 Task: Explore Airbnb accommodation in Brasov, Romania from 6th December, 2023 to 10th December, 2023 for 1 adult. Place can be private room with 1  bedroom having 1 bed and 1 bathroom. Property type can be hotel.
Action: Mouse moved to (477, 92)
Screenshot: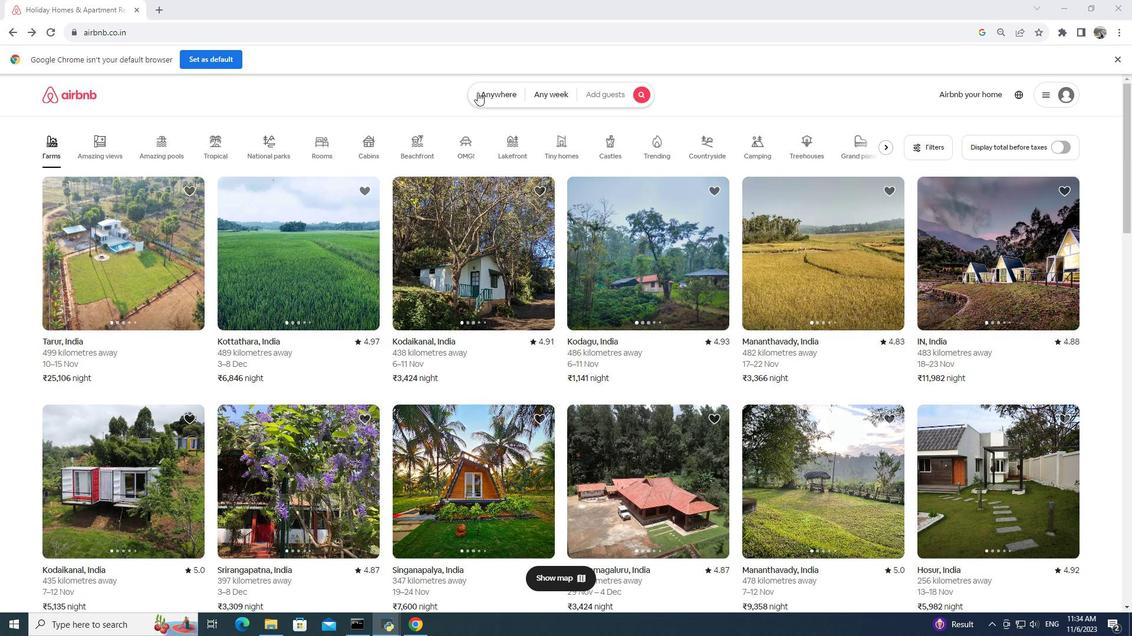 
Action: Mouse pressed left at (477, 92)
Screenshot: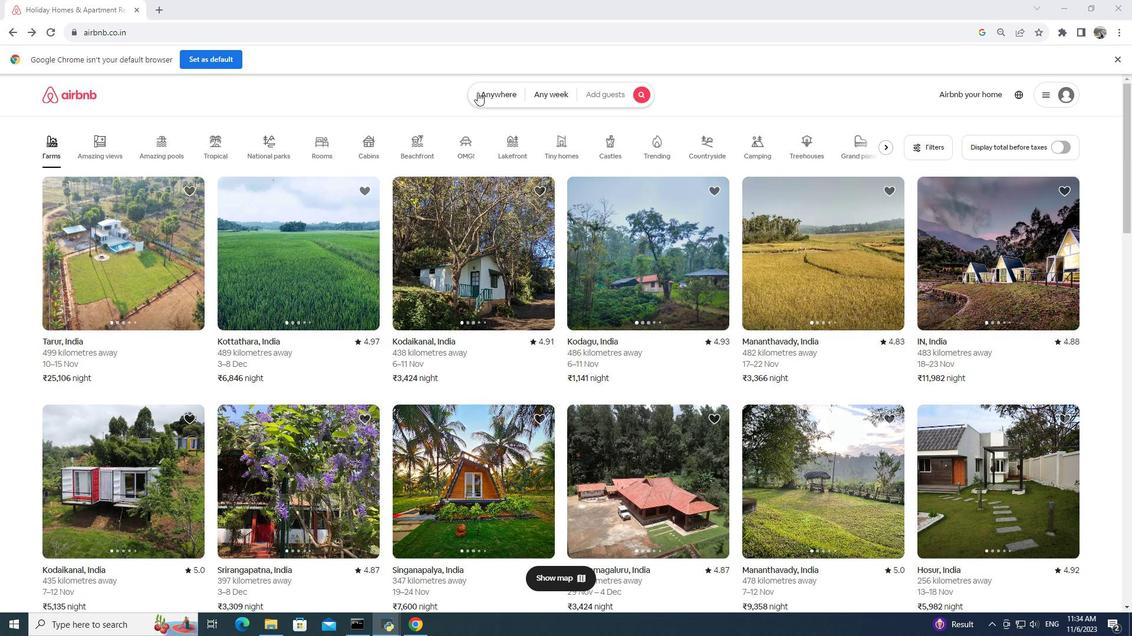 
Action: Mouse moved to (429, 141)
Screenshot: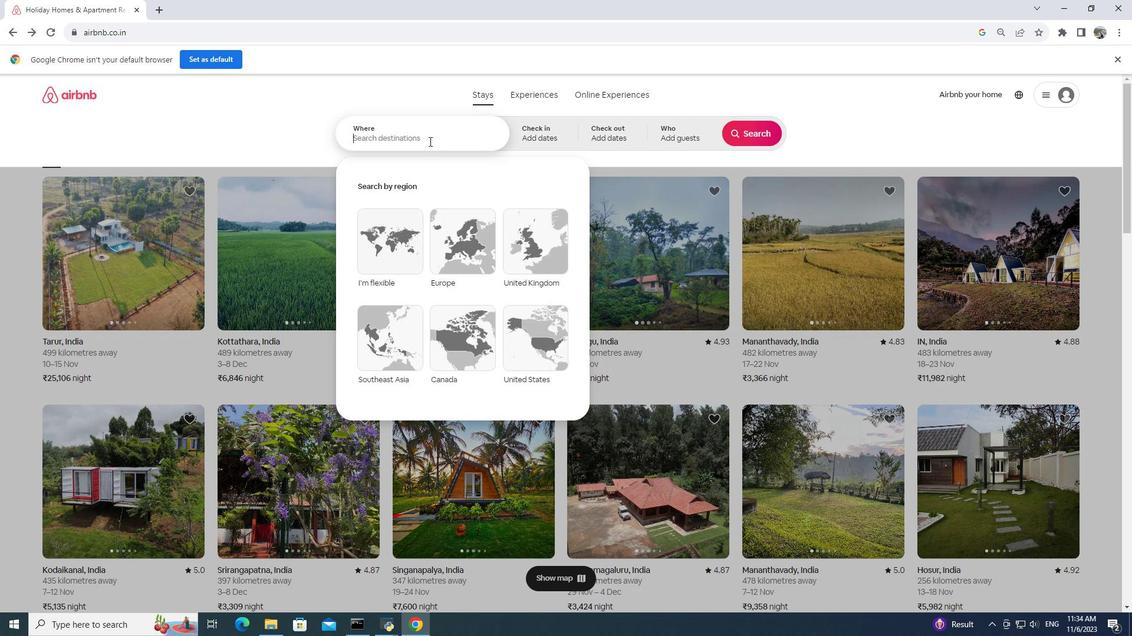 
Action: Mouse pressed left at (429, 141)
Screenshot: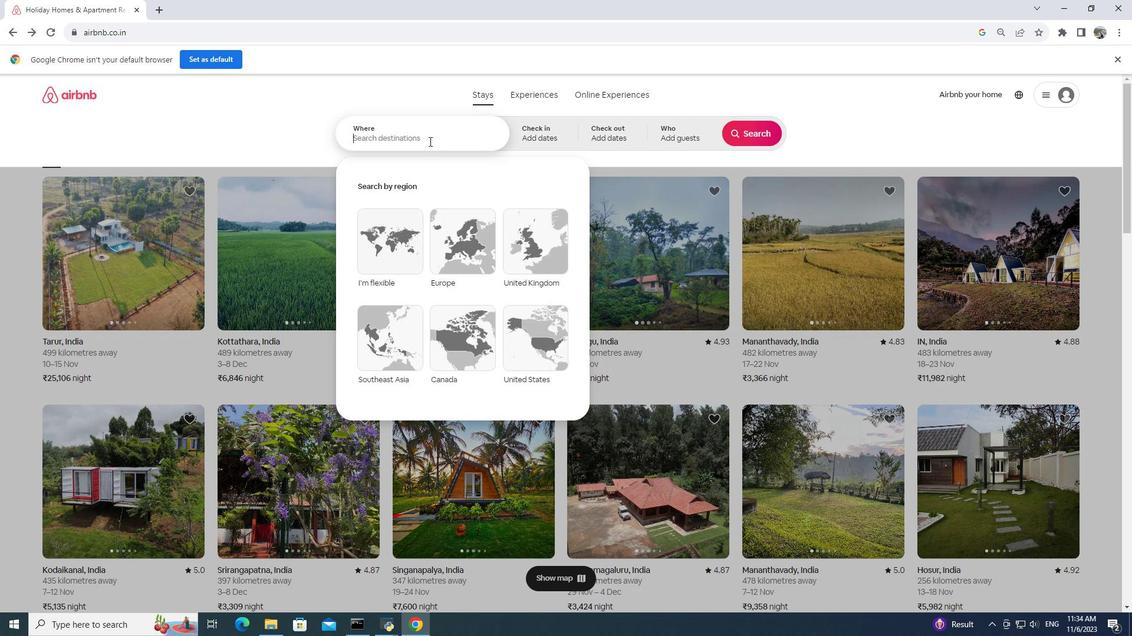 
Action: Mouse moved to (432, 140)
Screenshot: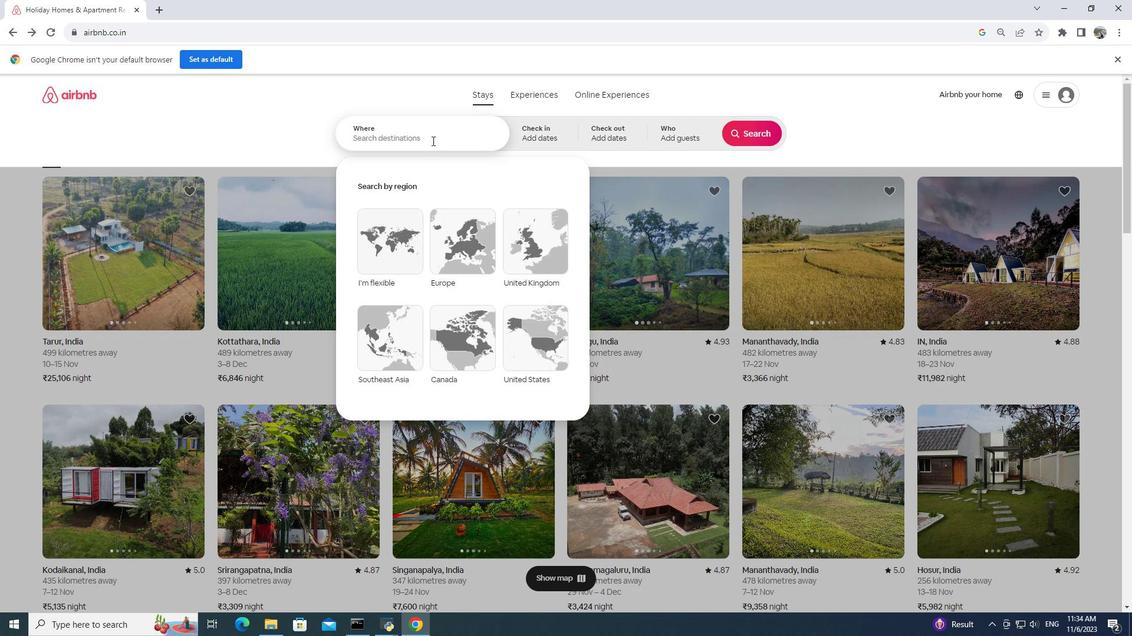 
Action: Key pressed br
Screenshot: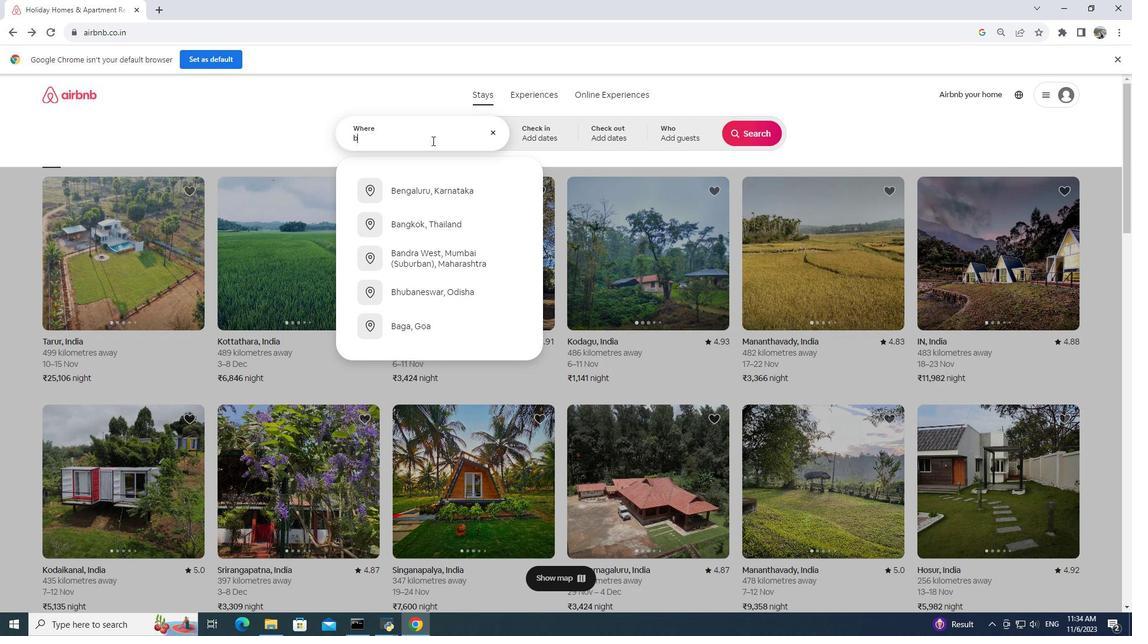 
Action: Mouse moved to (434, 140)
Screenshot: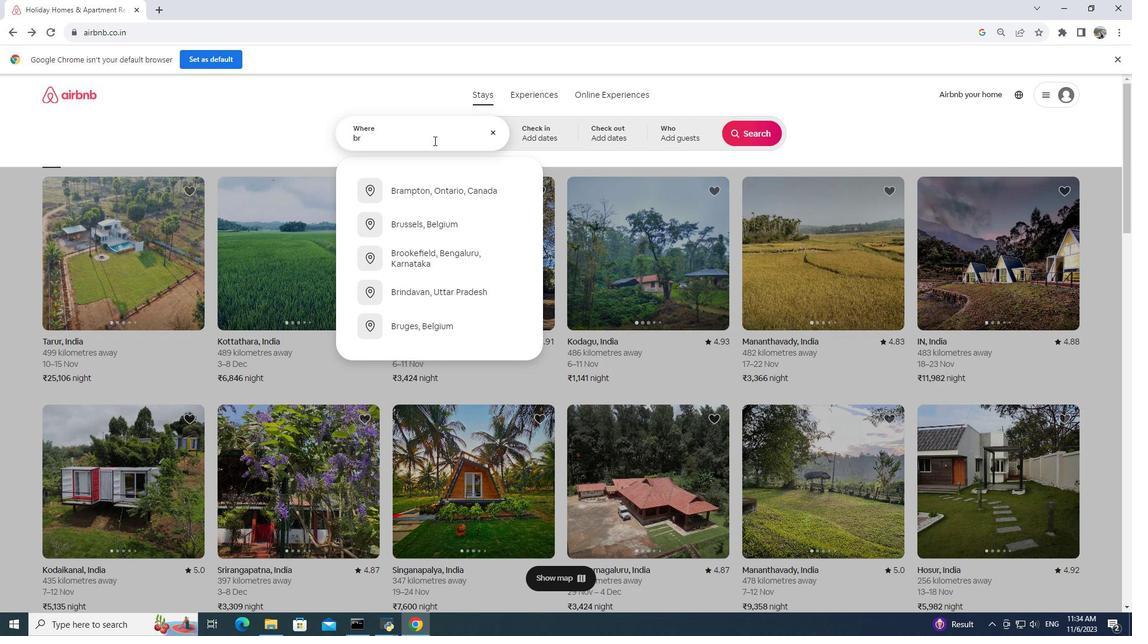 
Action: Key pressed asov,<Key.space>romania
Screenshot: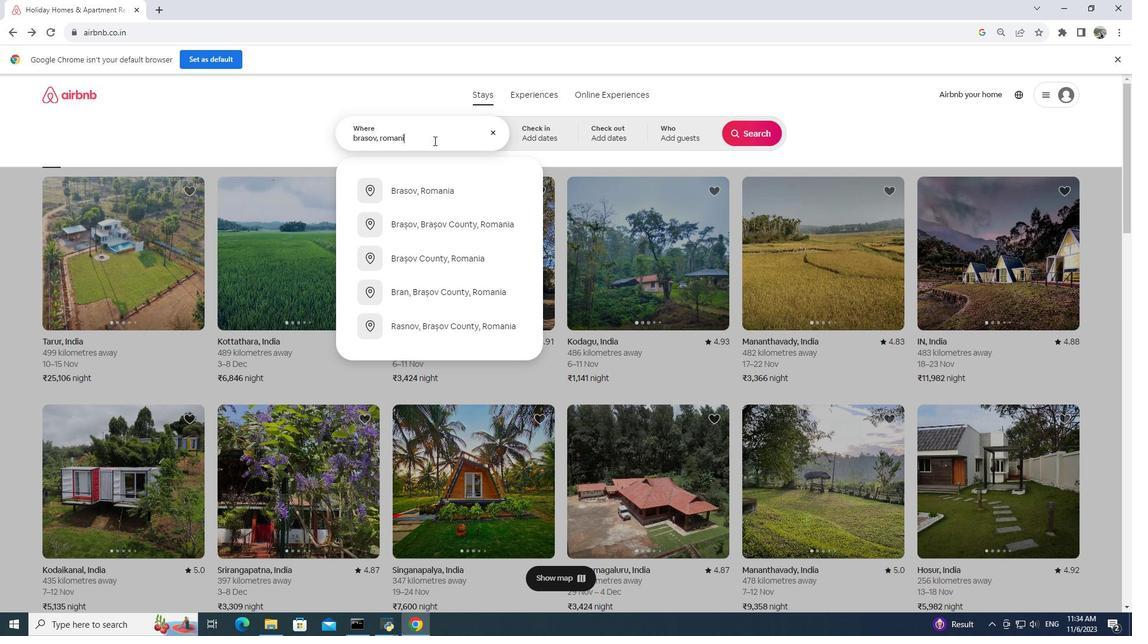 
Action: Mouse moved to (476, 189)
Screenshot: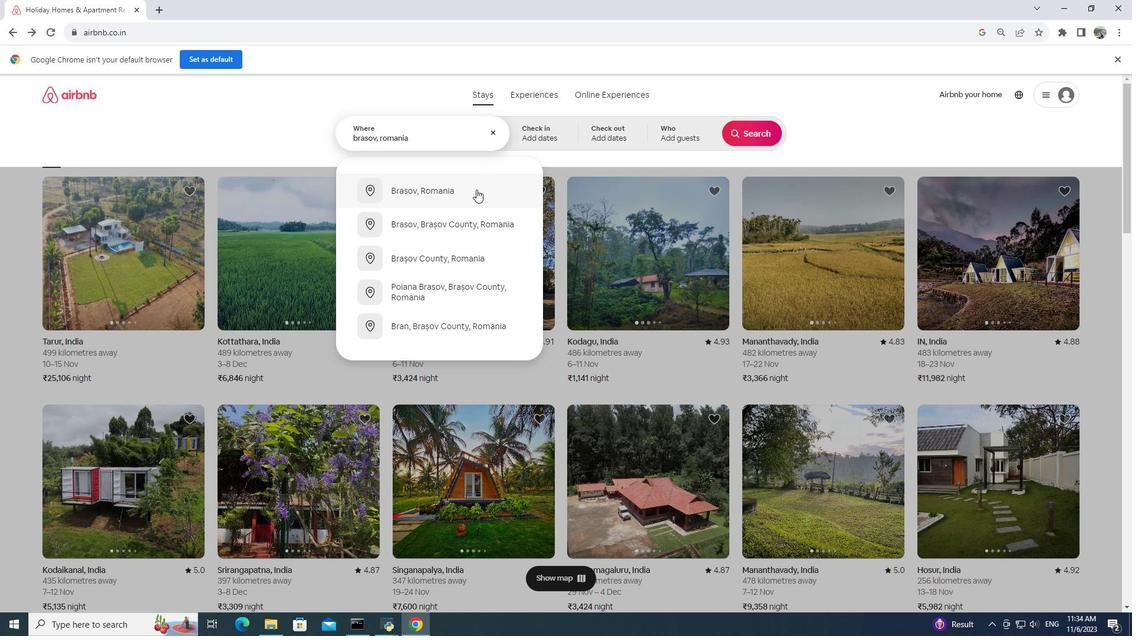 
Action: Mouse pressed left at (476, 189)
Screenshot: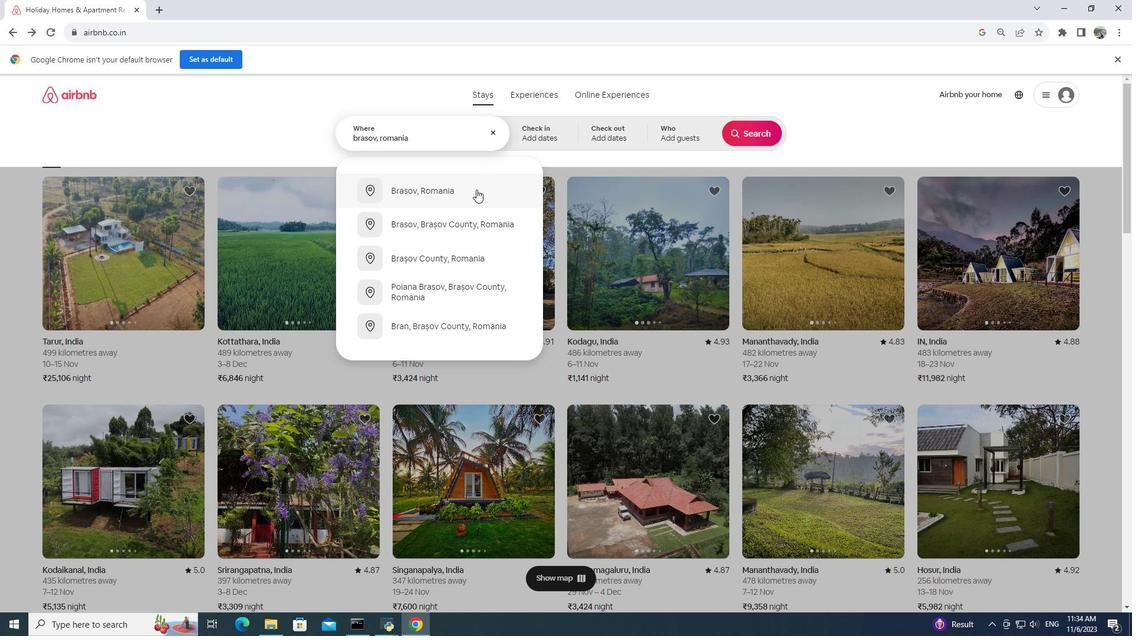 
Action: Mouse moved to (549, 141)
Screenshot: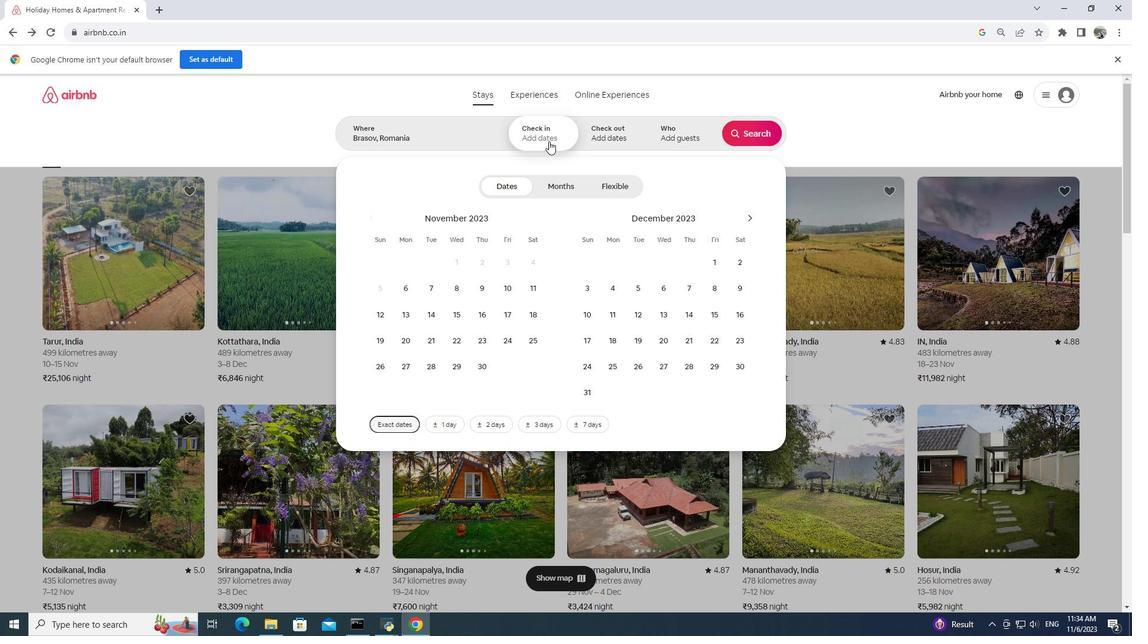 
Action: Mouse pressed left at (549, 141)
Screenshot: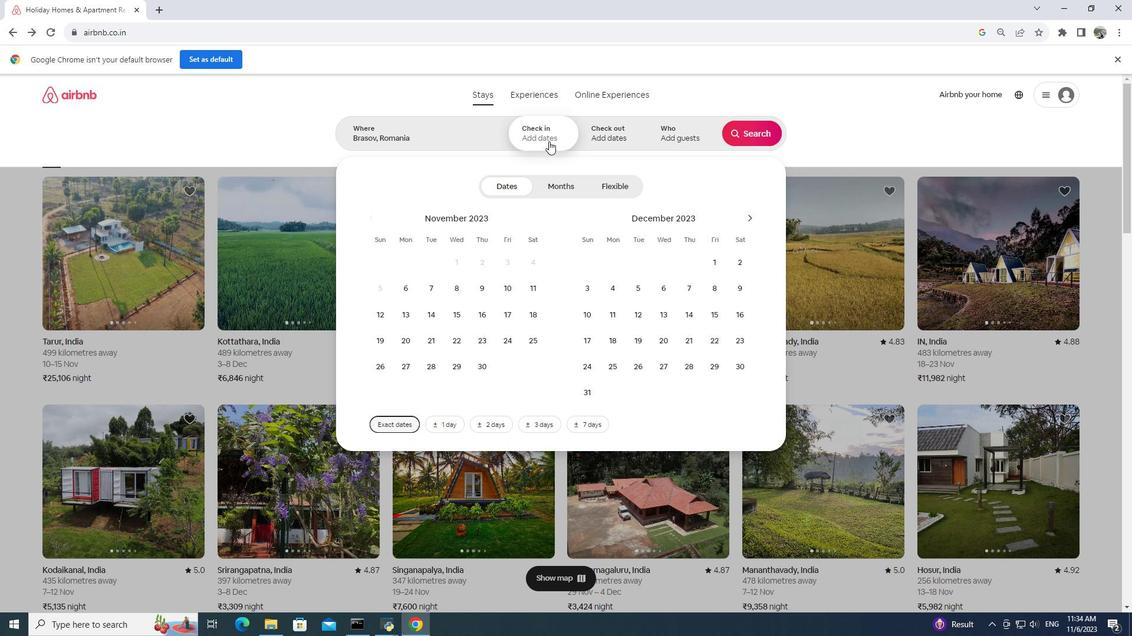 
Action: Mouse moved to (658, 290)
Screenshot: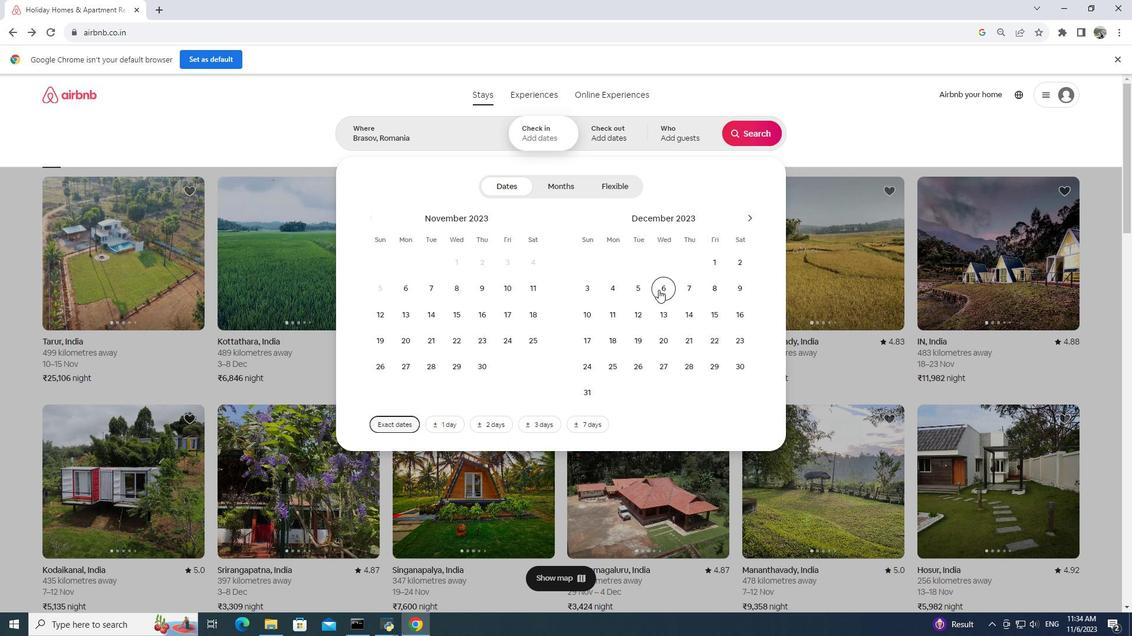 
Action: Mouse pressed left at (658, 290)
Screenshot: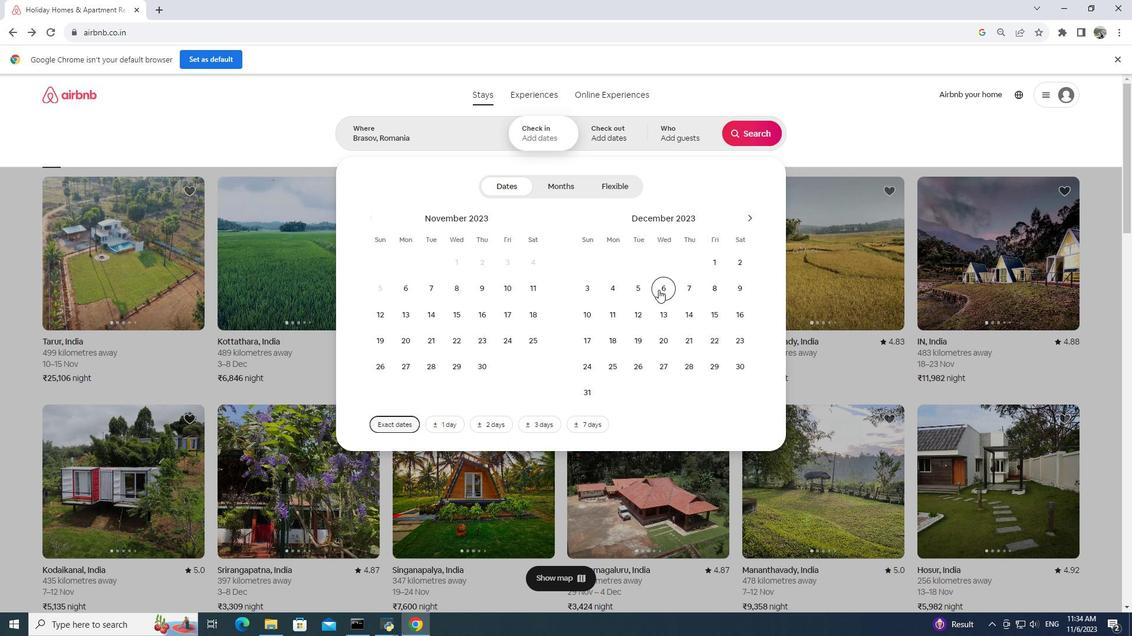 
Action: Mouse moved to (592, 316)
Screenshot: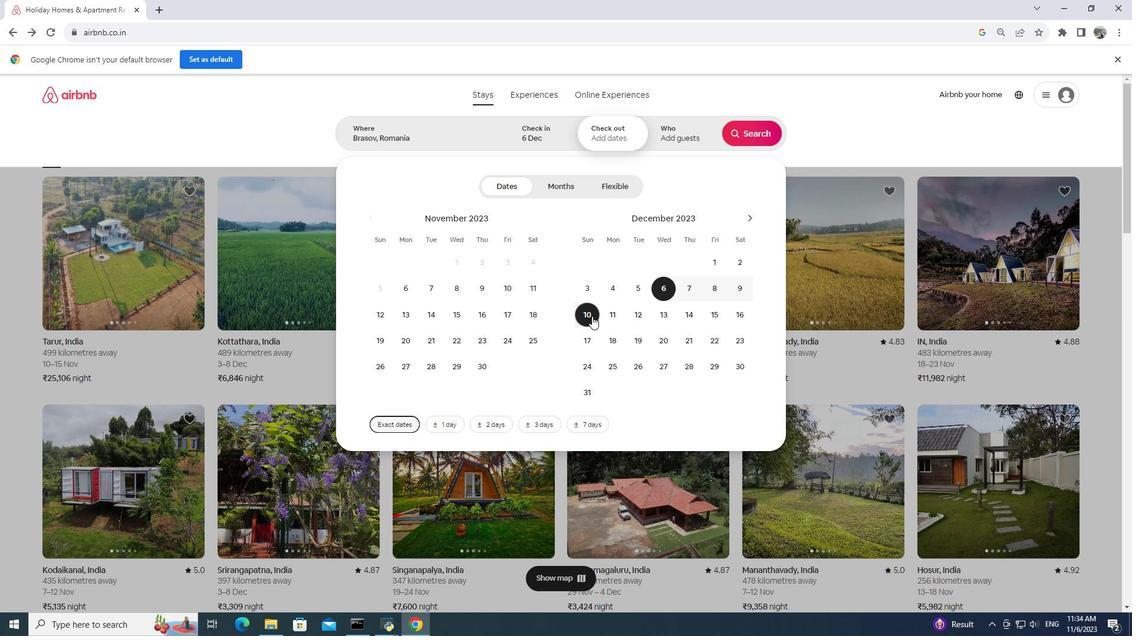 
Action: Mouse pressed left at (592, 316)
Screenshot: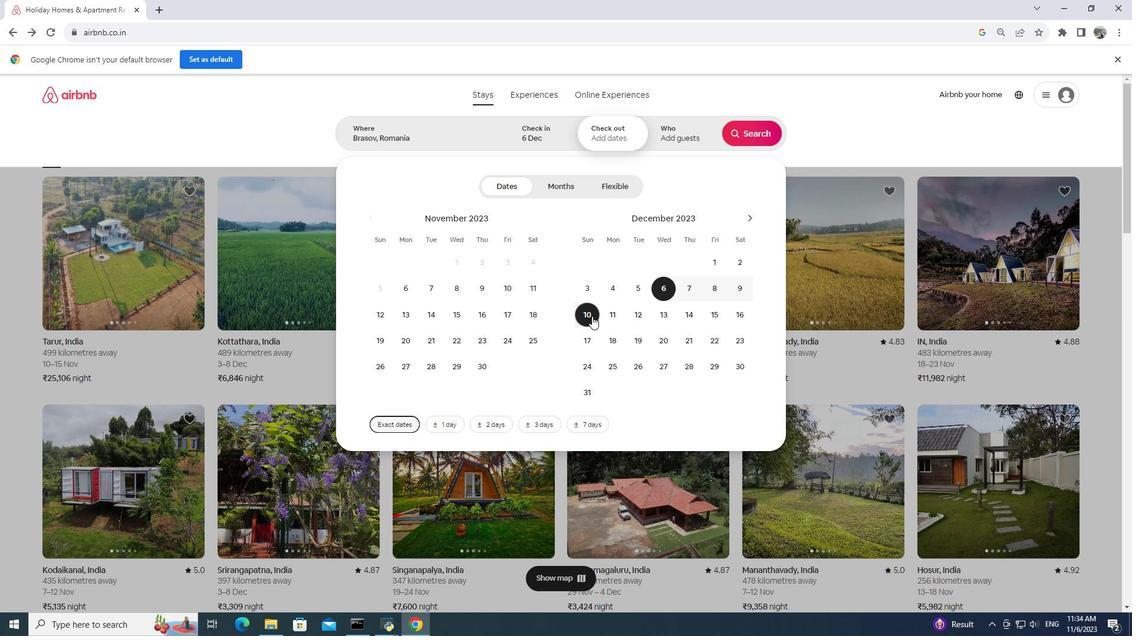 
Action: Mouse moved to (691, 128)
Screenshot: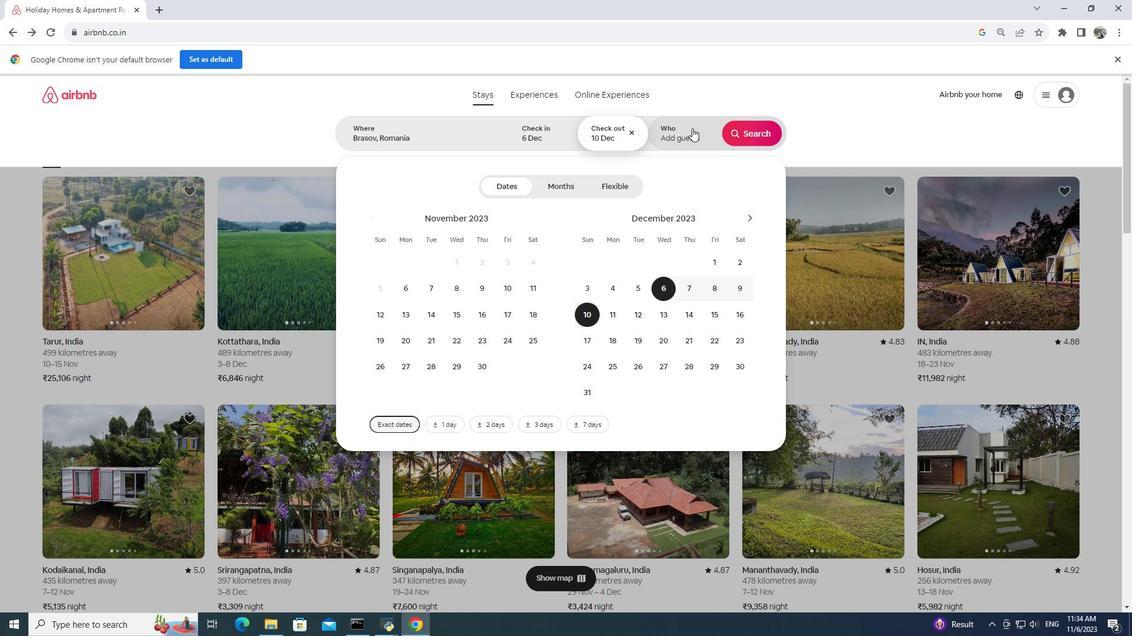 
Action: Mouse pressed left at (691, 128)
Screenshot: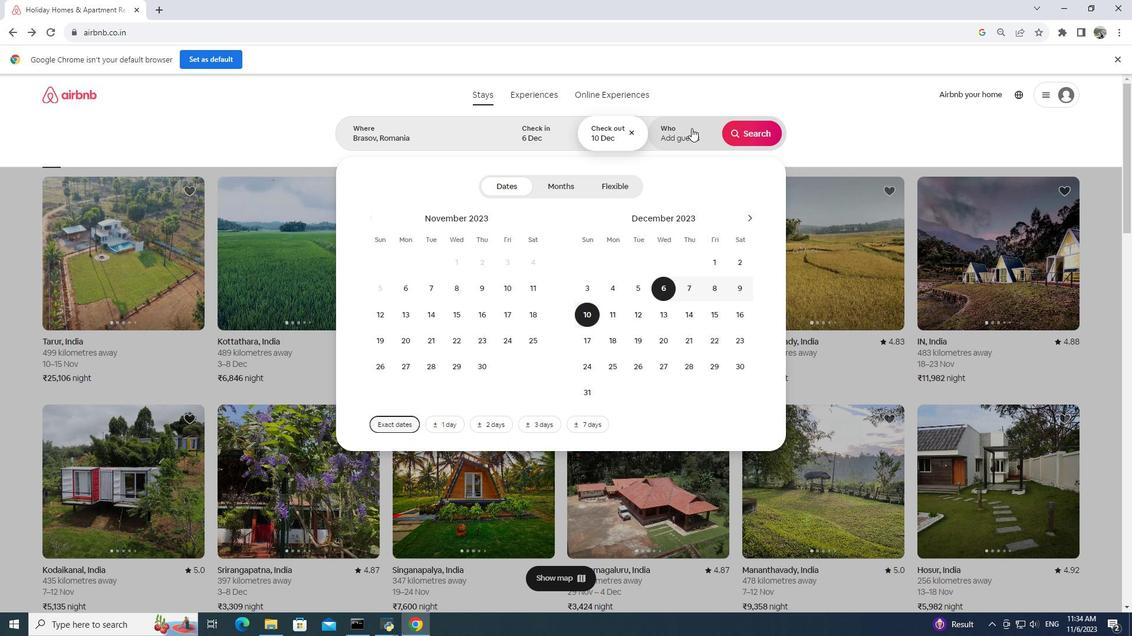 
Action: Mouse moved to (654, 175)
Screenshot: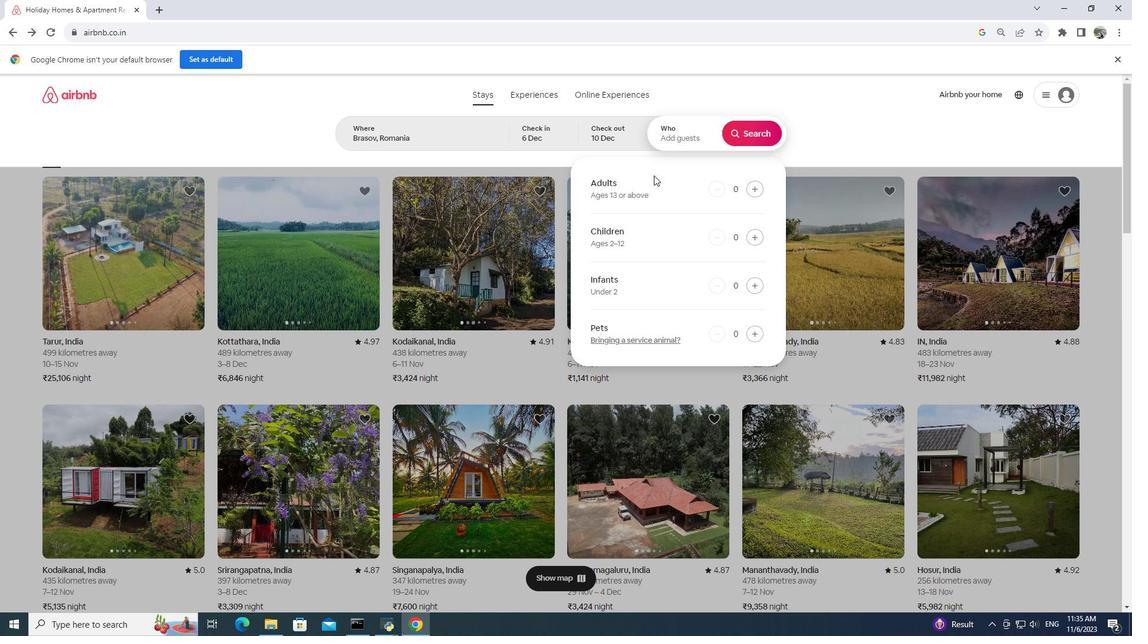 
Action: Mouse scrolled (654, 175) with delta (0, 0)
Screenshot: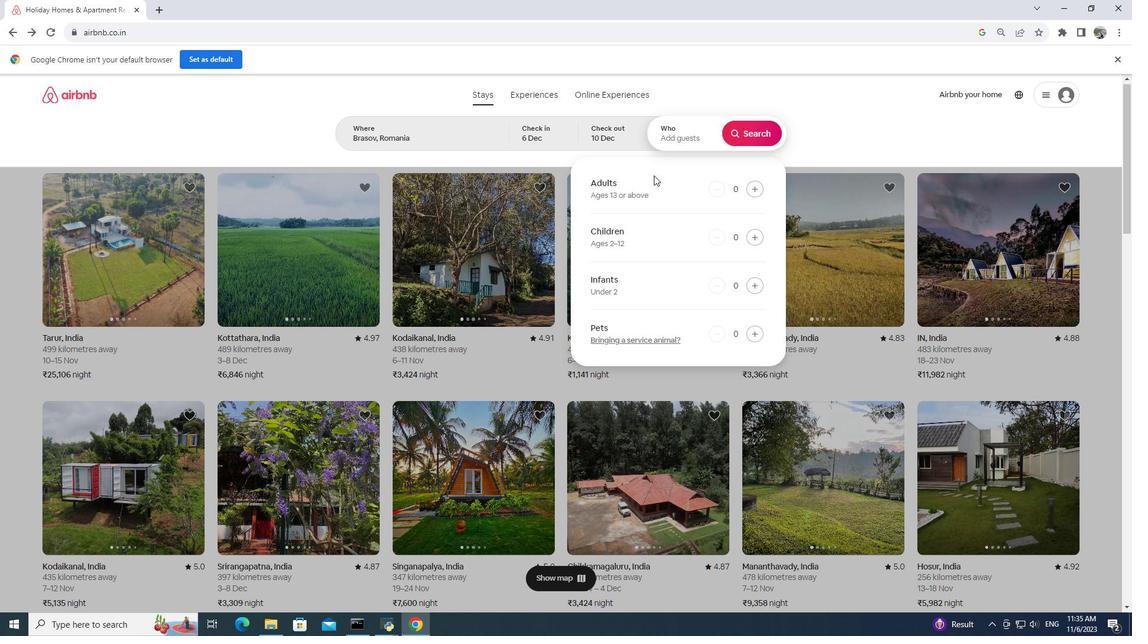 
Action: Mouse scrolled (654, 175) with delta (0, 0)
Screenshot: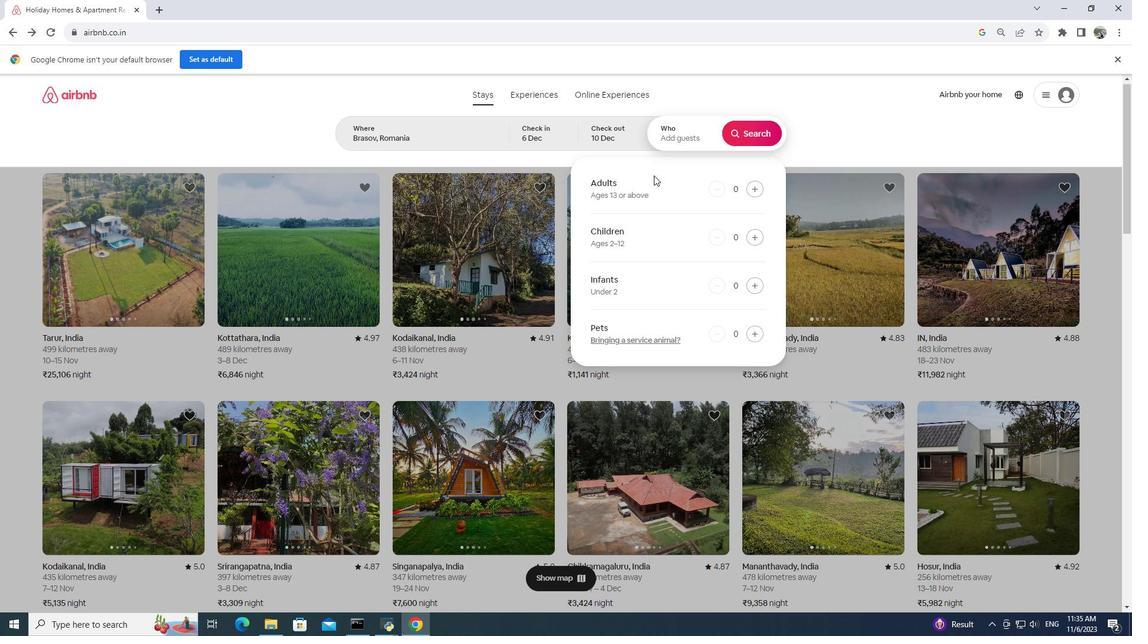 
Action: Mouse moved to (615, 93)
Screenshot: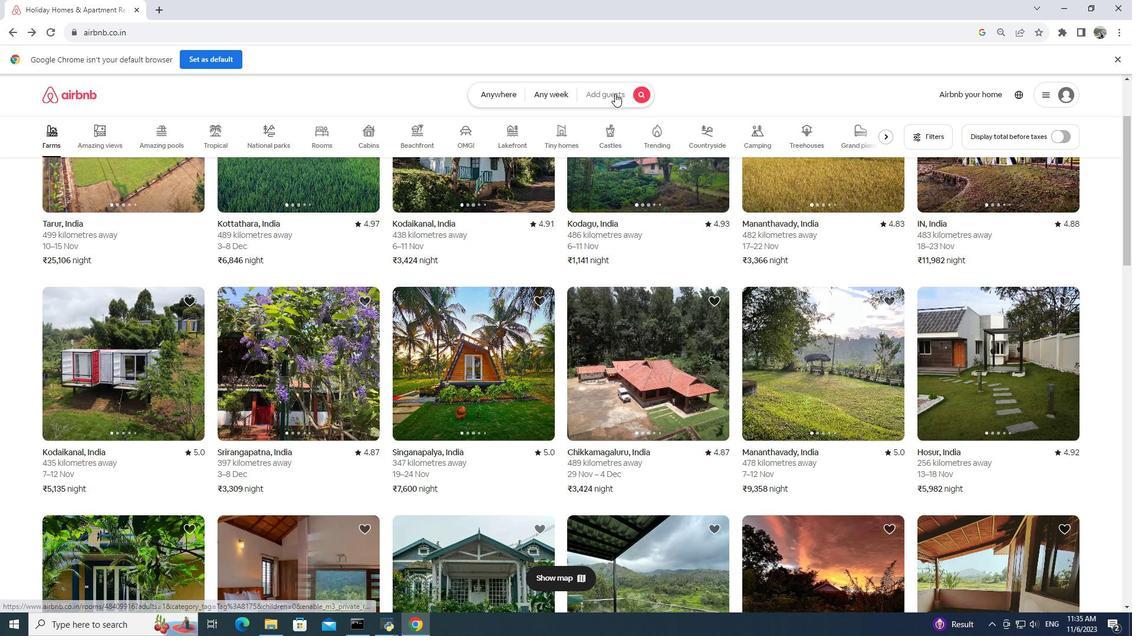 
Action: Mouse pressed left at (615, 93)
Screenshot: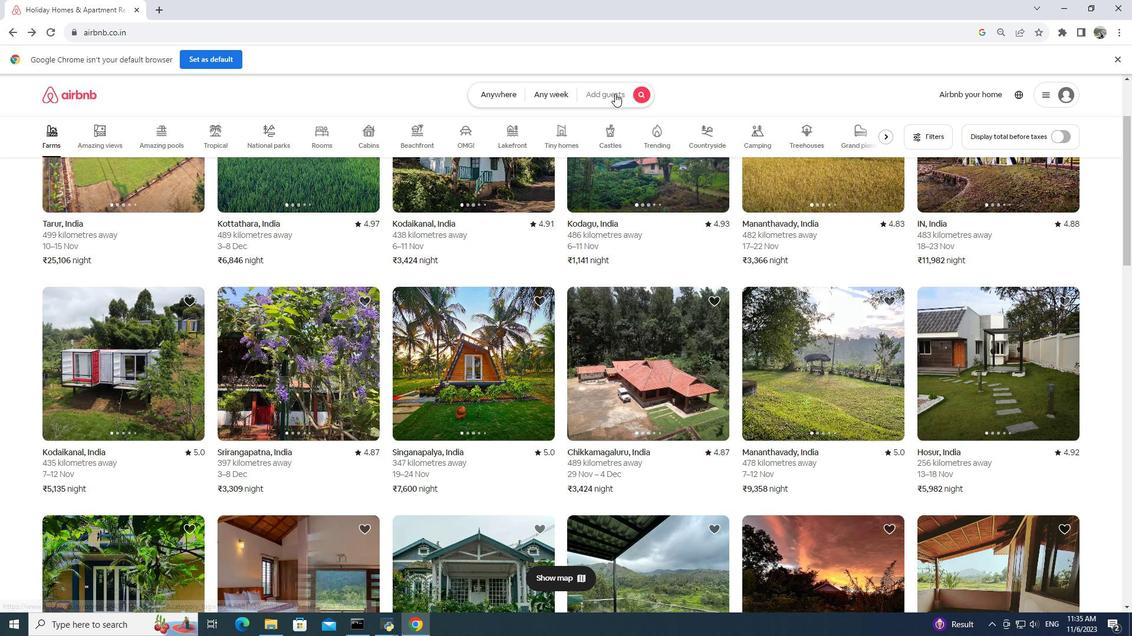 
Action: Mouse moved to (752, 184)
Screenshot: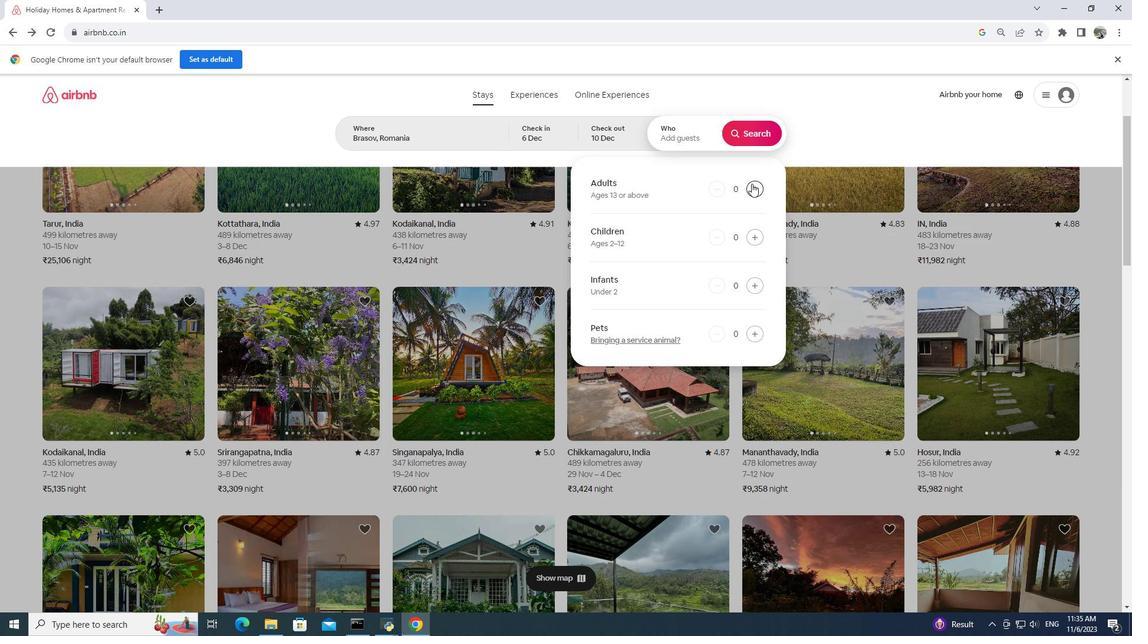 
Action: Mouse pressed left at (752, 184)
Screenshot: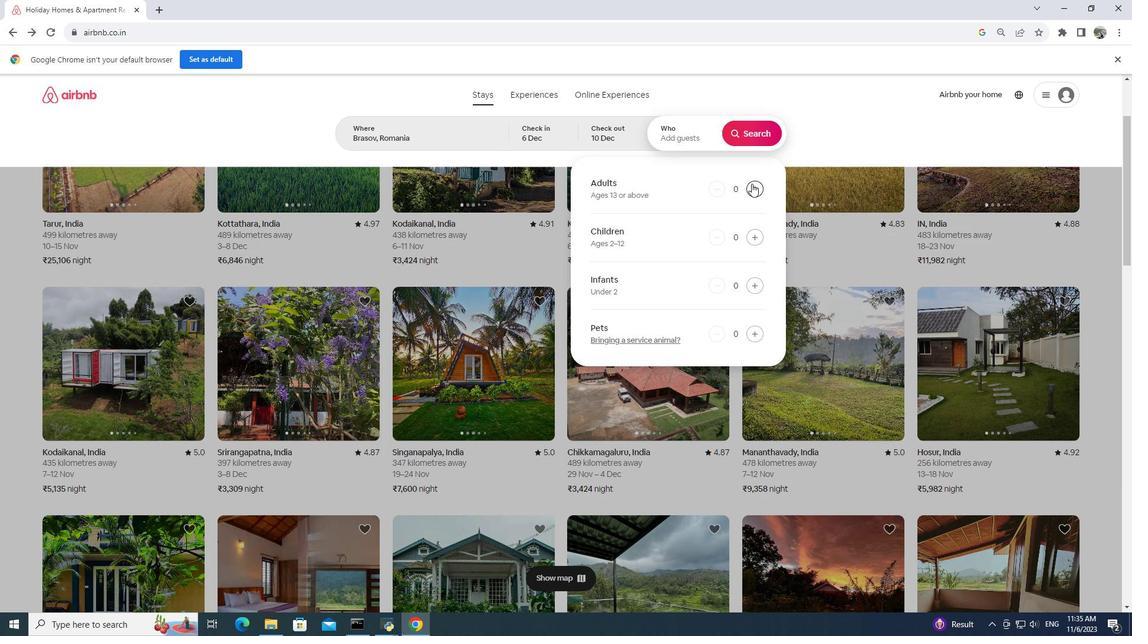 
Action: Mouse moved to (737, 127)
Screenshot: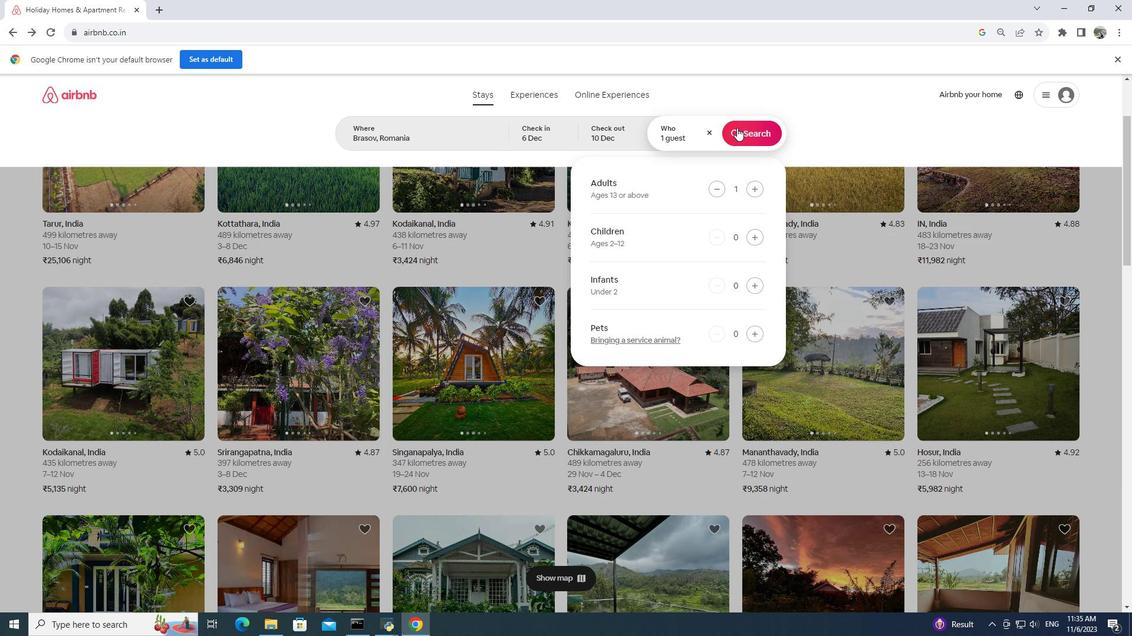 
Action: Mouse pressed left at (737, 127)
Screenshot: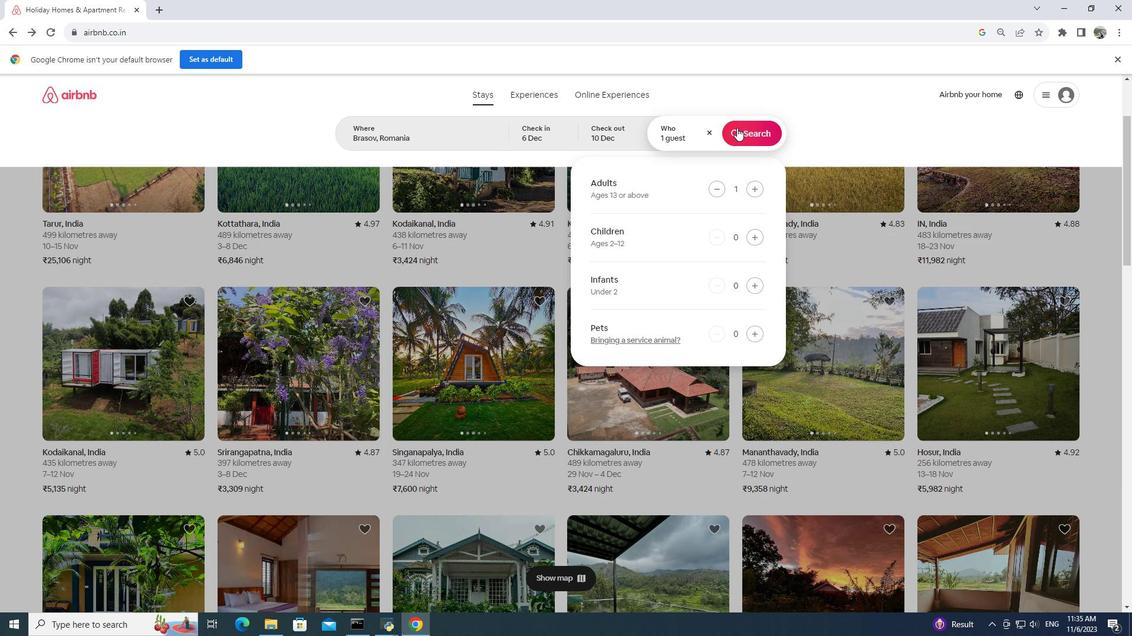 
Action: Mouse moved to (972, 142)
Screenshot: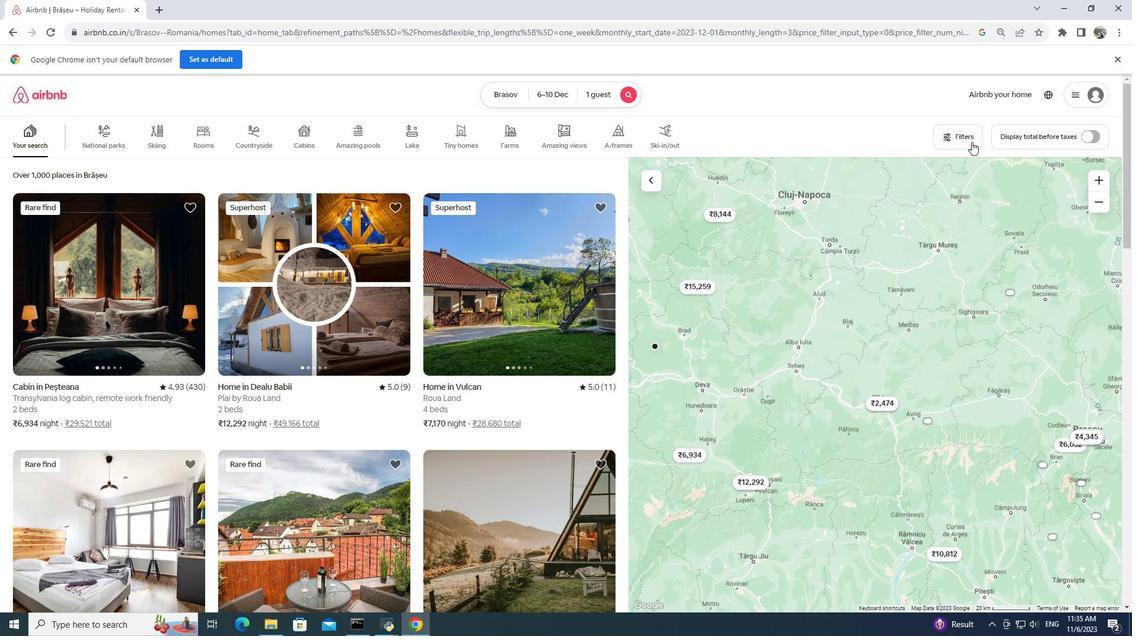 
Action: Mouse pressed left at (972, 142)
Screenshot: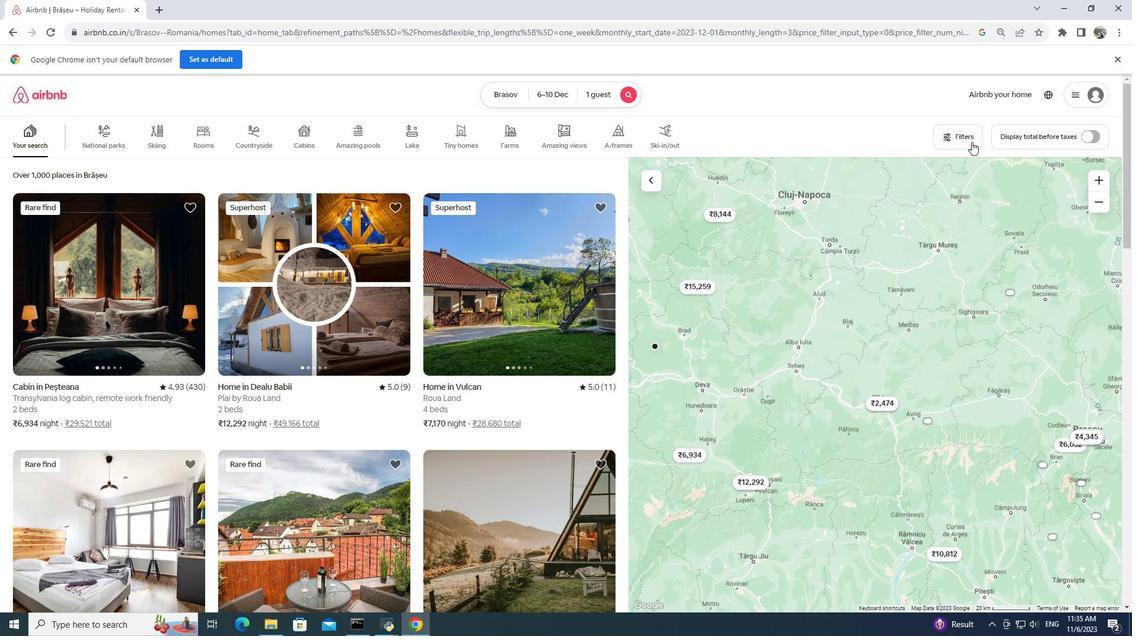 
Action: Mouse moved to (659, 244)
Screenshot: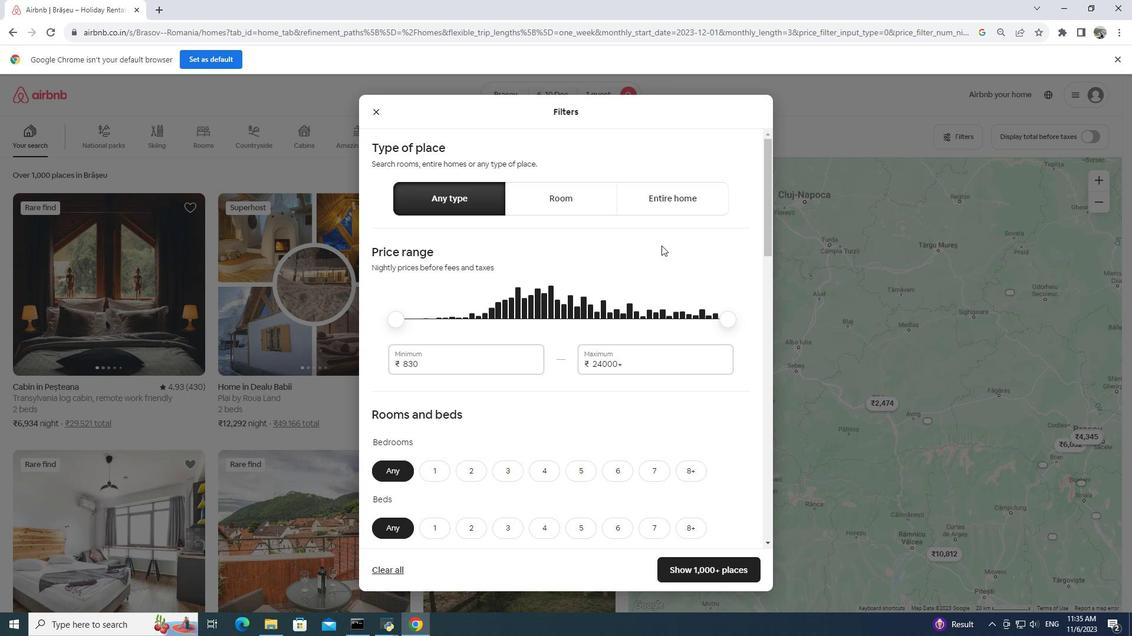 
Action: Mouse scrolled (659, 243) with delta (0, 0)
Screenshot: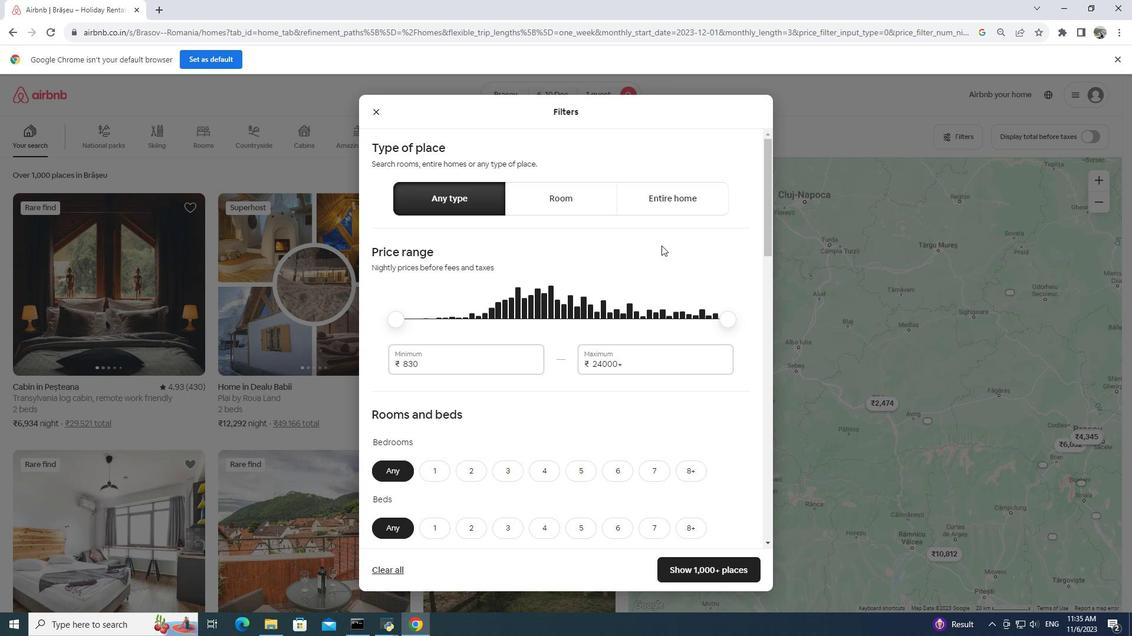 
Action: Mouse moved to (657, 242)
Screenshot: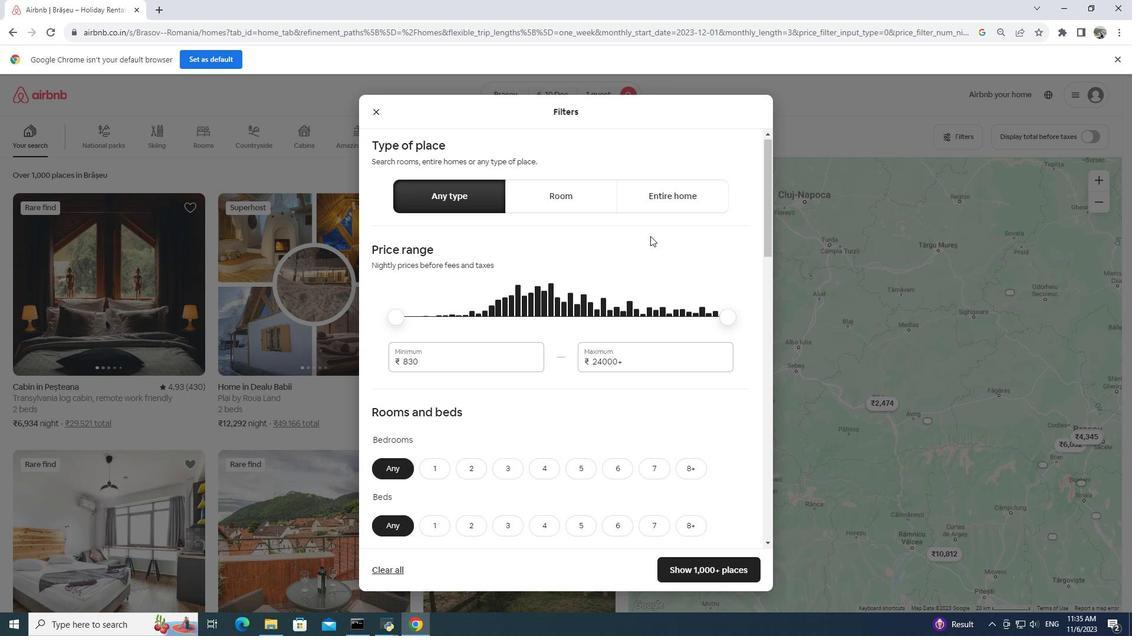 
Action: Mouse scrolled (657, 241) with delta (0, 0)
Screenshot: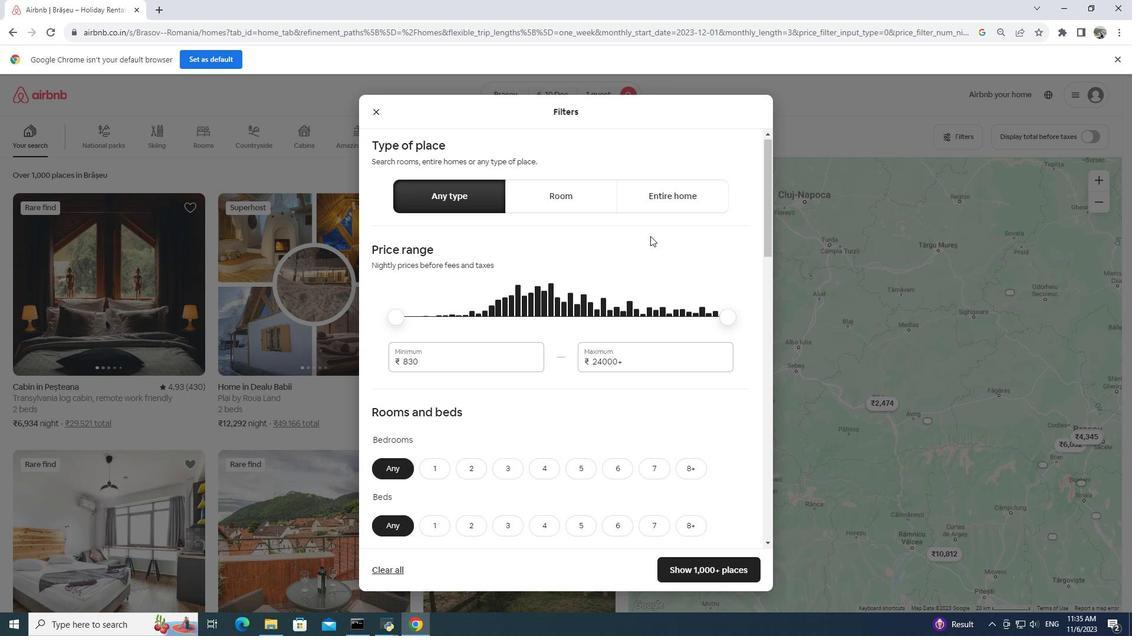 
Action: Mouse moved to (654, 240)
Screenshot: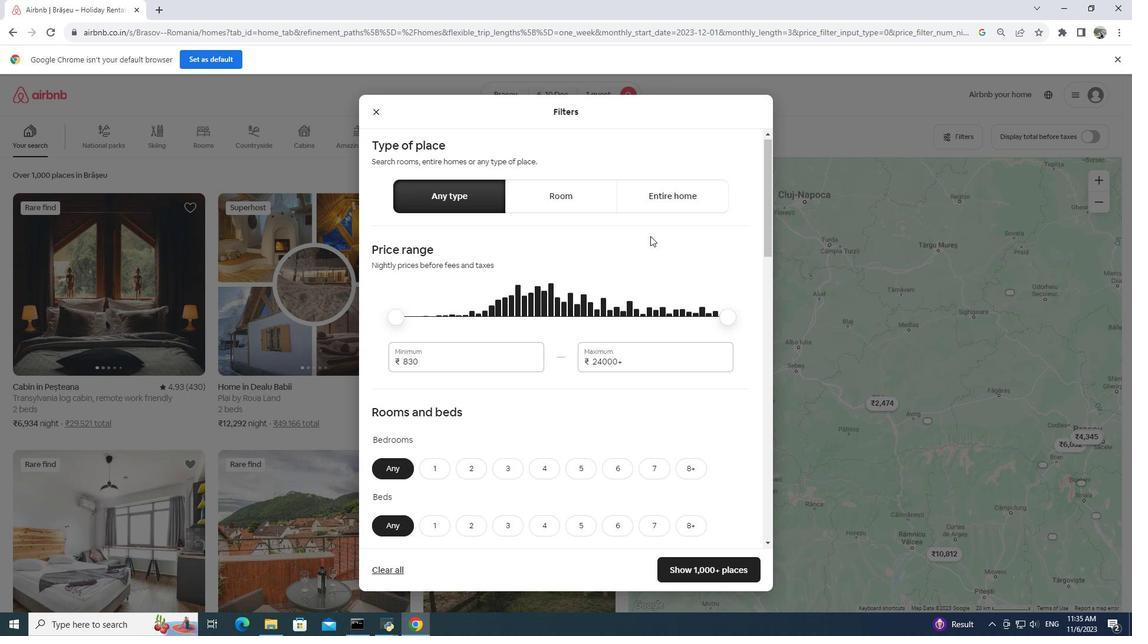 
Action: Mouse scrolled (654, 240) with delta (0, 0)
Screenshot: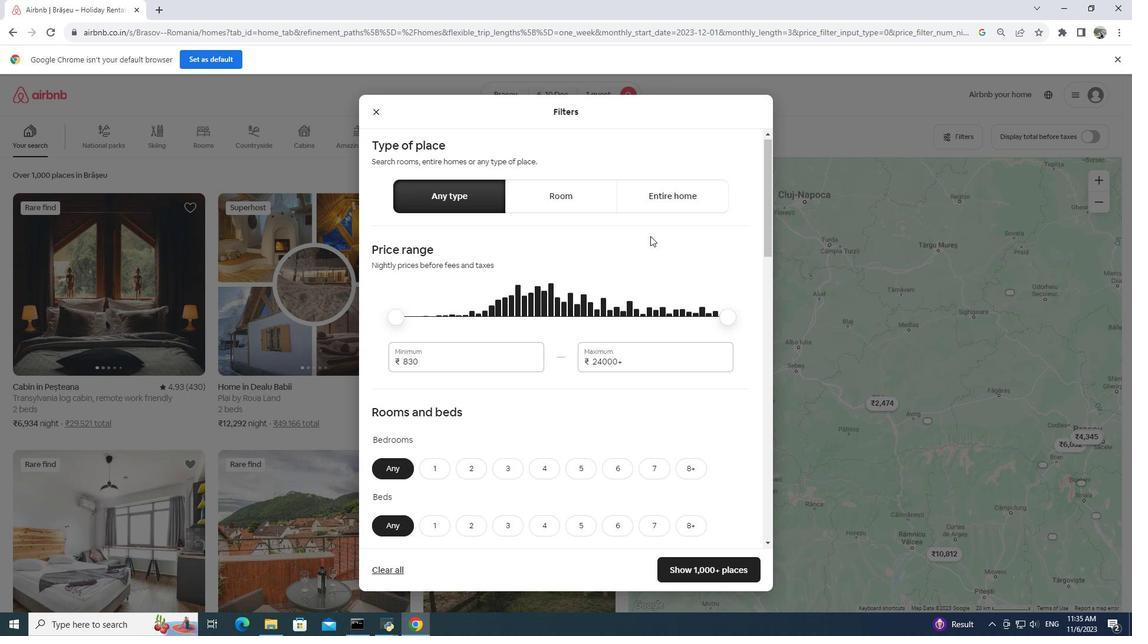 
Action: Mouse moved to (433, 291)
Screenshot: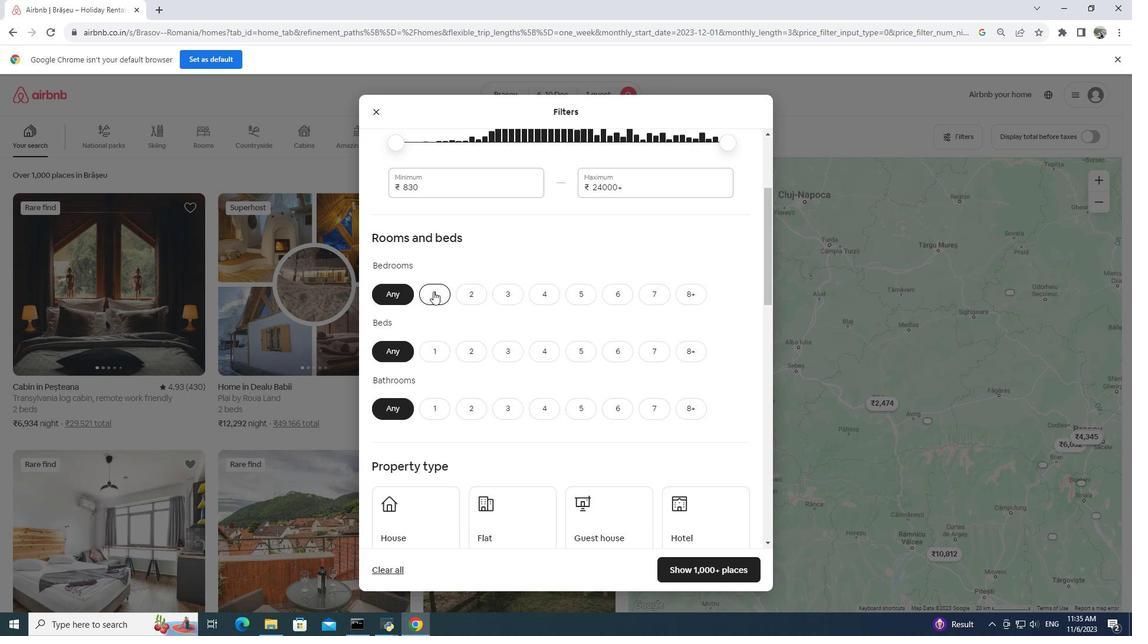 
Action: Mouse pressed left at (433, 291)
Screenshot: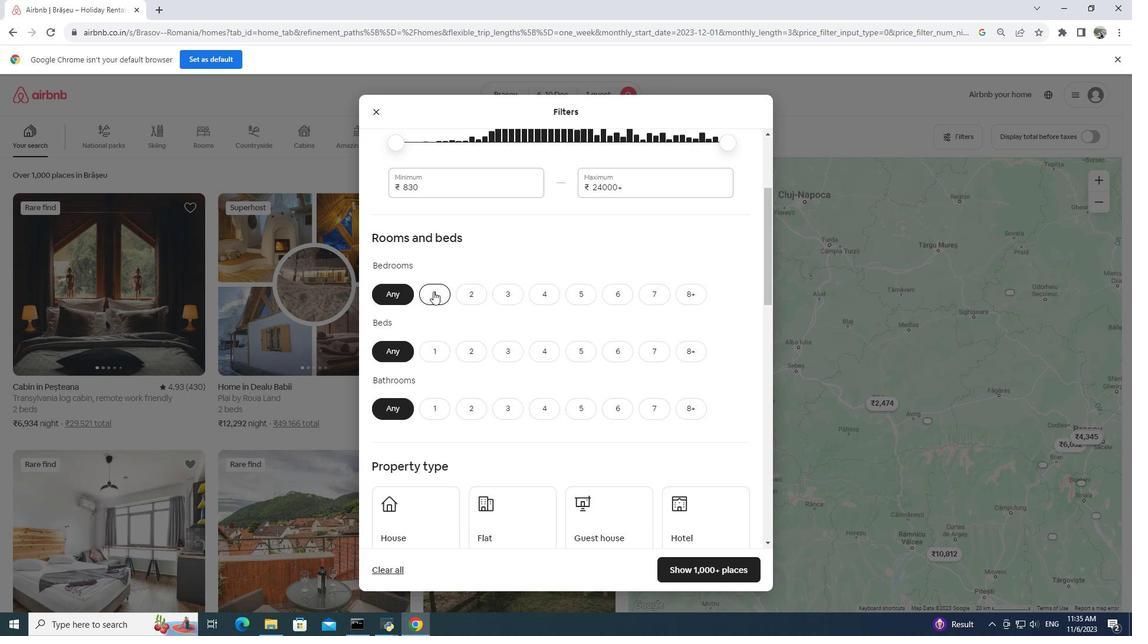 
Action: Mouse moved to (442, 352)
Screenshot: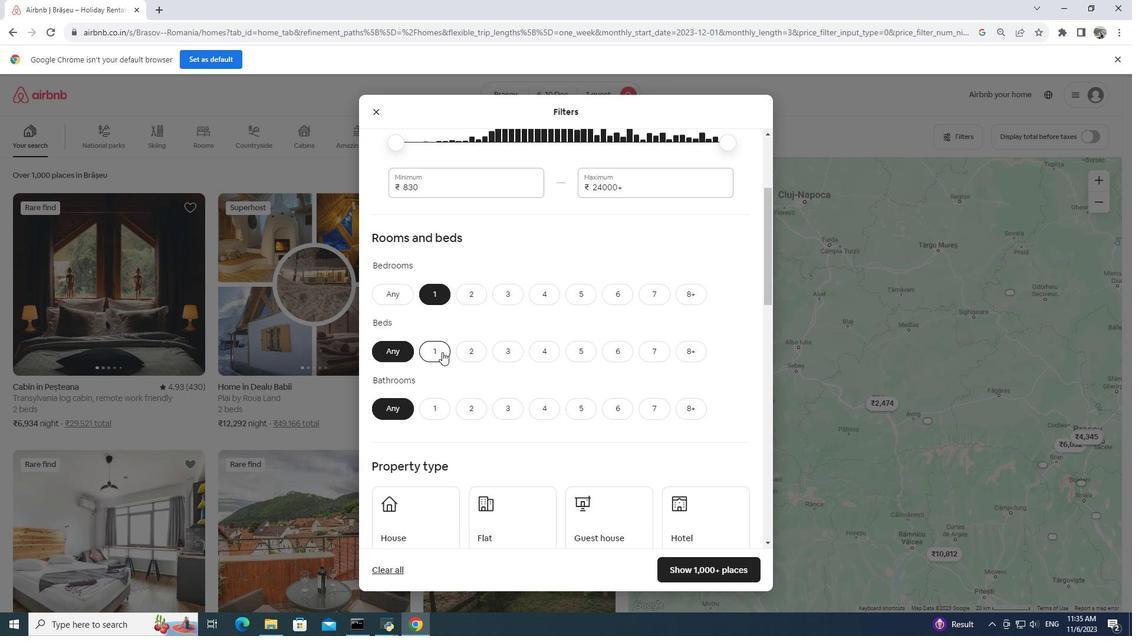 
Action: Mouse pressed left at (442, 352)
Screenshot: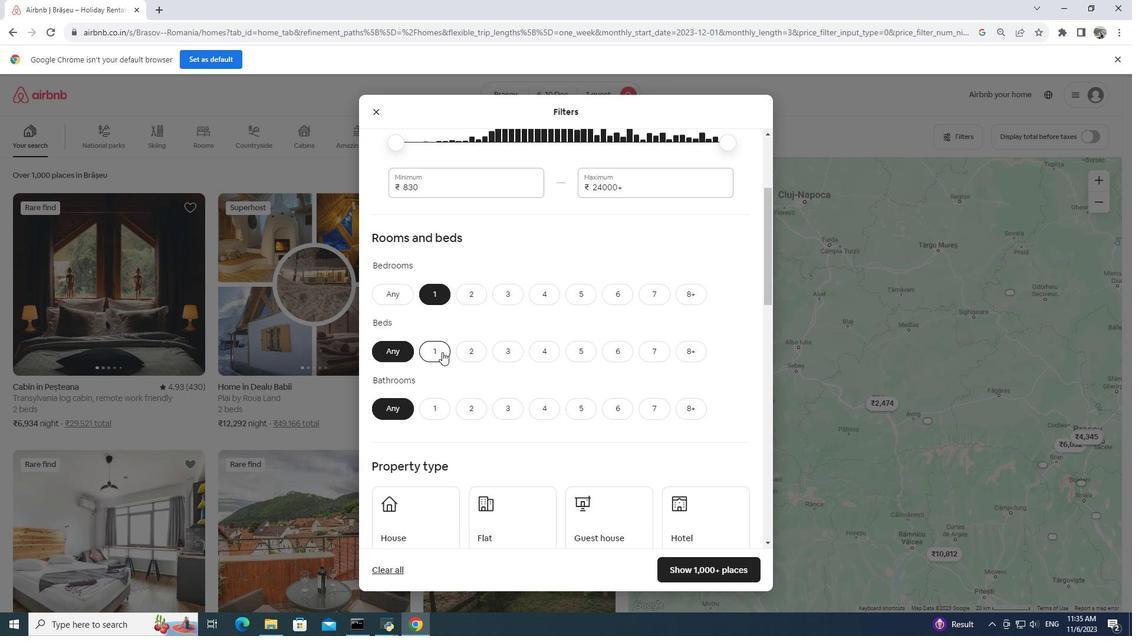 
Action: Mouse moved to (427, 399)
Screenshot: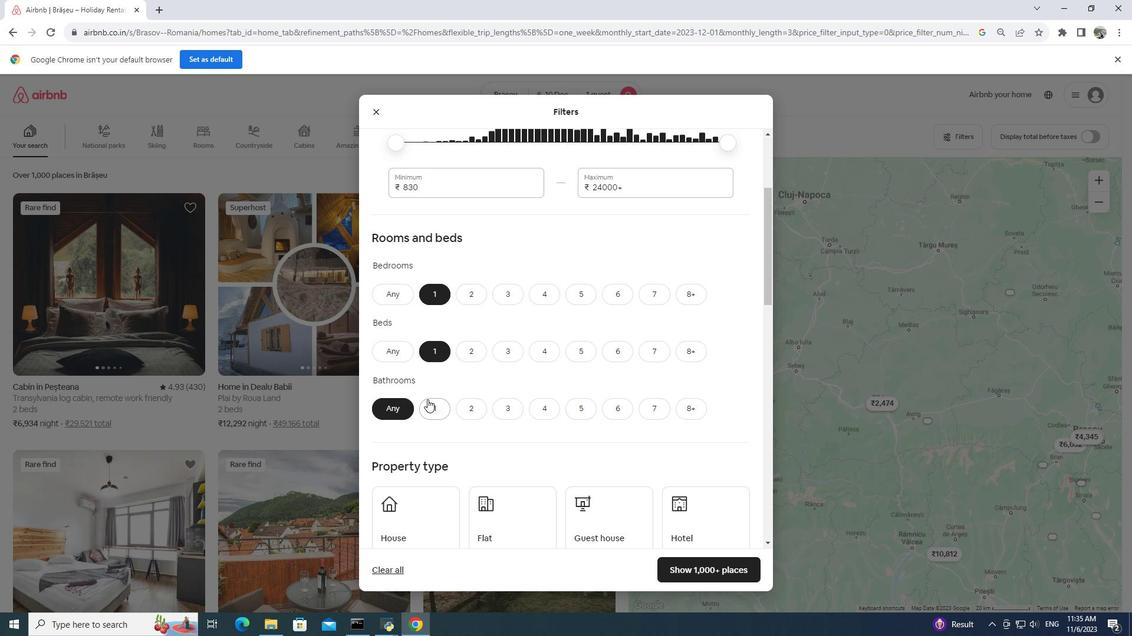 
Action: Mouse pressed left at (427, 399)
Screenshot: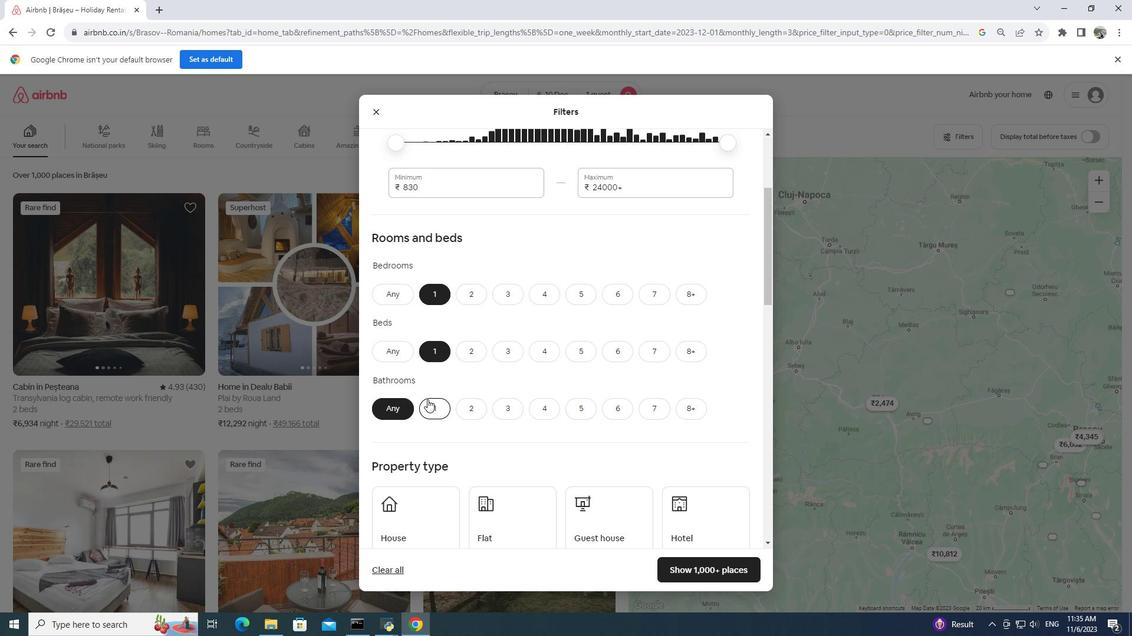 
Action: Mouse moved to (441, 349)
Screenshot: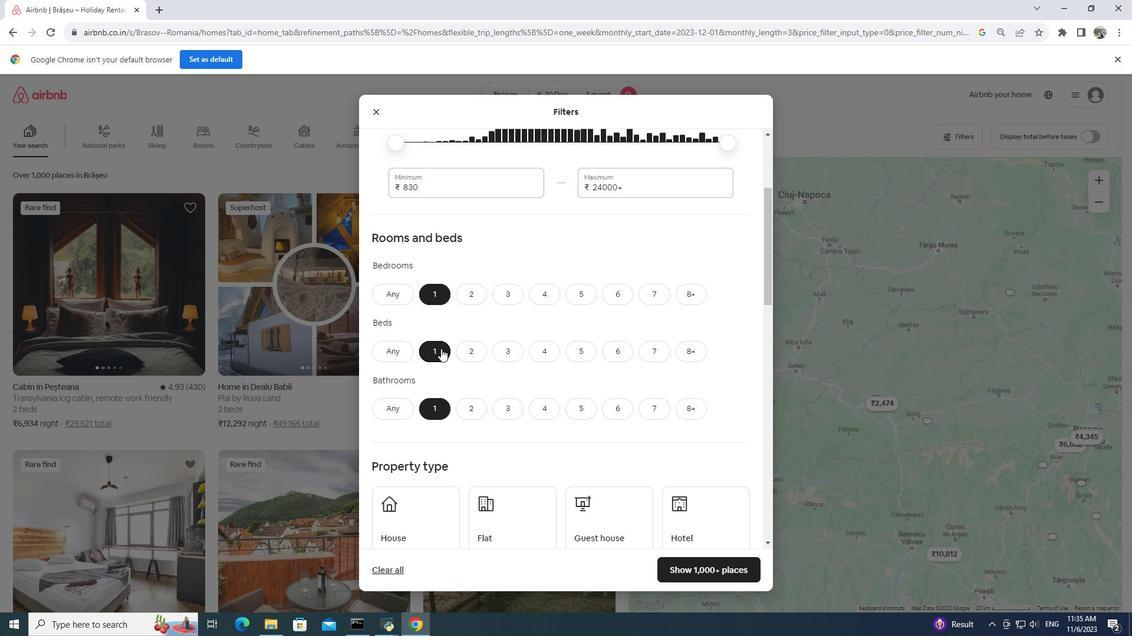 
Action: Mouse scrolled (441, 348) with delta (0, 0)
Screenshot: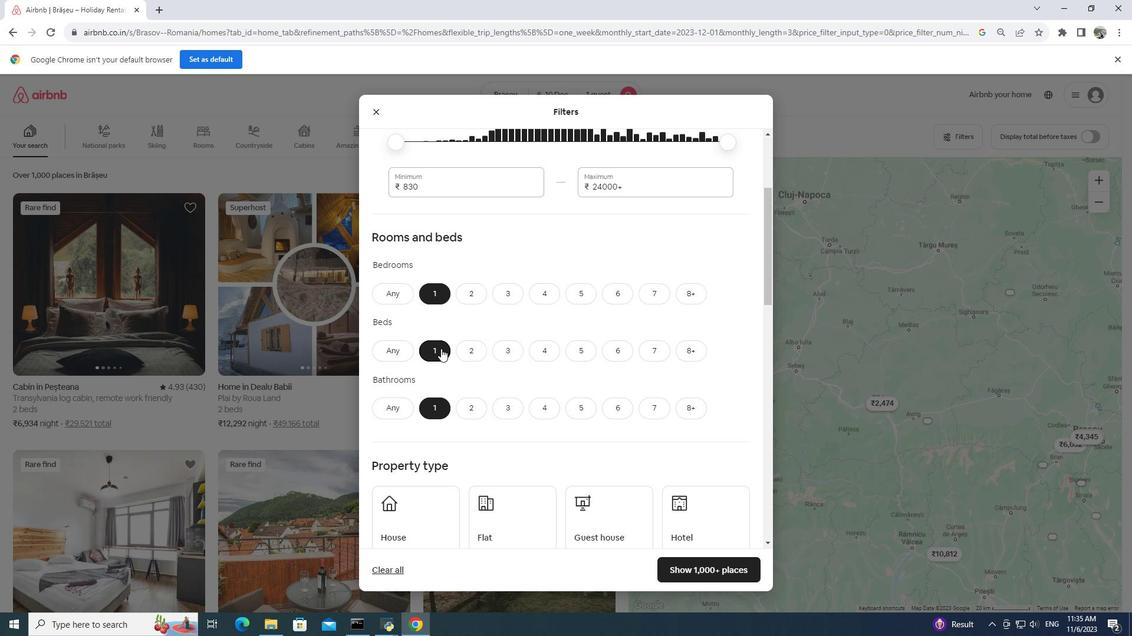 
Action: Mouse scrolled (441, 348) with delta (0, 0)
Screenshot: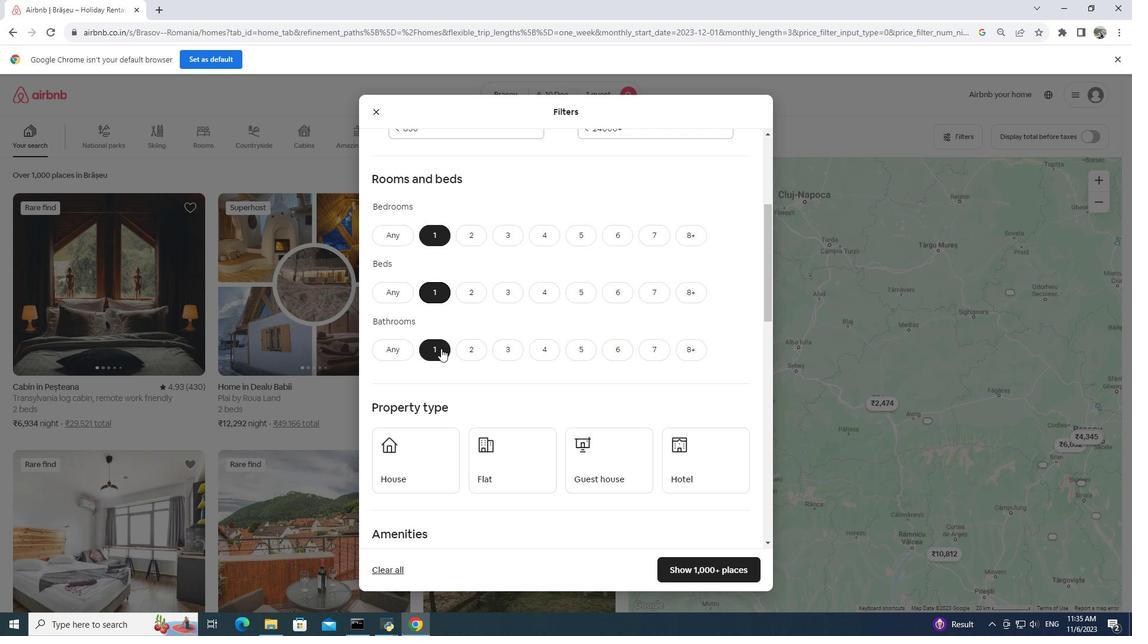 
Action: Mouse moved to (673, 390)
Screenshot: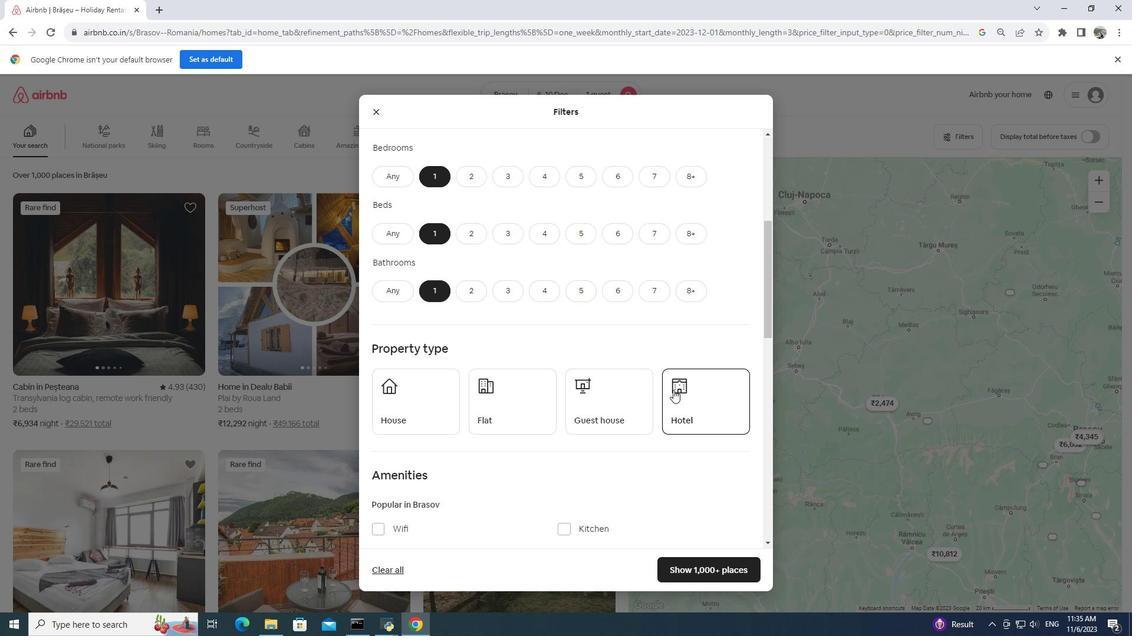 
Action: Mouse pressed left at (673, 390)
Screenshot: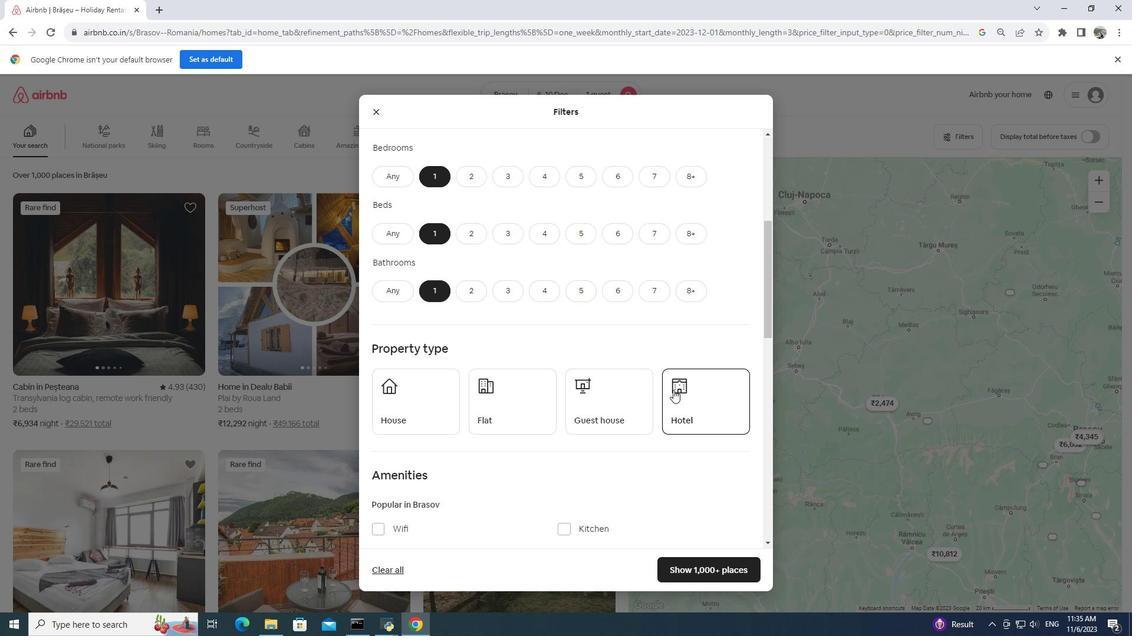 
Action: Mouse moved to (715, 569)
Screenshot: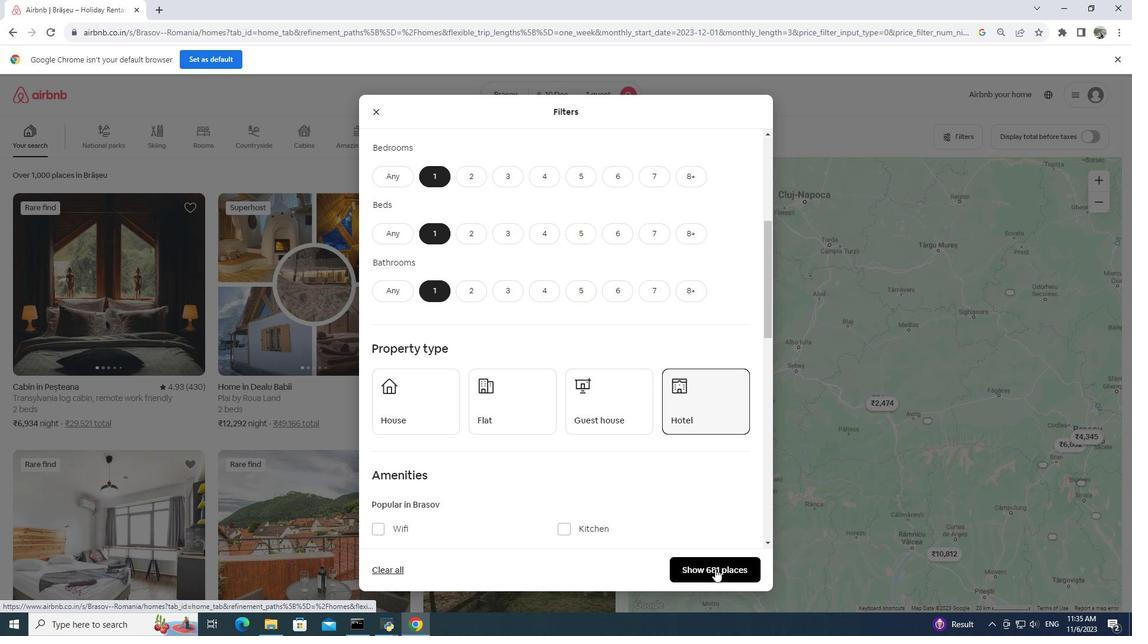 
Action: Mouse pressed left at (715, 569)
Screenshot: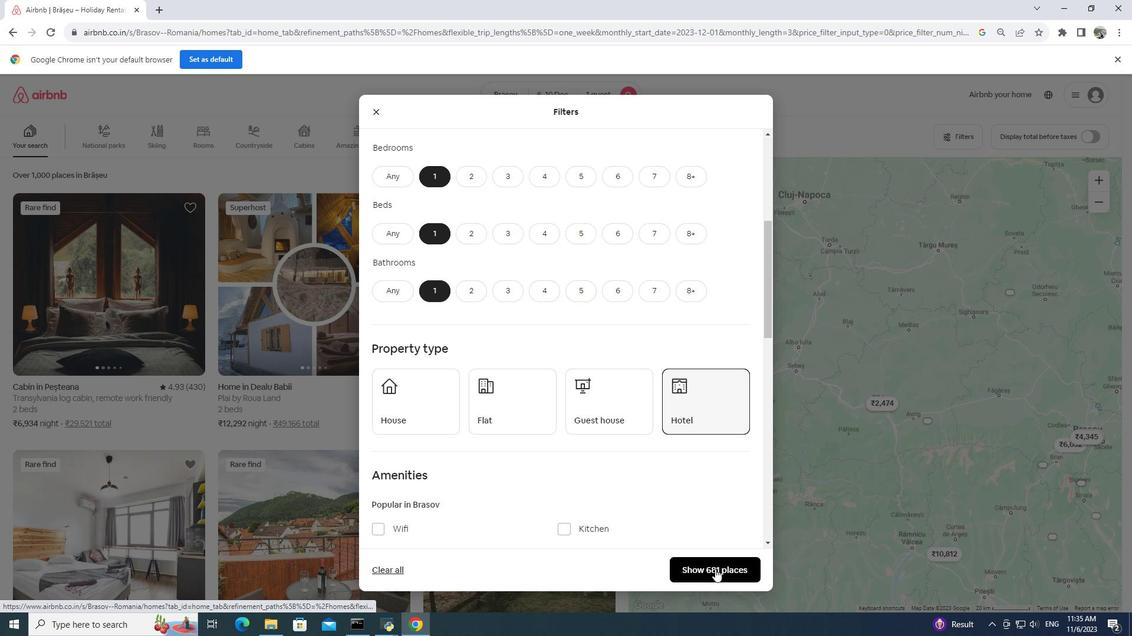 
Action: Mouse moved to (168, 254)
Screenshot: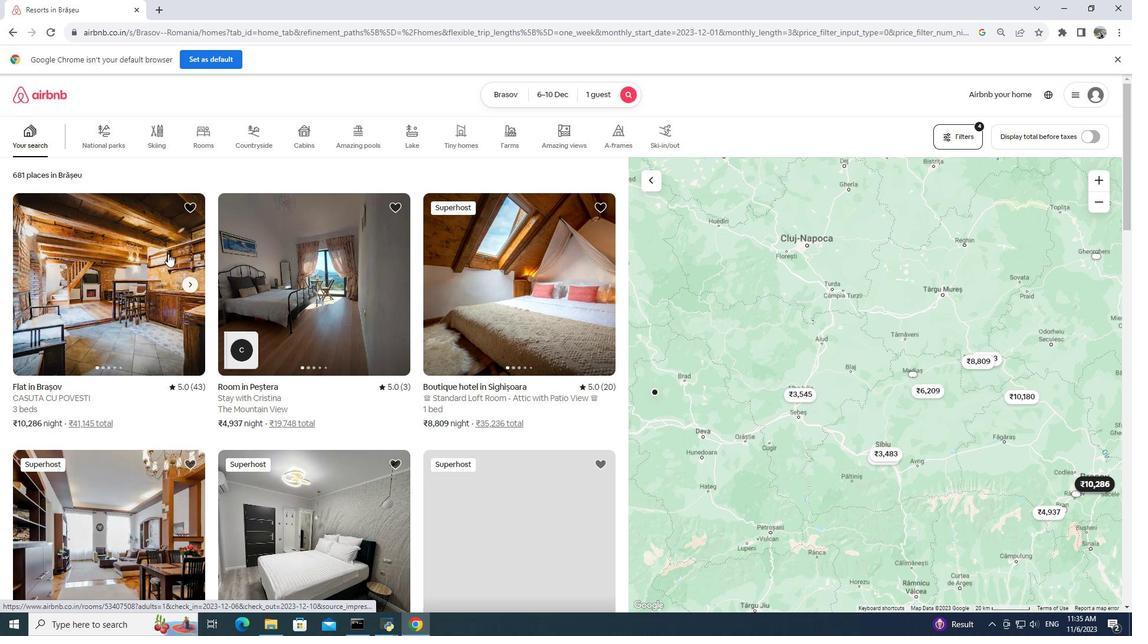 
Action: Mouse scrolled (168, 253) with delta (0, 0)
Screenshot: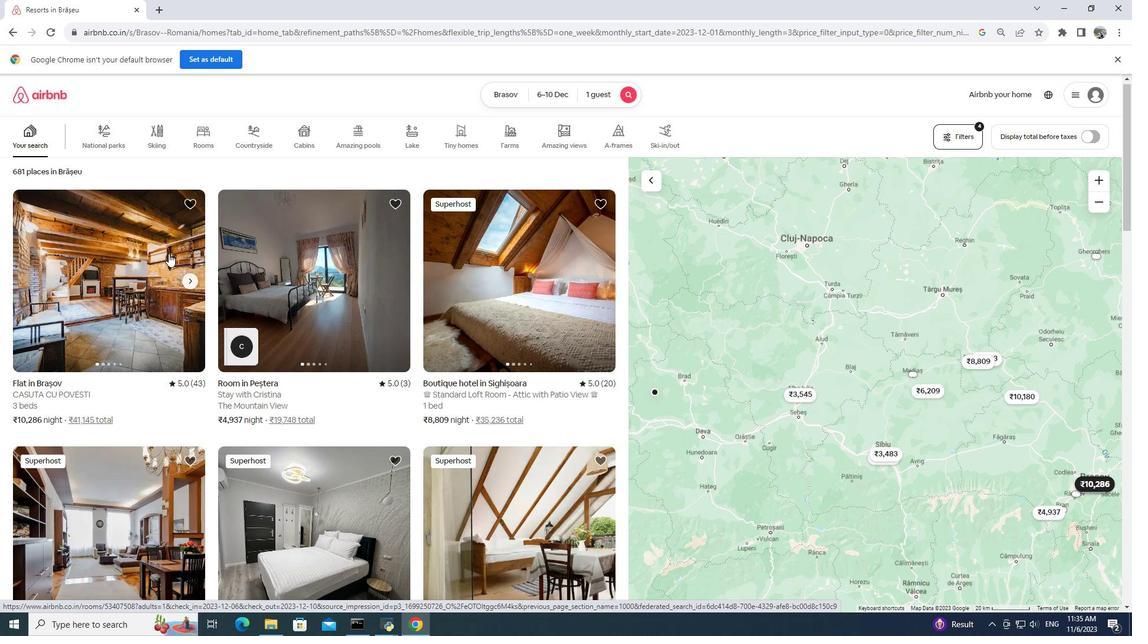 
Action: Mouse moved to (501, 258)
Screenshot: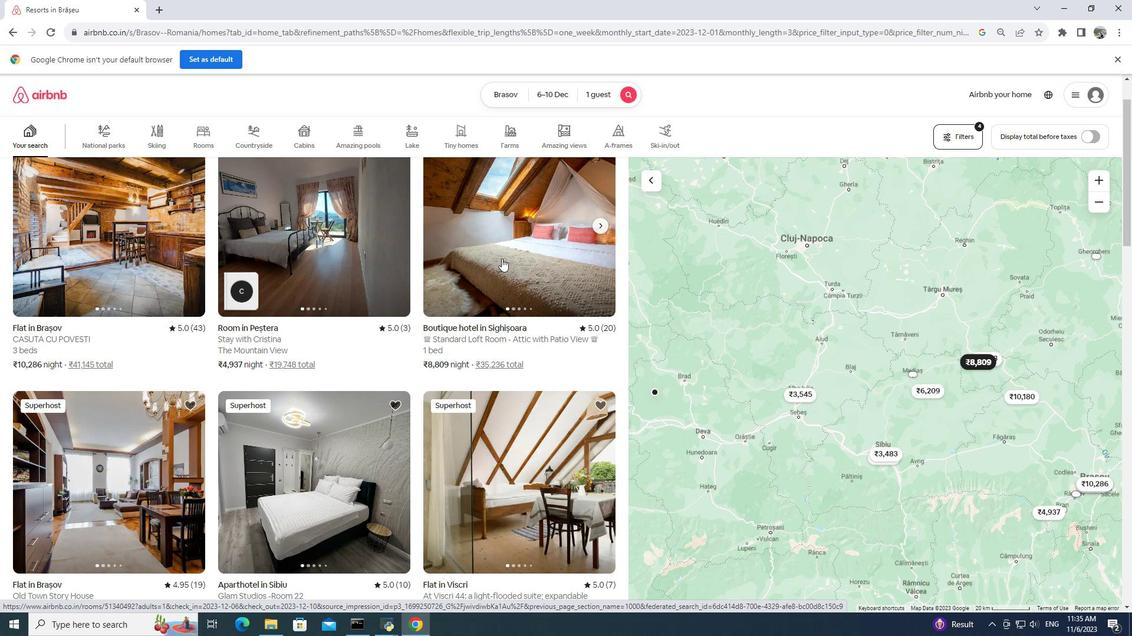 
Action: Mouse pressed left at (501, 258)
Screenshot: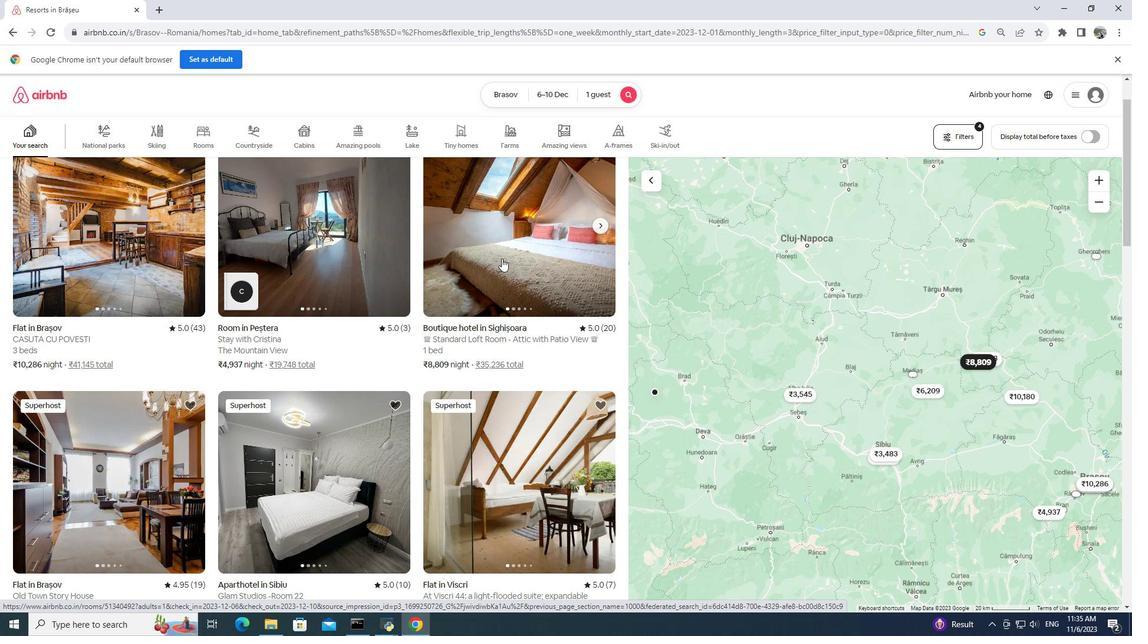 
Action: Mouse pressed left at (501, 258)
Screenshot: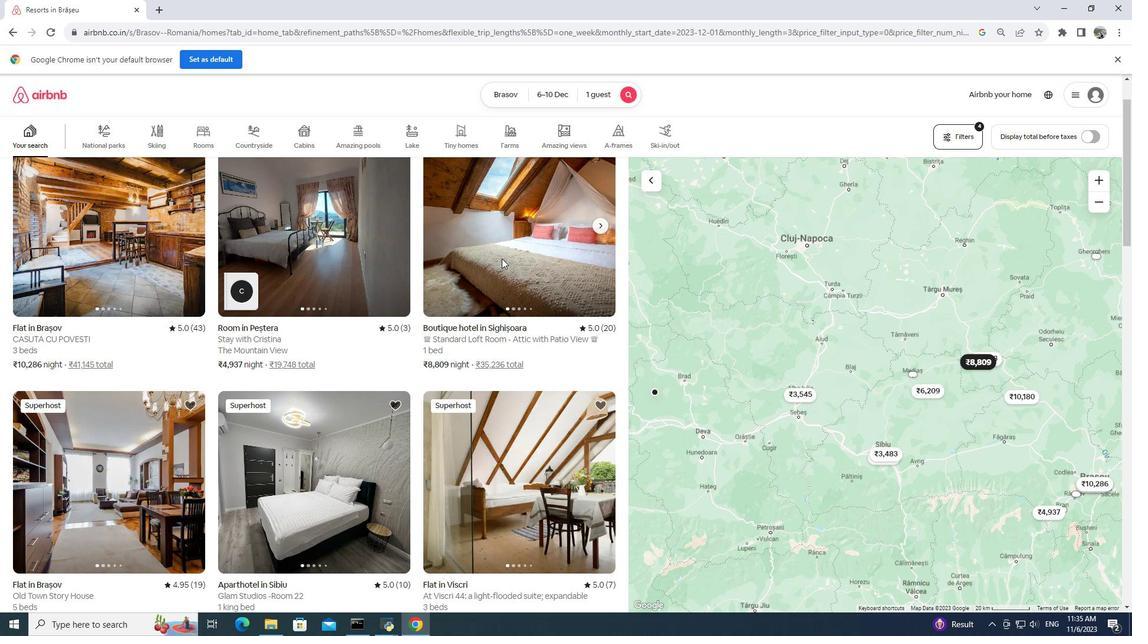 
Action: Mouse moved to (814, 421)
Screenshot: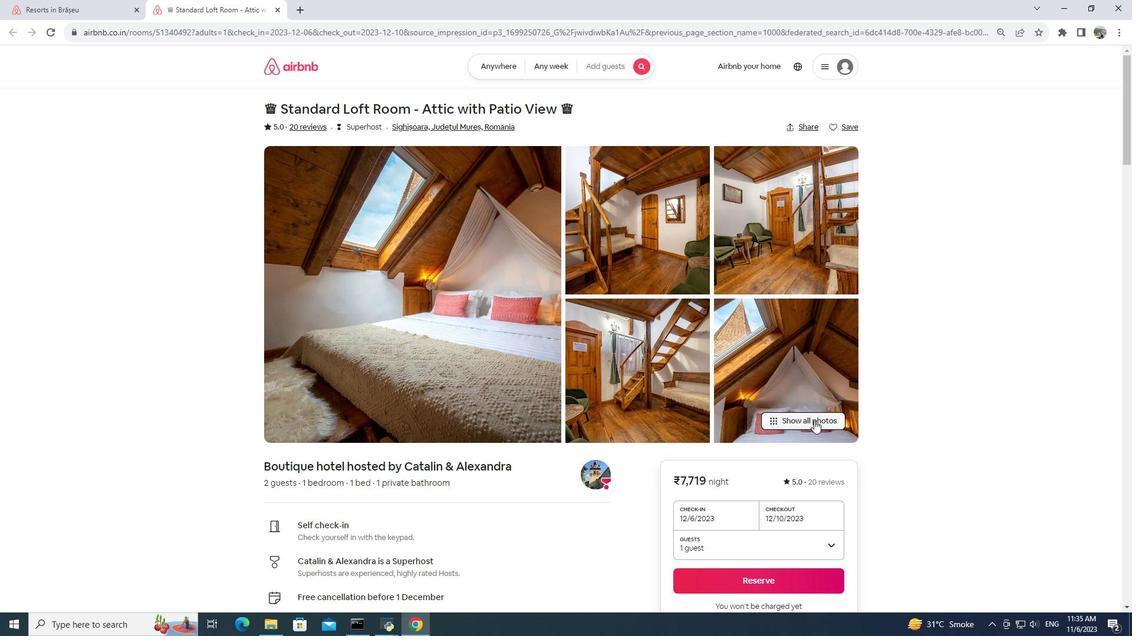 
Action: Mouse pressed left at (814, 421)
Screenshot: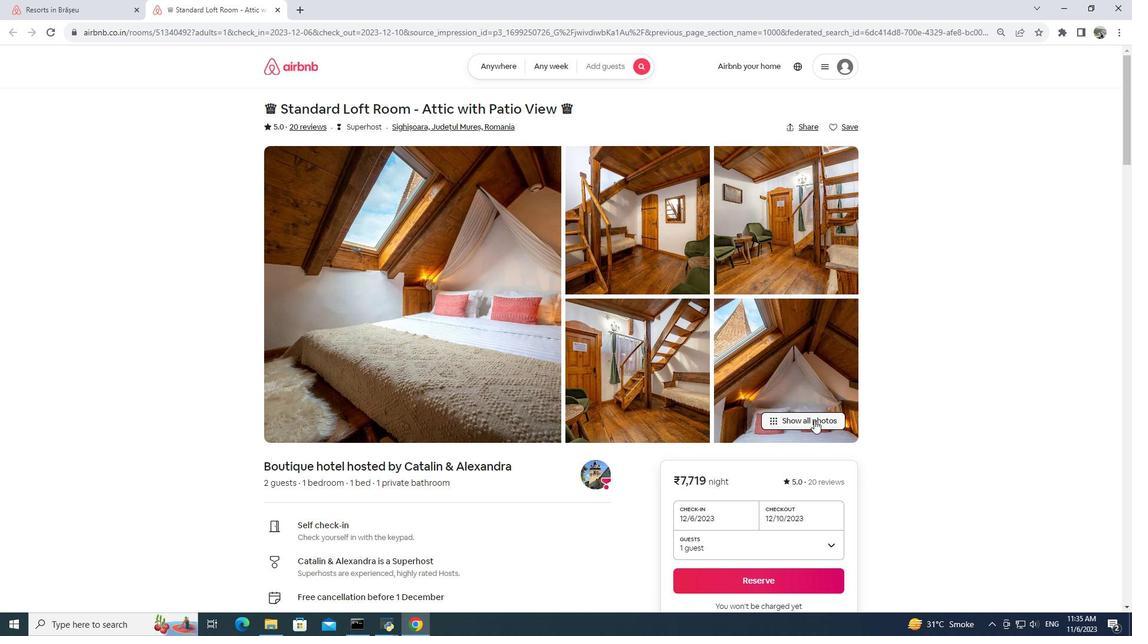 
Action: Mouse moved to (444, 270)
Screenshot: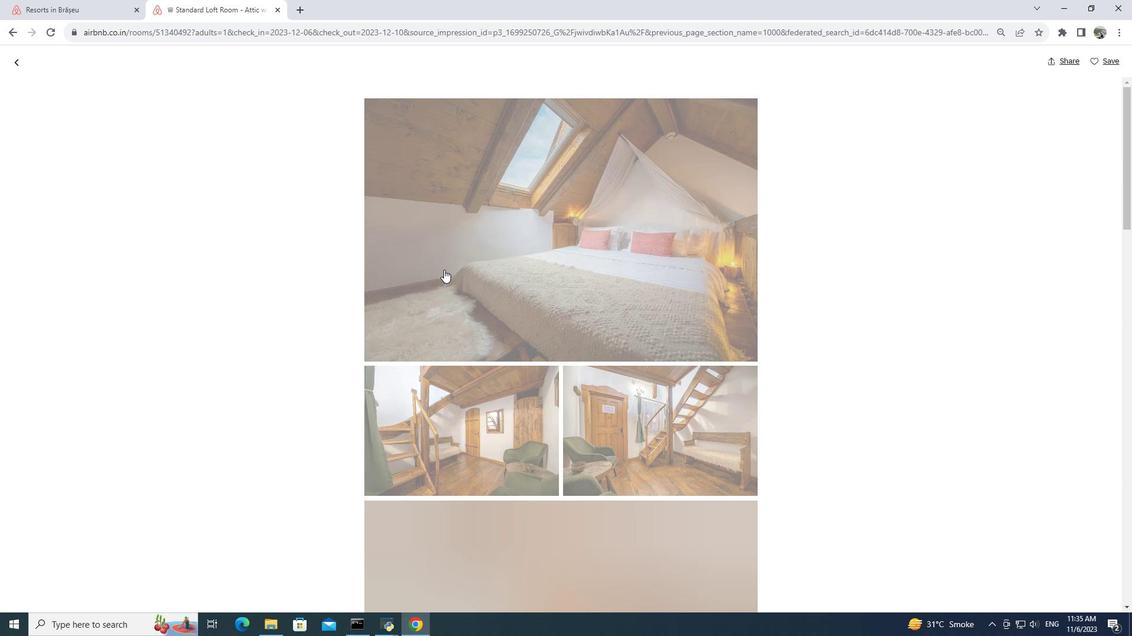 
Action: Mouse scrolled (444, 269) with delta (0, 0)
Screenshot: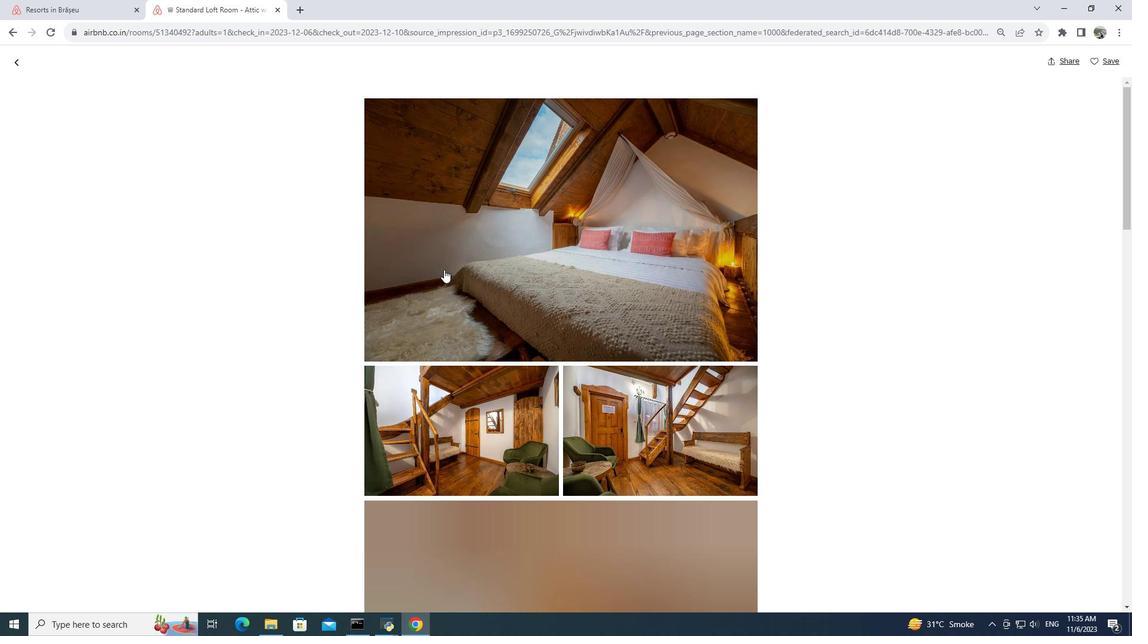 
Action: Mouse scrolled (444, 269) with delta (0, 0)
Screenshot: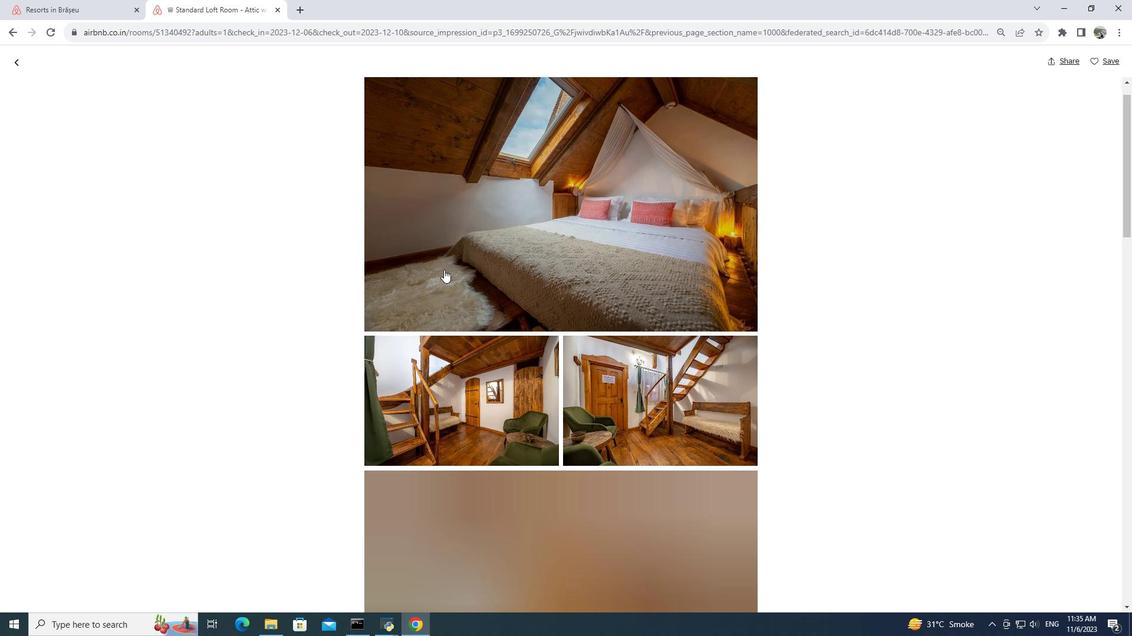 
Action: Mouse scrolled (444, 269) with delta (0, 0)
Screenshot: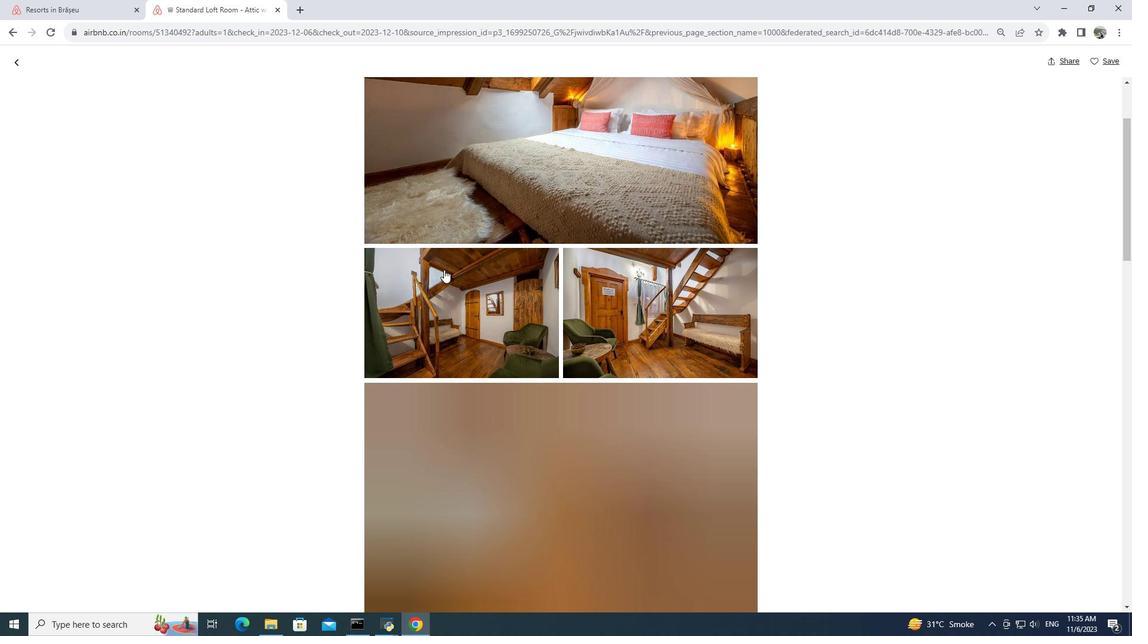 
Action: Mouse scrolled (444, 269) with delta (0, 0)
Screenshot: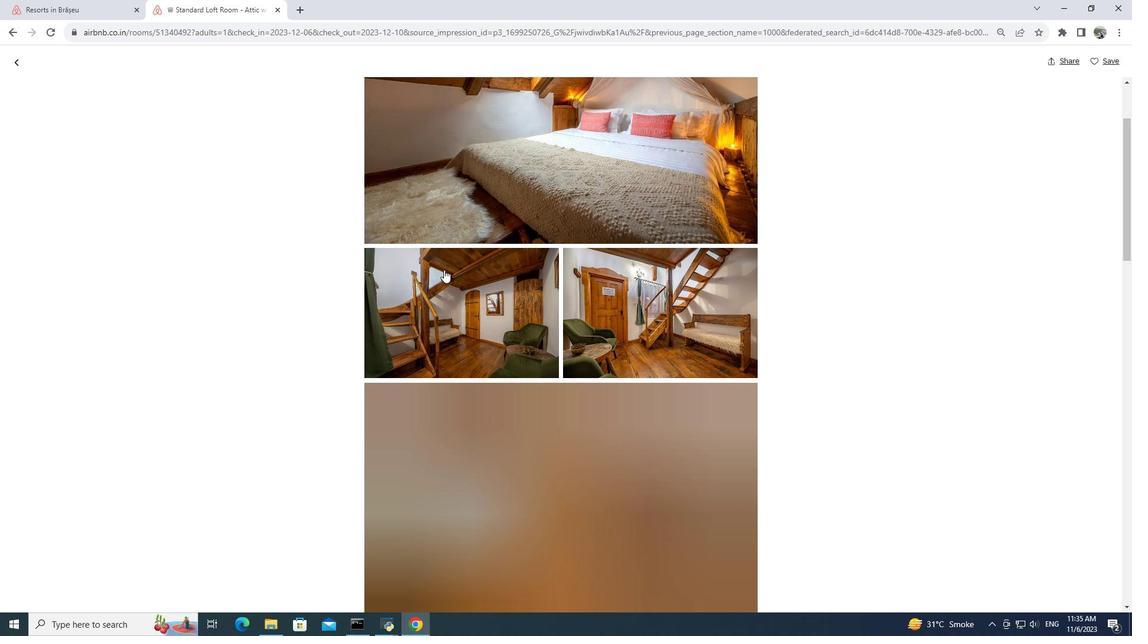 
Action: Mouse scrolled (444, 269) with delta (0, 0)
Screenshot: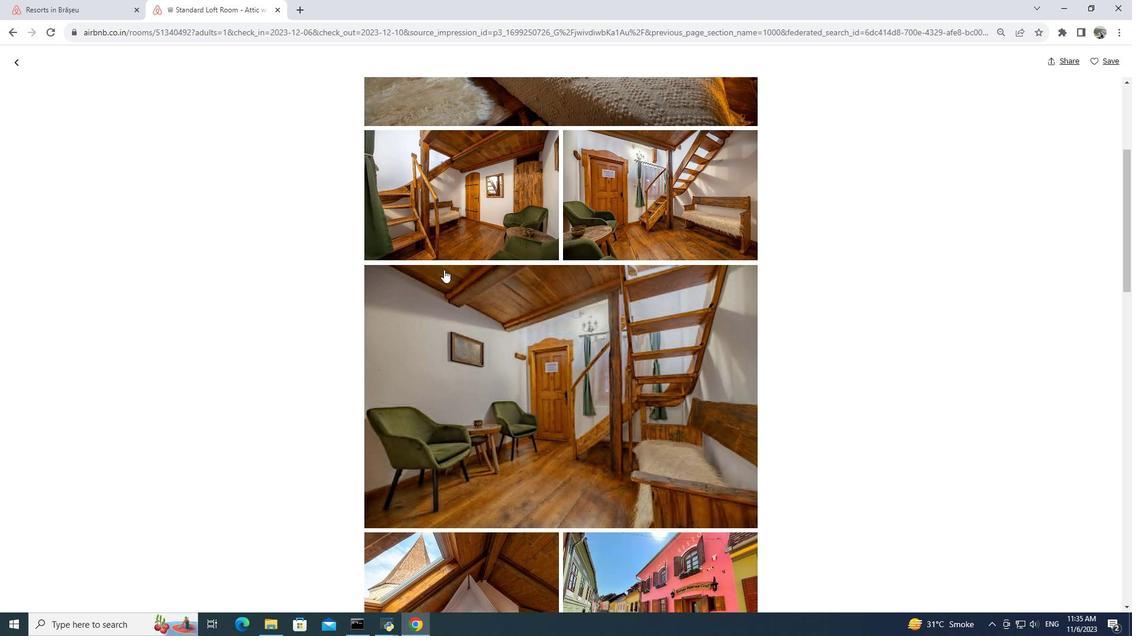 
Action: Mouse scrolled (444, 269) with delta (0, 0)
Screenshot: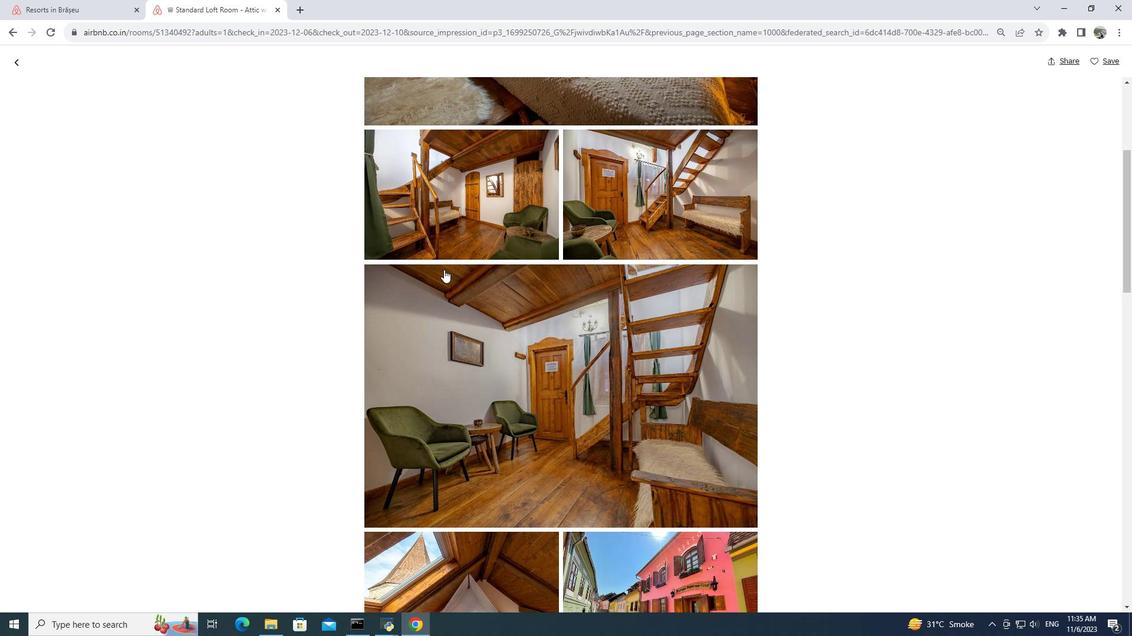 
Action: Mouse moved to (444, 268)
Screenshot: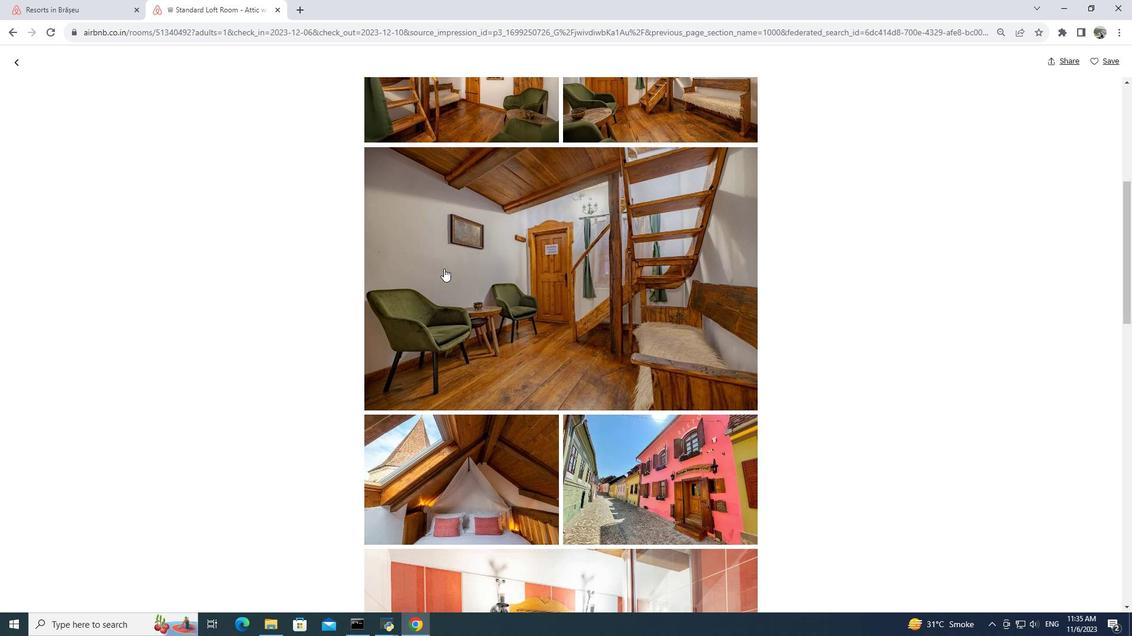 
Action: Mouse scrolled (444, 268) with delta (0, 0)
Screenshot: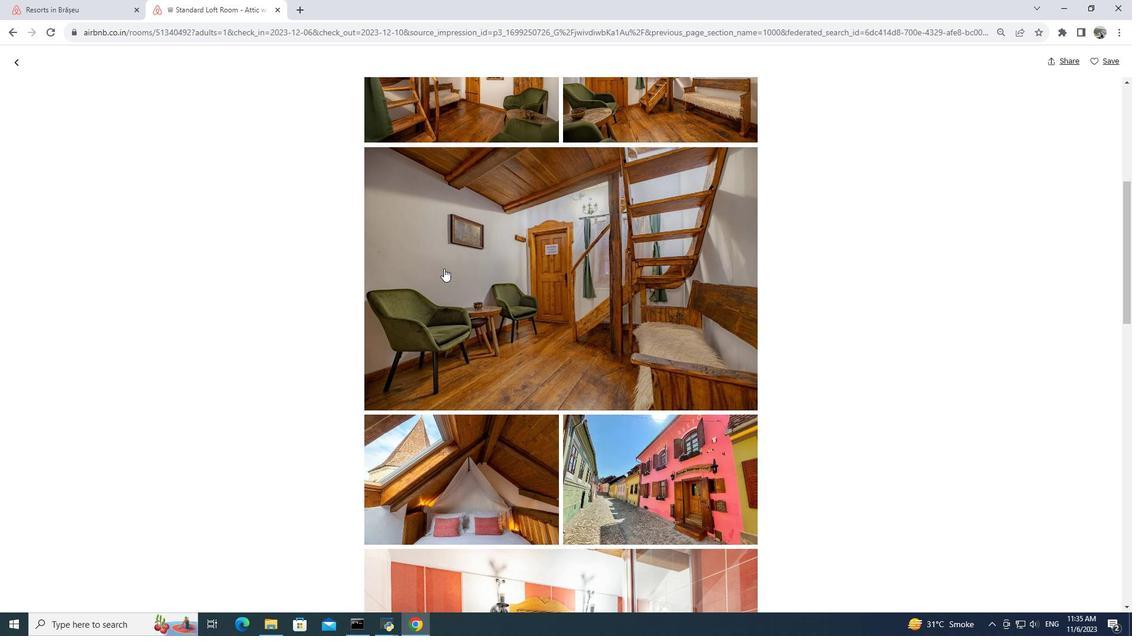 
Action: Mouse scrolled (444, 268) with delta (0, 0)
Screenshot: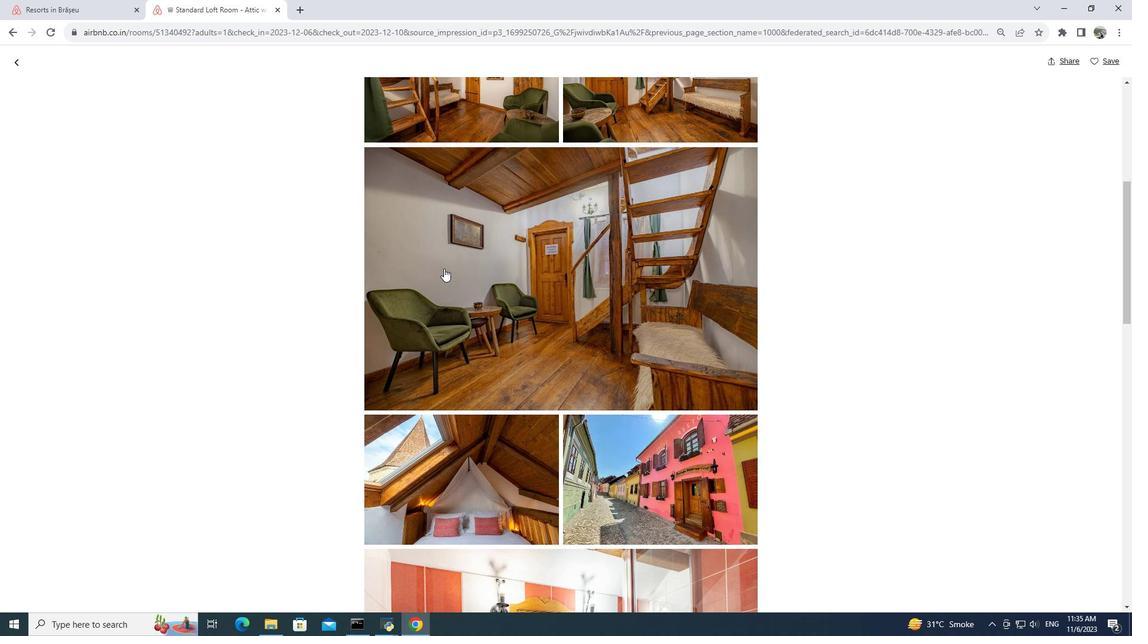 
Action: Mouse scrolled (444, 268) with delta (0, 0)
Screenshot: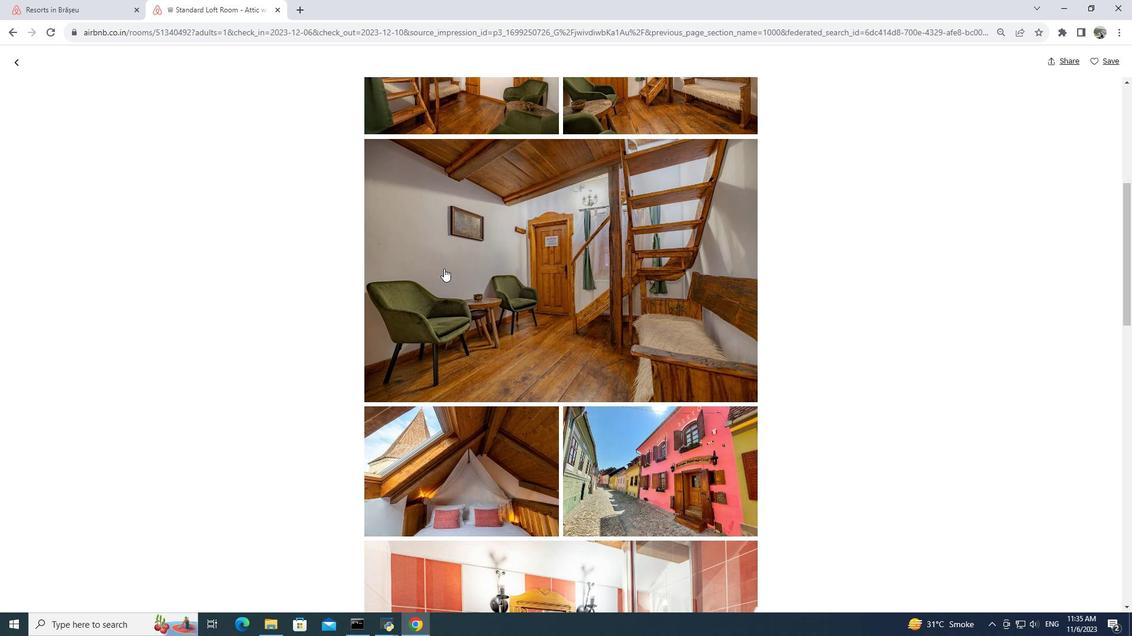 
Action: Mouse moved to (444, 265)
Screenshot: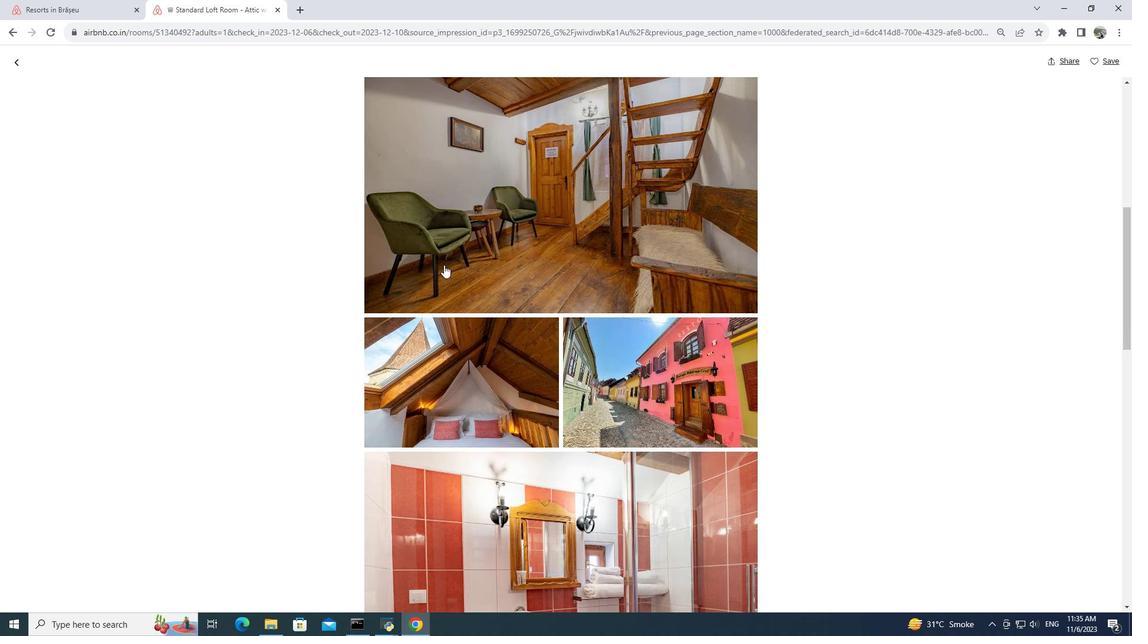 
Action: Mouse scrolled (444, 264) with delta (0, 0)
Screenshot: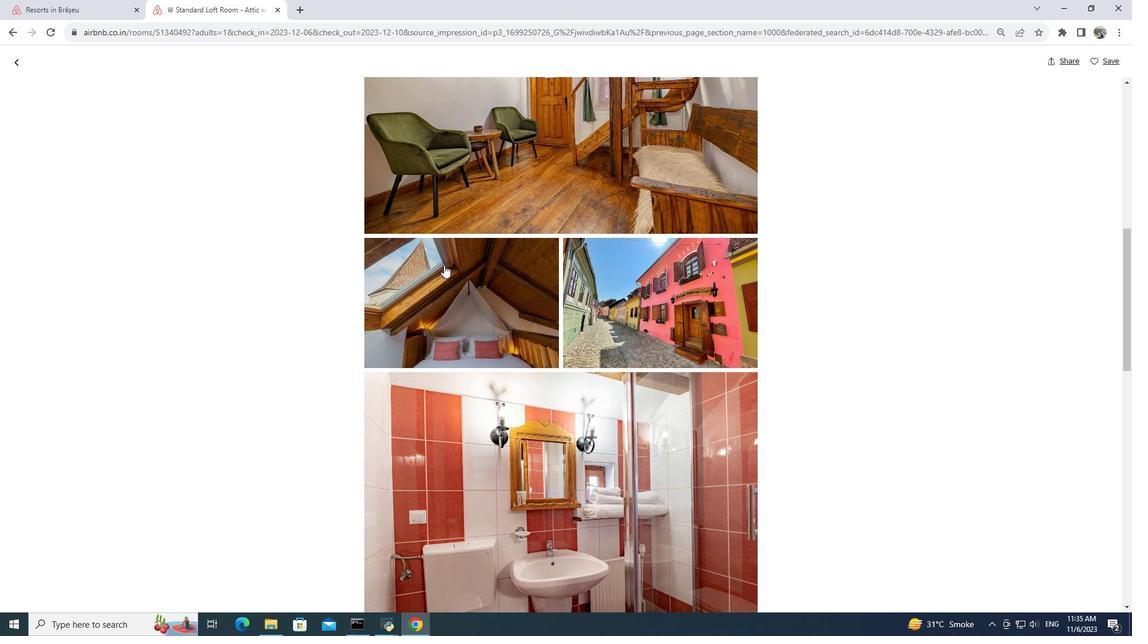 
Action: Mouse scrolled (444, 264) with delta (0, 0)
Screenshot: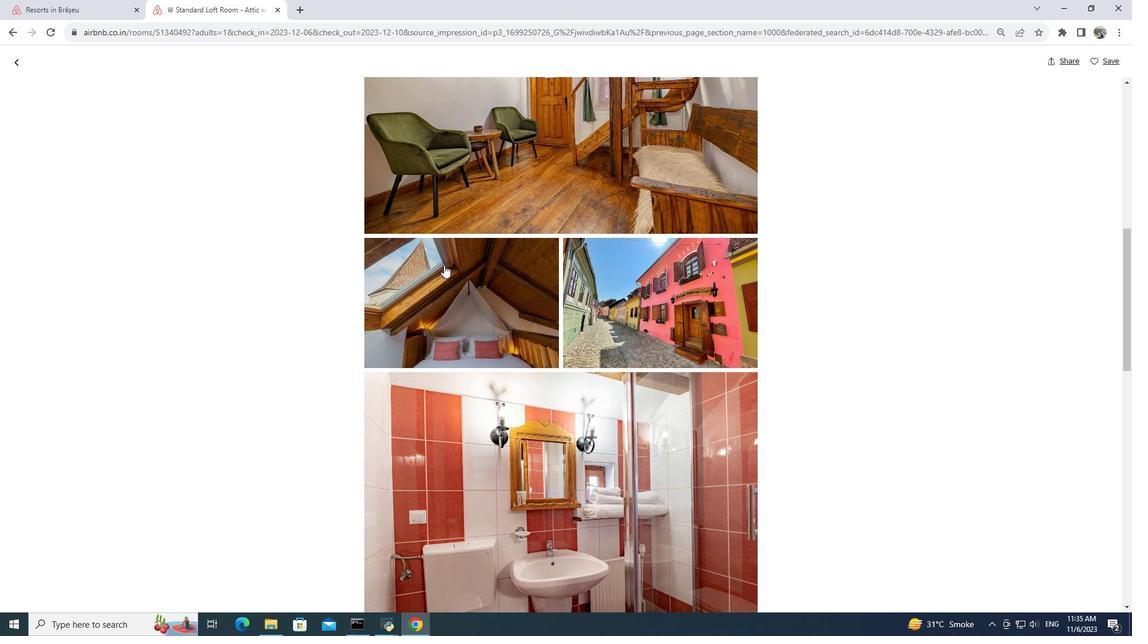 
Action: Mouse scrolled (444, 264) with delta (0, 0)
Screenshot: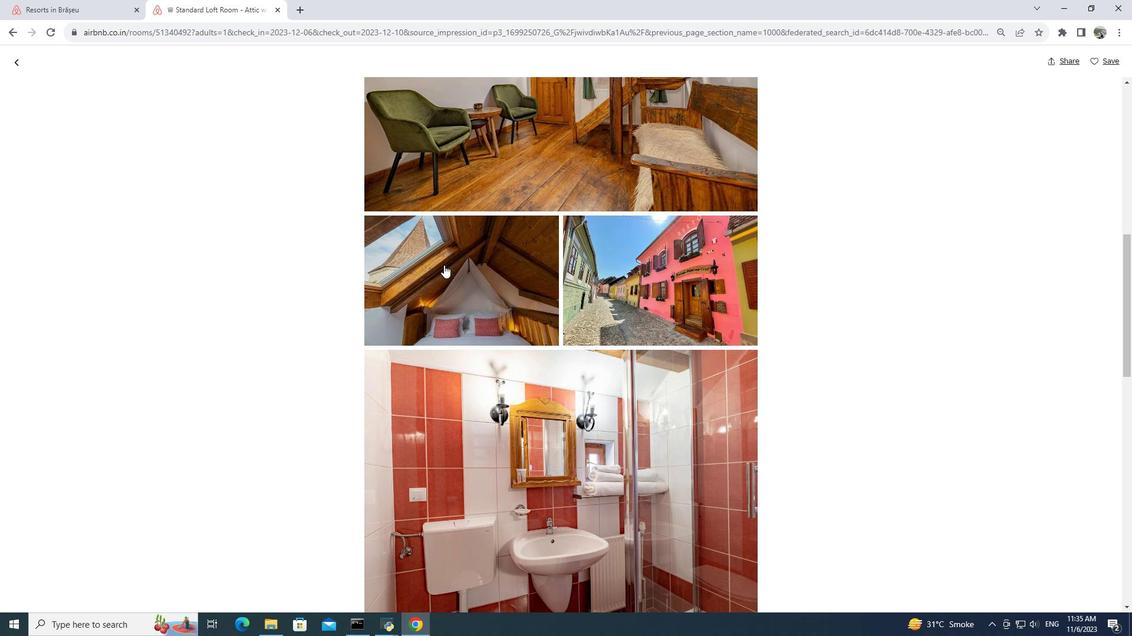 
Action: Mouse scrolled (444, 264) with delta (0, 0)
Screenshot: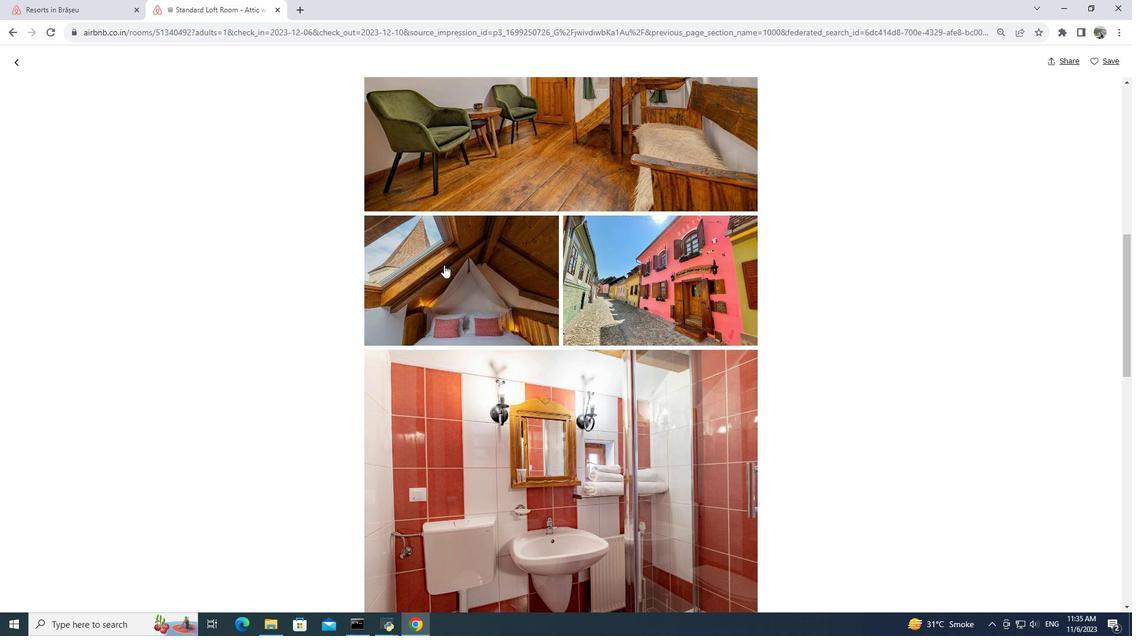 
Action: Mouse scrolled (444, 264) with delta (0, 0)
Screenshot: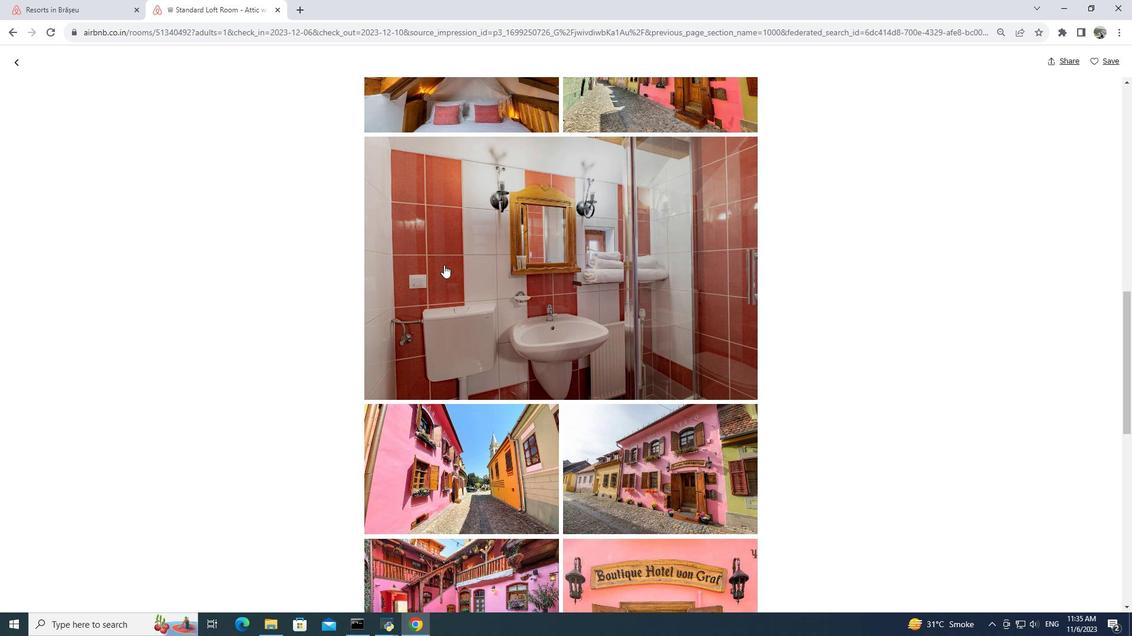 
Action: Mouse scrolled (444, 264) with delta (0, 0)
Screenshot: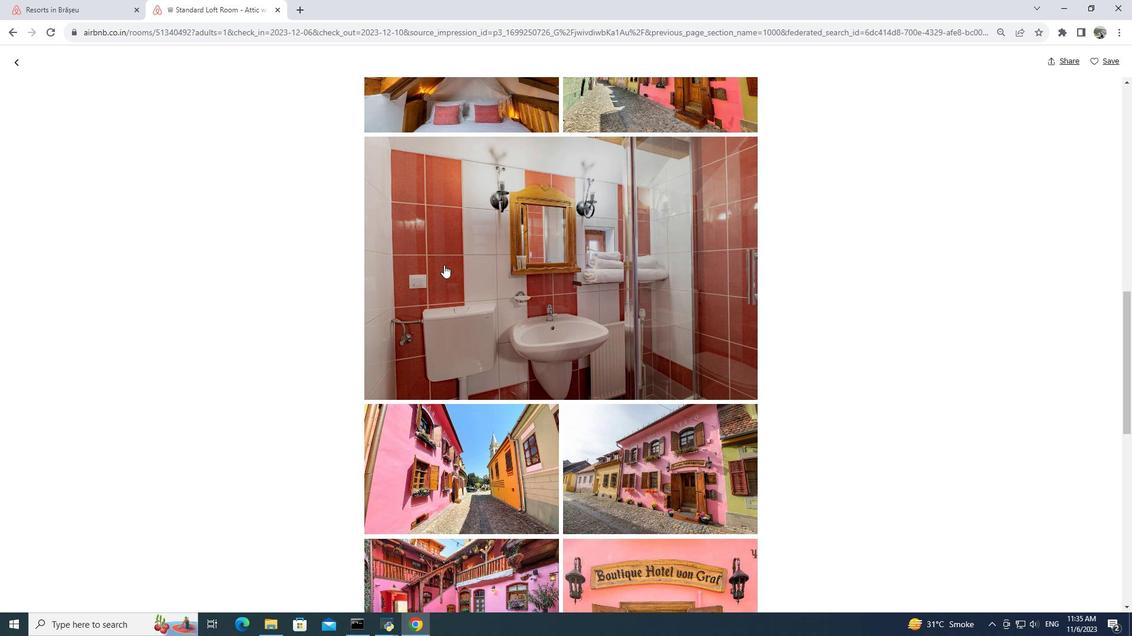 
Action: Mouse scrolled (444, 264) with delta (0, 0)
Screenshot: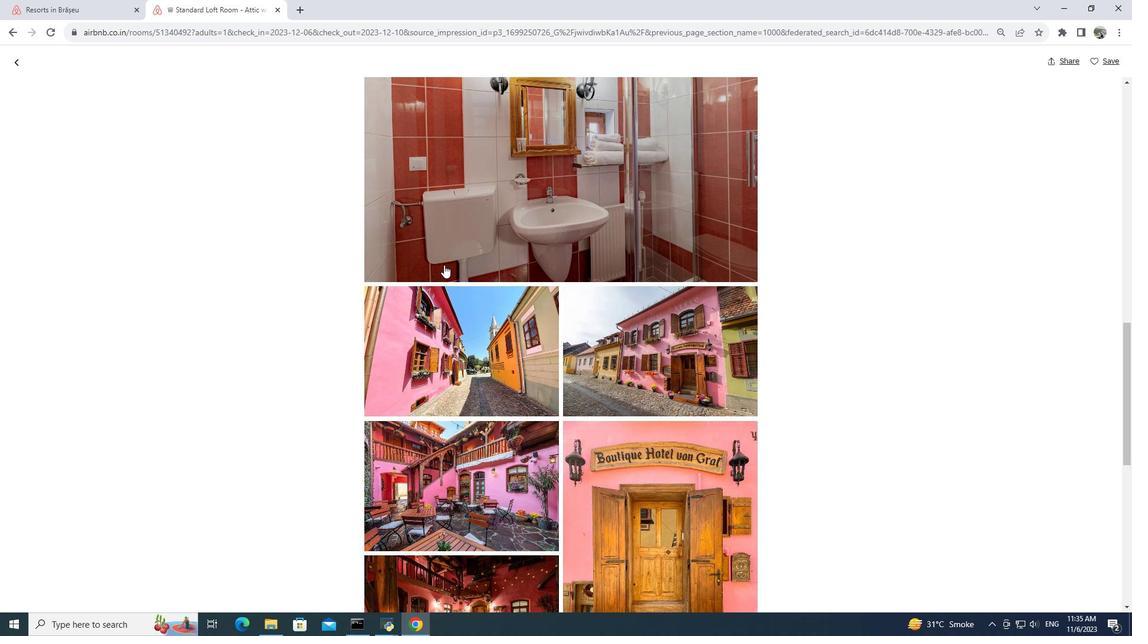 
Action: Mouse scrolled (444, 264) with delta (0, 0)
Screenshot: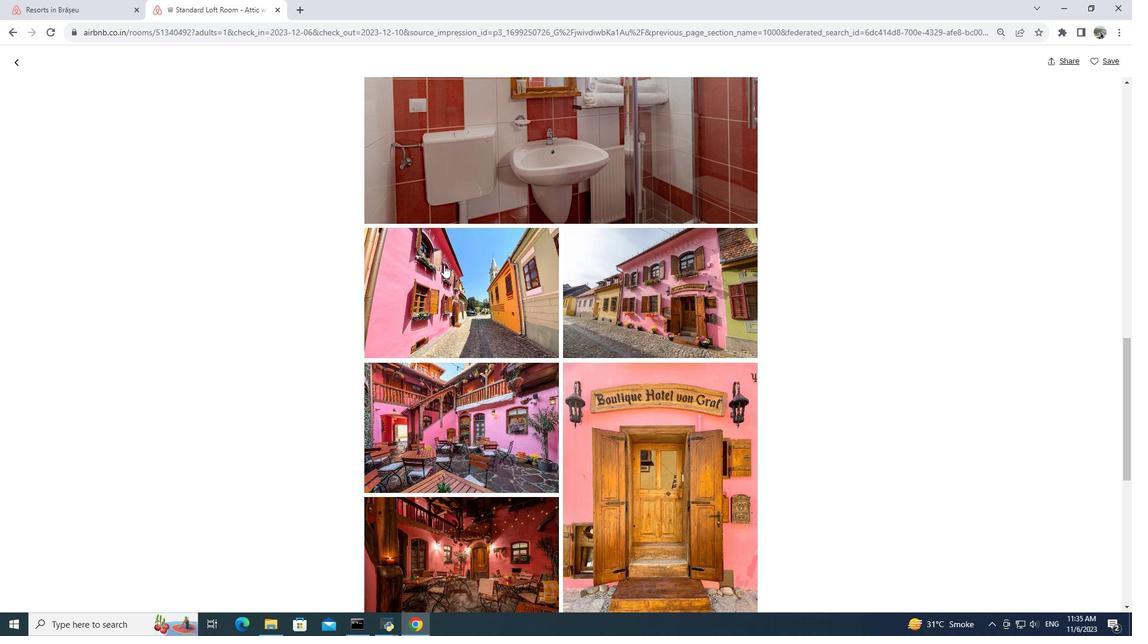 
Action: Mouse moved to (442, 260)
Screenshot: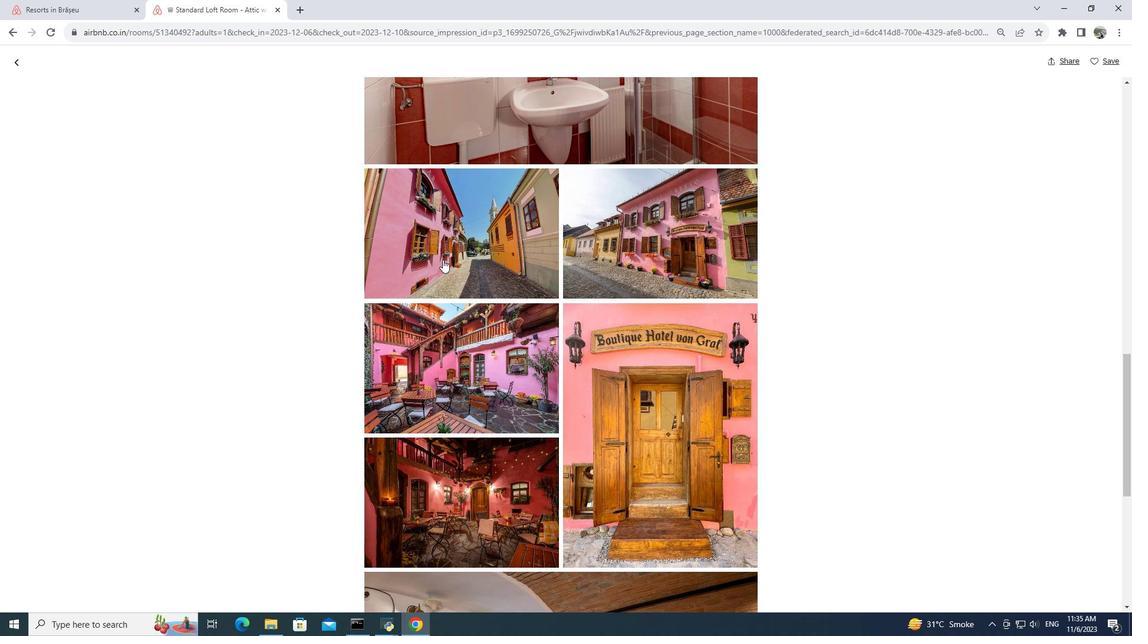 
Action: Mouse scrolled (442, 259) with delta (0, 0)
Screenshot: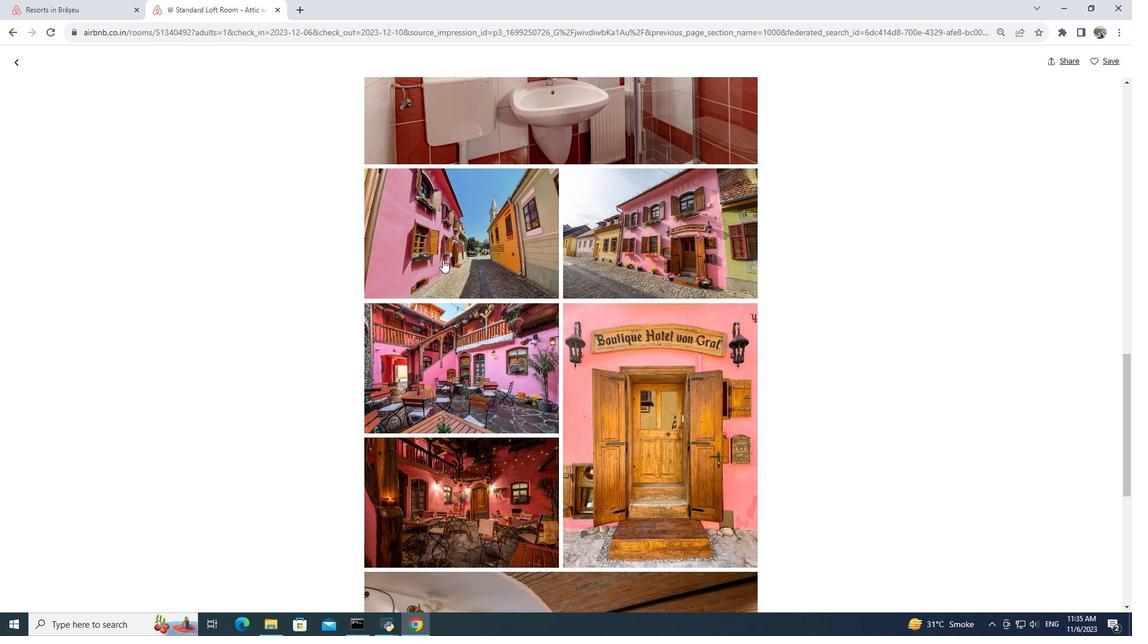 
Action: Mouse scrolled (442, 259) with delta (0, 0)
Screenshot: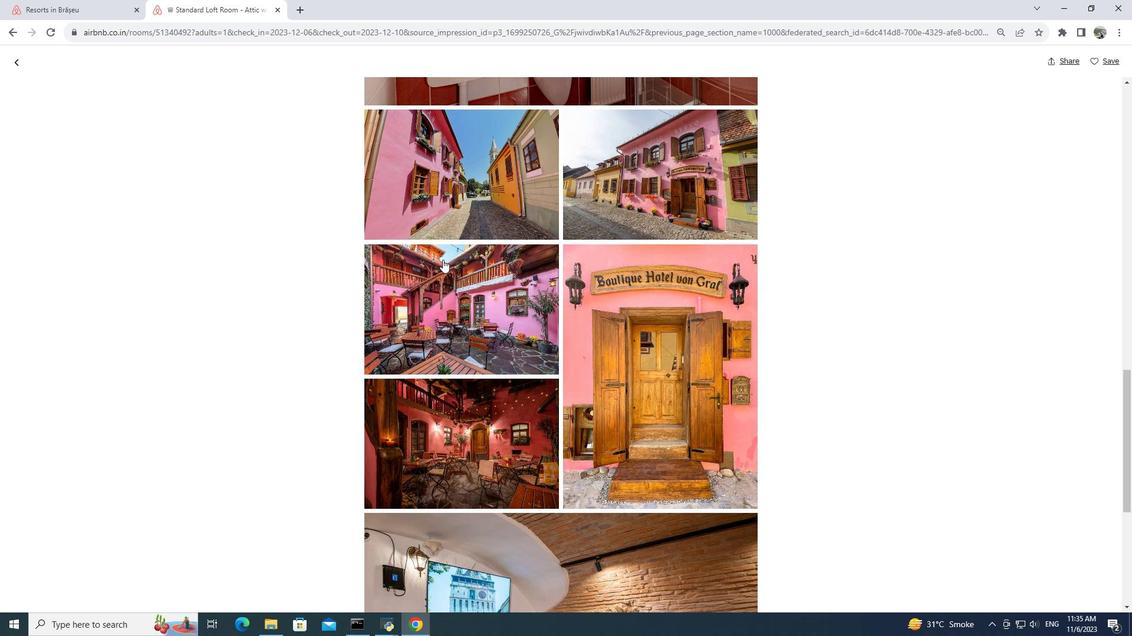 
Action: Mouse scrolled (442, 259) with delta (0, 0)
Screenshot: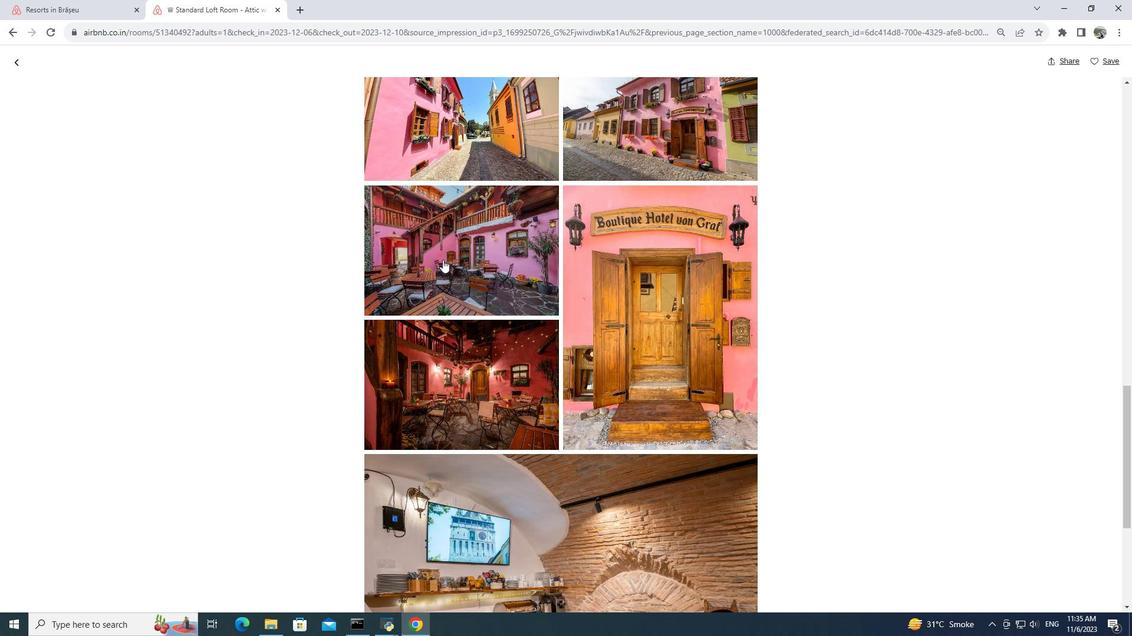 
Action: Mouse scrolled (442, 259) with delta (0, 0)
Screenshot: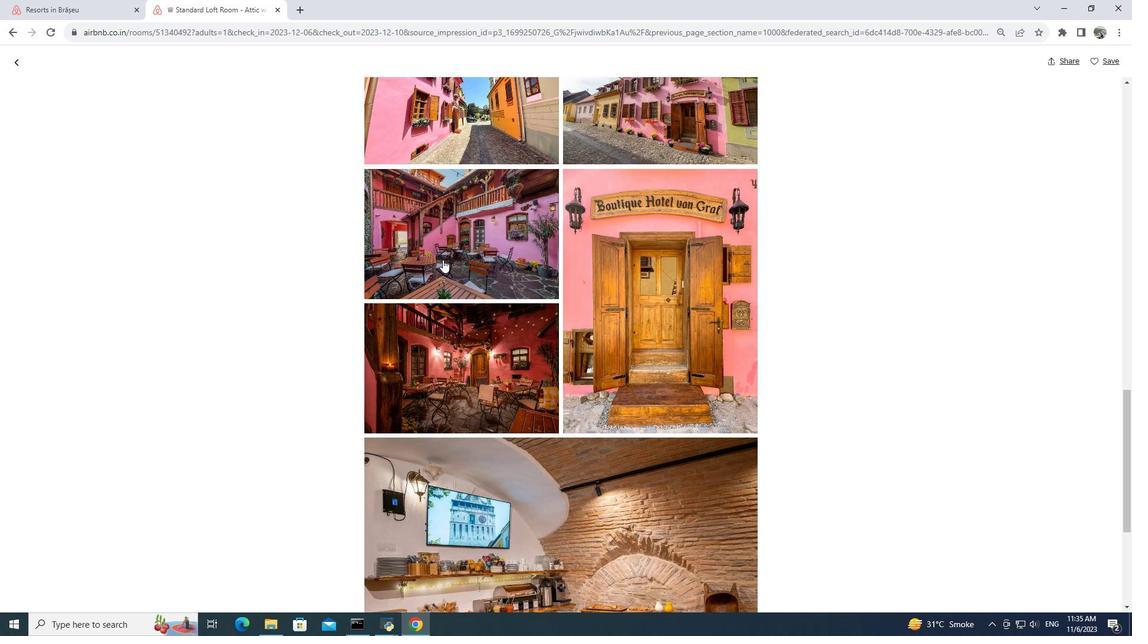 
Action: Mouse moved to (442, 258)
Screenshot: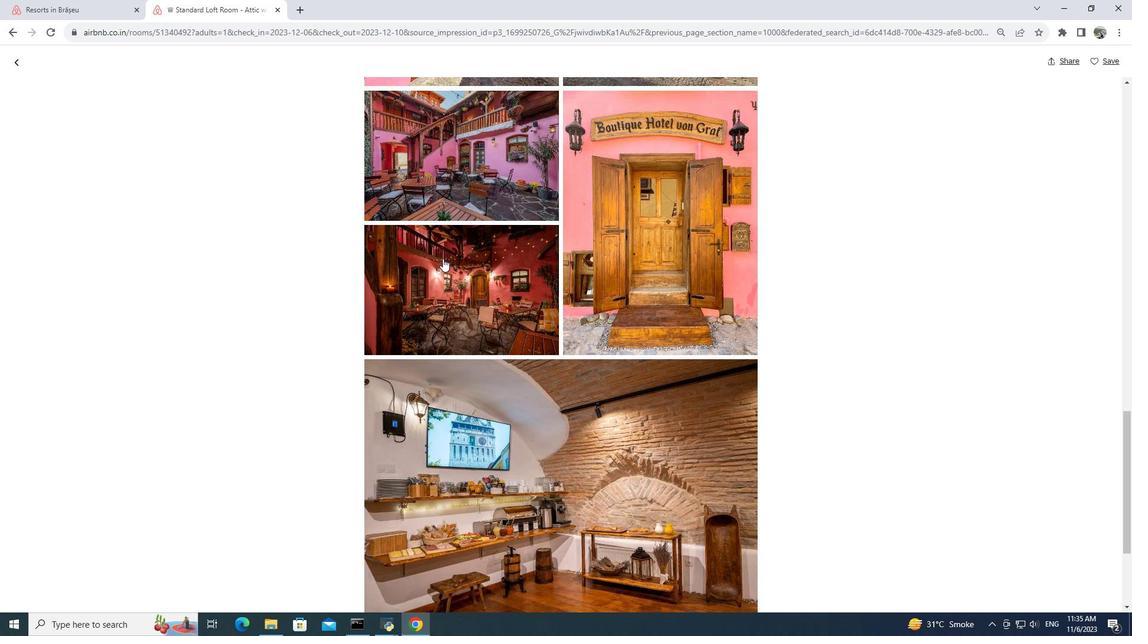
Action: Mouse scrolled (442, 258) with delta (0, 0)
Screenshot: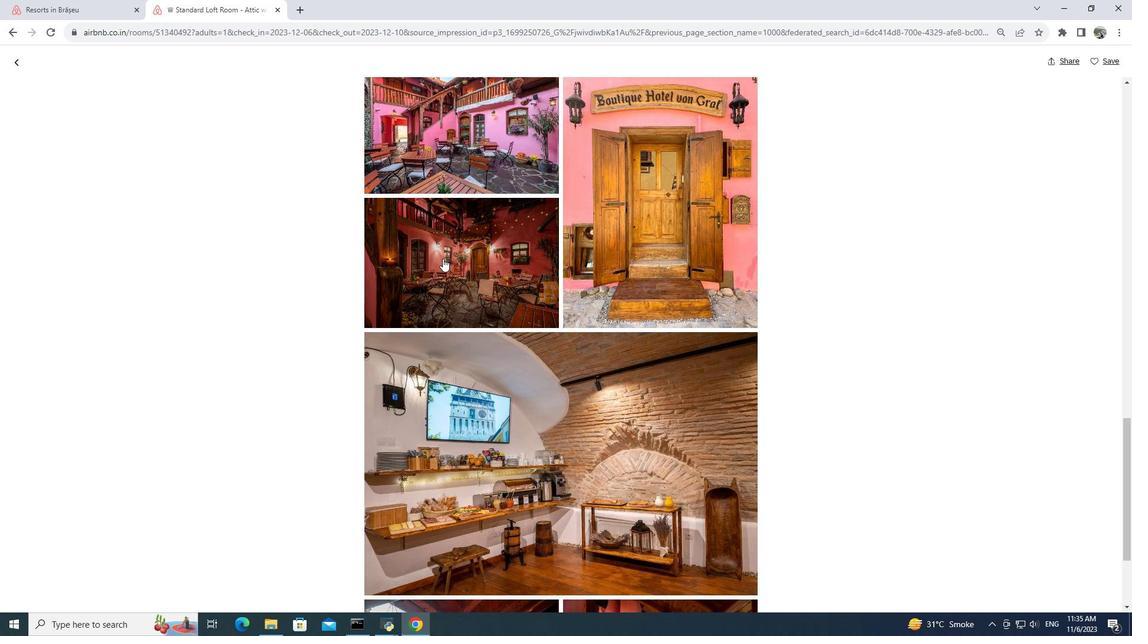 
Action: Mouse scrolled (442, 258) with delta (0, 0)
Screenshot: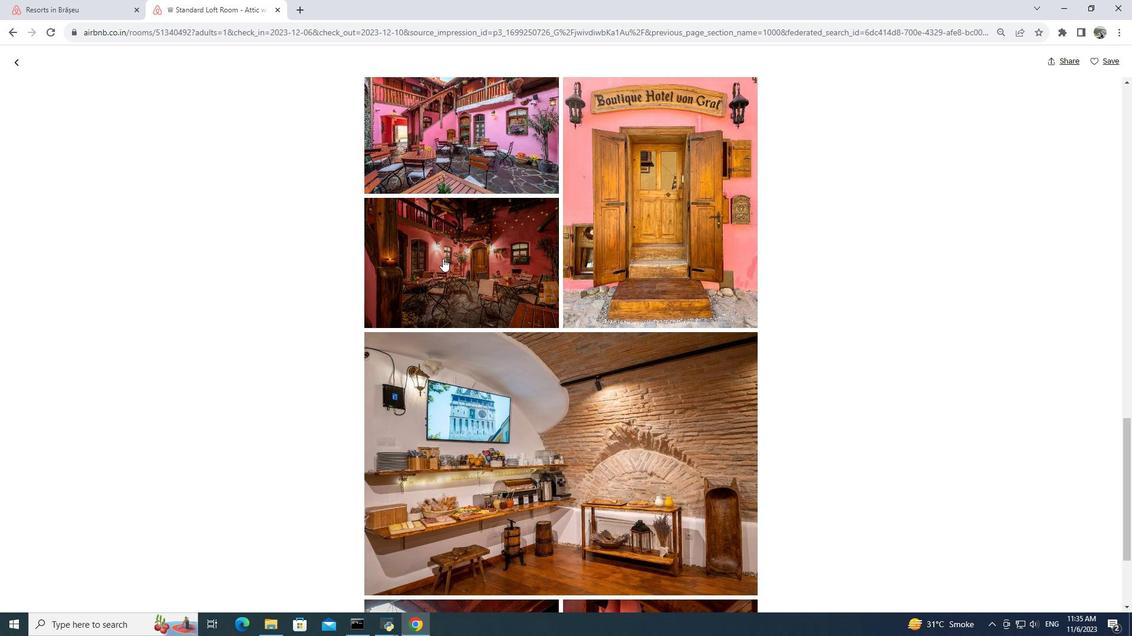 
Action: Mouse scrolled (442, 258) with delta (0, 0)
Screenshot: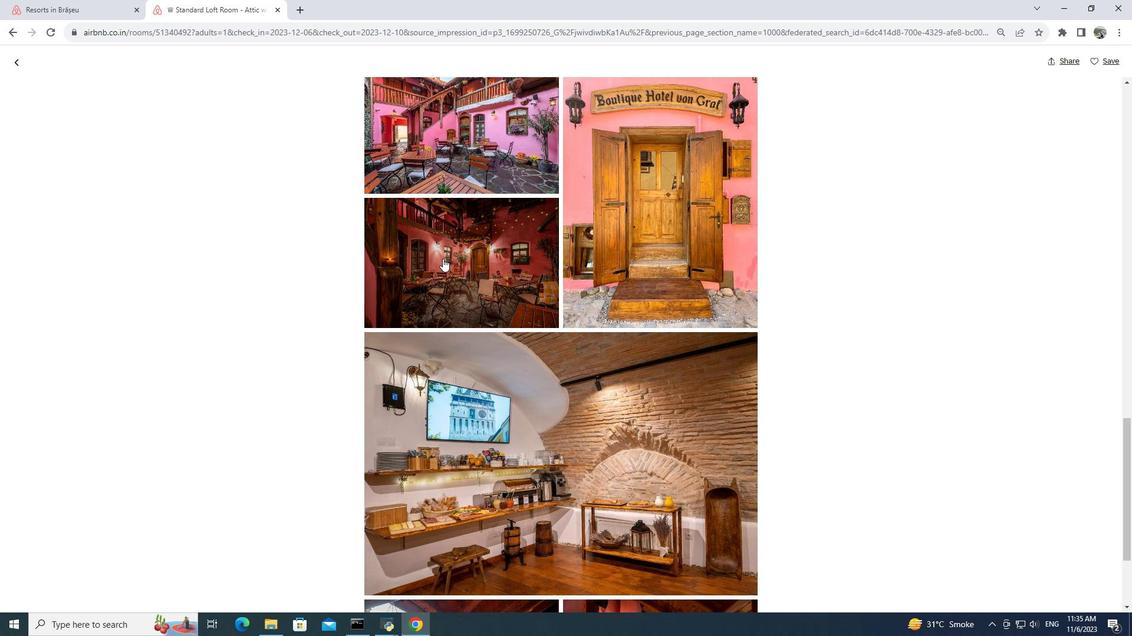 
Action: Mouse scrolled (442, 258) with delta (0, 0)
Screenshot: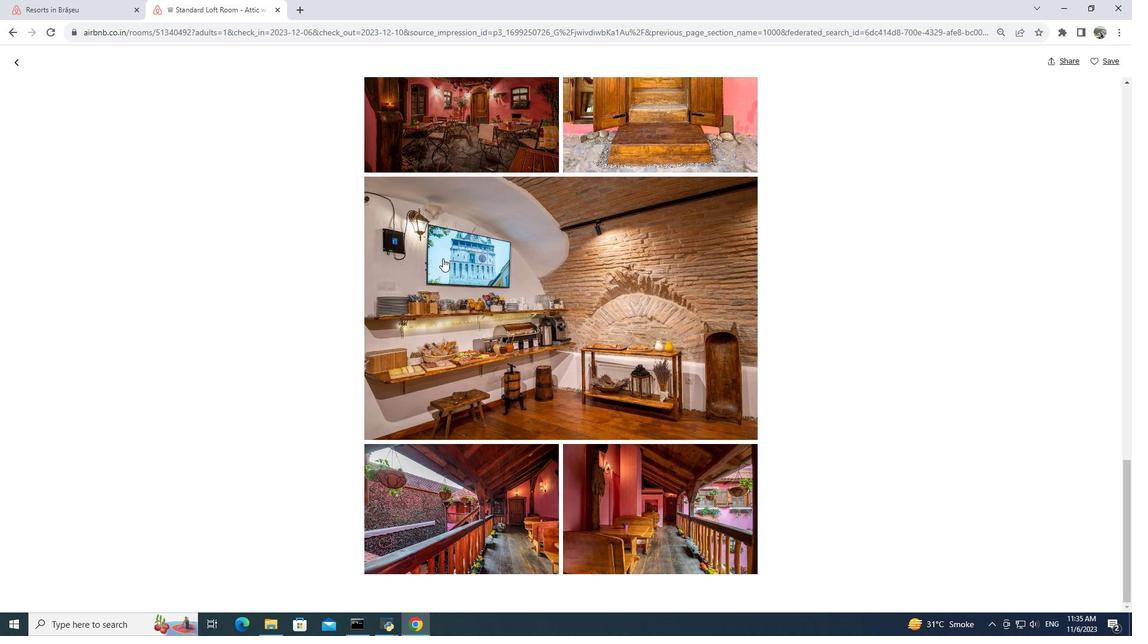 
Action: Mouse scrolled (442, 258) with delta (0, 0)
Screenshot: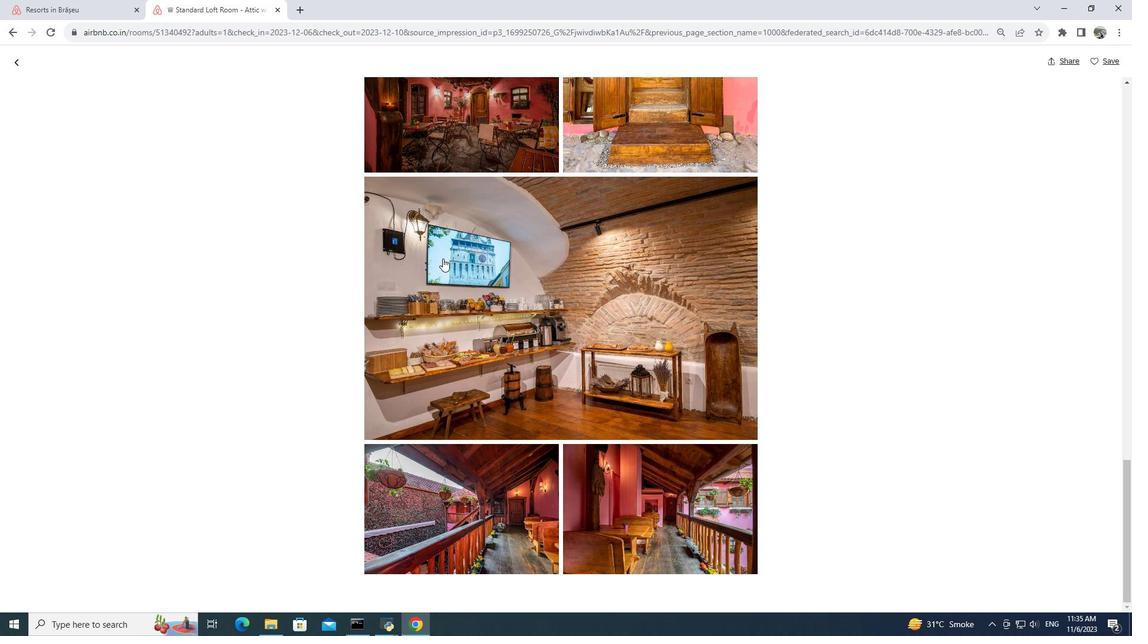 
Action: Mouse moved to (442, 258)
Screenshot: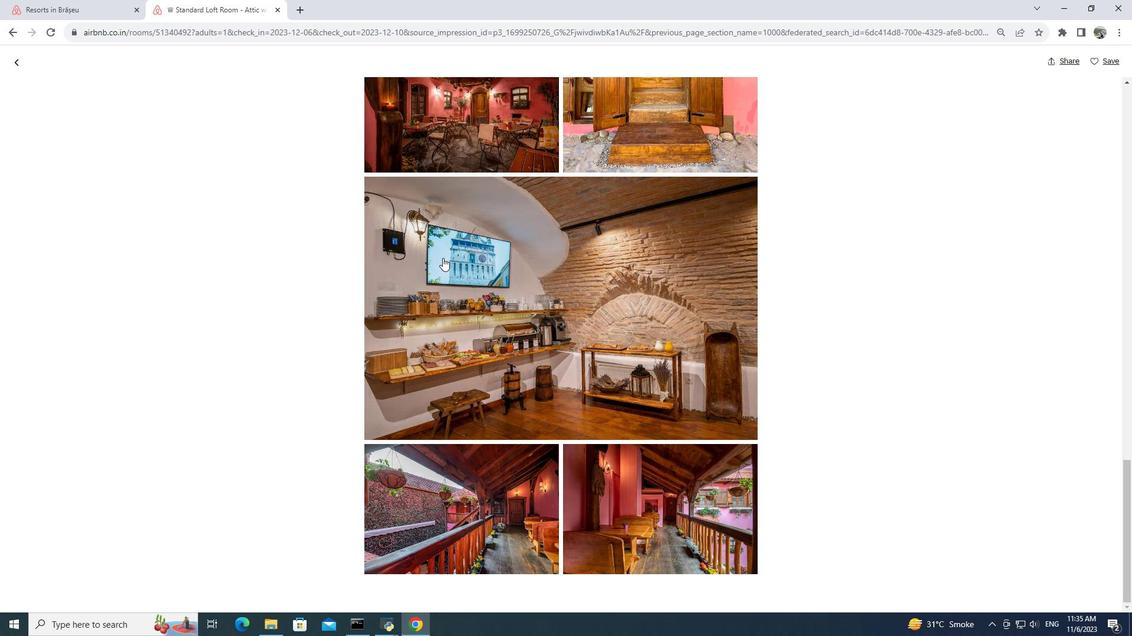 
Action: Mouse scrolled (442, 257) with delta (0, 0)
Screenshot: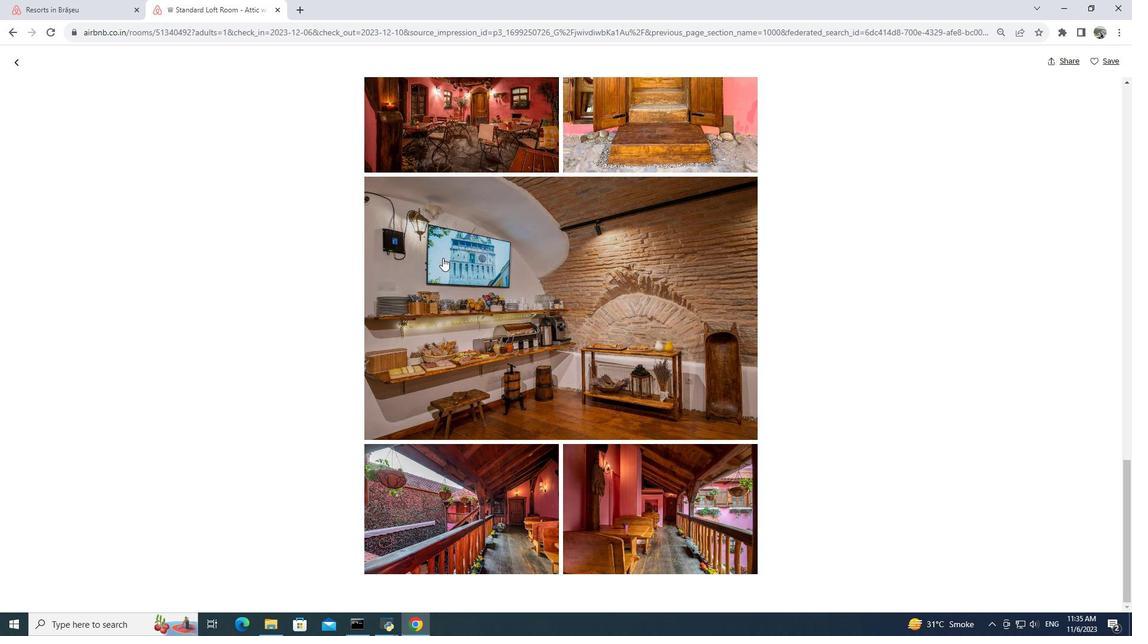 
Action: Mouse scrolled (442, 257) with delta (0, 0)
Screenshot: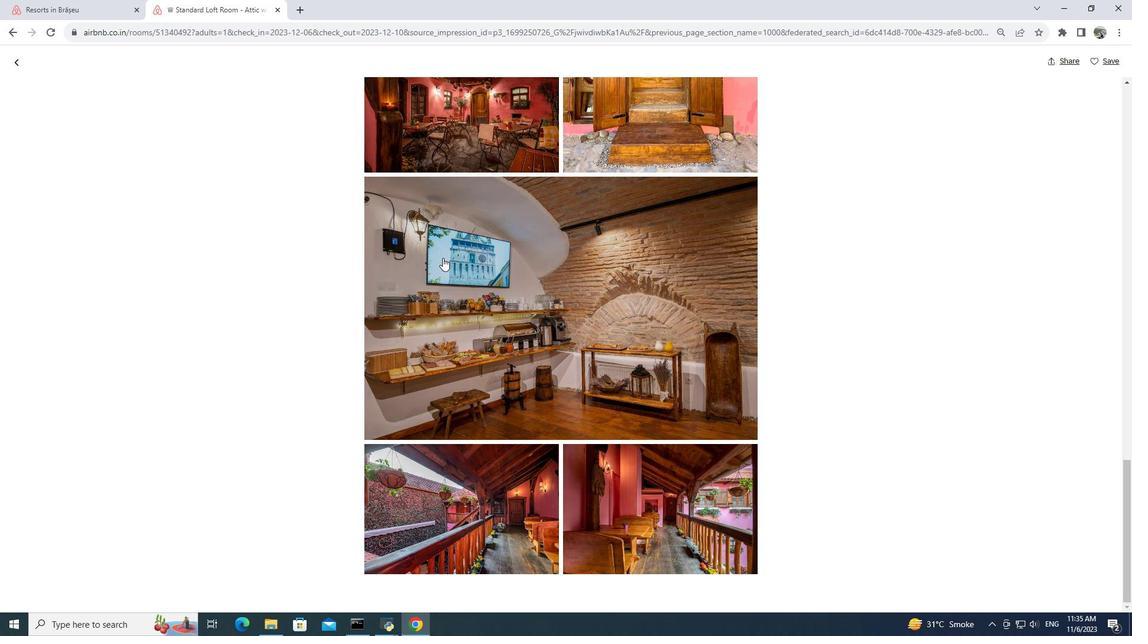 
Action: Mouse scrolled (442, 257) with delta (0, 0)
Screenshot: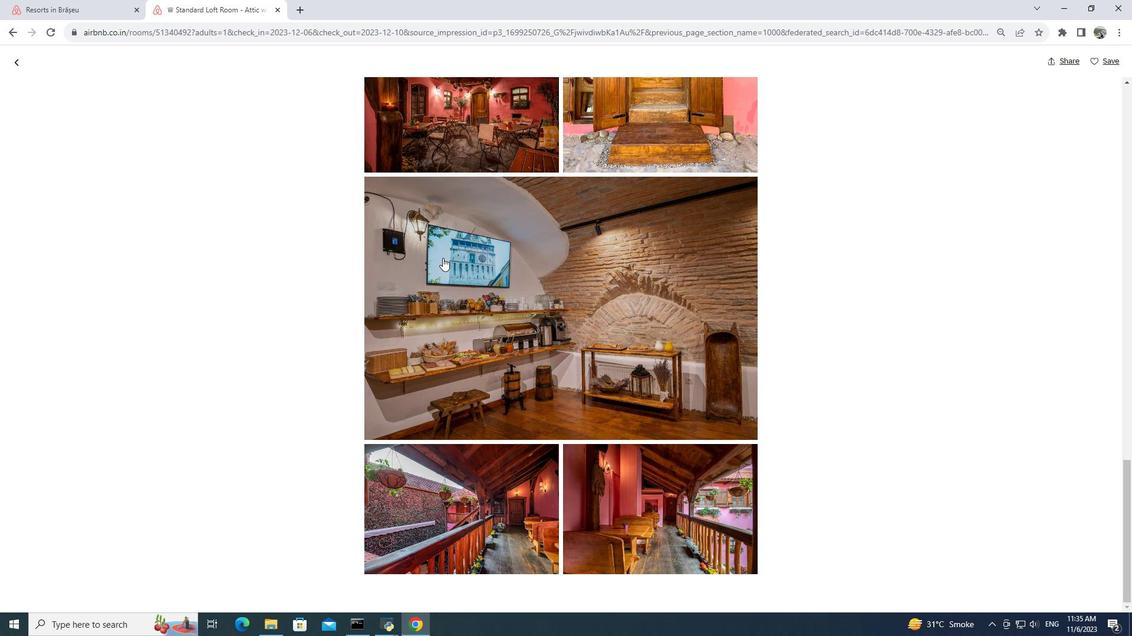 
Action: Mouse scrolled (442, 257) with delta (0, 0)
Screenshot: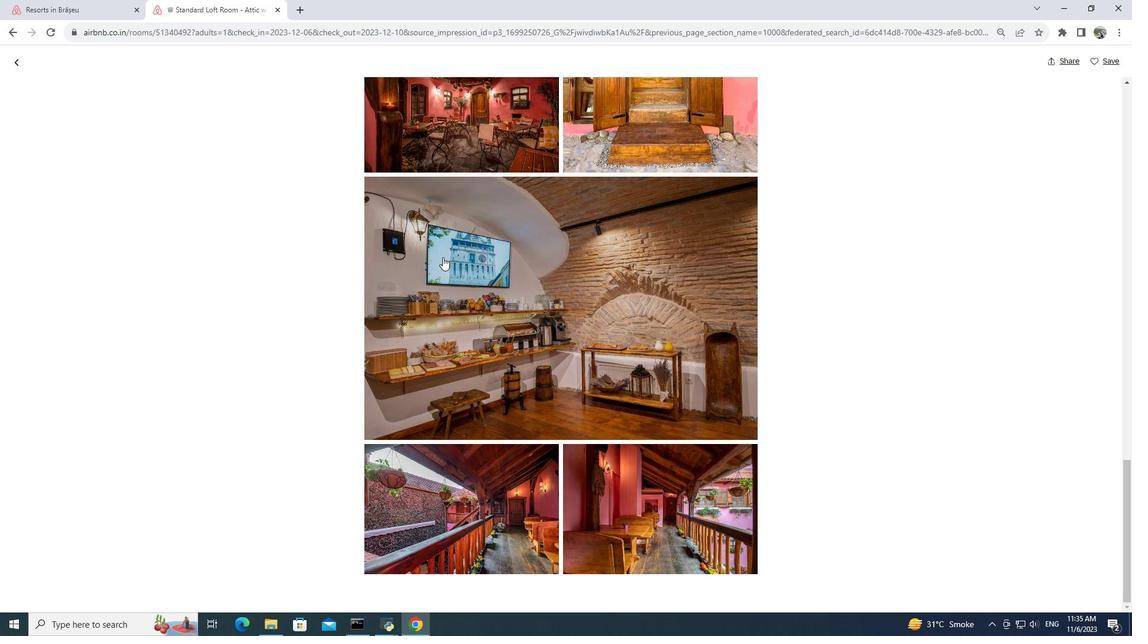 
Action: Mouse moved to (442, 257)
Screenshot: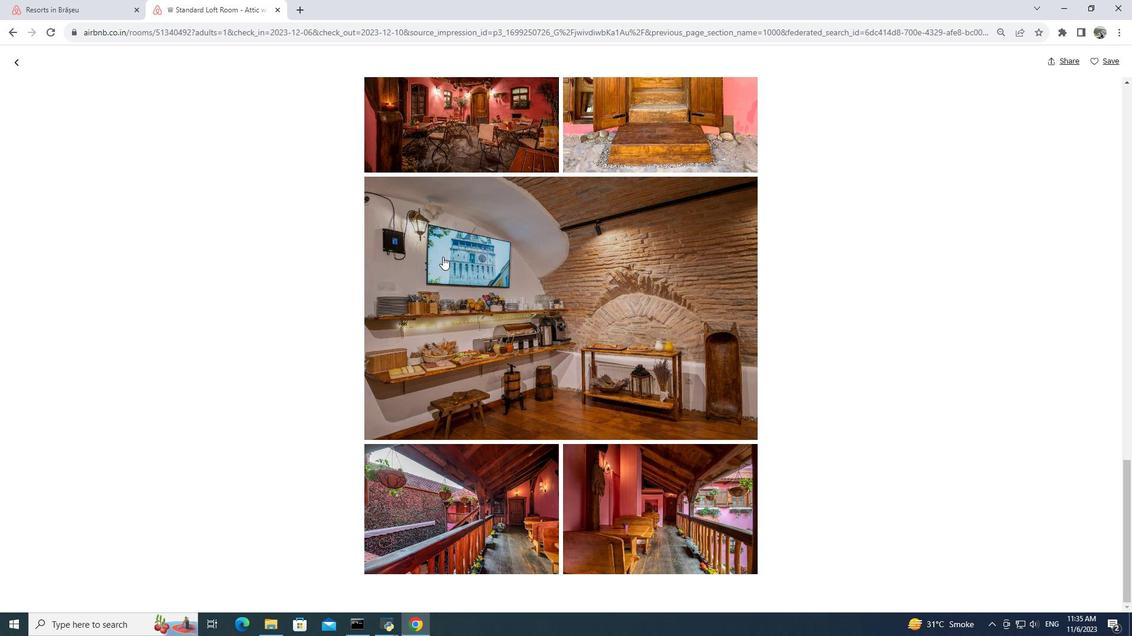 
Action: Mouse scrolled (442, 256) with delta (0, 0)
Screenshot: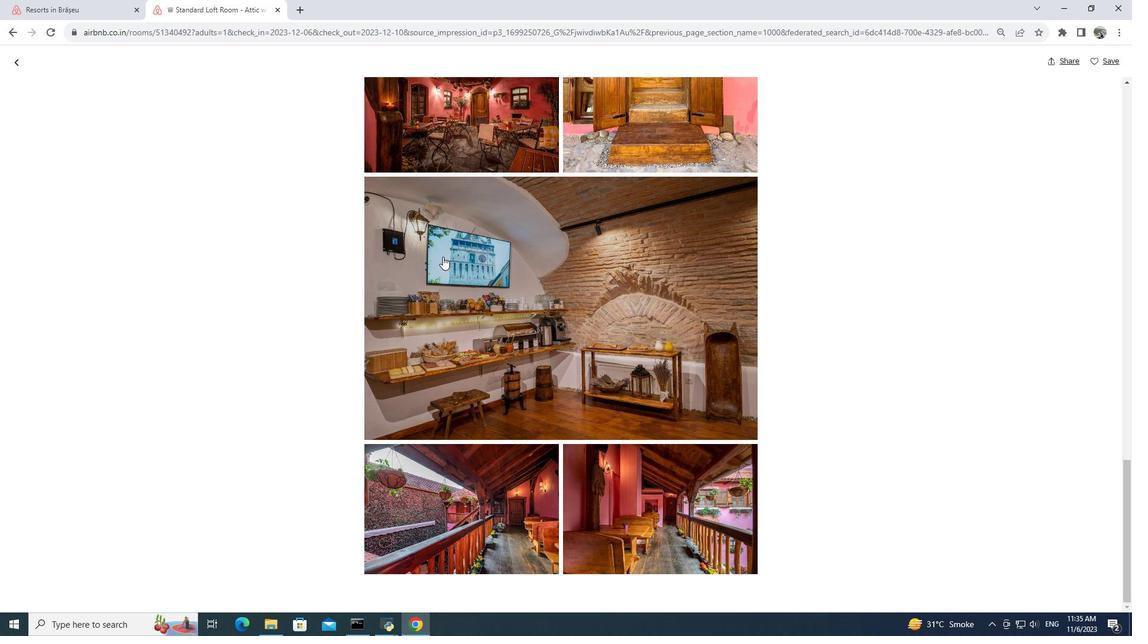 
Action: Mouse scrolled (442, 256) with delta (0, 0)
Screenshot: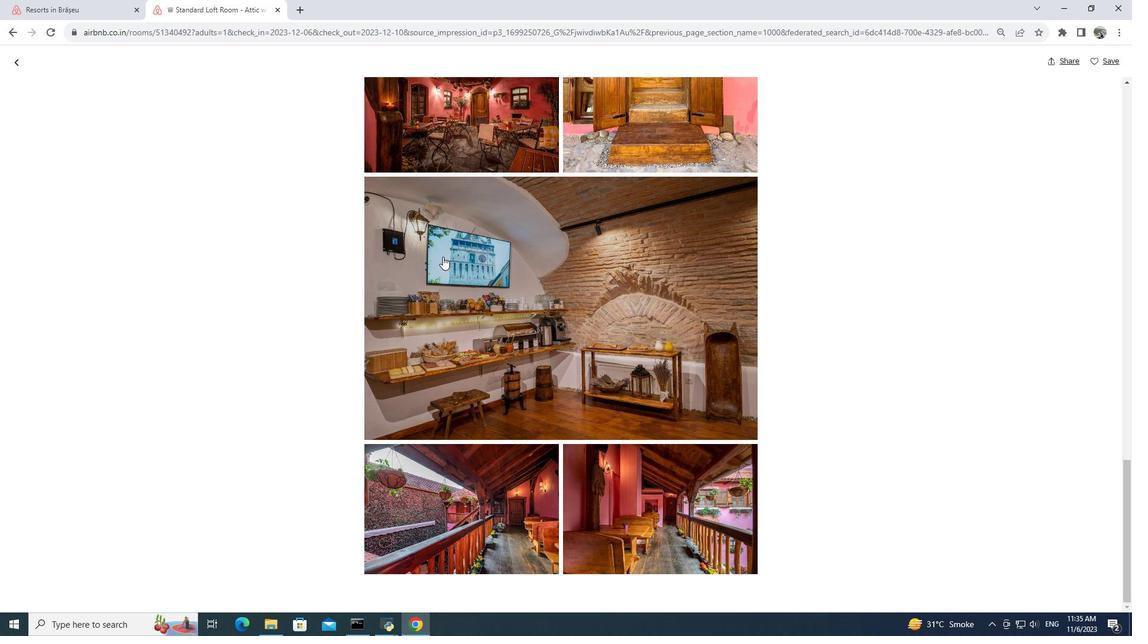 
Action: Mouse scrolled (442, 256) with delta (0, 0)
Screenshot: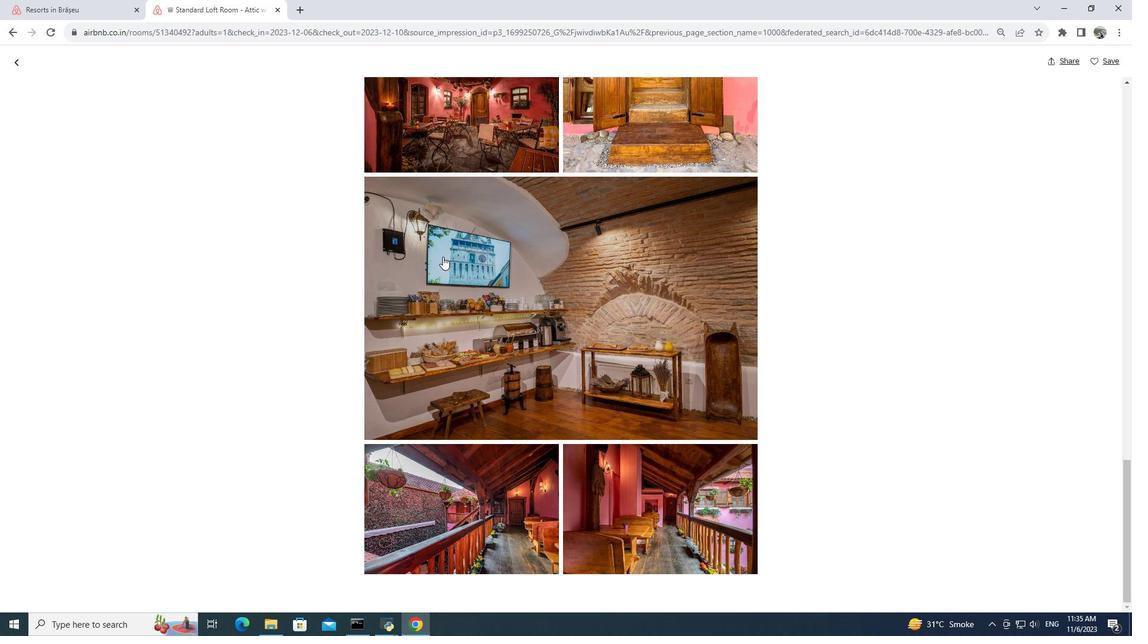 
Action: Mouse moved to (15, 55)
Screenshot: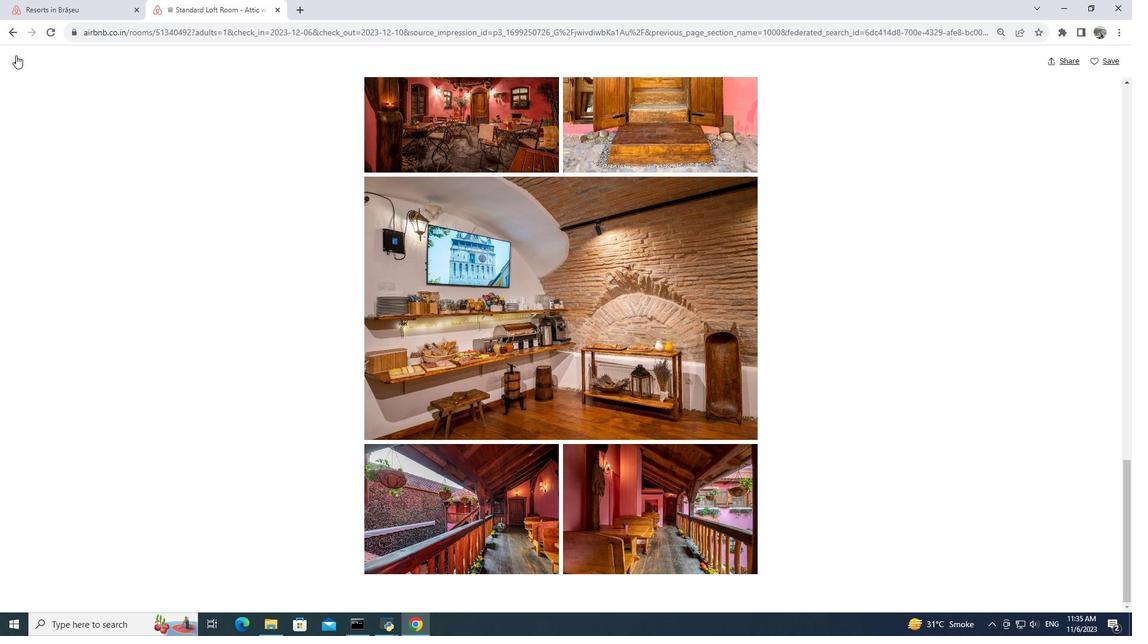 
Action: Mouse pressed left at (15, 55)
Screenshot: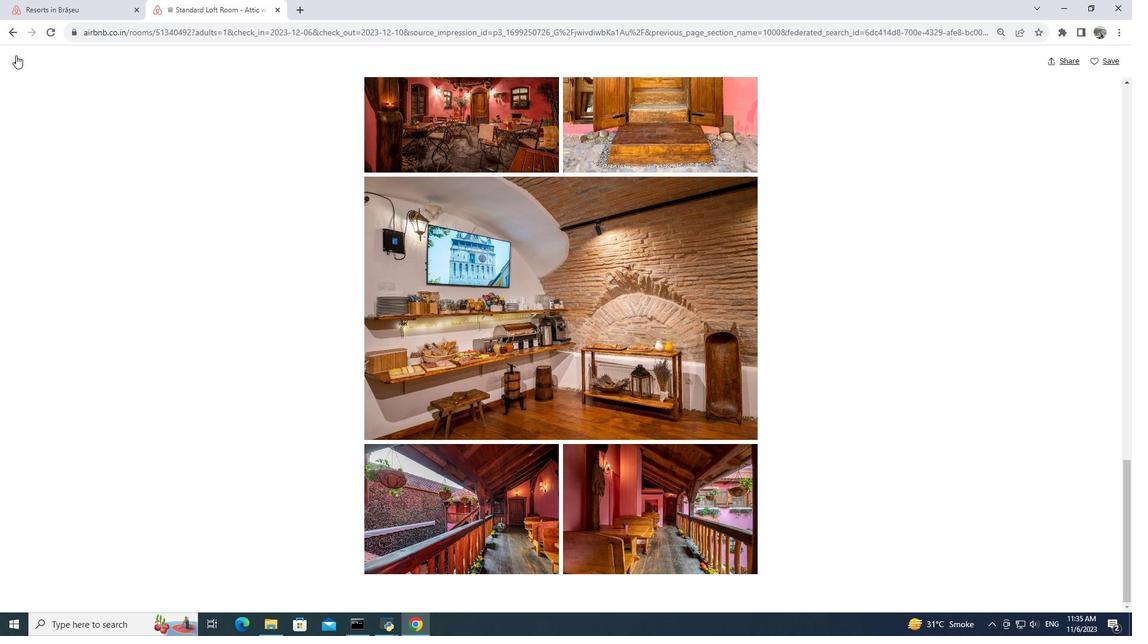 
Action: Mouse moved to (358, 194)
Screenshot: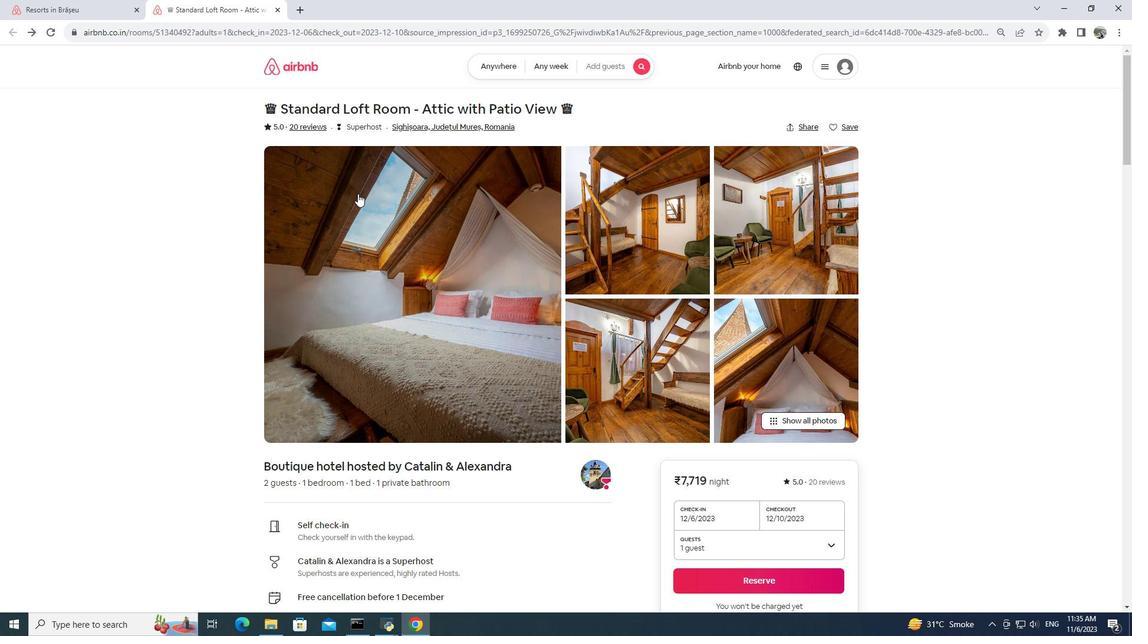 
Action: Mouse scrolled (358, 193) with delta (0, 0)
Screenshot: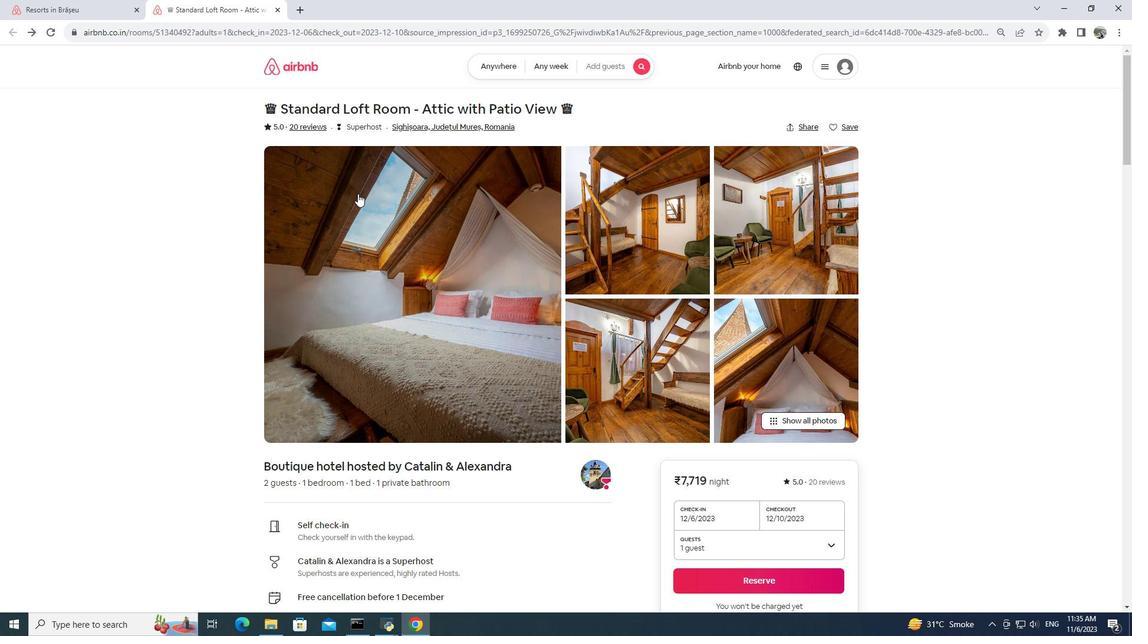 
Action: Mouse moved to (357, 194)
Screenshot: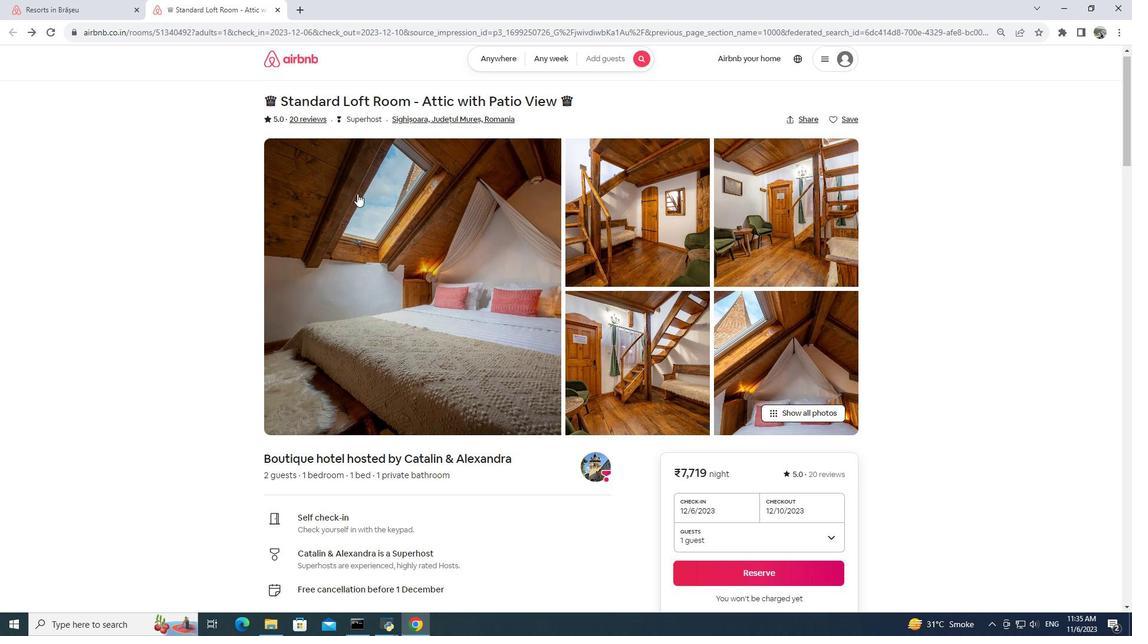 
Action: Mouse scrolled (357, 193) with delta (0, 0)
Screenshot: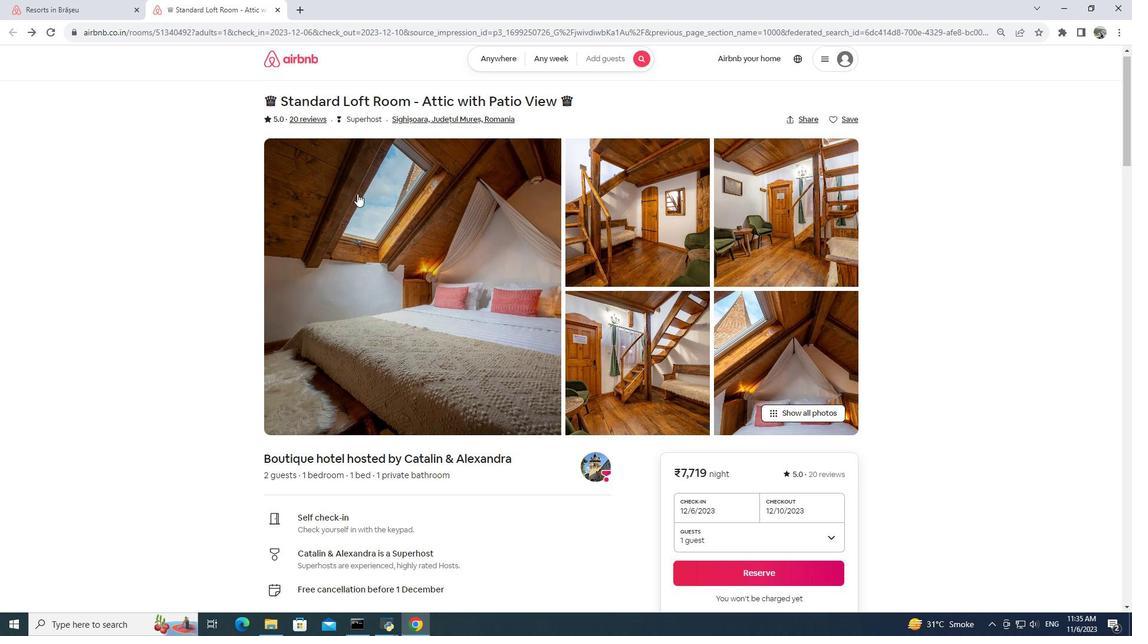 
Action: Mouse scrolled (357, 193) with delta (0, 0)
Screenshot: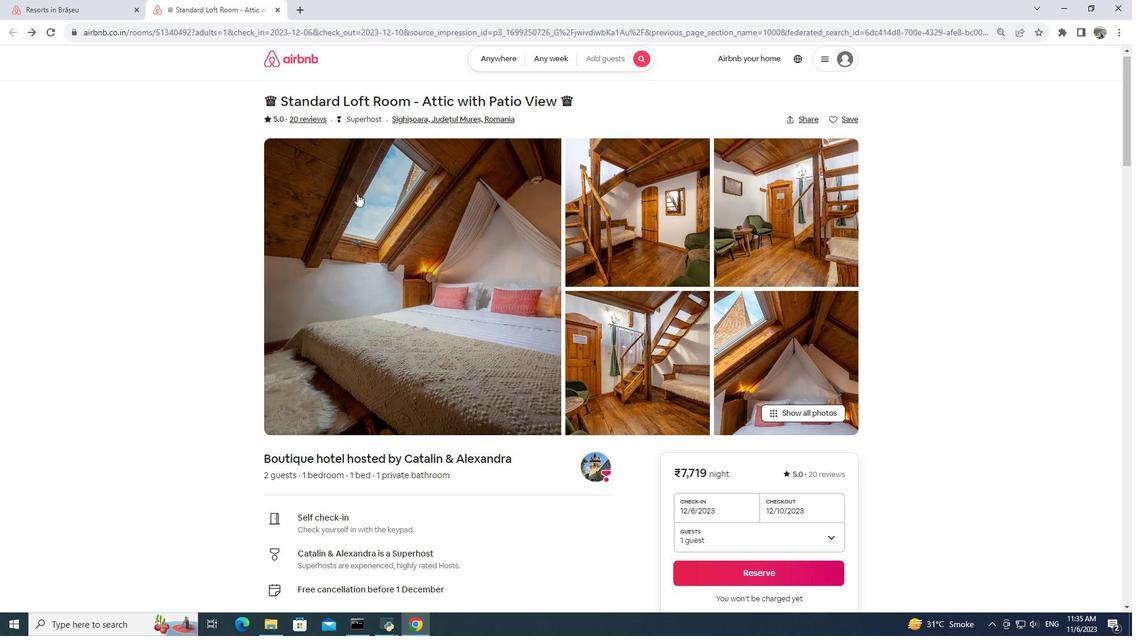 
Action: Mouse moved to (357, 194)
Screenshot: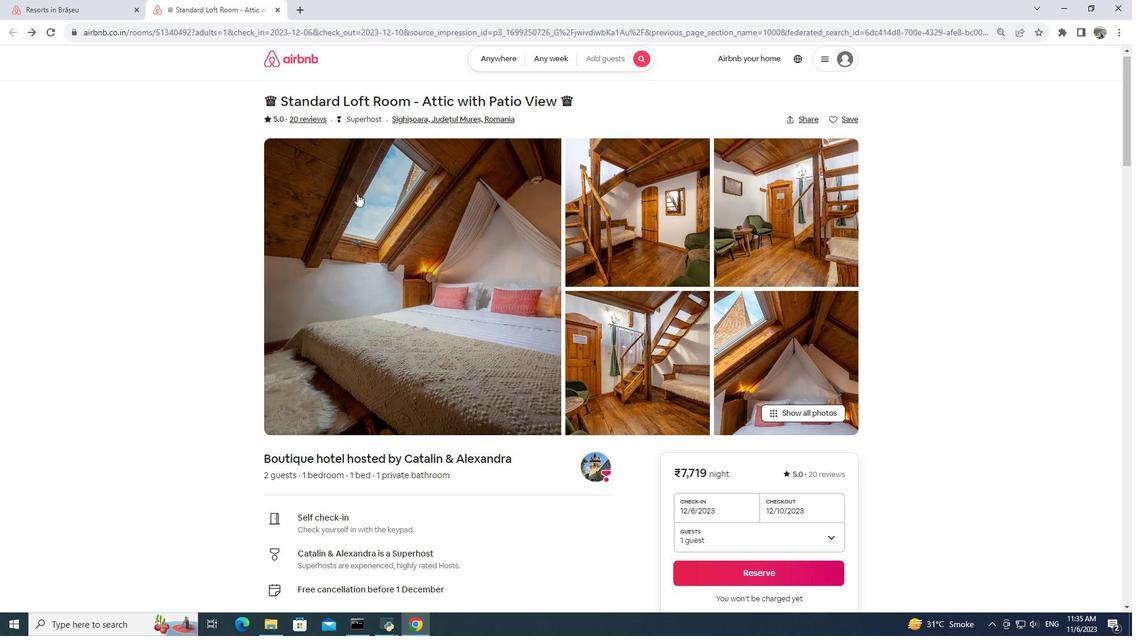 
Action: Mouse scrolled (357, 193) with delta (0, 0)
Screenshot: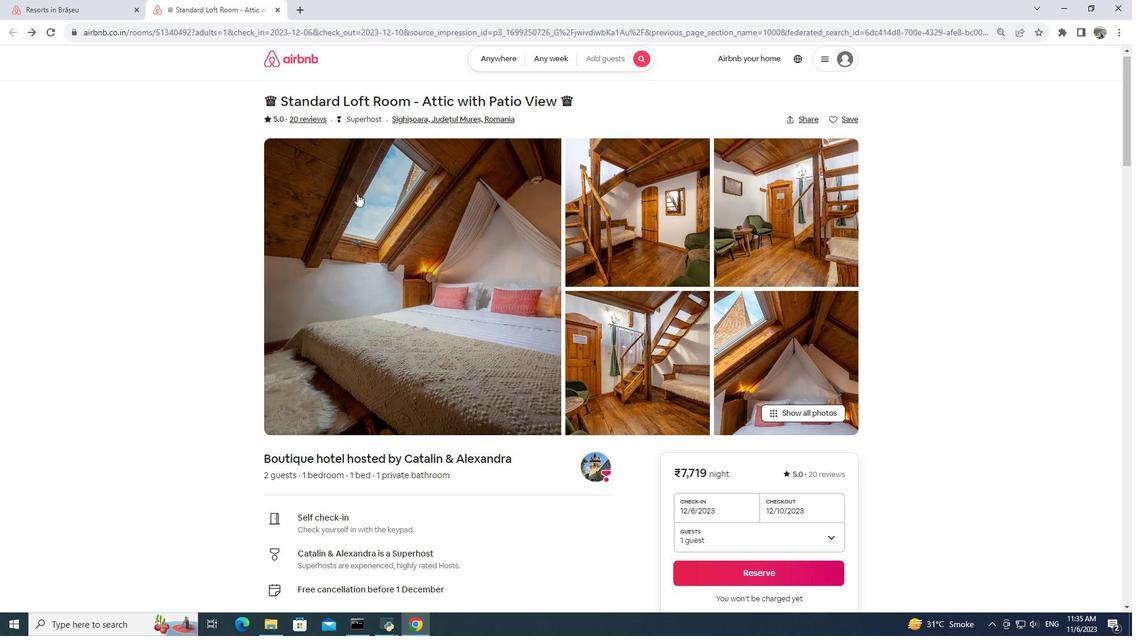 
Action: Mouse moved to (357, 194)
Screenshot: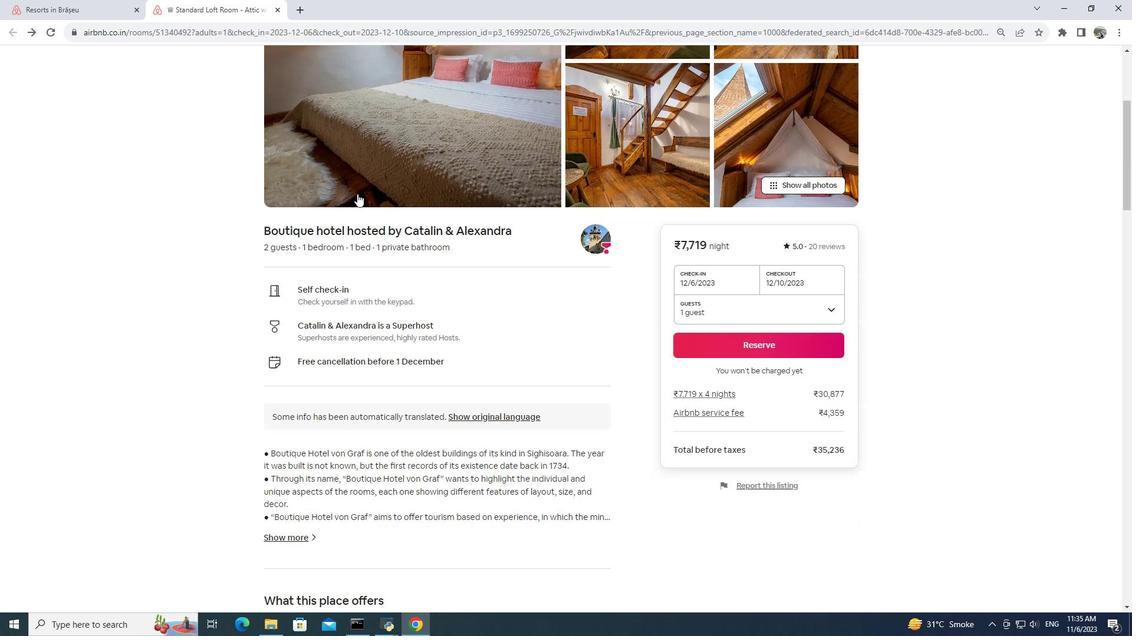 
Action: Mouse scrolled (357, 193) with delta (0, 0)
Screenshot: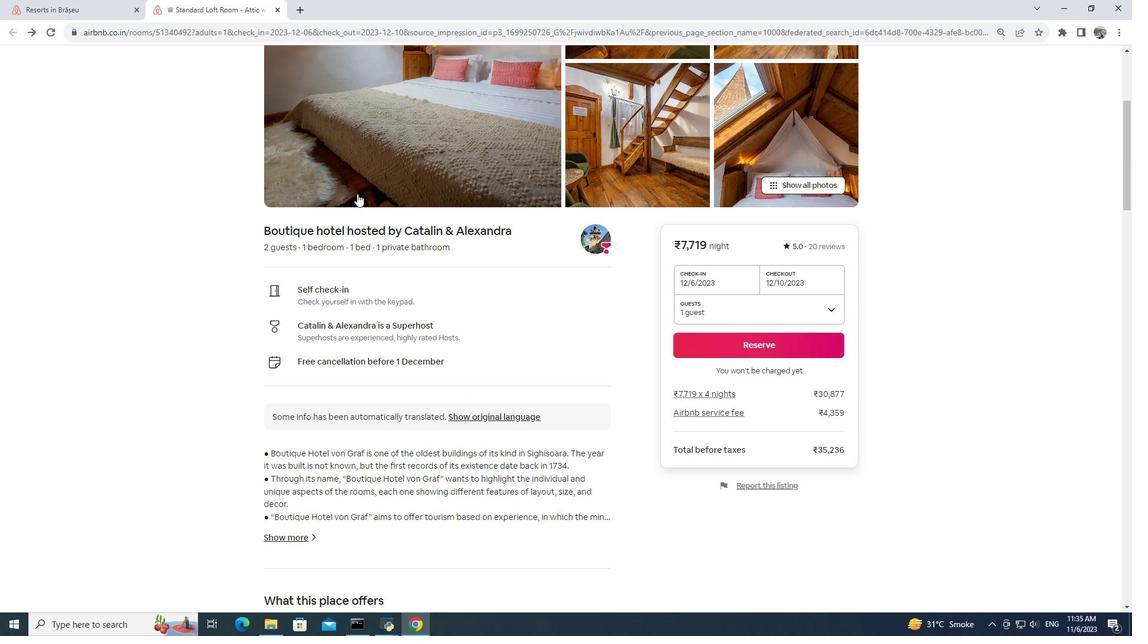 
Action: Mouse scrolled (357, 193) with delta (0, 0)
Screenshot: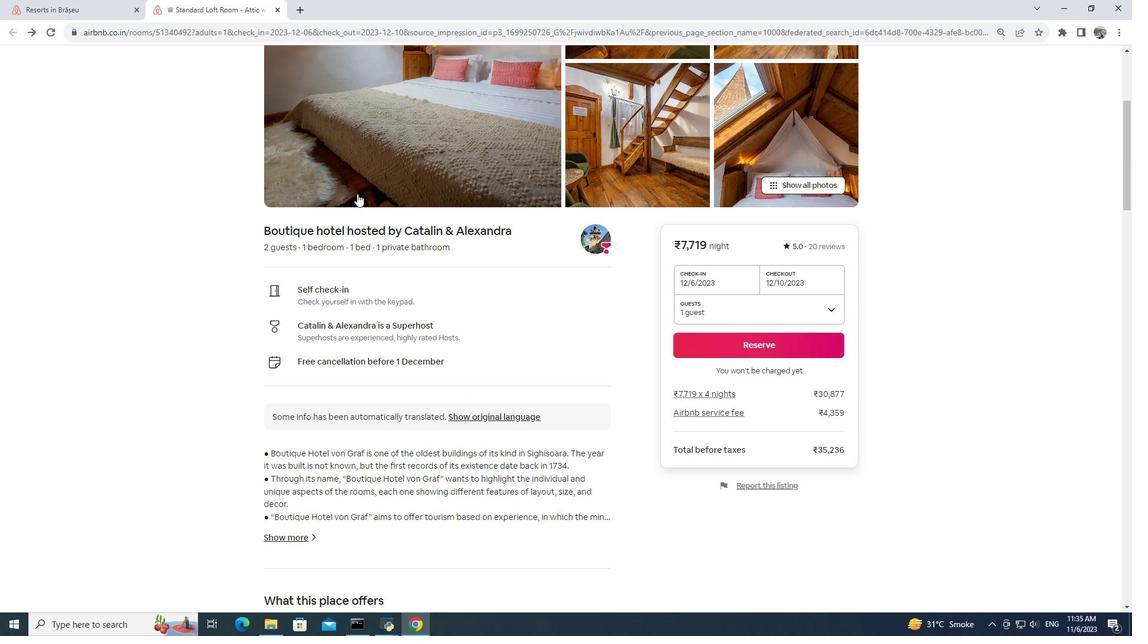 
Action: Mouse scrolled (357, 193) with delta (0, 0)
Screenshot: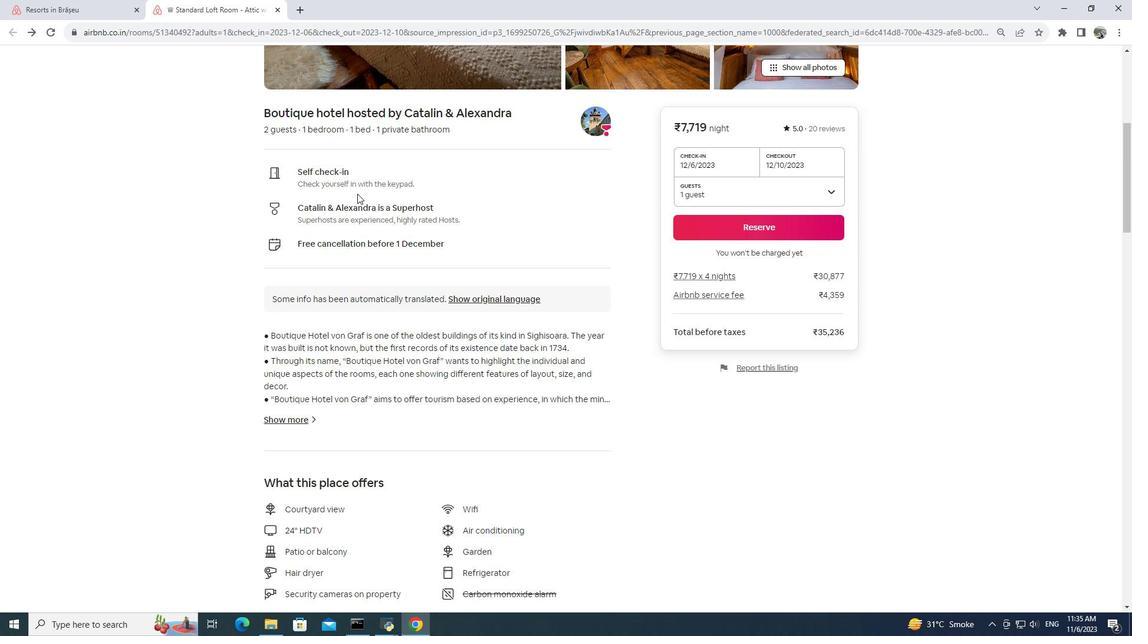 
Action: Mouse scrolled (357, 193) with delta (0, 0)
Screenshot: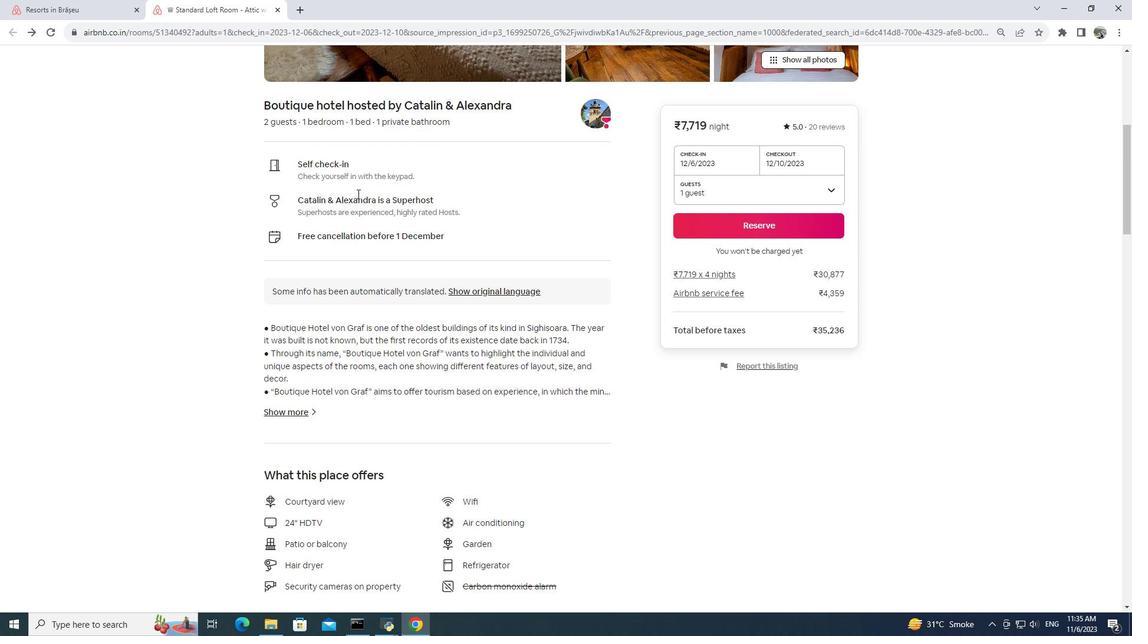 
Action: Mouse scrolled (357, 193) with delta (0, 0)
Screenshot: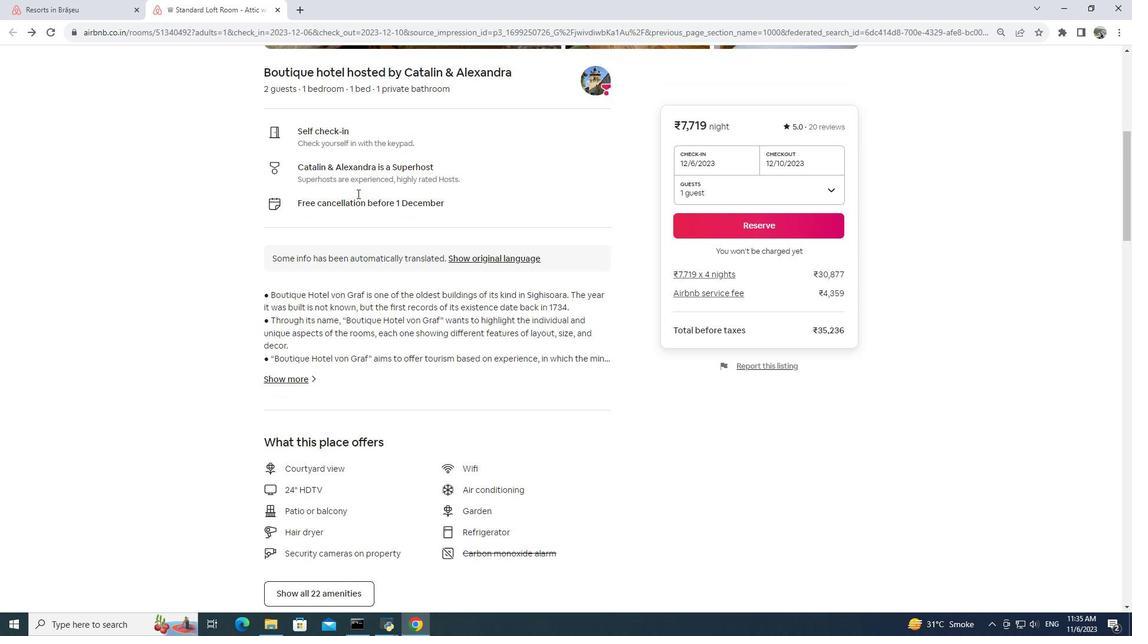 
Action: Mouse scrolled (357, 193) with delta (0, 0)
Screenshot: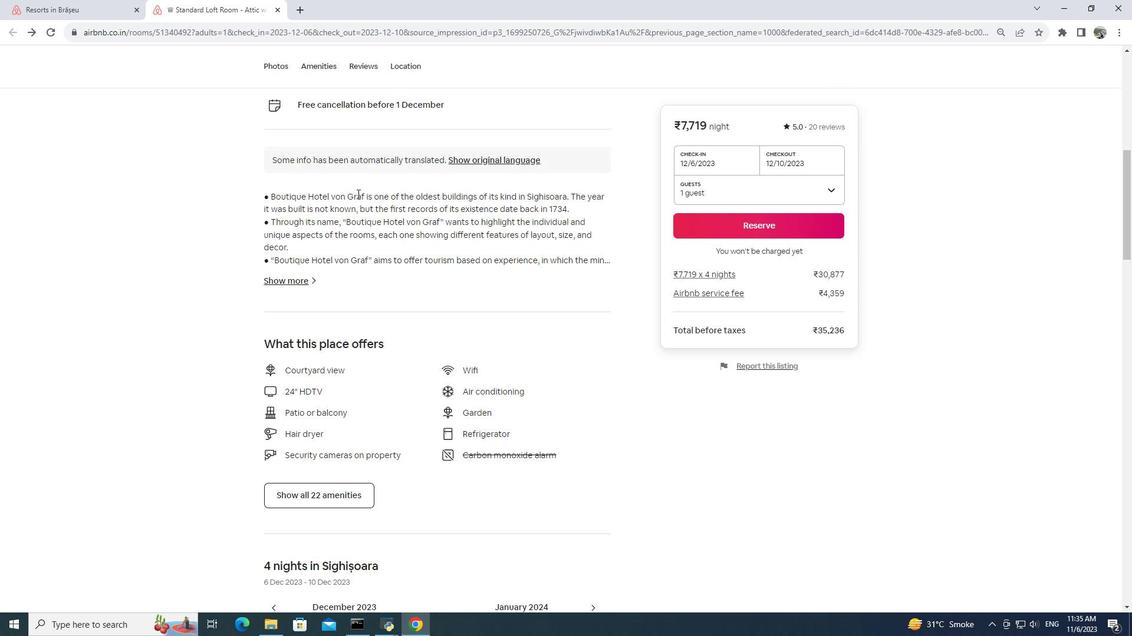 
Action: Mouse moved to (289, 182)
Screenshot: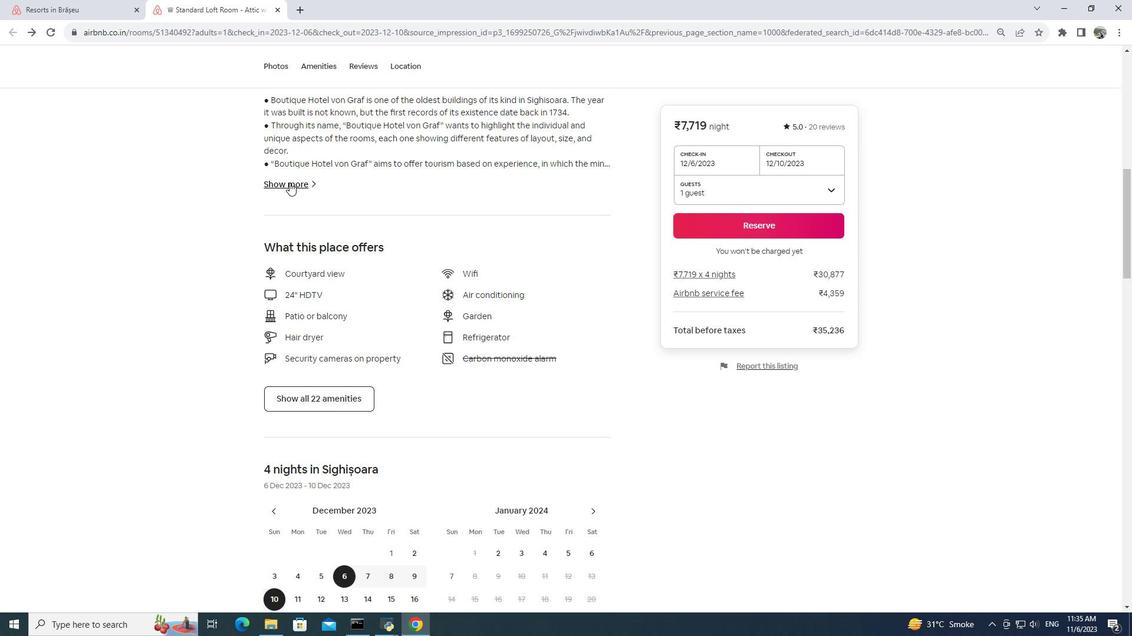 
Action: Mouse pressed left at (289, 182)
Screenshot: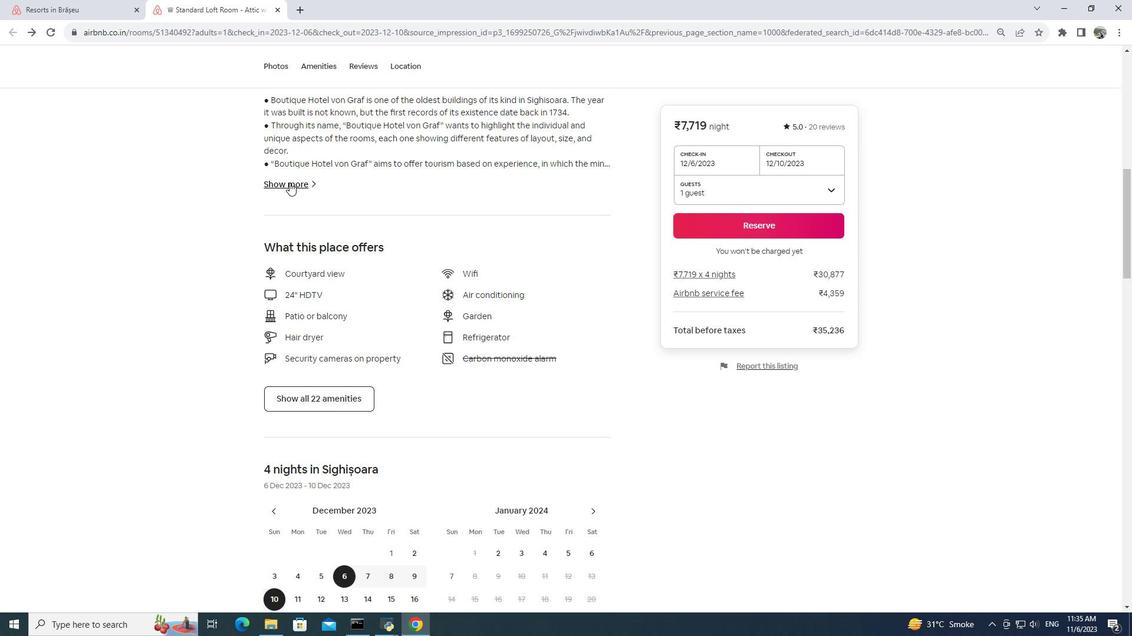 
Action: Mouse moved to (553, 227)
Screenshot: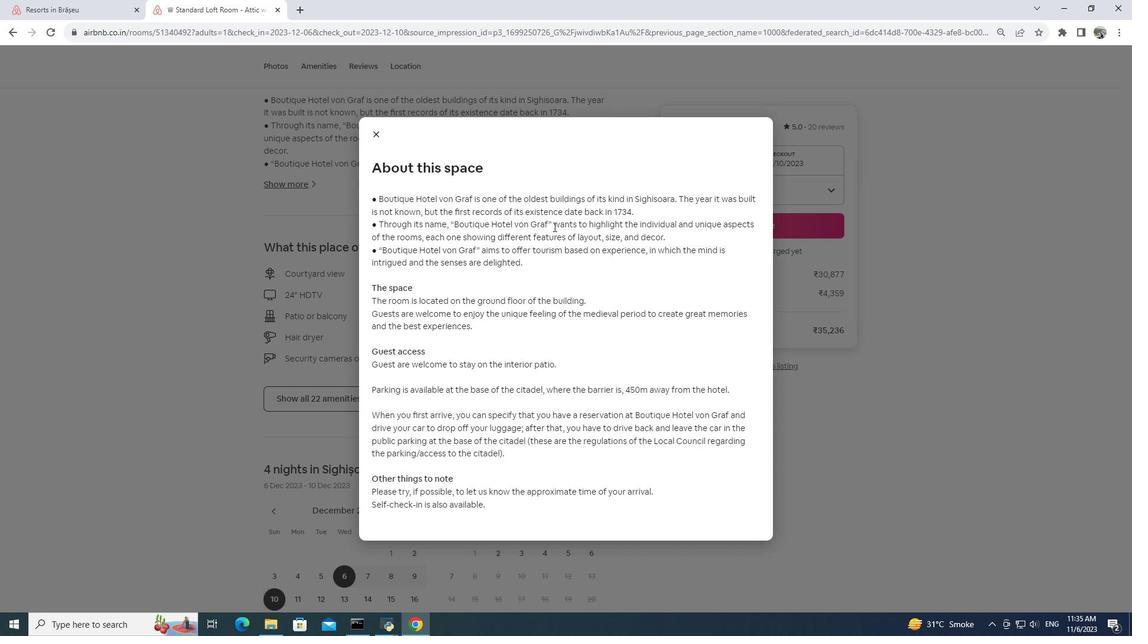 
Action: Mouse scrolled (553, 226) with delta (0, 0)
Screenshot: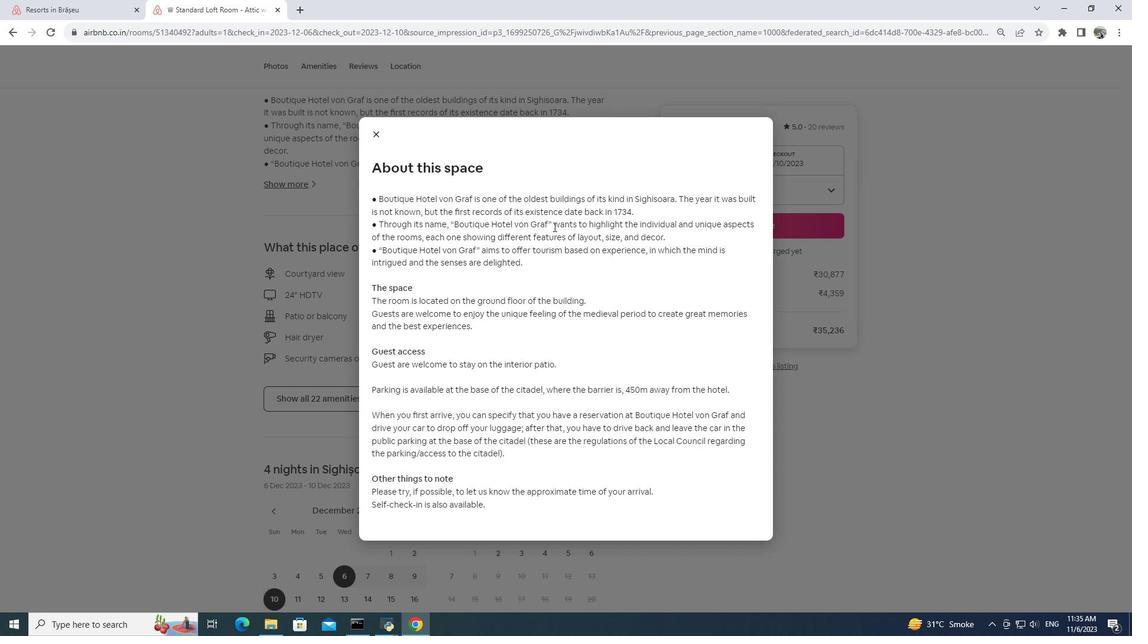 
Action: Mouse moved to (553, 227)
Screenshot: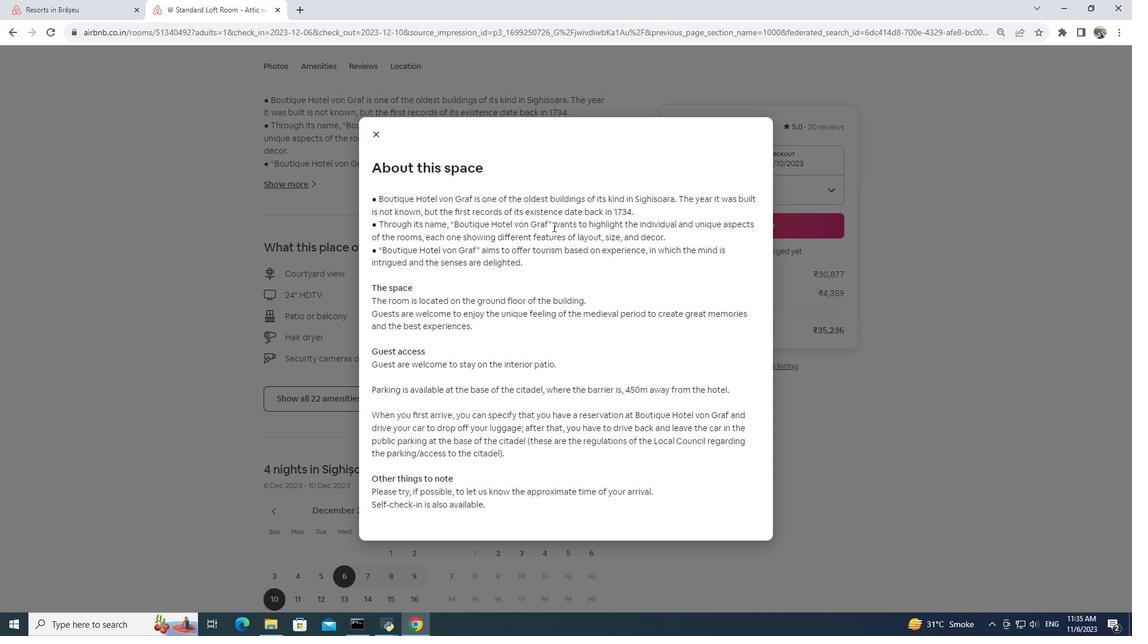 
Action: Mouse scrolled (553, 226) with delta (0, 0)
Screenshot: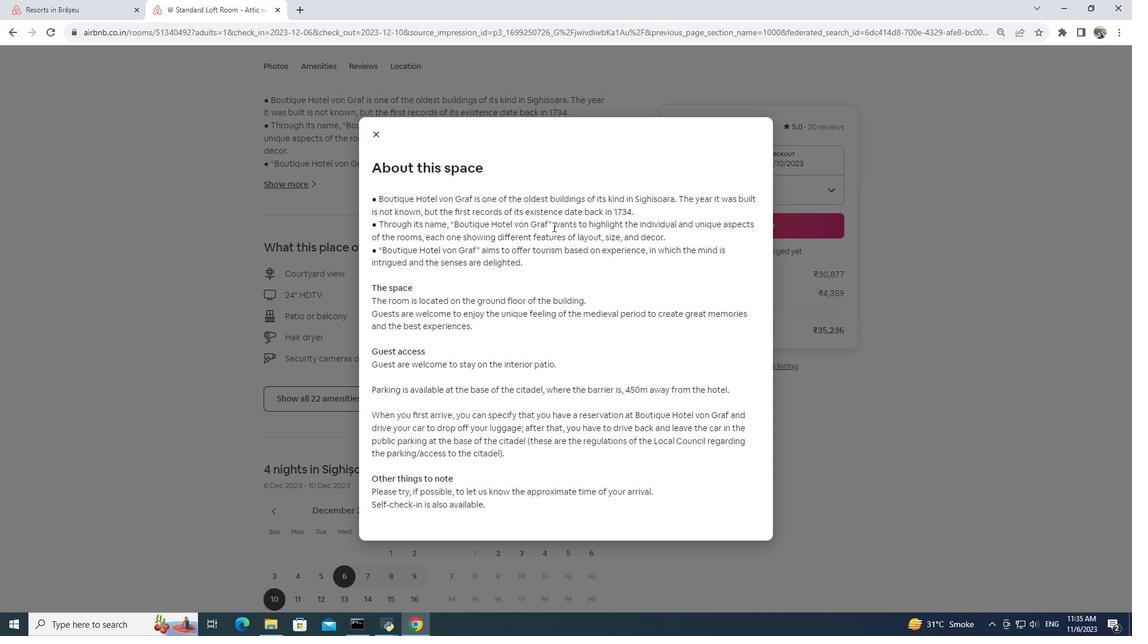 
Action: Mouse scrolled (553, 226) with delta (0, 0)
Screenshot: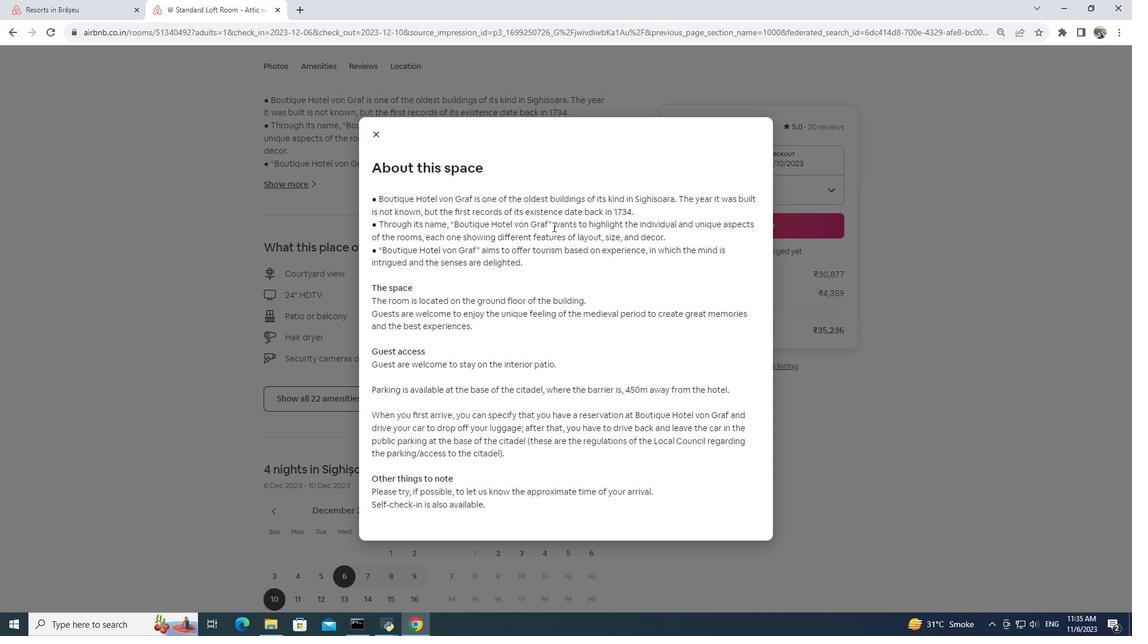 
Action: Mouse scrolled (553, 226) with delta (0, 0)
Screenshot: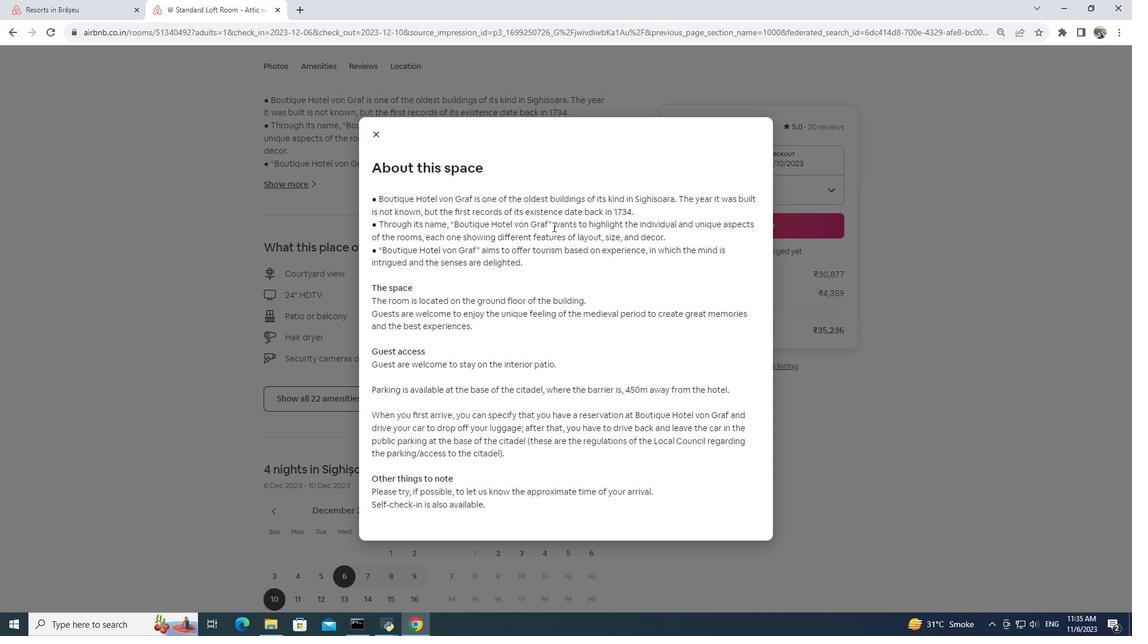 
Action: Mouse moved to (370, 136)
Screenshot: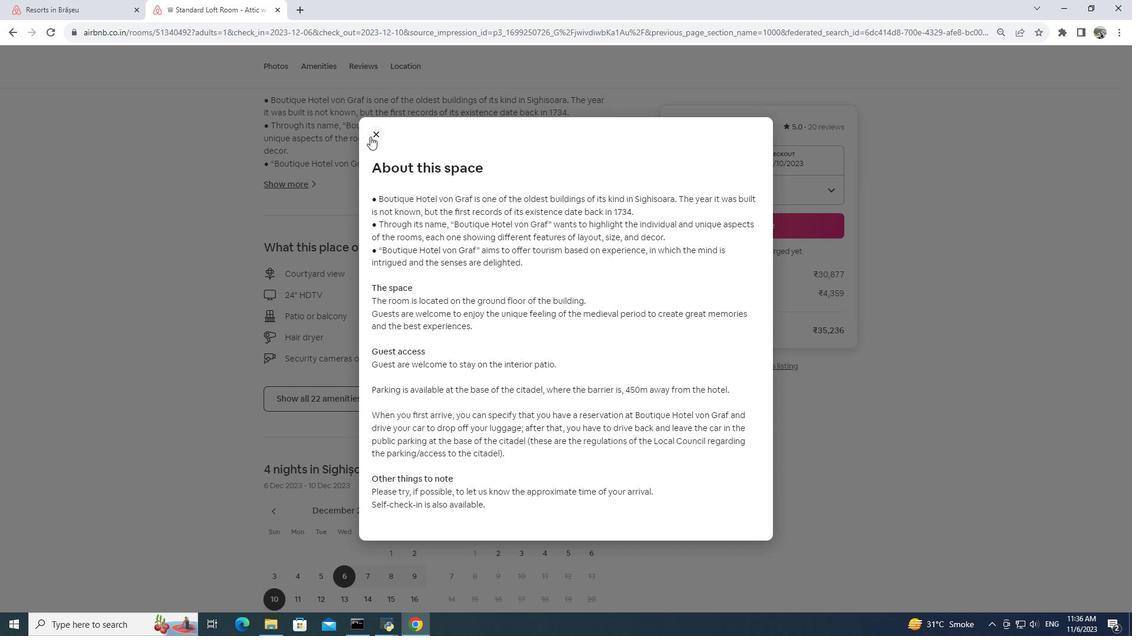 
Action: Mouse pressed left at (370, 136)
Screenshot: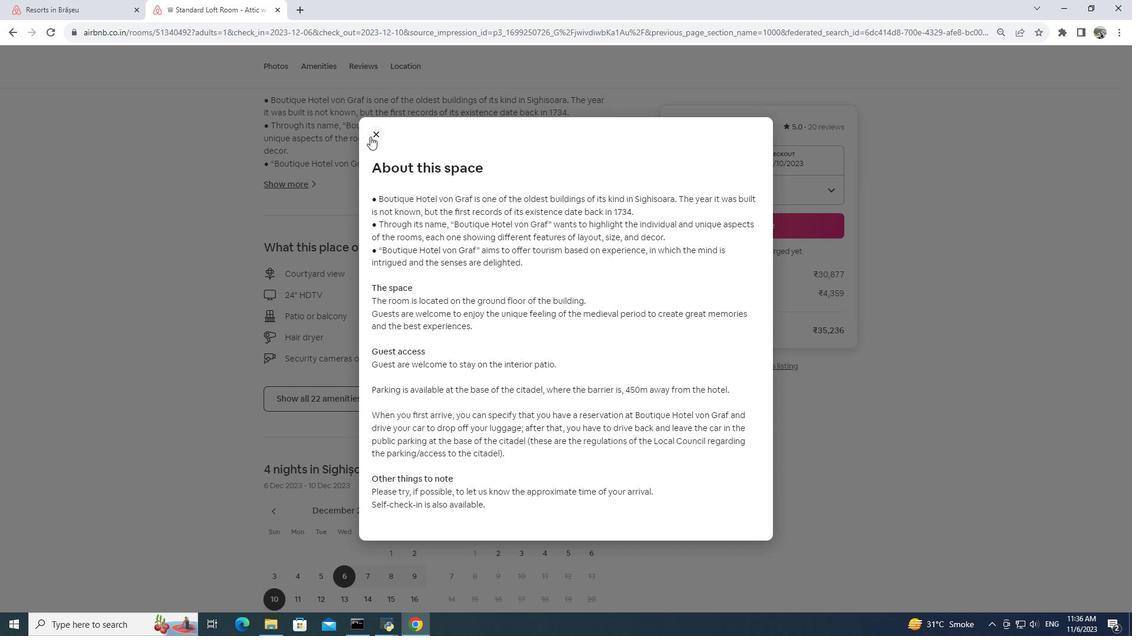 
Action: Mouse moved to (409, 263)
Screenshot: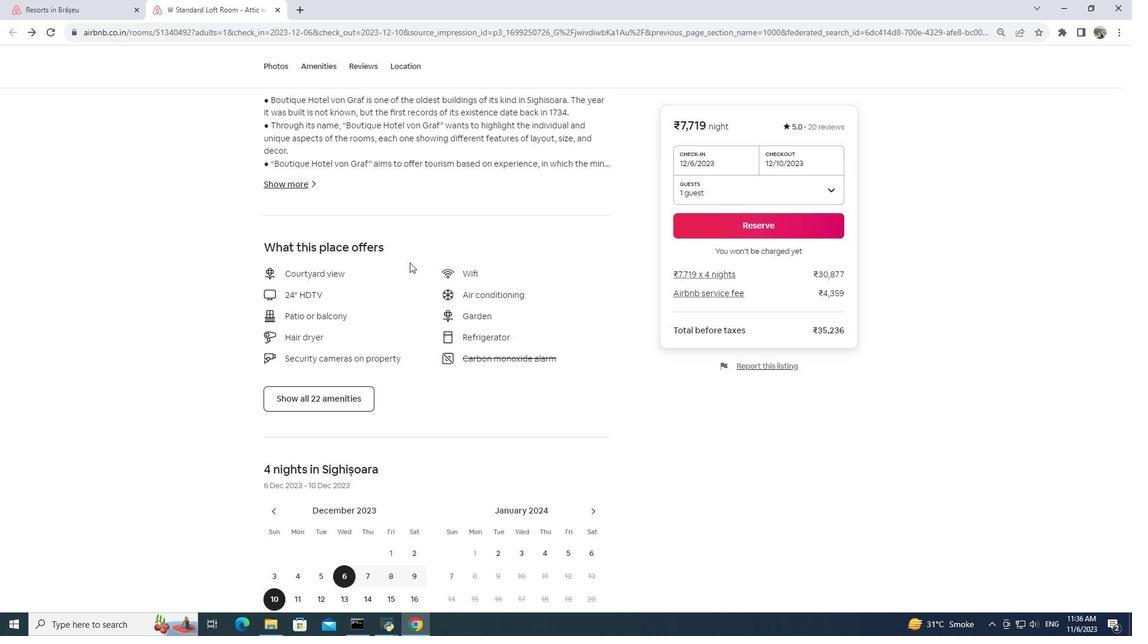 
Action: Mouse scrolled (409, 262) with delta (0, 0)
Screenshot: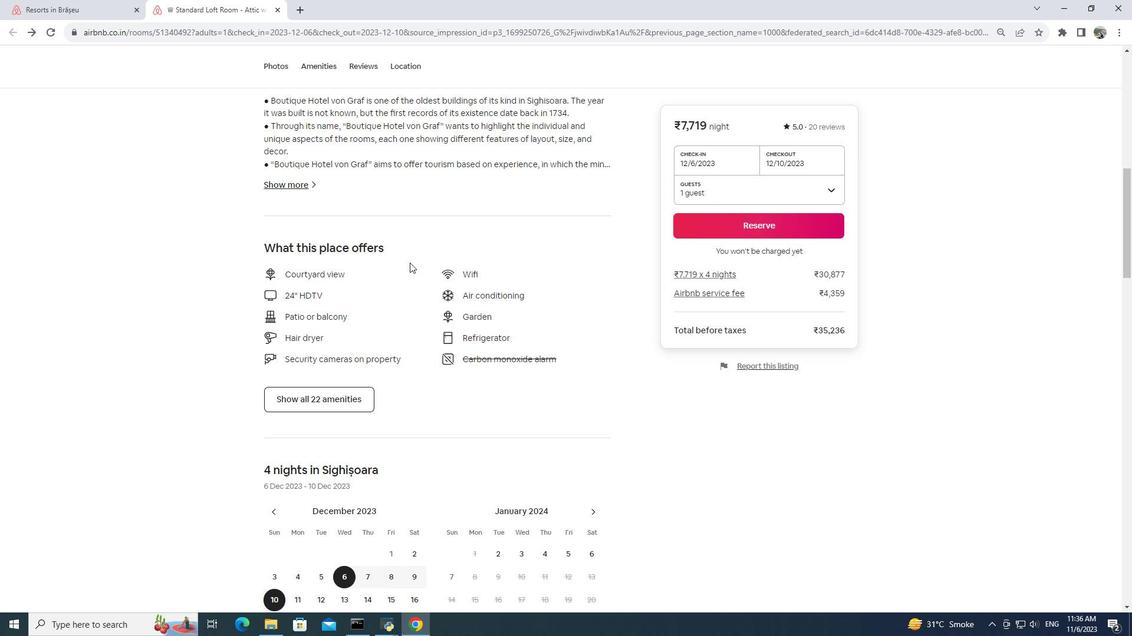 
Action: Mouse scrolled (409, 262) with delta (0, 0)
Screenshot: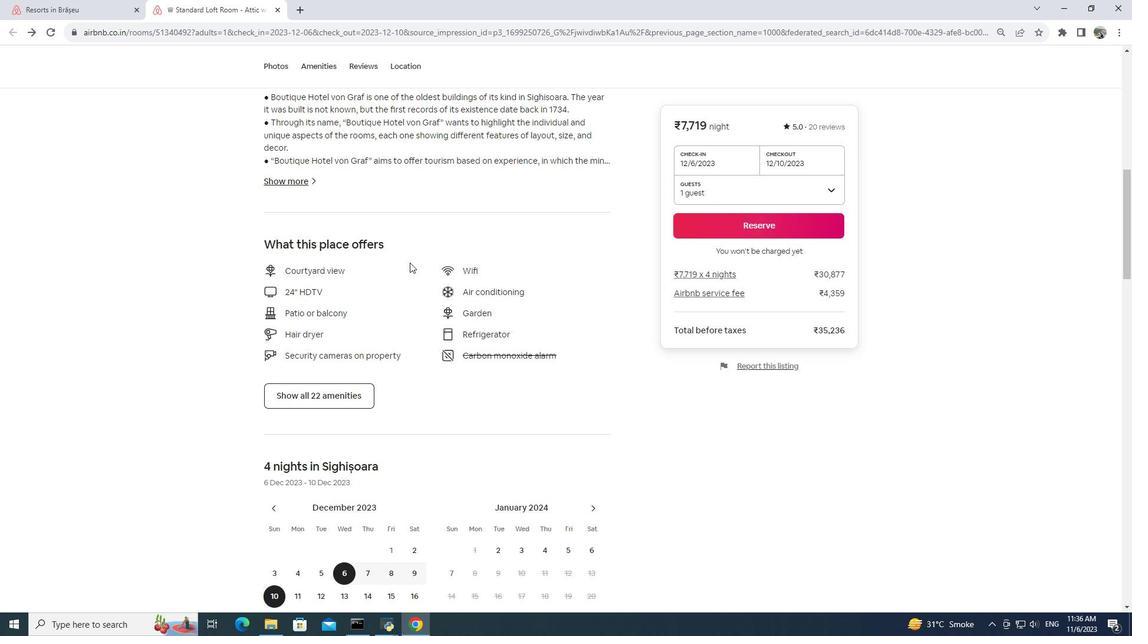 
Action: Mouse scrolled (409, 262) with delta (0, 0)
Screenshot: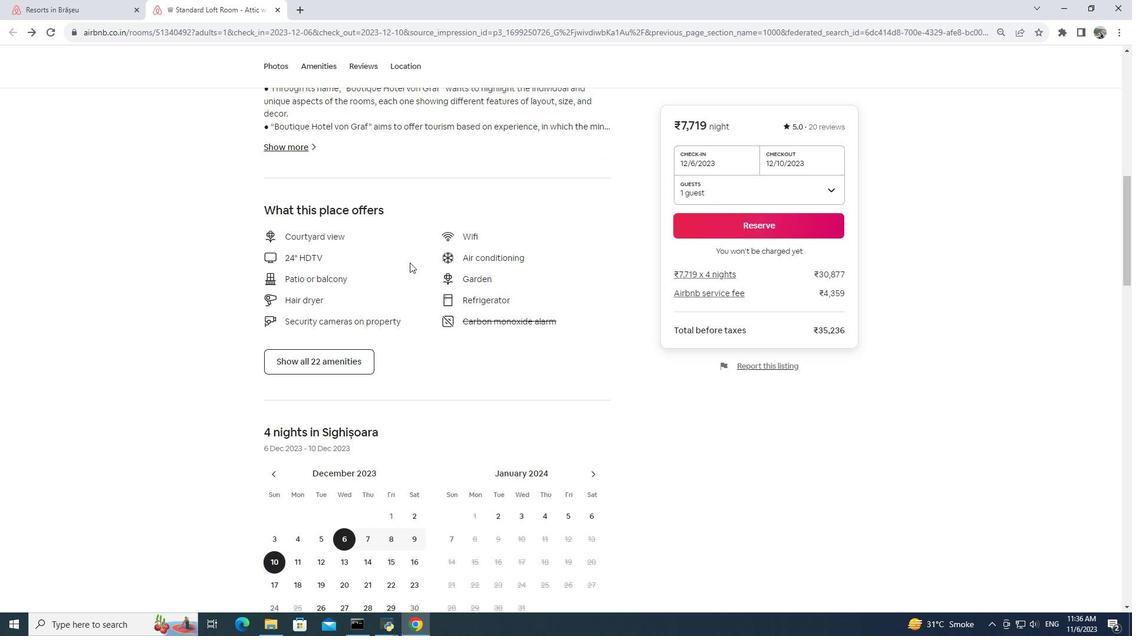 
Action: Mouse moved to (344, 232)
Screenshot: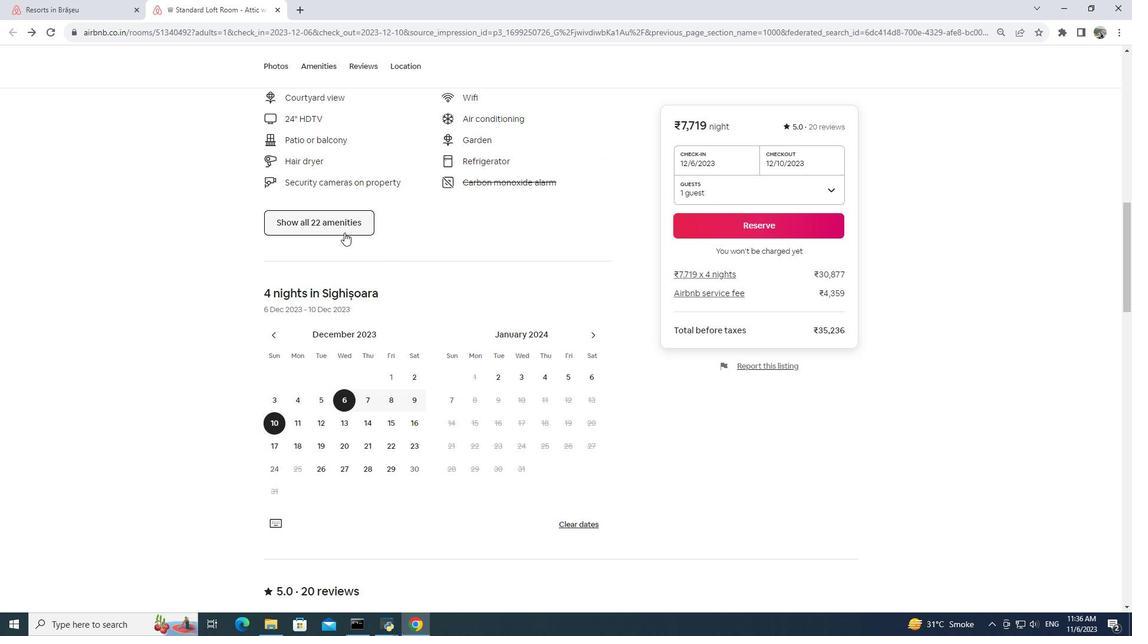 
Action: Mouse pressed left at (344, 232)
Screenshot: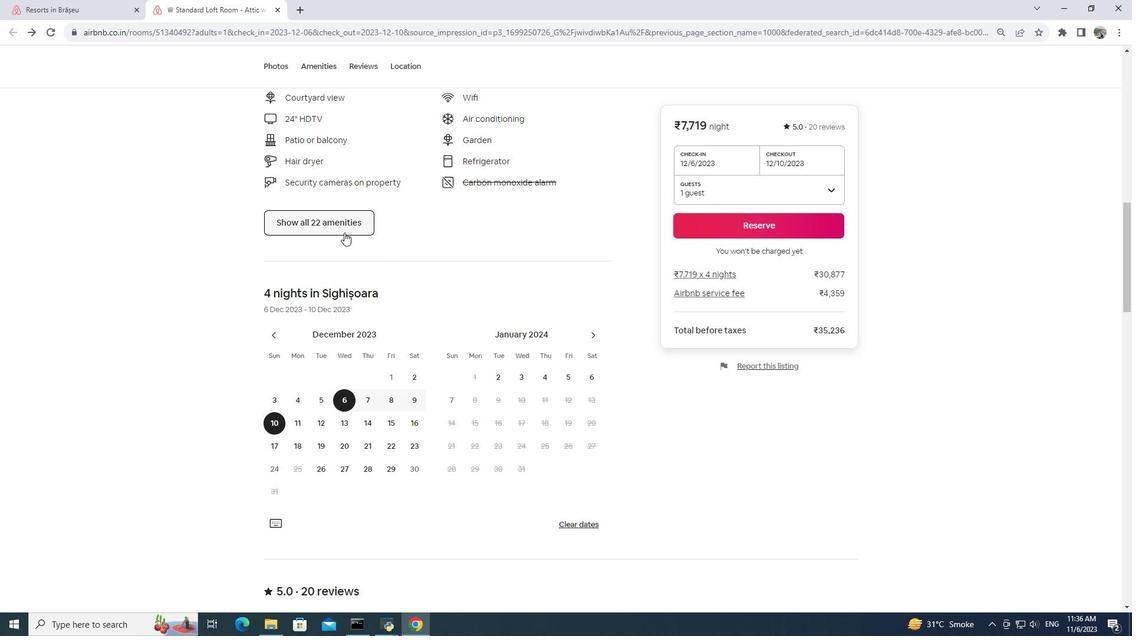 
Action: Mouse moved to (444, 243)
Screenshot: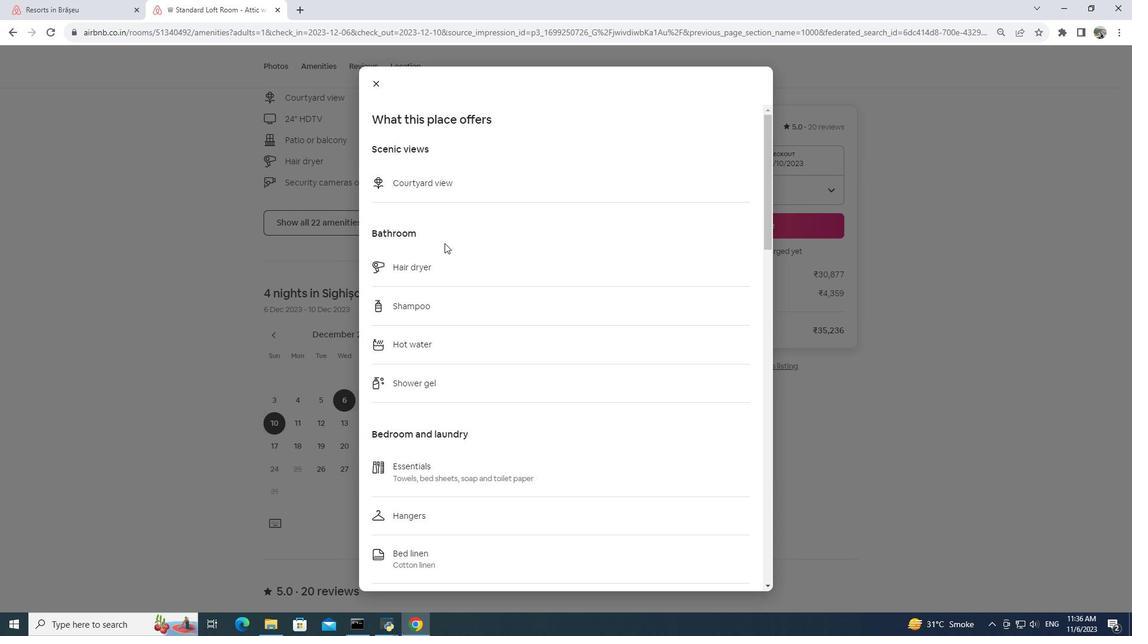 
Action: Mouse scrolled (444, 243) with delta (0, 0)
Screenshot: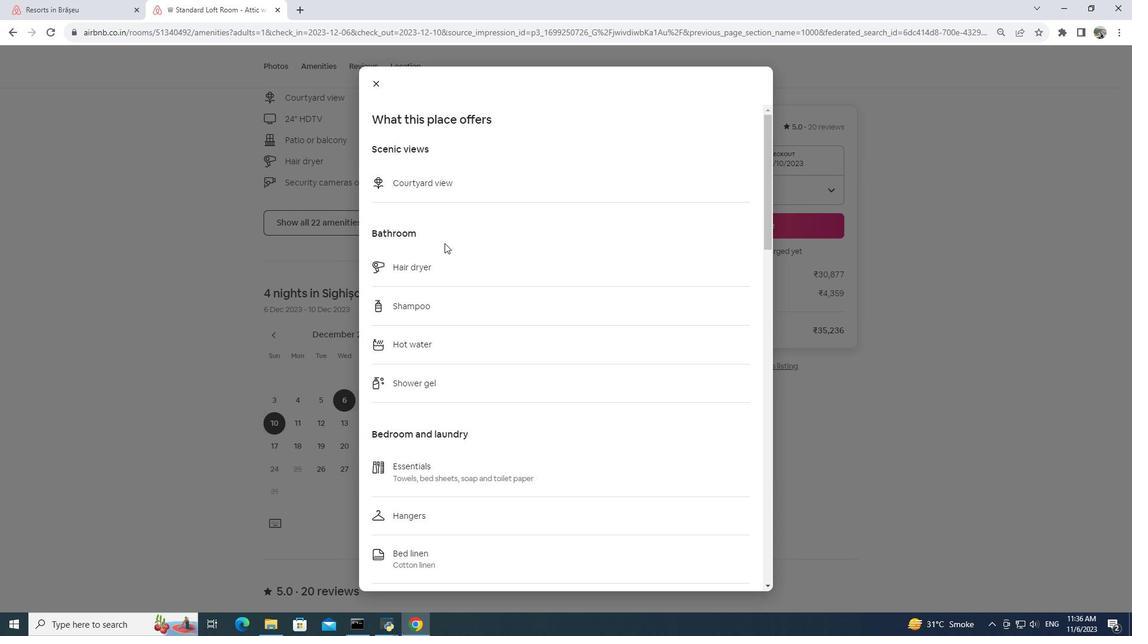 
Action: Mouse moved to (444, 243)
Screenshot: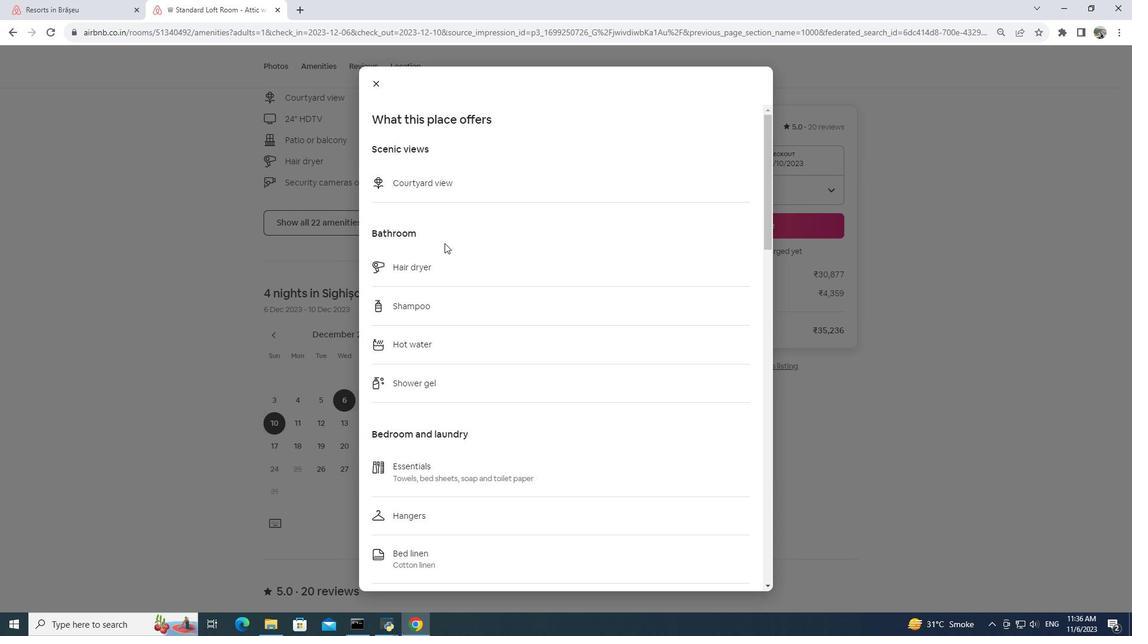 
Action: Mouse scrolled (444, 243) with delta (0, 0)
Screenshot: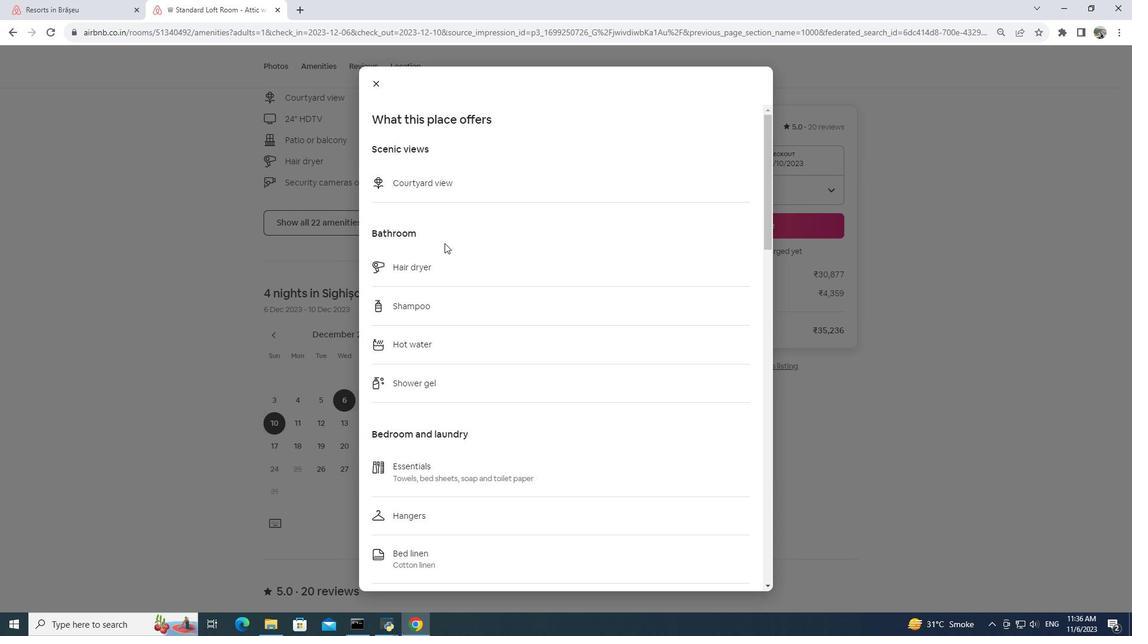 
Action: Mouse scrolled (444, 243) with delta (0, 0)
Screenshot: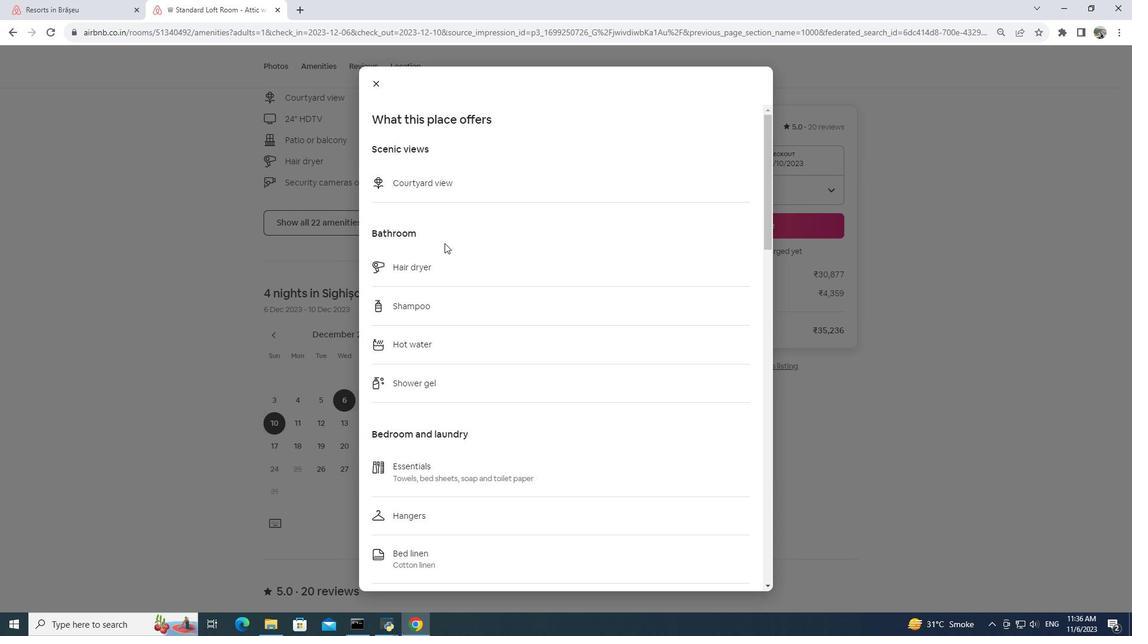 
Action: Mouse scrolled (444, 243) with delta (0, 0)
Screenshot: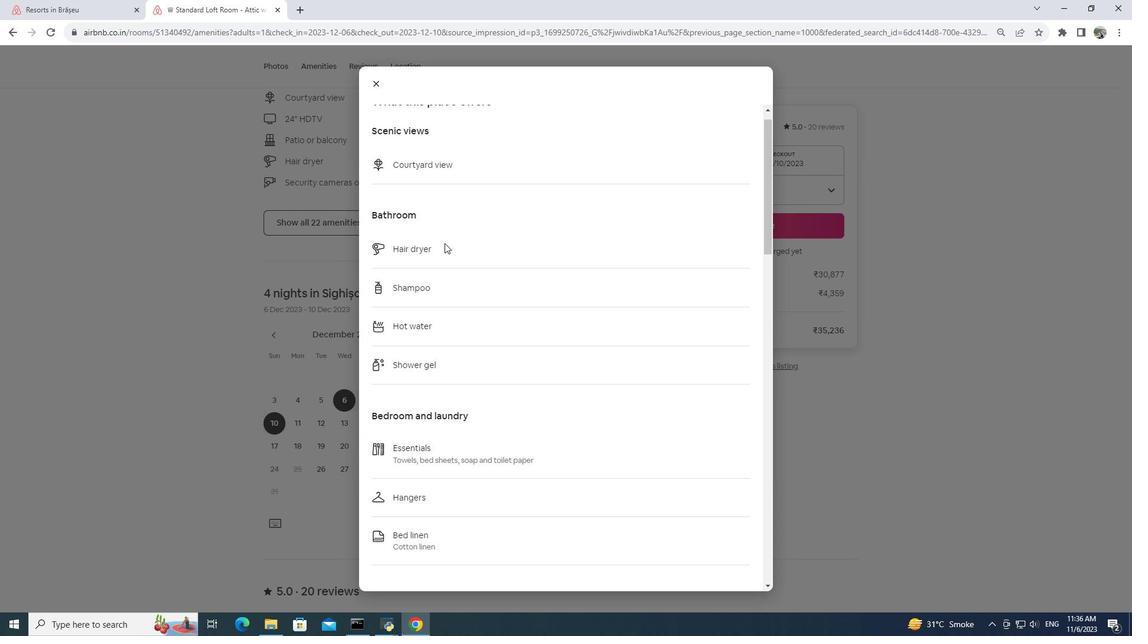 
Action: Mouse moved to (444, 243)
Screenshot: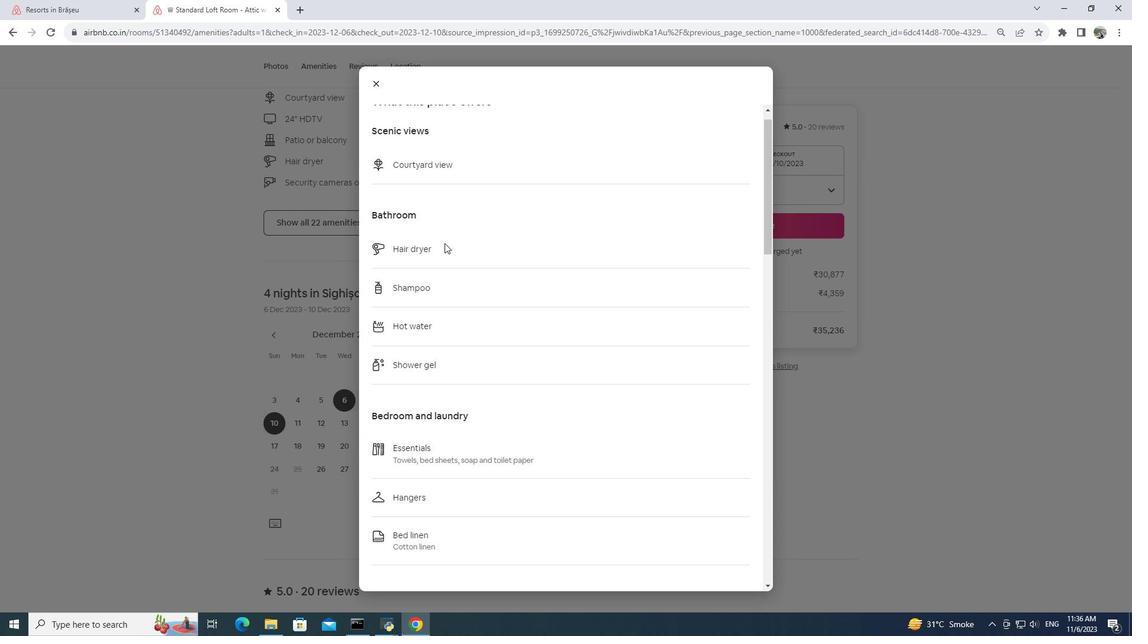 
Action: Mouse scrolled (444, 243) with delta (0, 0)
Screenshot: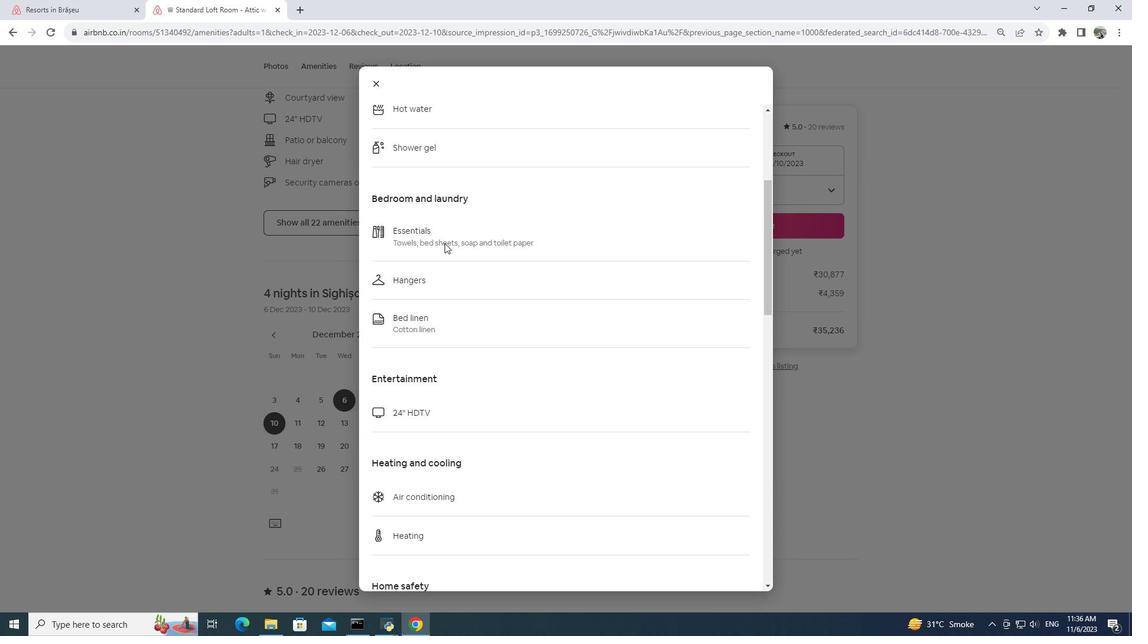 
Action: Mouse scrolled (444, 243) with delta (0, 0)
Screenshot: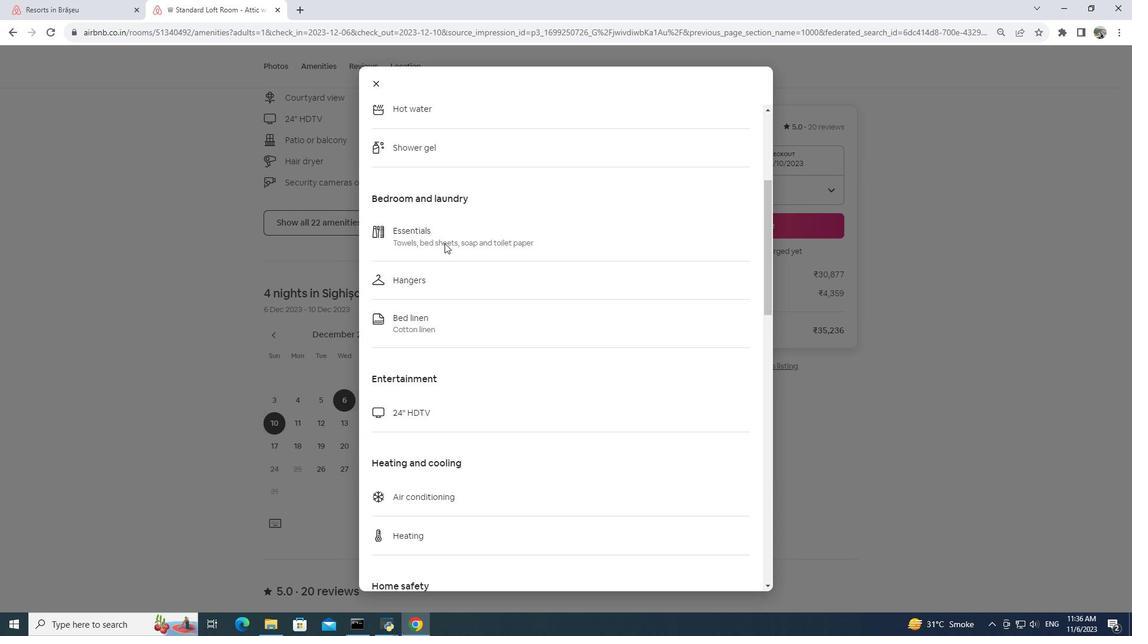 
Action: Mouse scrolled (444, 243) with delta (0, 0)
Screenshot: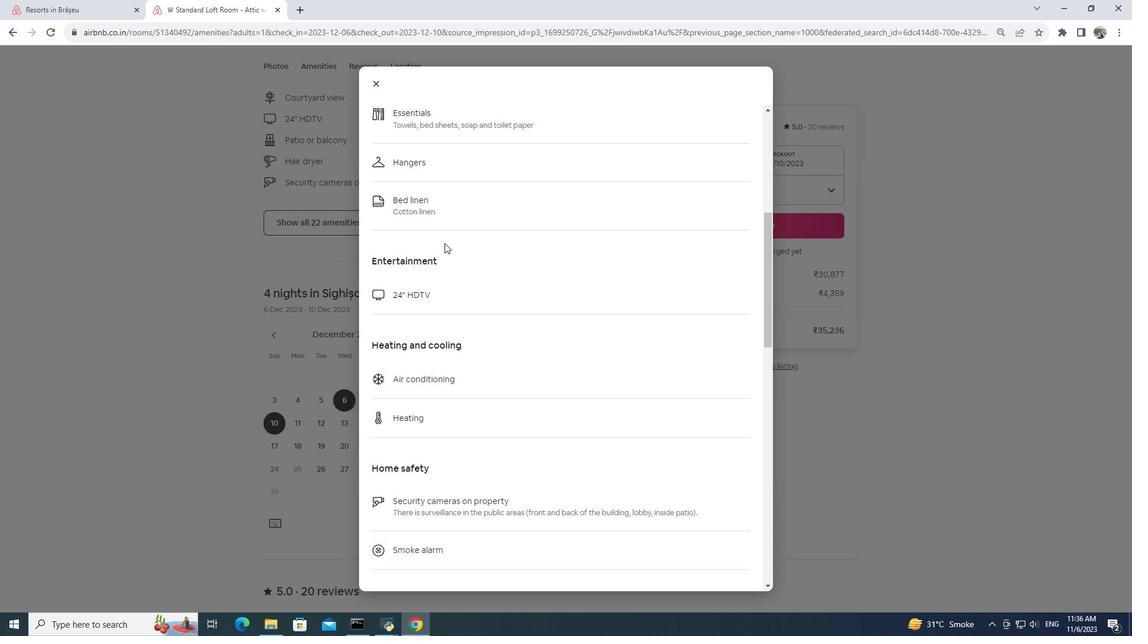 
Action: Mouse moved to (444, 243)
Screenshot: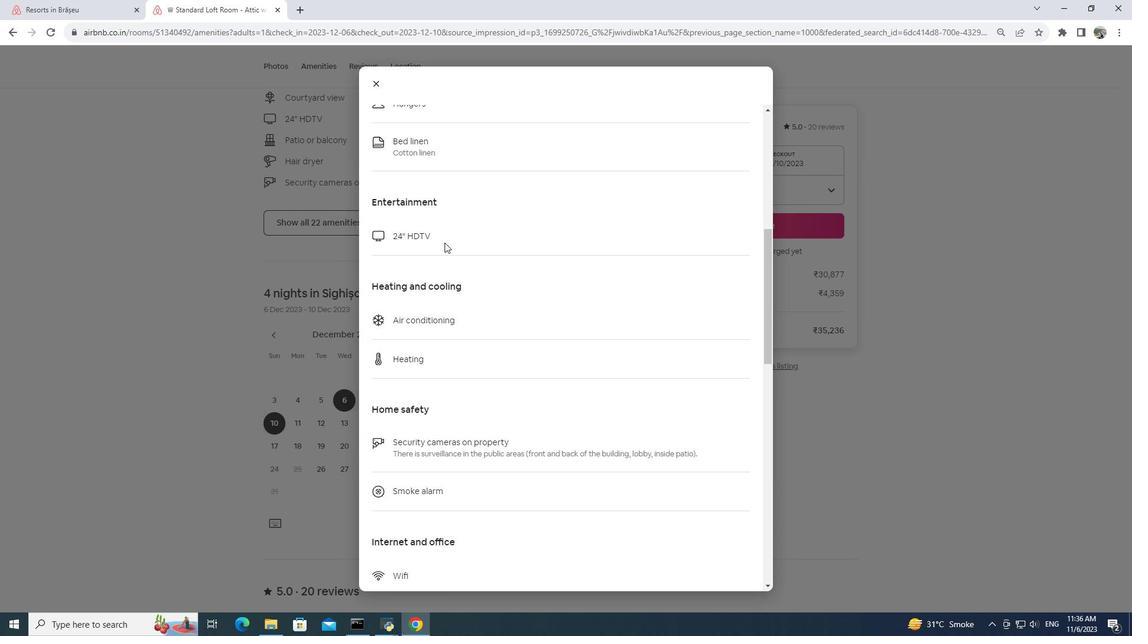 
Action: Mouse scrolled (444, 242) with delta (0, 0)
Screenshot: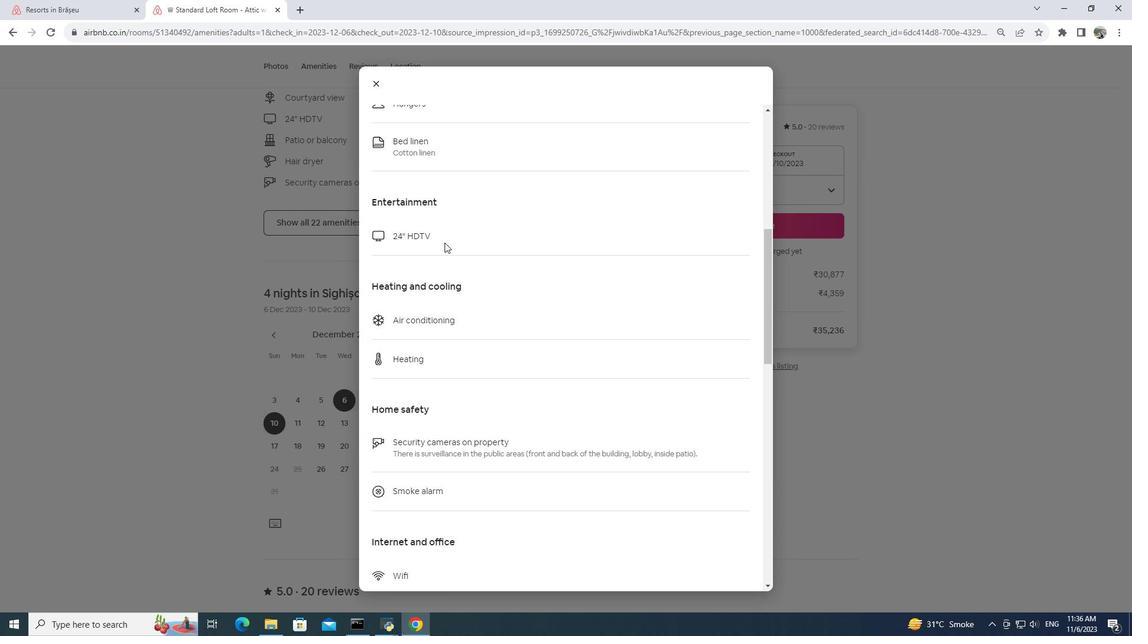 
Action: Mouse scrolled (444, 242) with delta (0, 0)
Screenshot: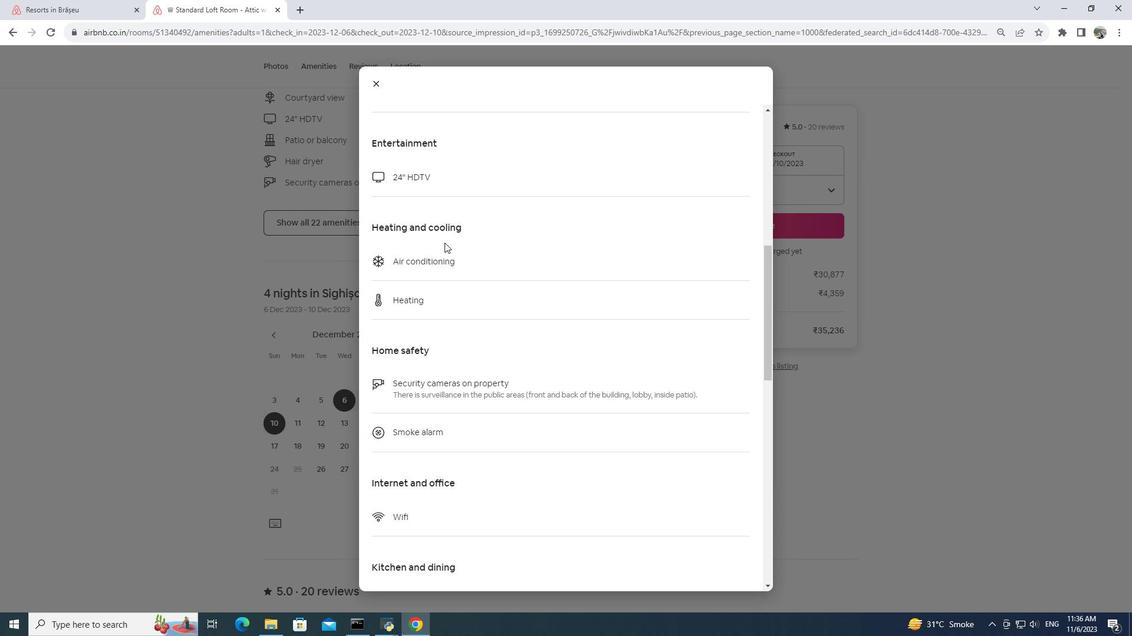 
Action: Mouse scrolled (444, 242) with delta (0, 0)
Screenshot: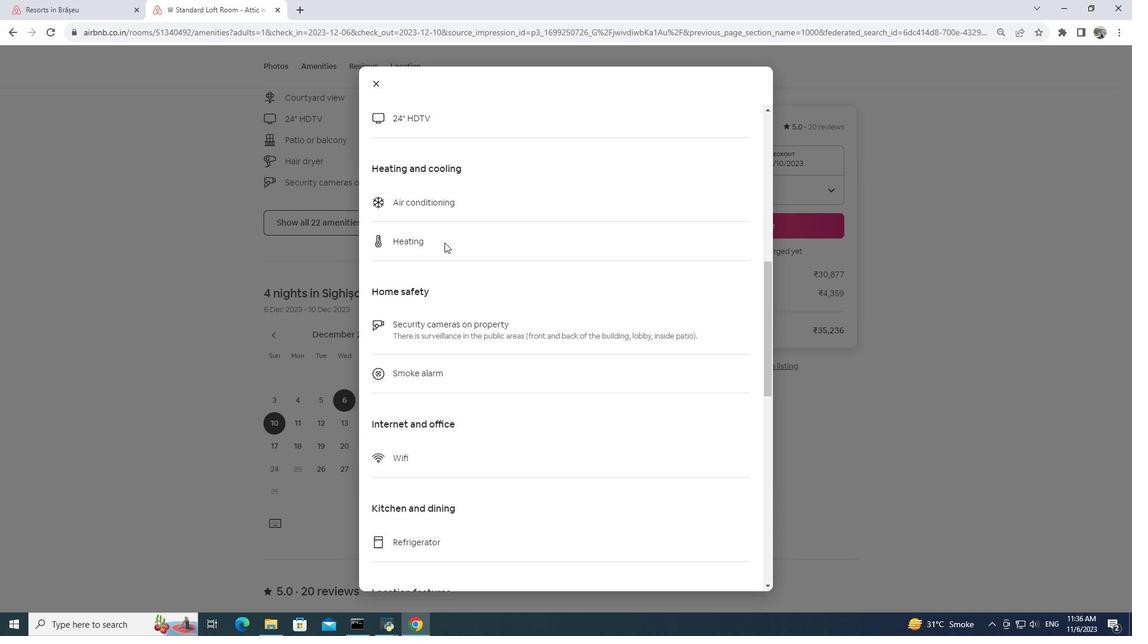 
Action: Mouse pressed right at (444, 243)
Screenshot: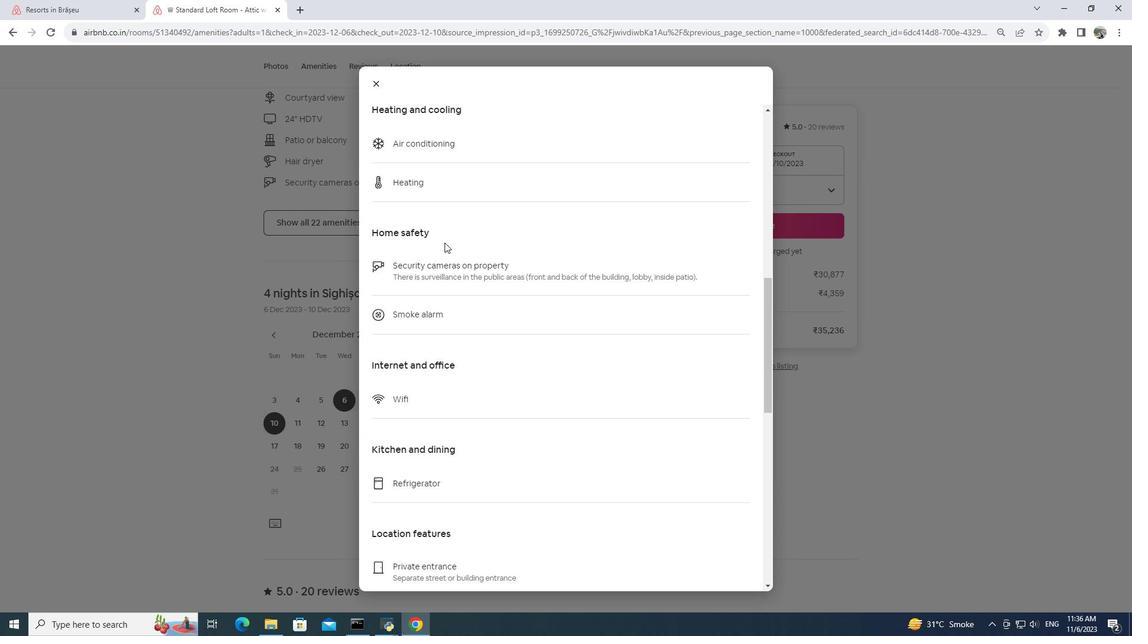 
Action: Mouse scrolled (444, 242) with delta (0, 0)
Screenshot: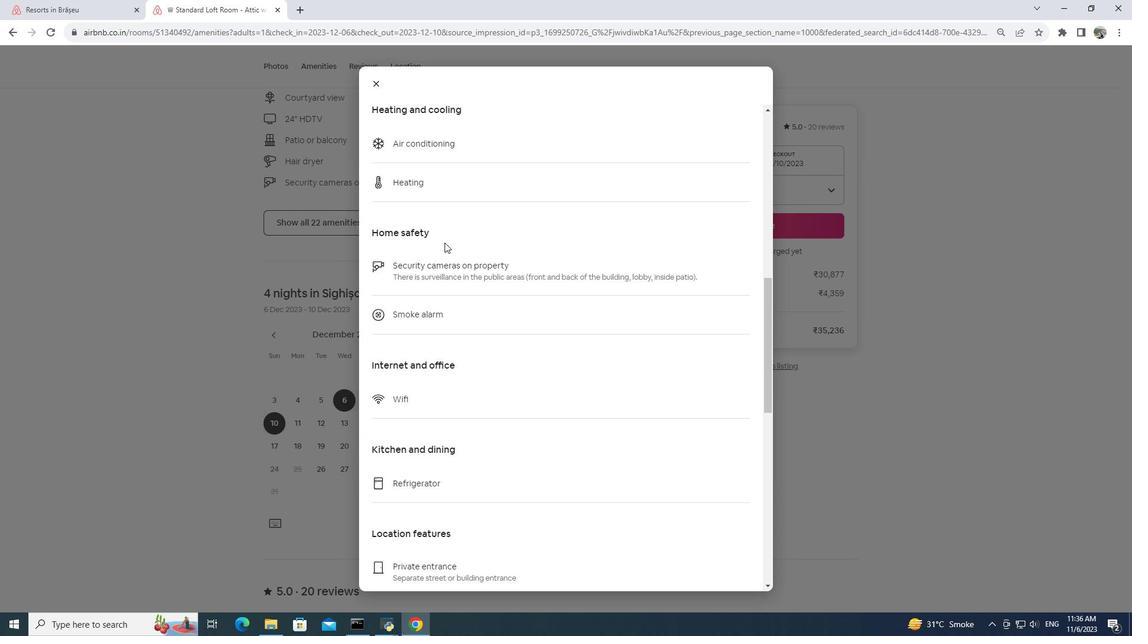 
Action: Mouse scrolled (444, 242) with delta (0, 0)
Screenshot: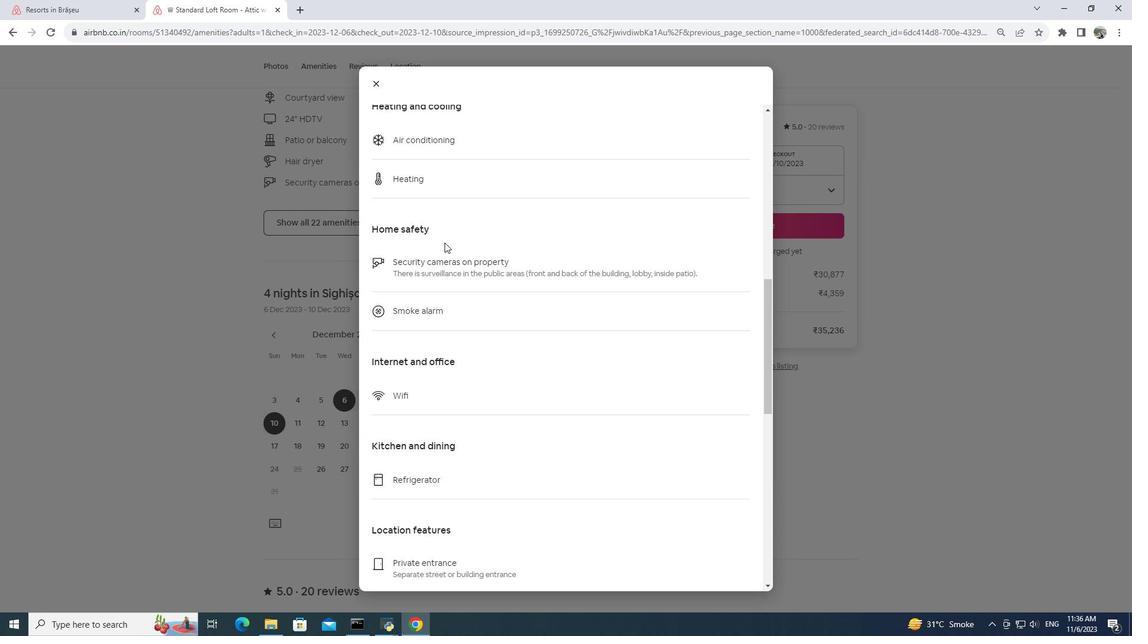 
Action: Mouse scrolled (444, 242) with delta (0, 0)
Screenshot: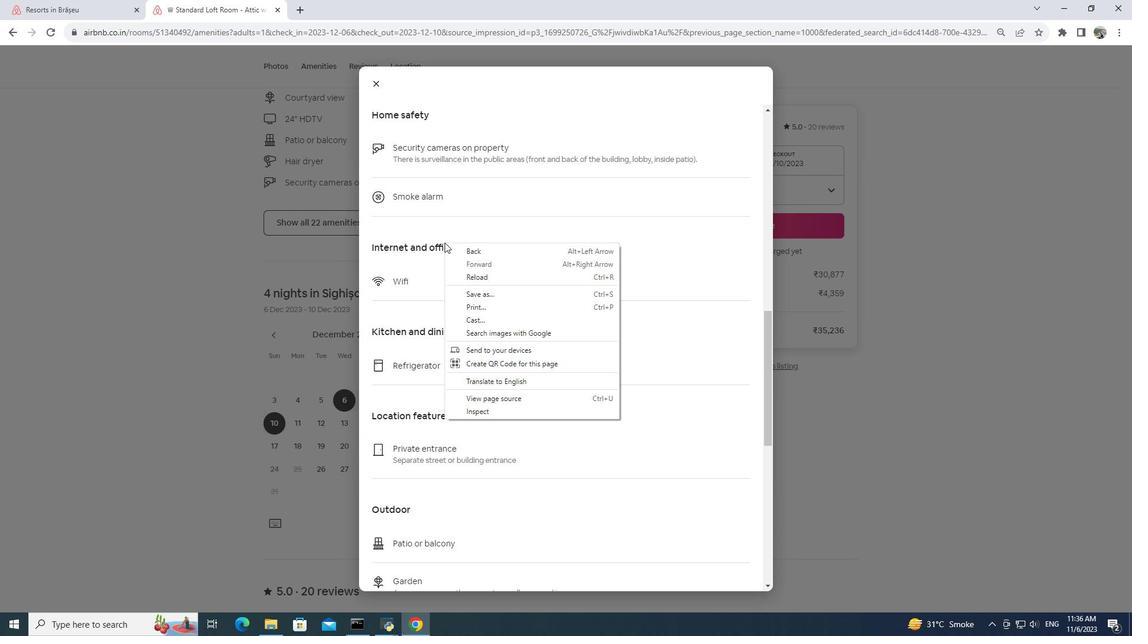 
Action: Mouse scrolled (444, 242) with delta (0, 0)
Screenshot: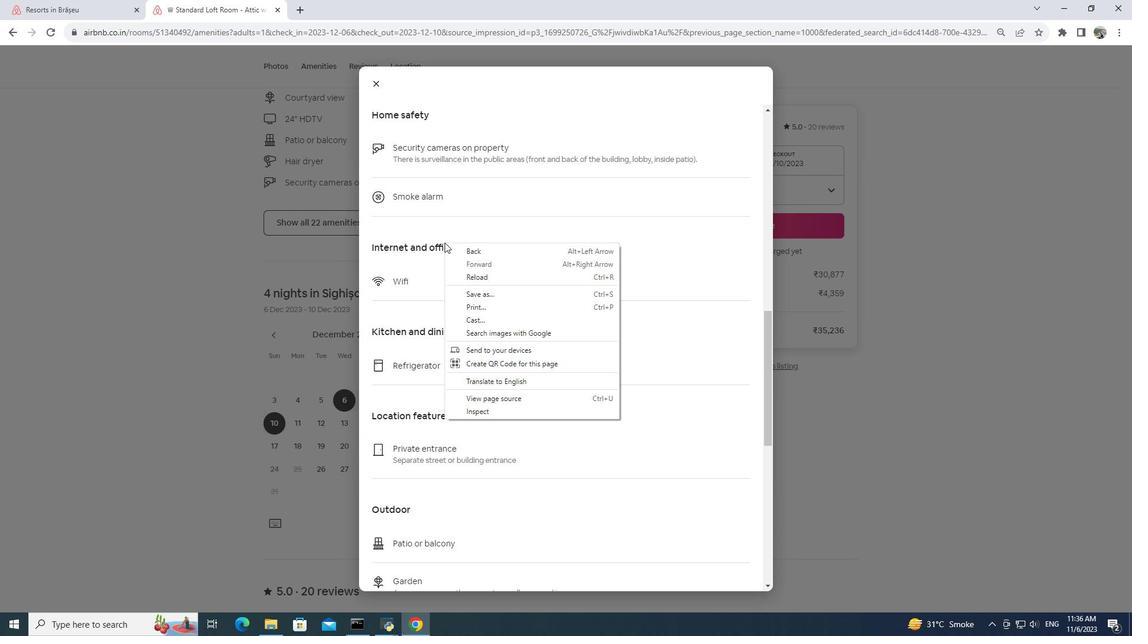 
Action: Mouse scrolled (444, 242) with delta (0, 0)
Screenshot: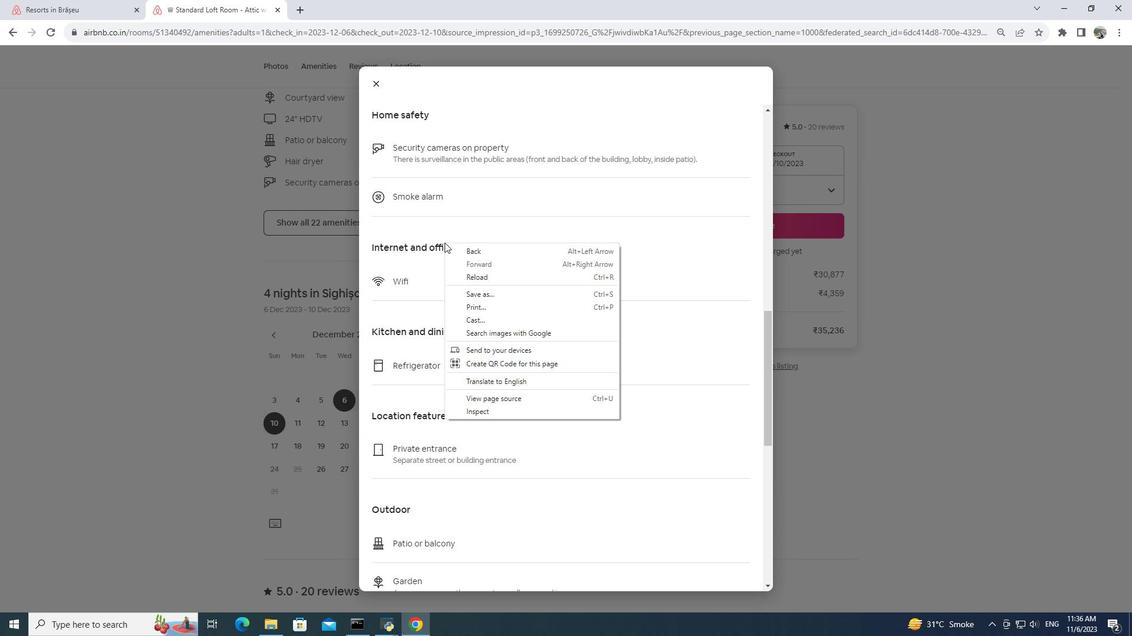 
Action: Mouse moved to (438, 223)
Screenshot: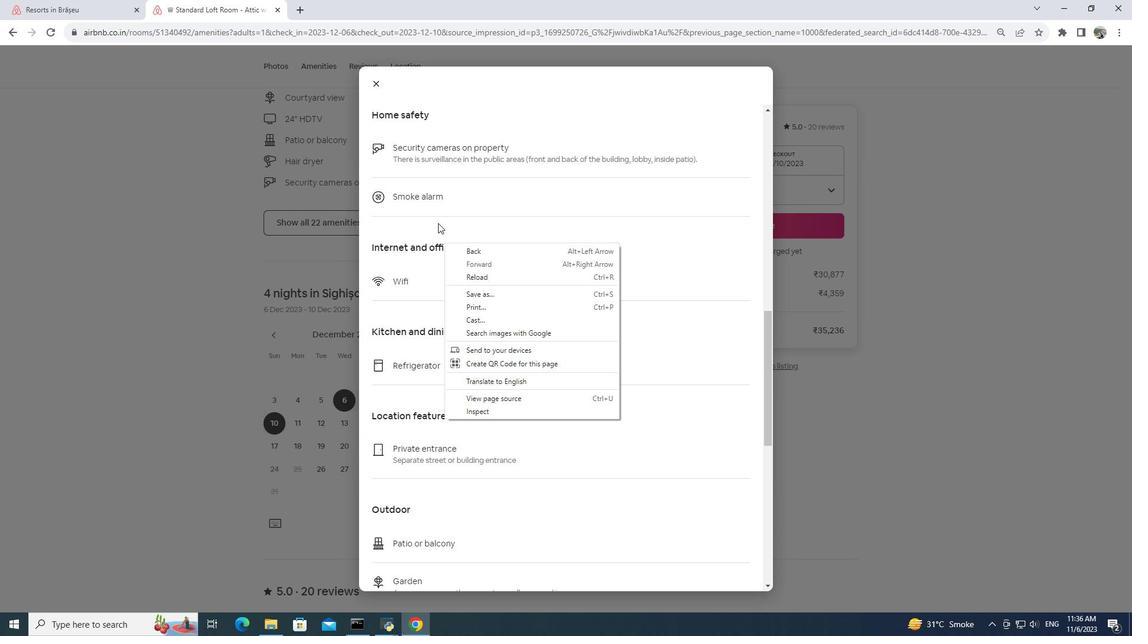 
Action: Mouse pressed left at (438, 223)
Screenshot: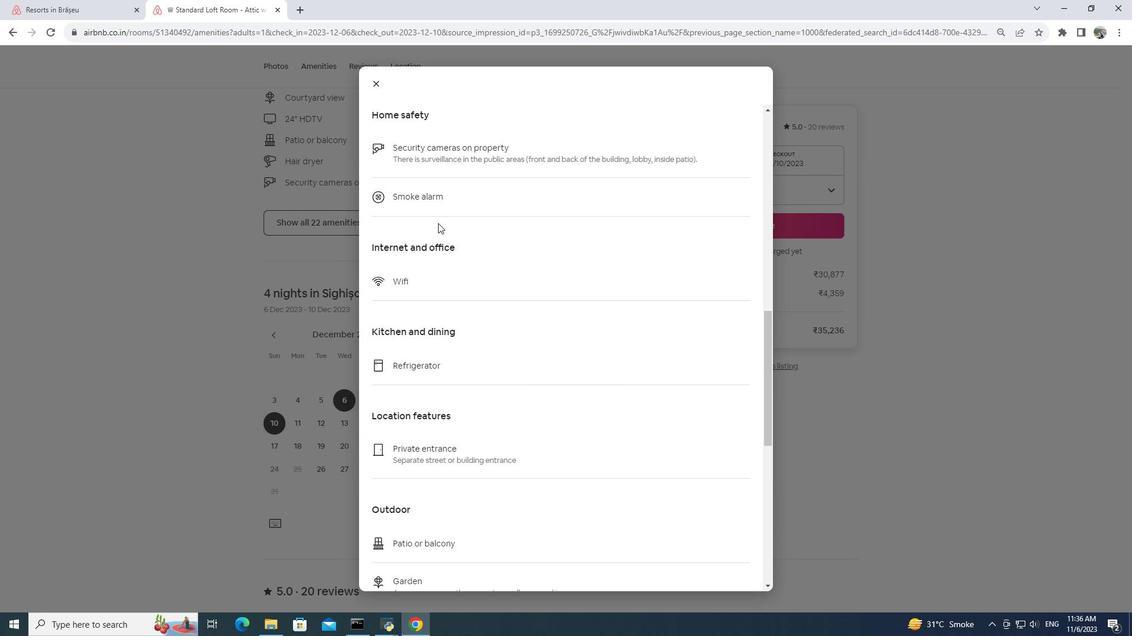 
Action: Mouse moved to (461, 251)
Screenshot: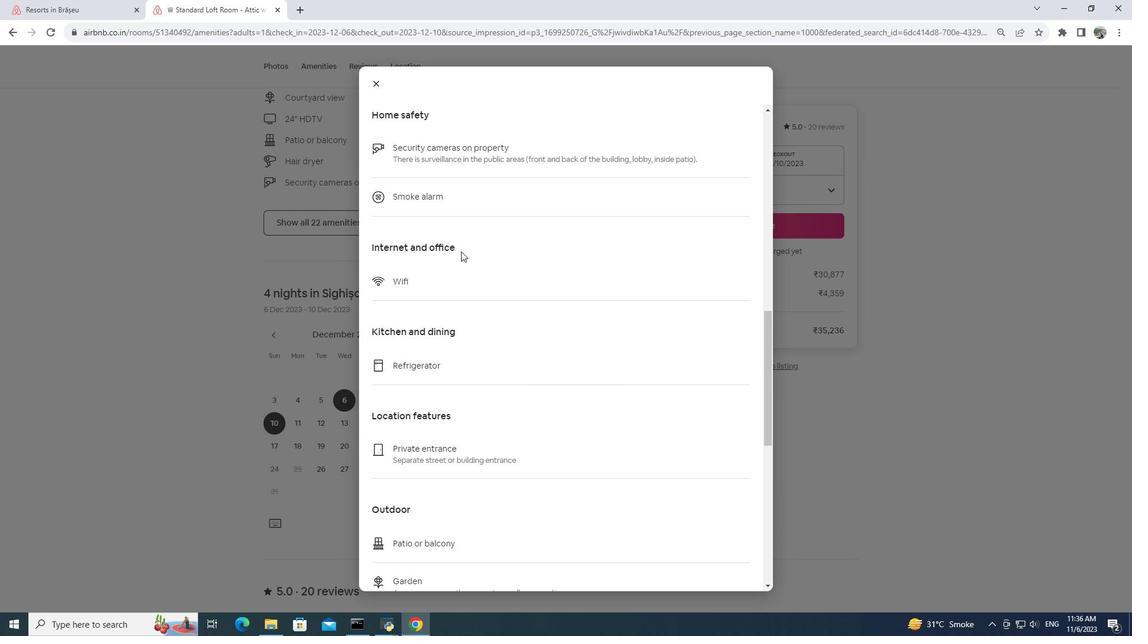 
Action: Mouse scrolled (461, 251) with delta (0, 0)
Screenshot: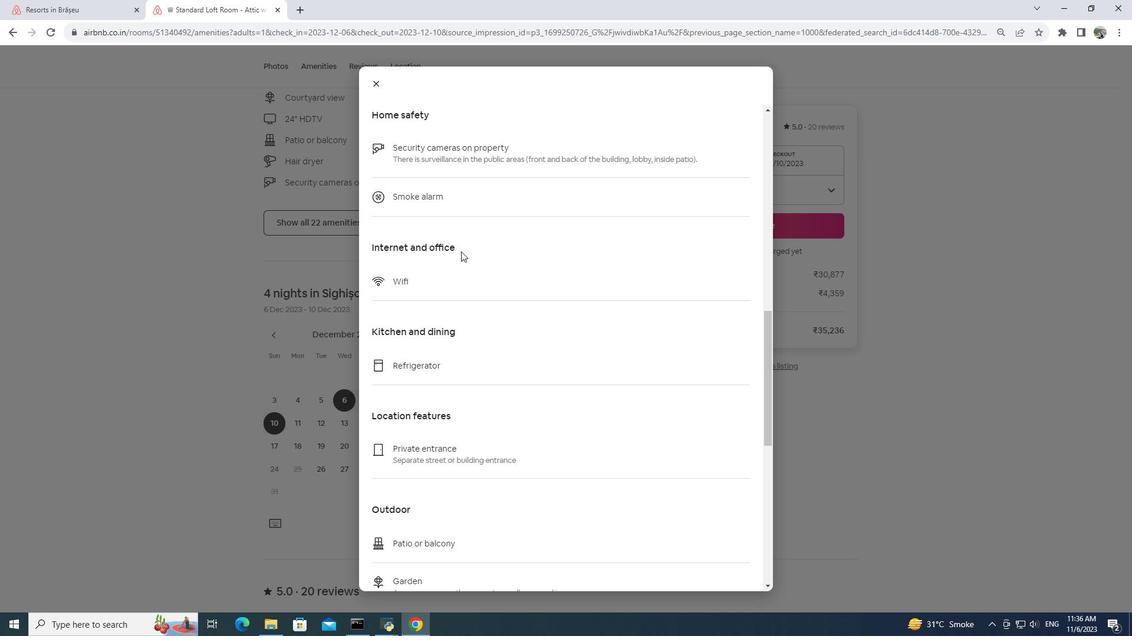 
Action: Mouse scrolled (461, 251) with delta (0, 0)
Screenshot: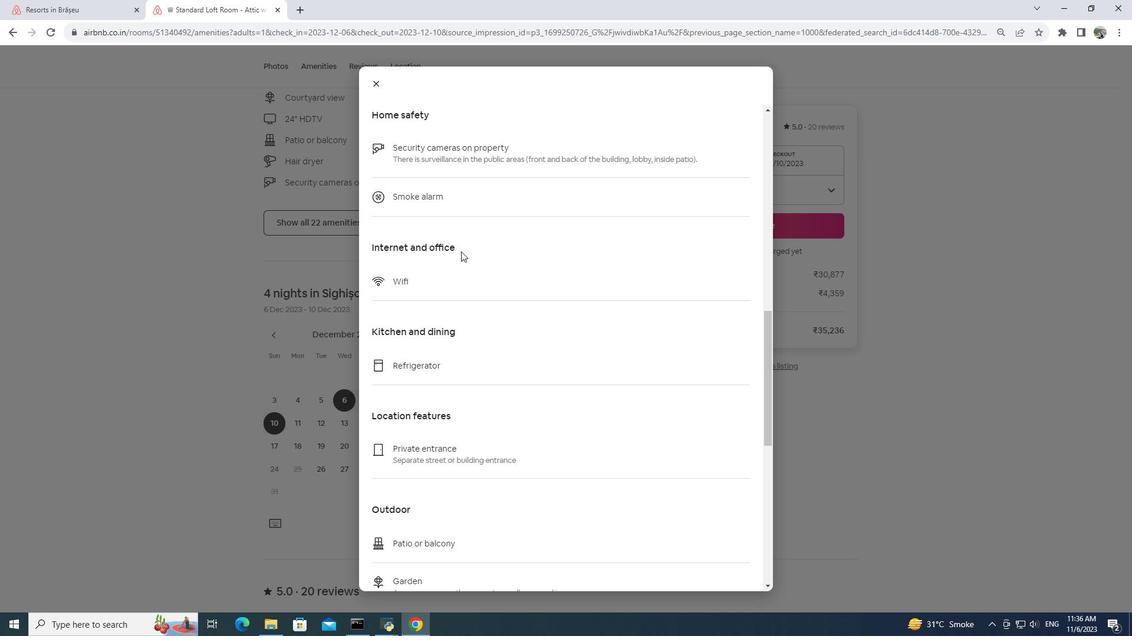 
Action: Mouse scrolled (461, 251) with delta (0, 0)
Screenshot: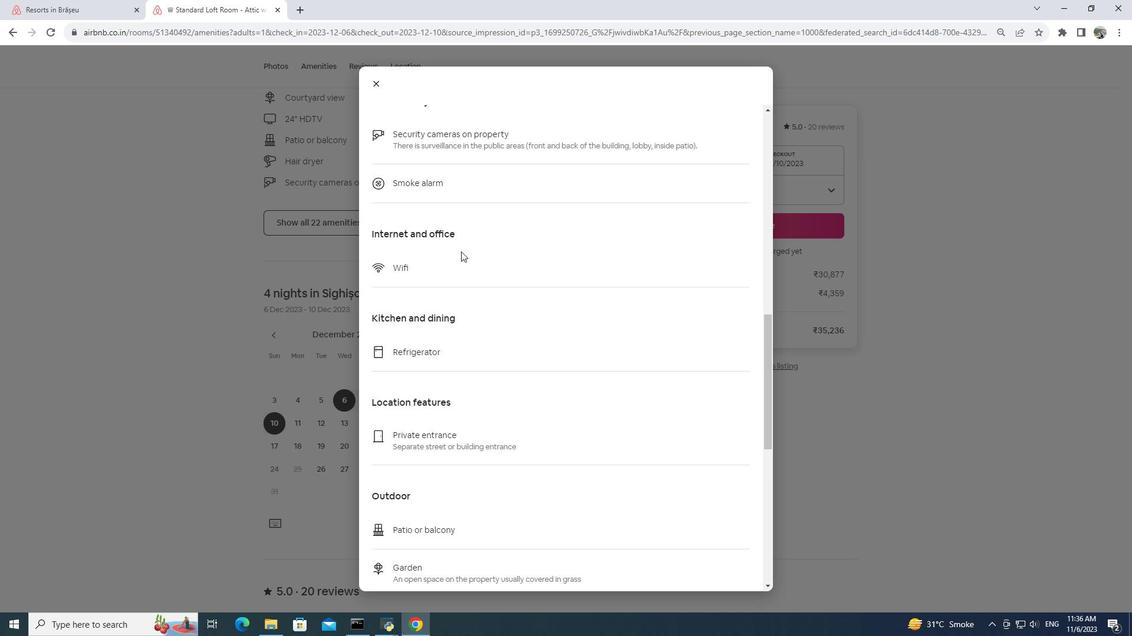
Action: Mouse scrolled (461, 251) with delta (0, 0)
Screenshot: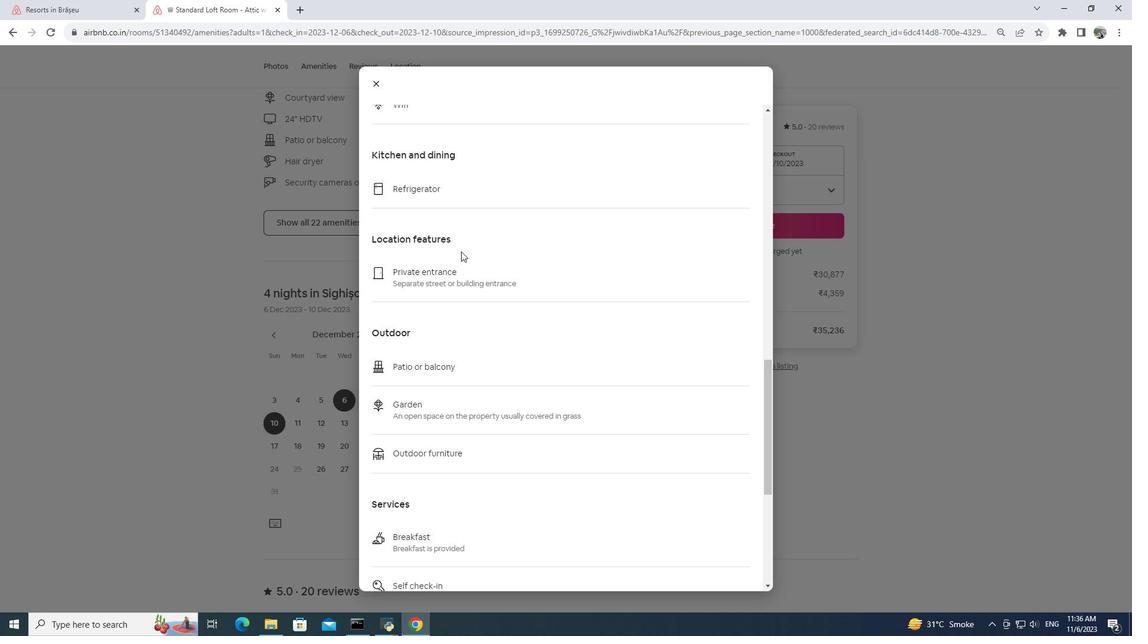 
Action: Mouse scrolled (461, 251) with delta (0, 0)
Screenshot: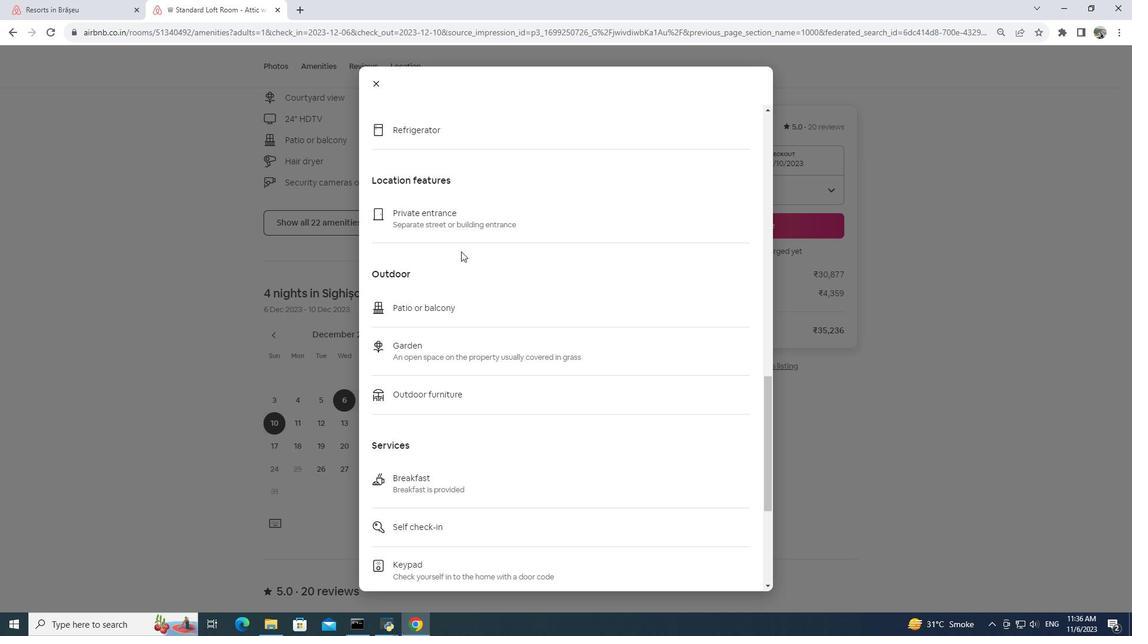 
Action: Mouse scrolled (461, 251) with delta (0, 0)
Screenshot: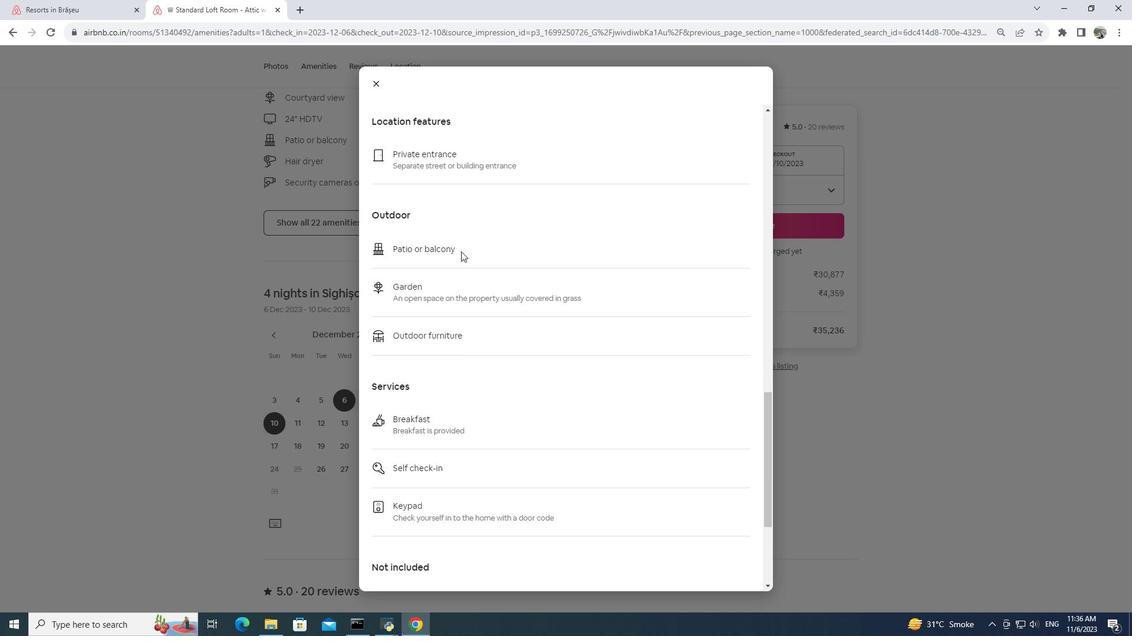 
Action: Mouse scrolled (461, 251) with delta (0, 0)
Screenshot: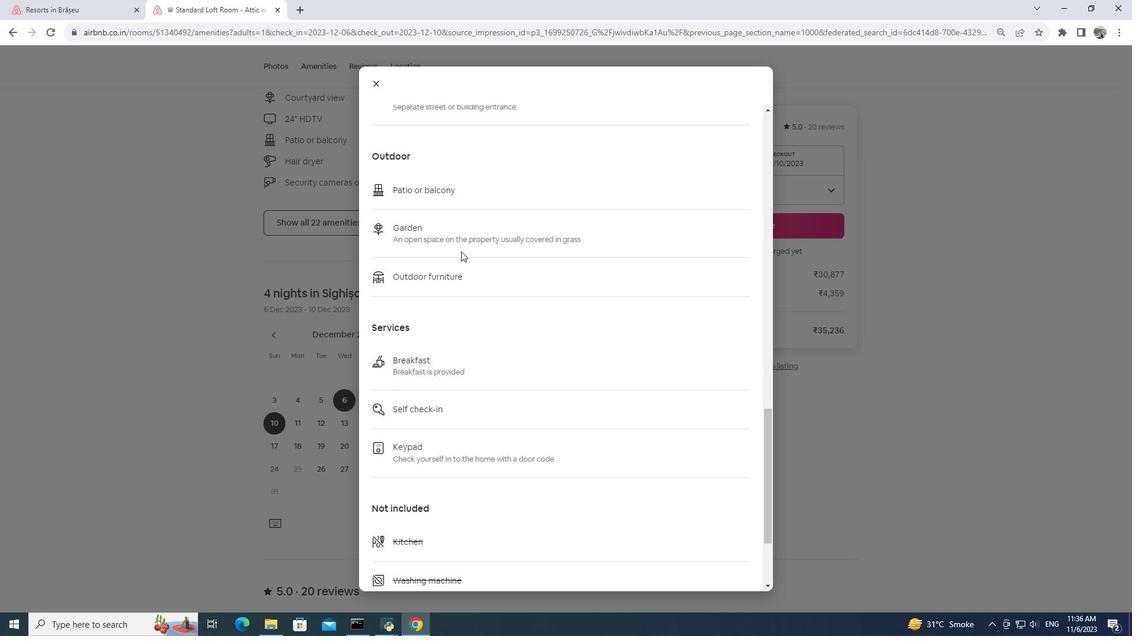 
Action: Mouse scrolled (461, 251) with delta (0, 0)
Screenshot: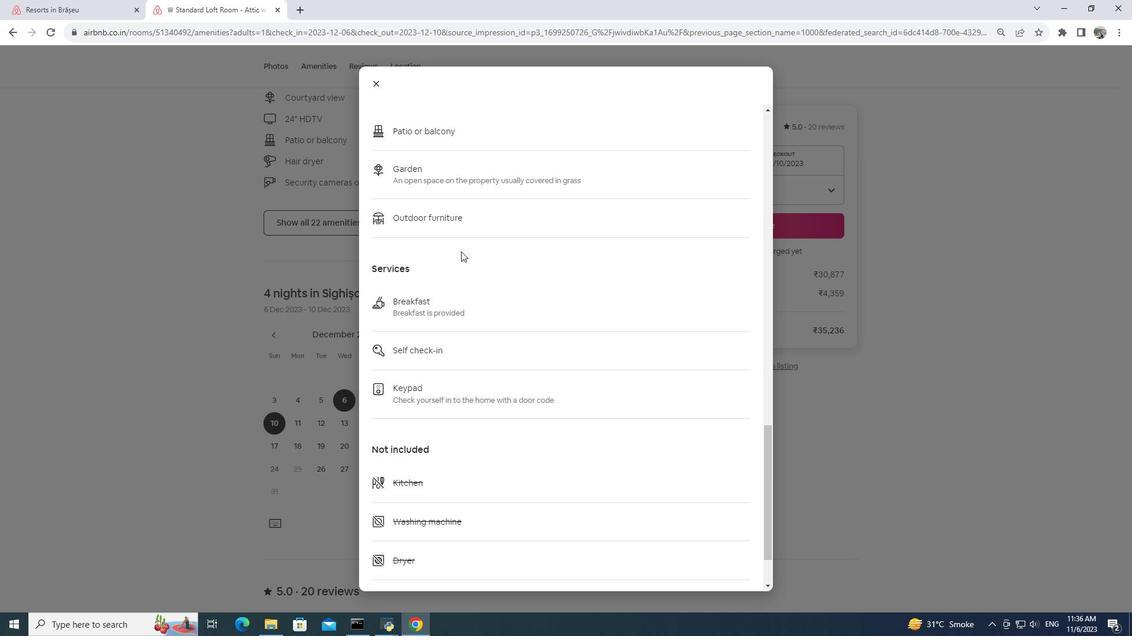 
Action: Mouse scrolled (461, 251) with delta (0, 0)
Screenshot: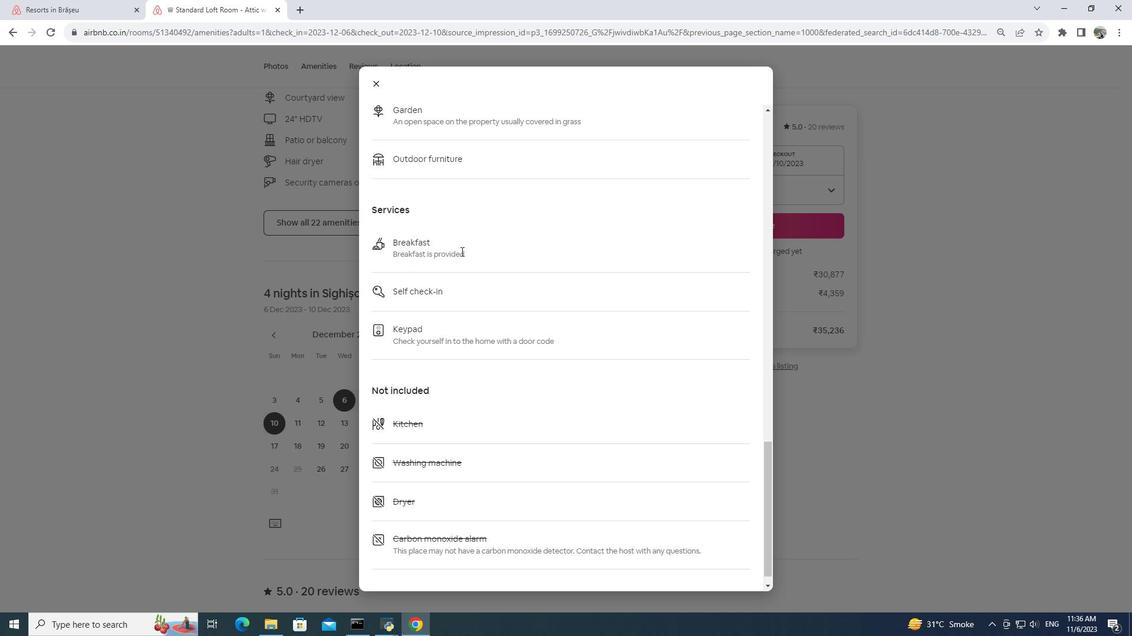 
Action: Mouse scrolled (461, 251) with delta (0, 0)
Screenshot: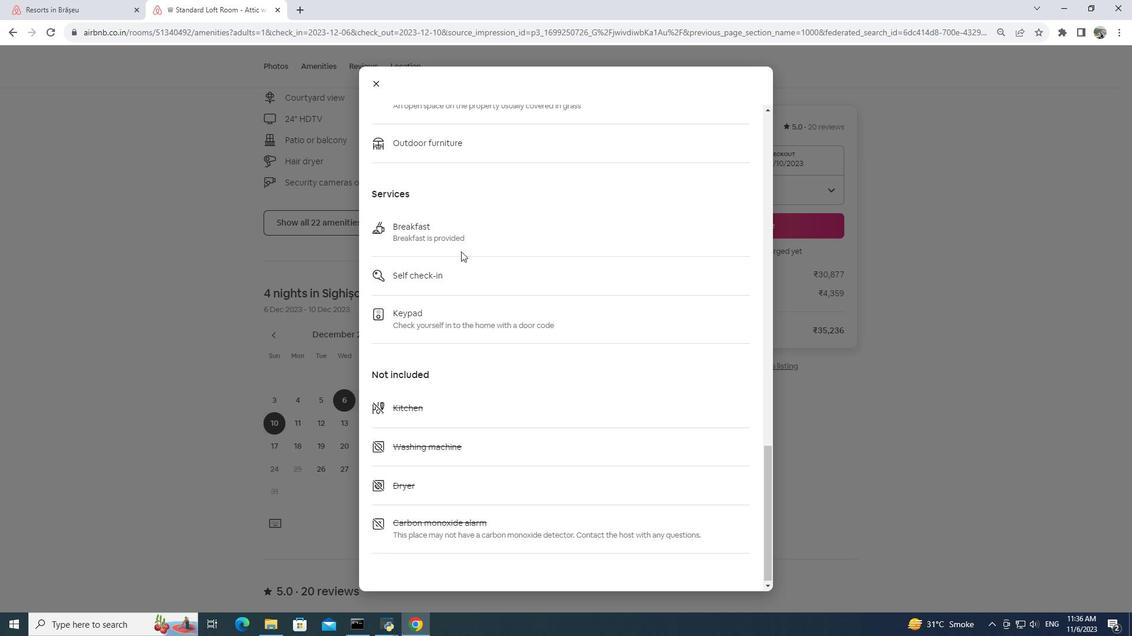 
Action: Mouse moved to (483, 313)
Screenshot: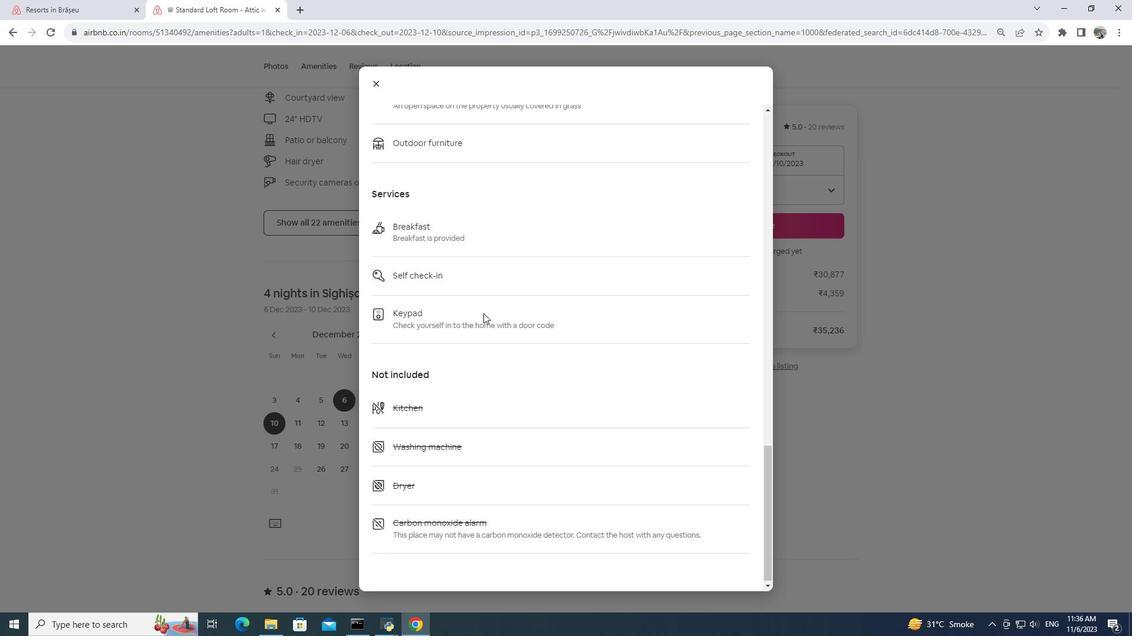 
Action: Mouse scrolled (483, 313) with delta (0, 0)
Screenshot: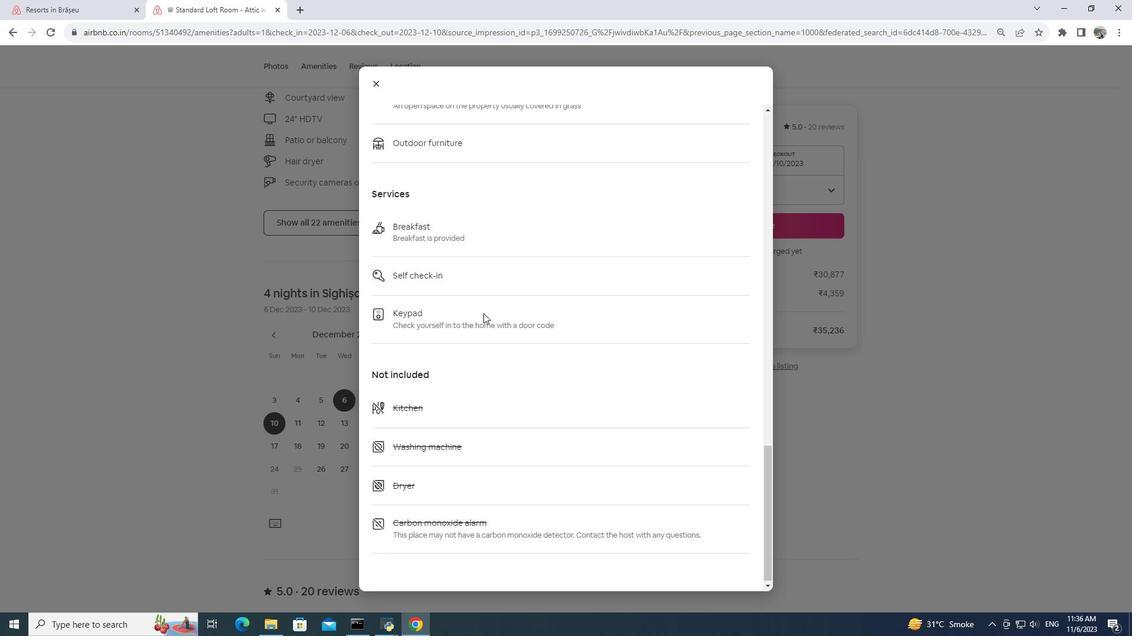 
Action: Mouse scrolled (483, 313) with delta (0, 0)
Screenshot: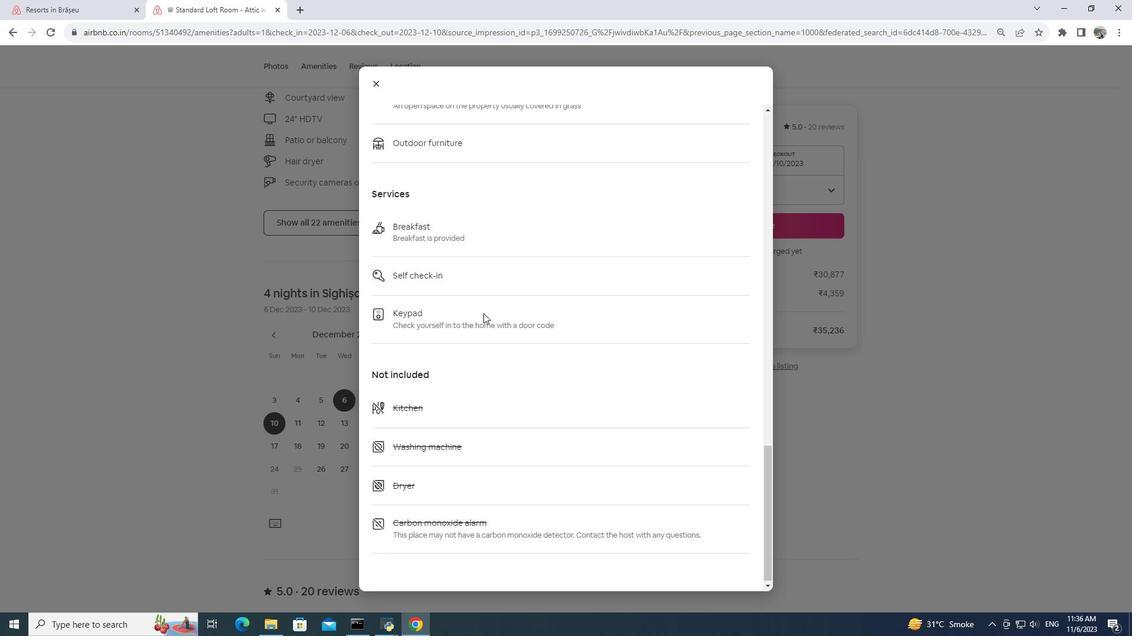 
Action: Mouse moved to (373, 81)
Screenshot: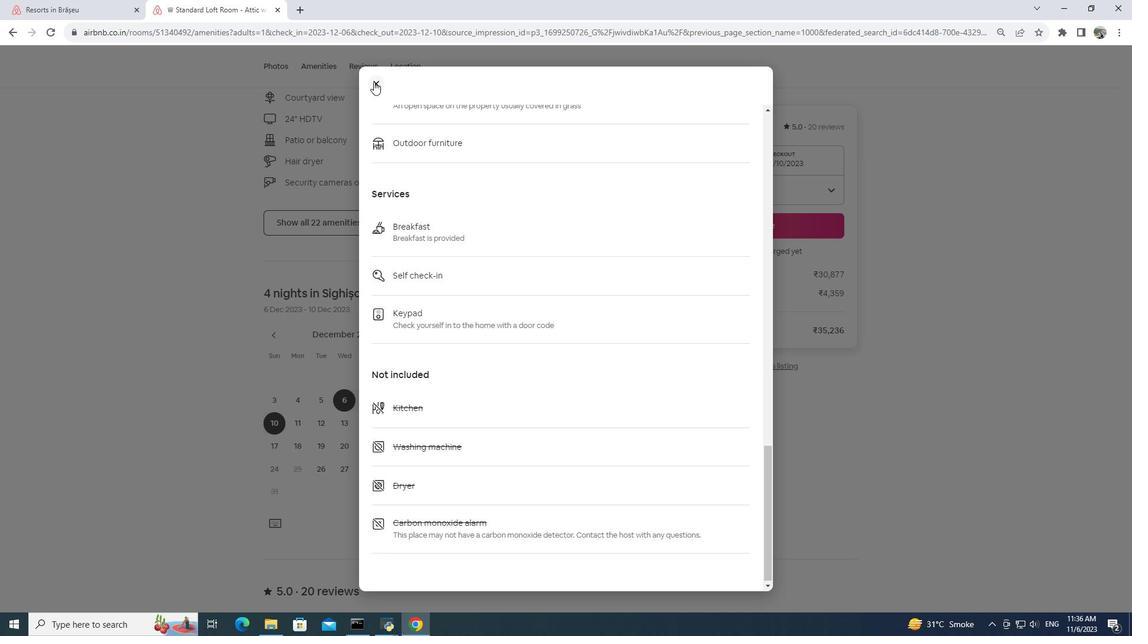 
Action: Mouse pressed left at (373, 81)
Screenshot: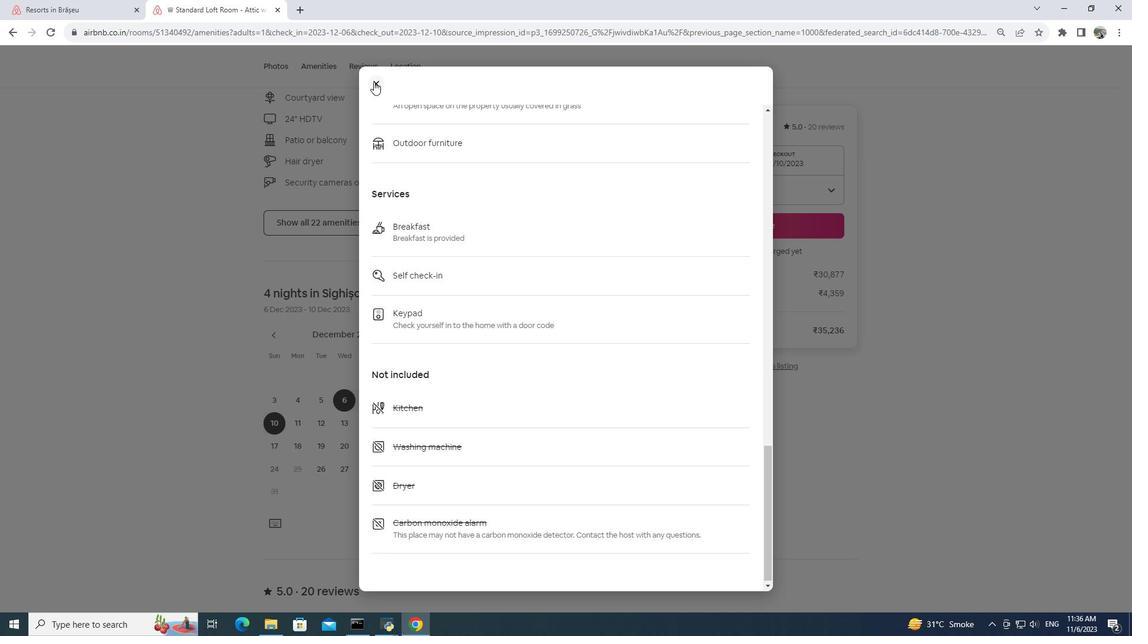 
Action: Mouse moved to (405, 259)
Screenshot: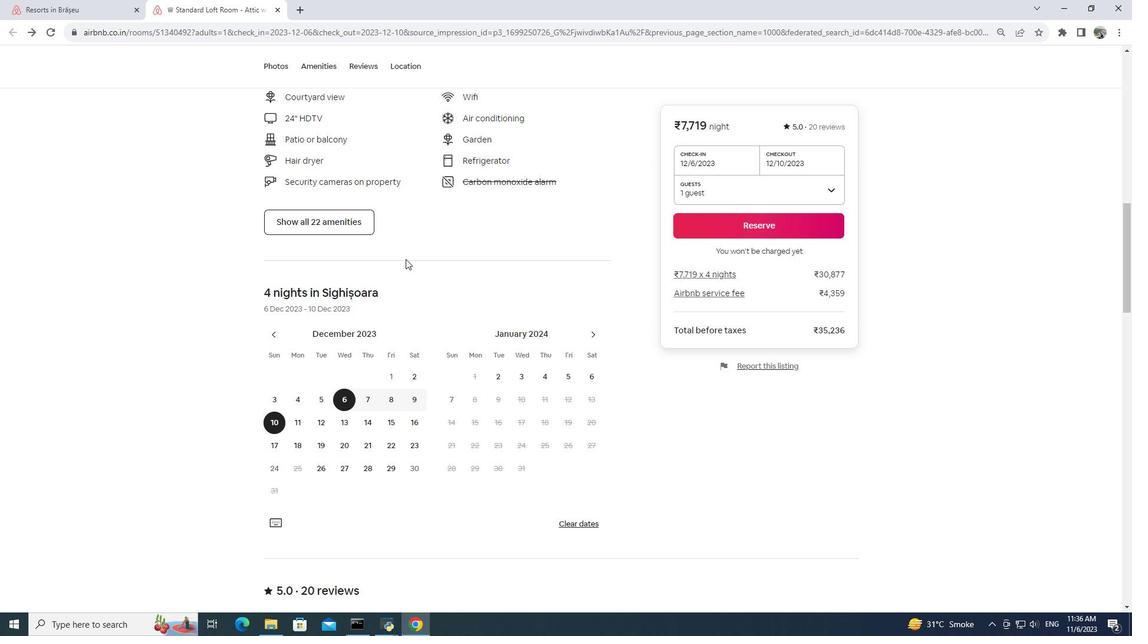 
Action: Mouse scrolled (405, 258) with delta (0, 0)
Screenshot: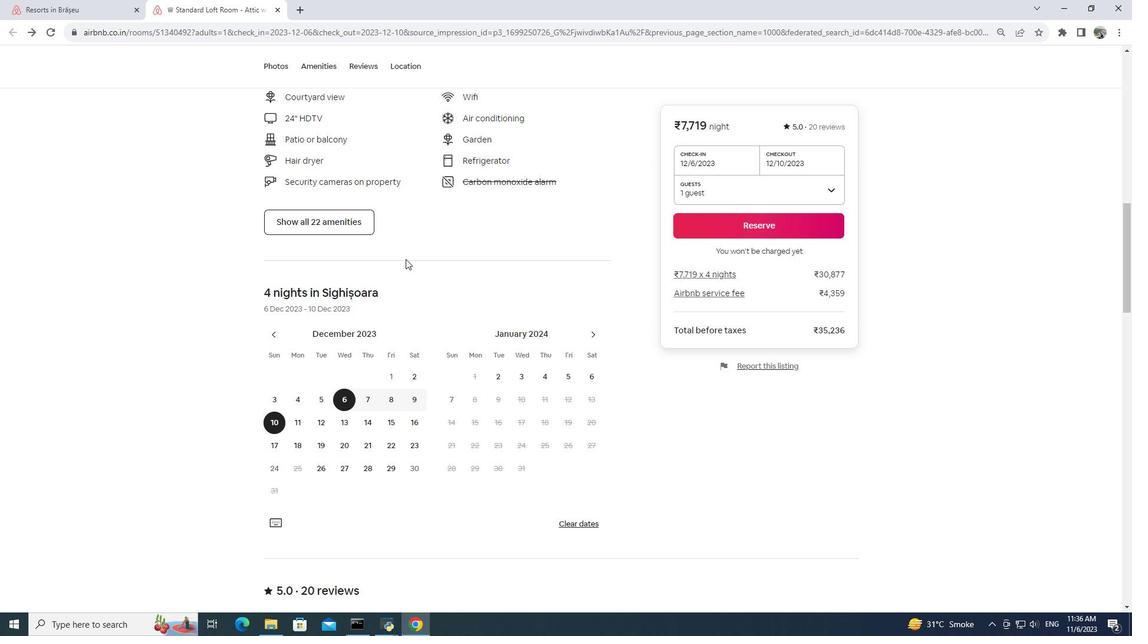 
Action: Mouse moved to (405, 259)
Screenshot: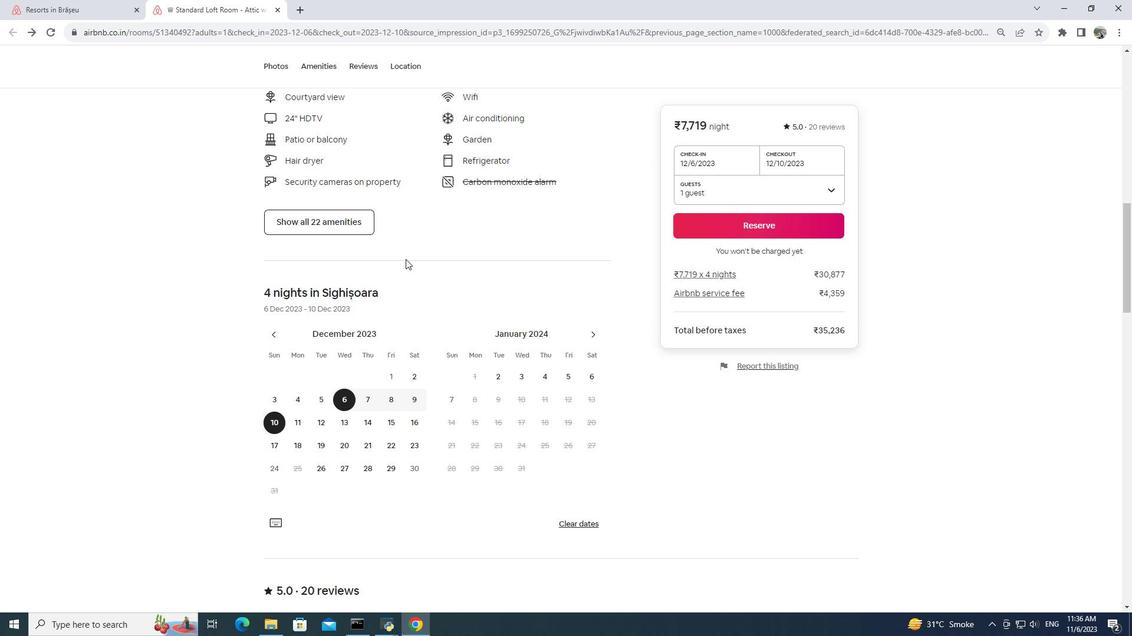 
Action: Mouse scrolled (405, 258) with delta (0, 0)
Screenshot: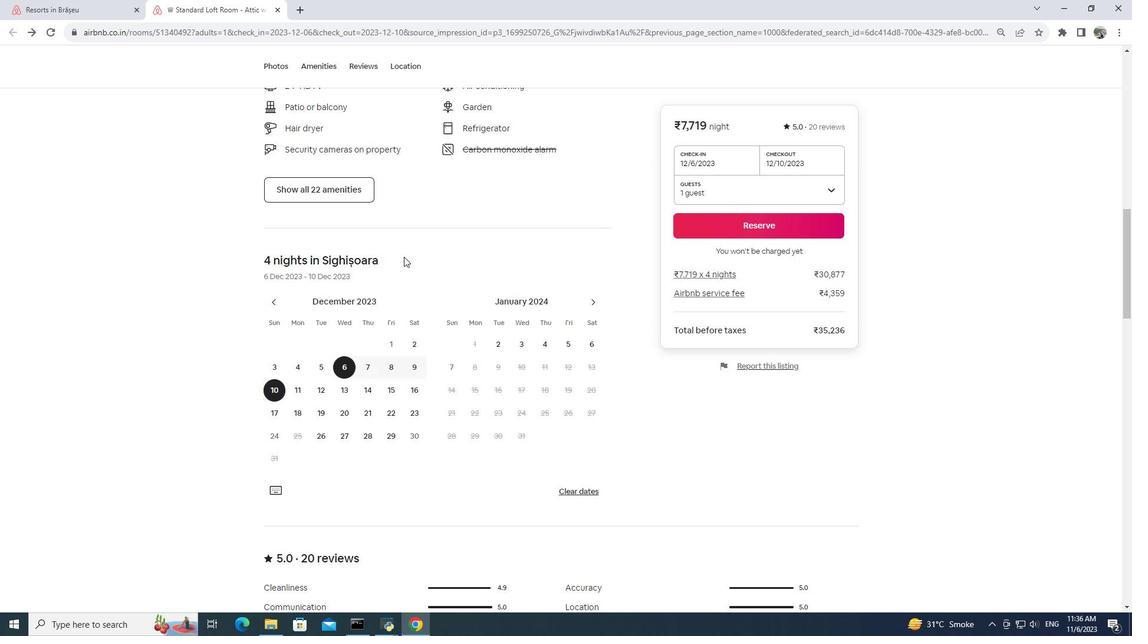 
Action: Mouse moved to (404, 258)
Screenshot: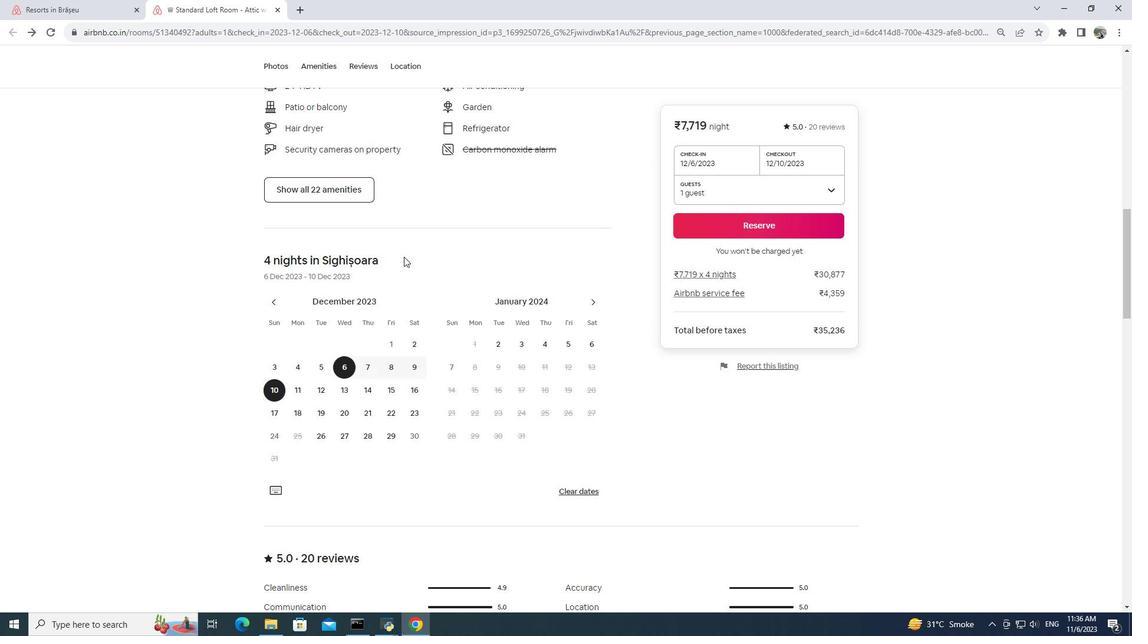 
Action: Mouse scrolled (404, 258) with delta (0, 0)
Screenshot: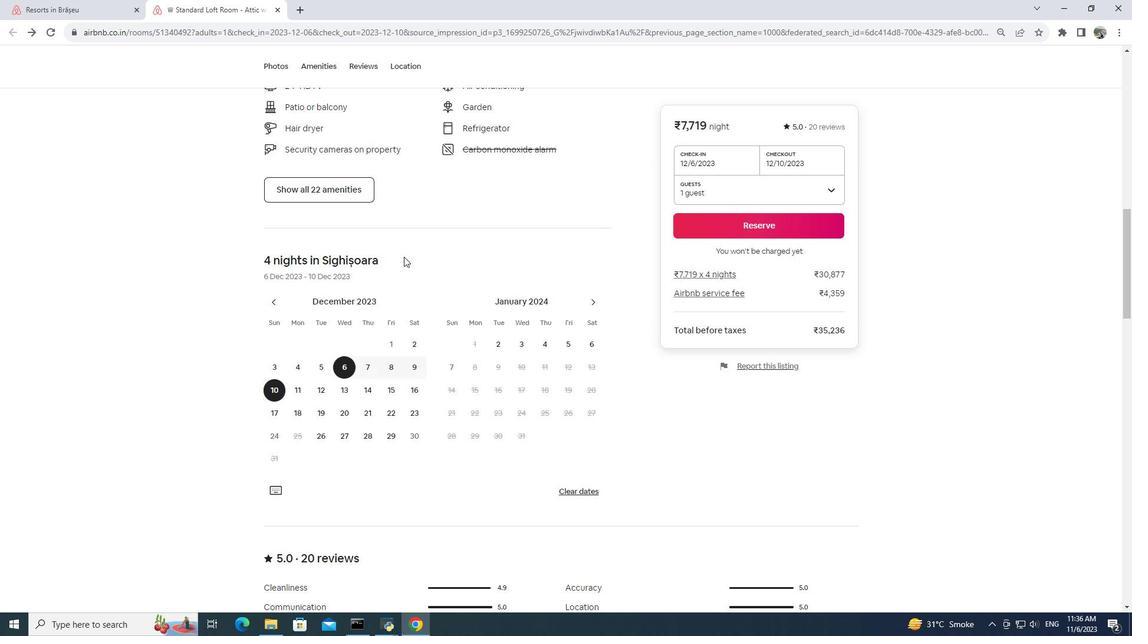 
Action: Mouse moved to (404, 253)
Screenshot: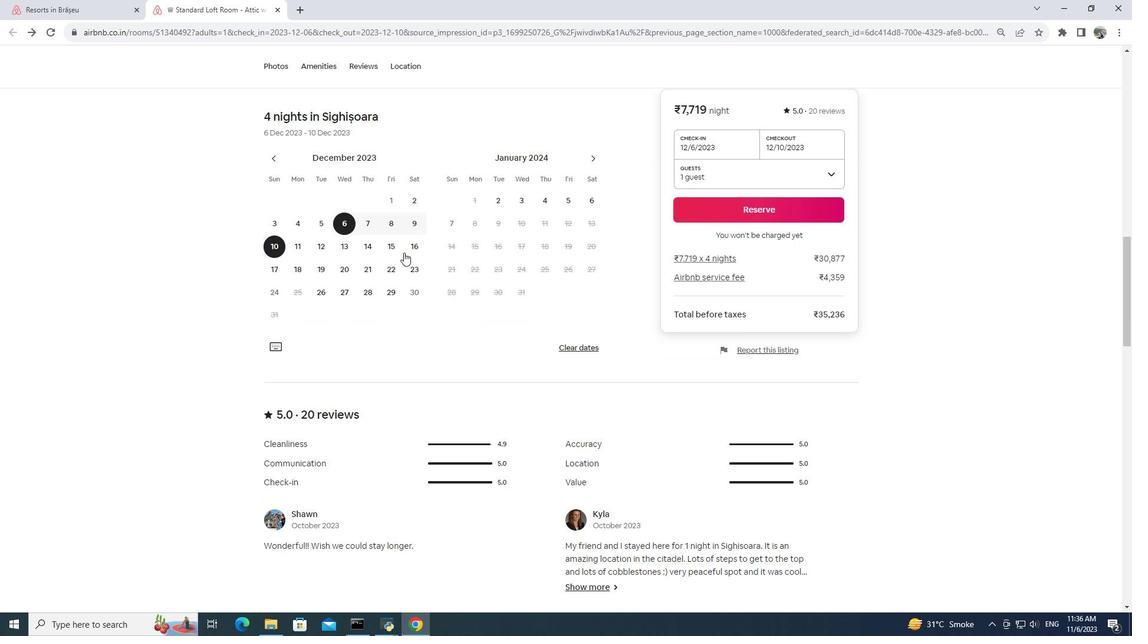 
Action: Mouse scrolled (404, 252) with delta (0, 0)
Screenshot: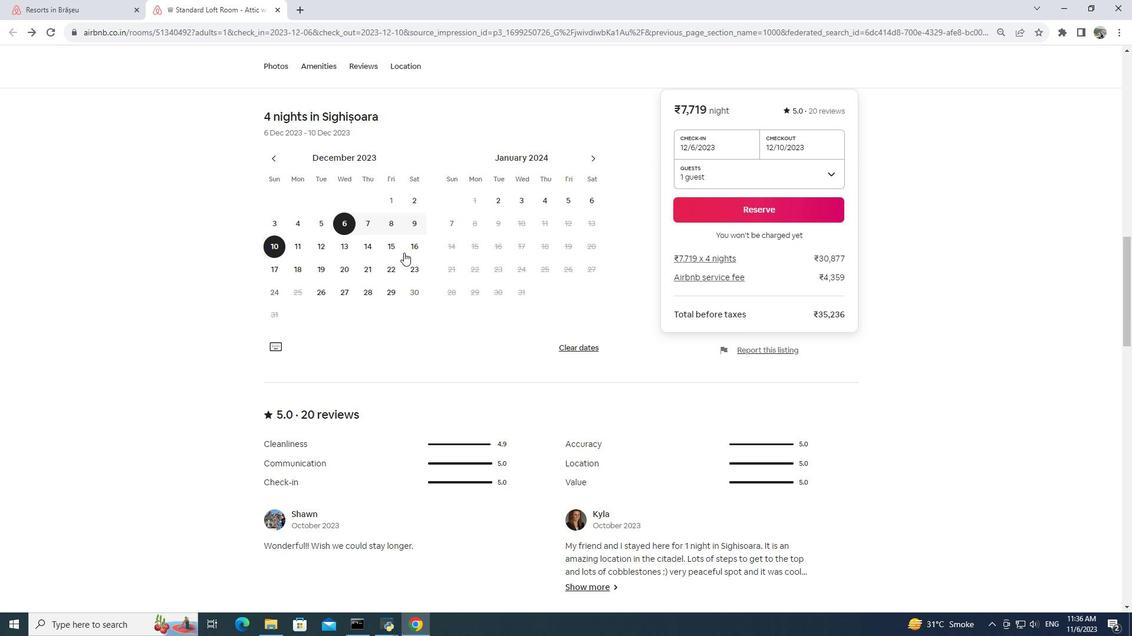 
Action: Mouse scrolled (404, 252) with delta (0, 0)
Screenshot: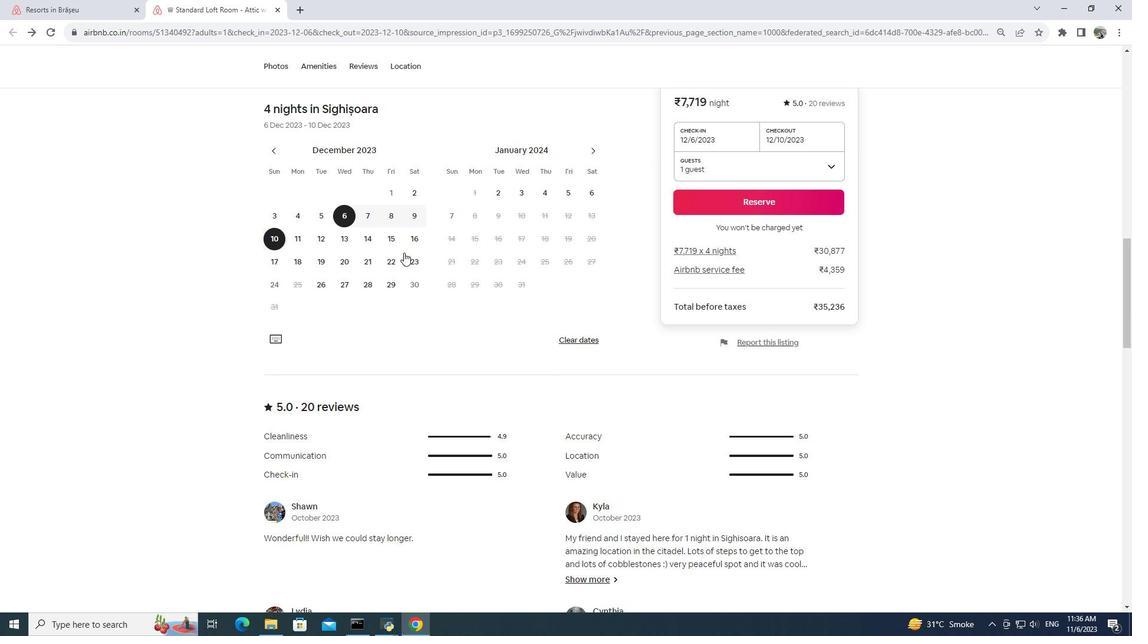
Action: Mouse moved to (403, 247)
Screenshot: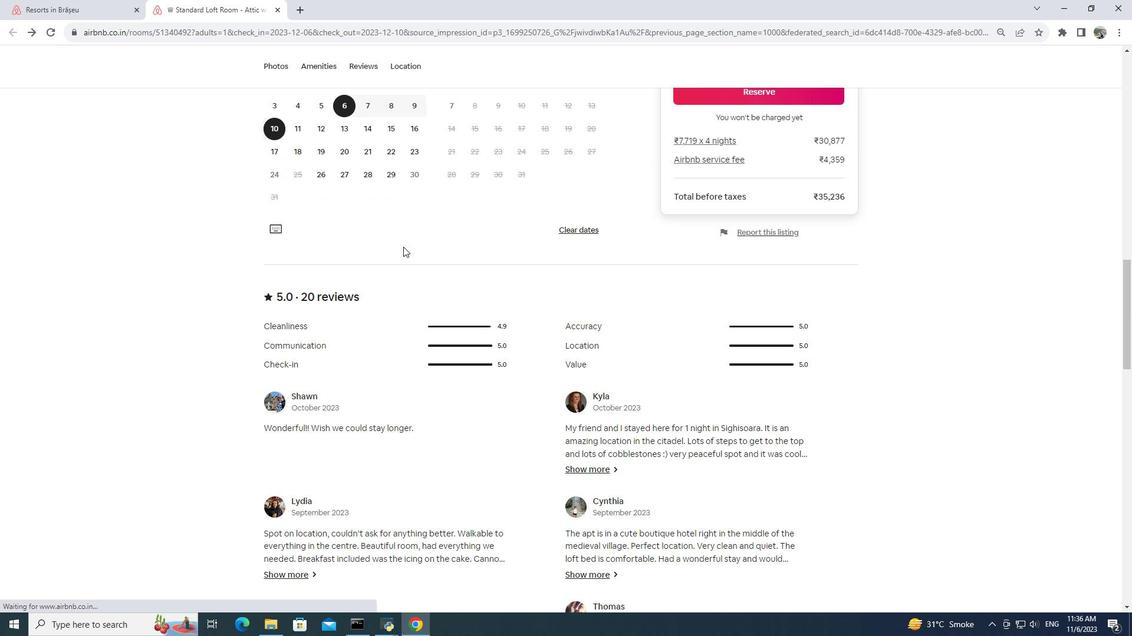 
Action: Mouse scrolled (403, 246) with delta (0, 0)
Screenshot: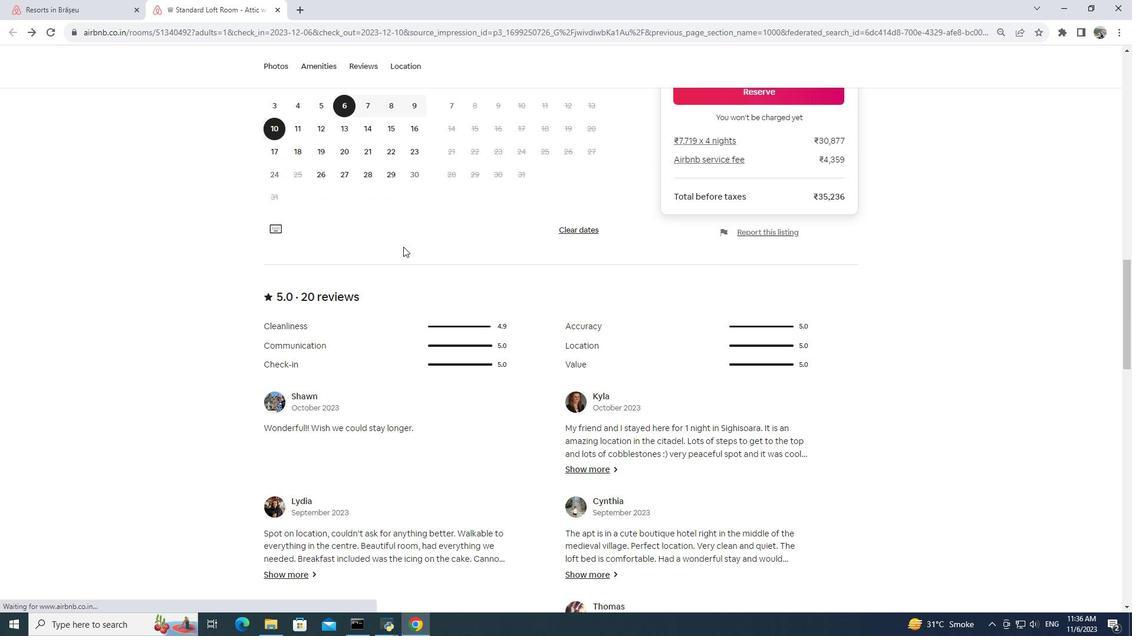 
Action: Mouse scrolled (403, 246) with delta (0, 0)
Screenshot: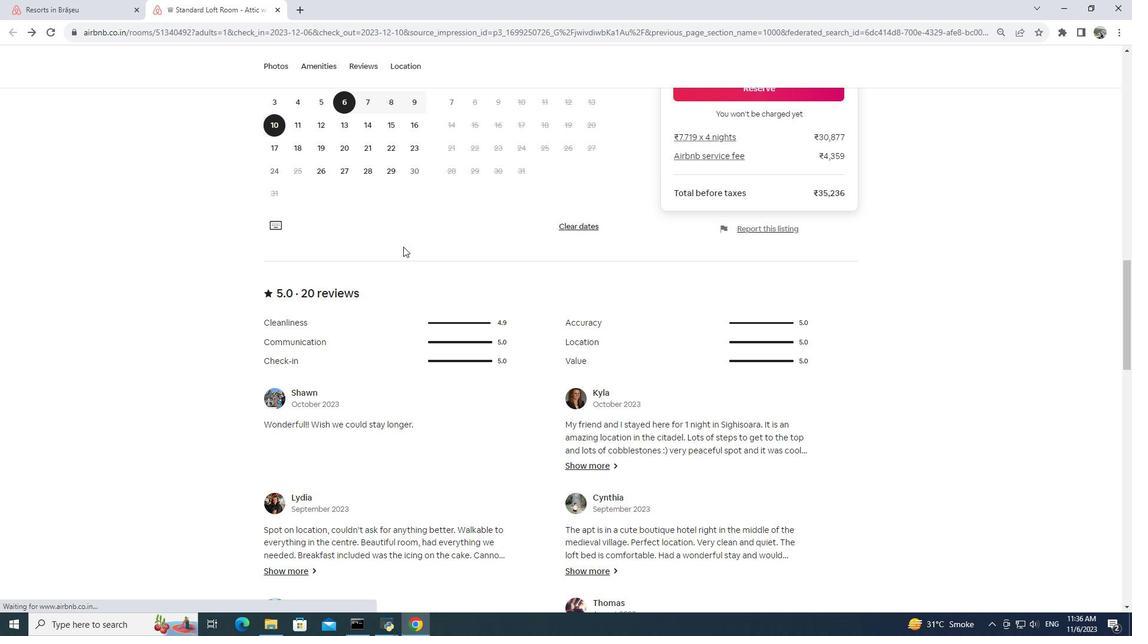 
Action: Mouse scrolled (403, 246) with delta (0, 0)
Screenshot: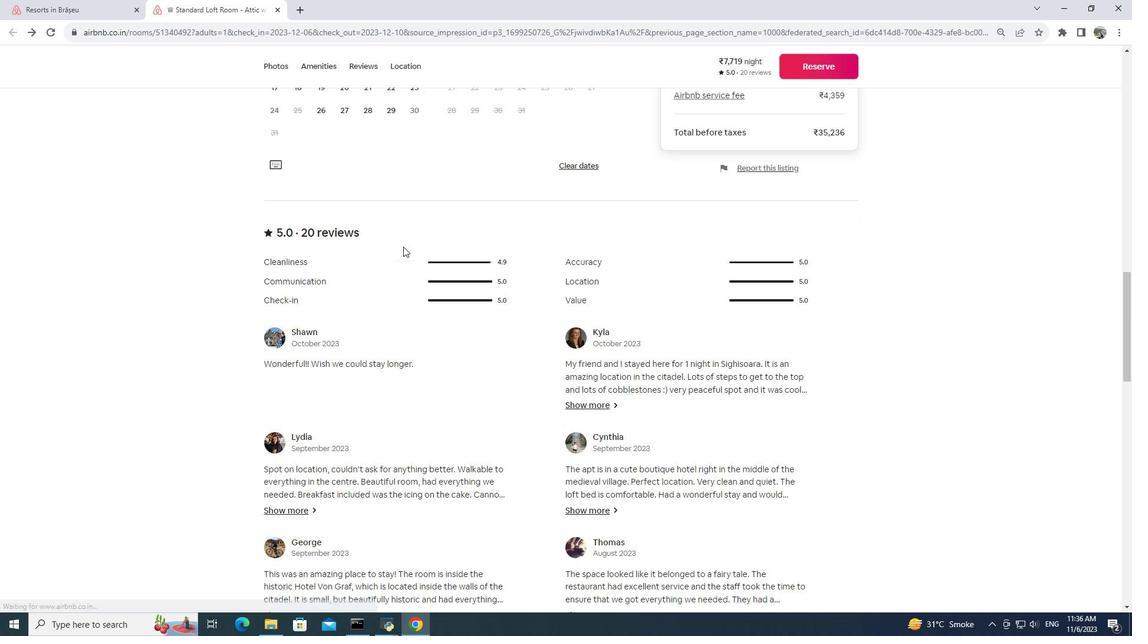 
Action: Mouse scrolled (403, 246) with delta (0, 0)
Screenshot: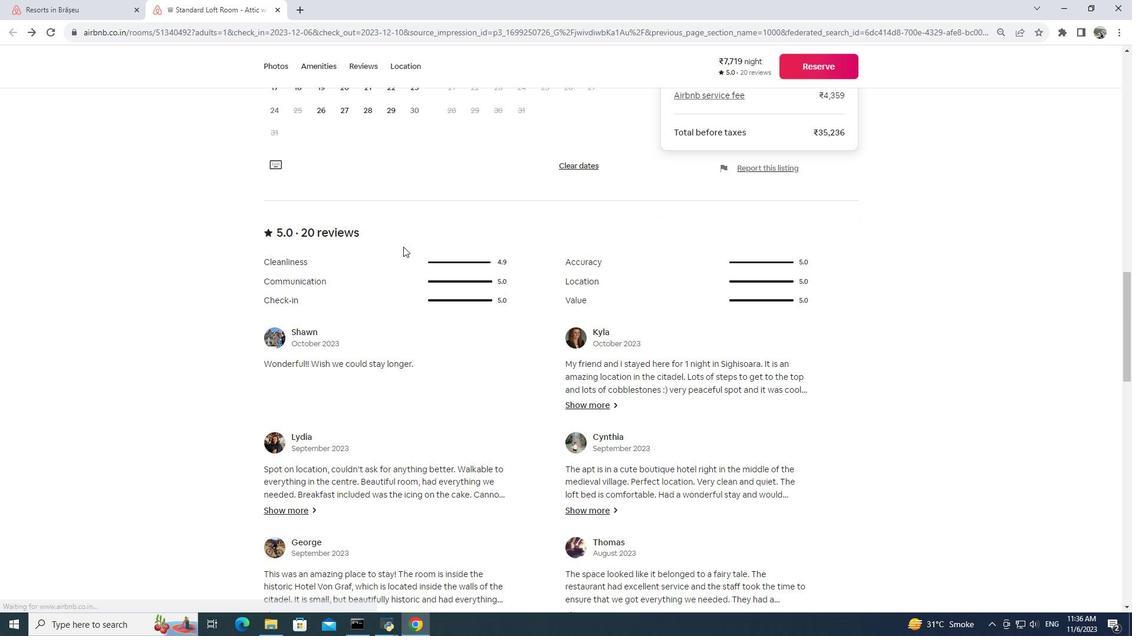 
Action: Mouse scrolled (403, 246) with delta (0, 0)
Screenshot: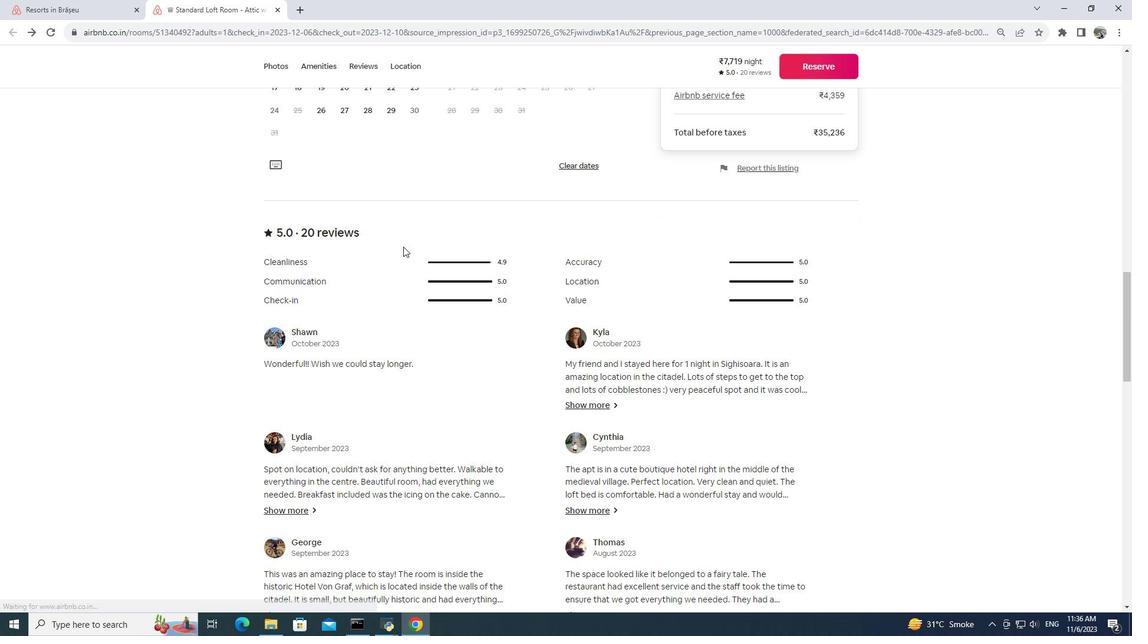 
Action: Mouse moved to (403, 247)
Screenshot: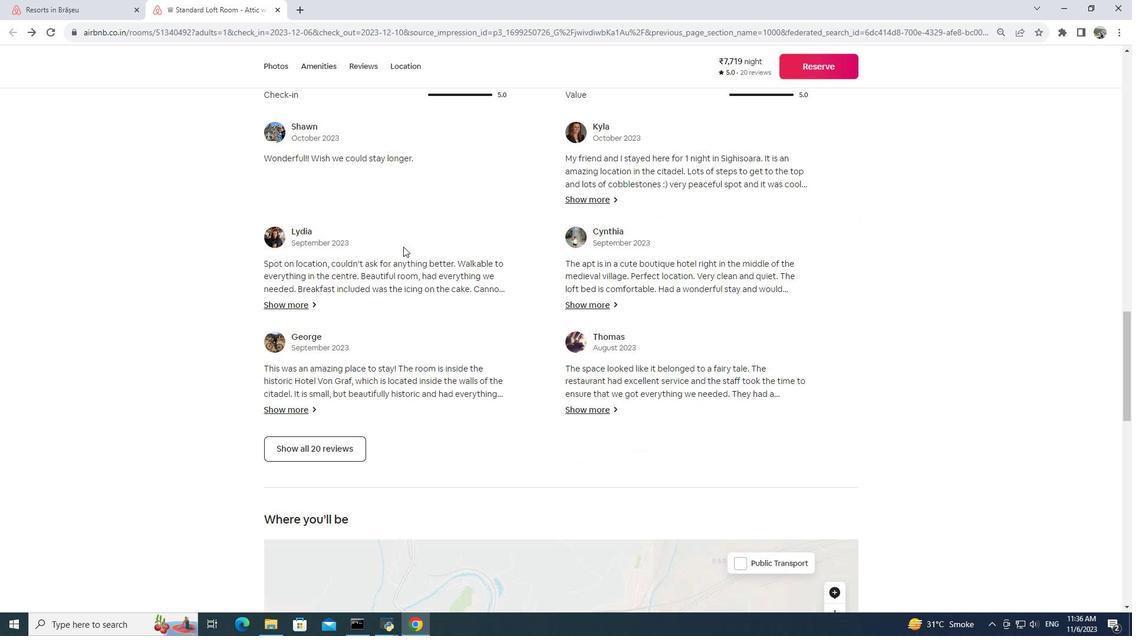 
Action: Mouse scrolled (403, 246) with delta (0, 0)
Screenshot: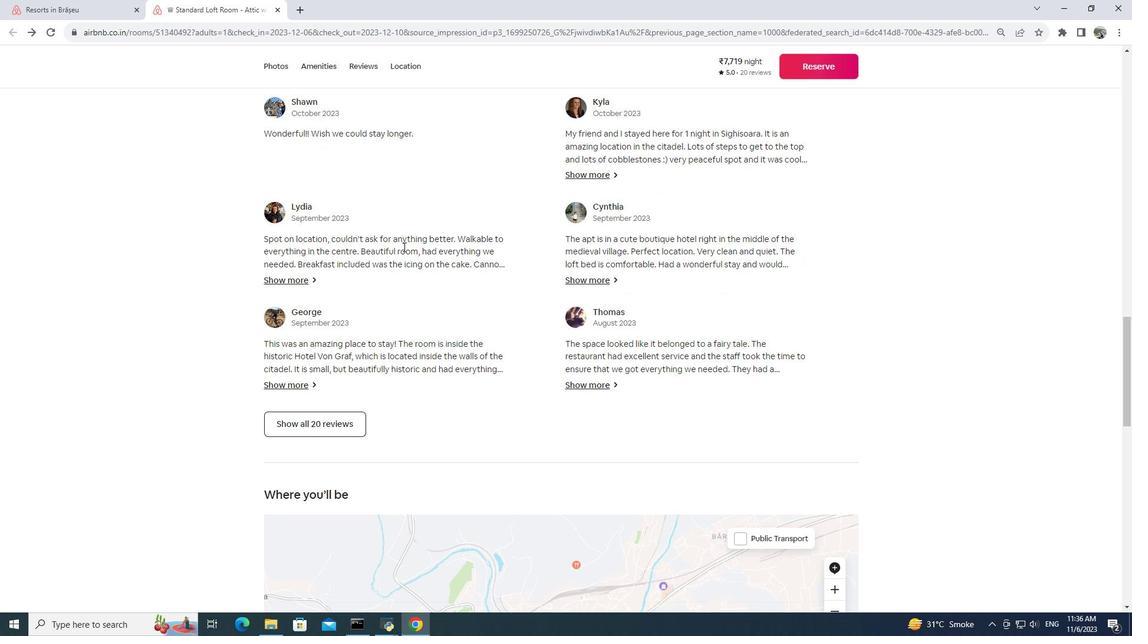 
Action: Mouse scrolled (403, 246) with delta (0, 0)
Screenshot: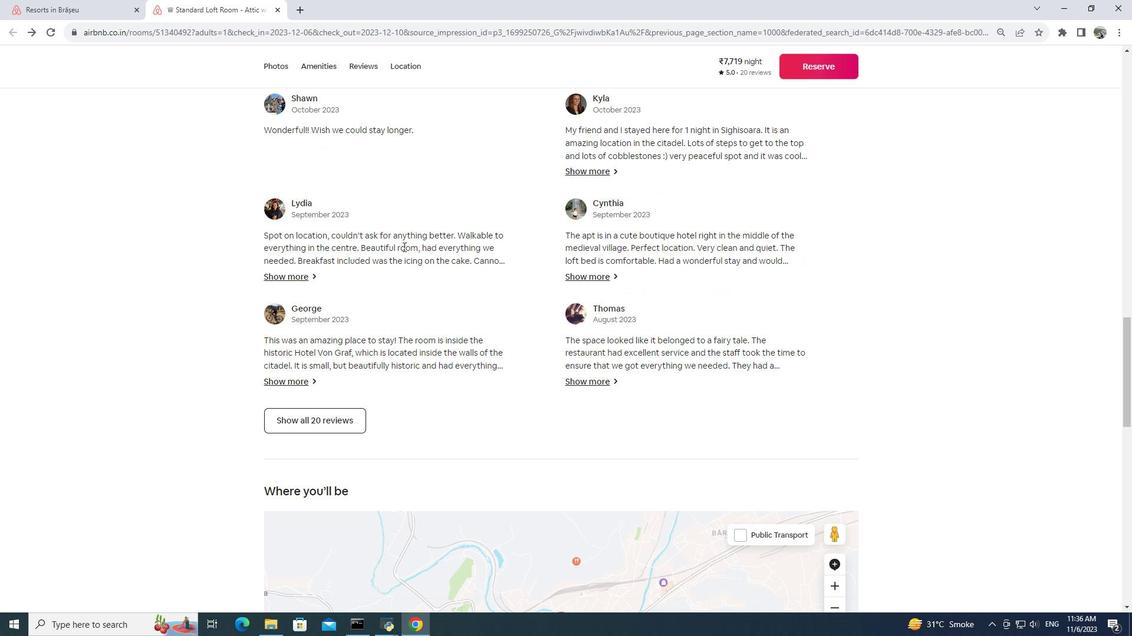 
Action: Mouse moved to (316, 314)
Screenshot: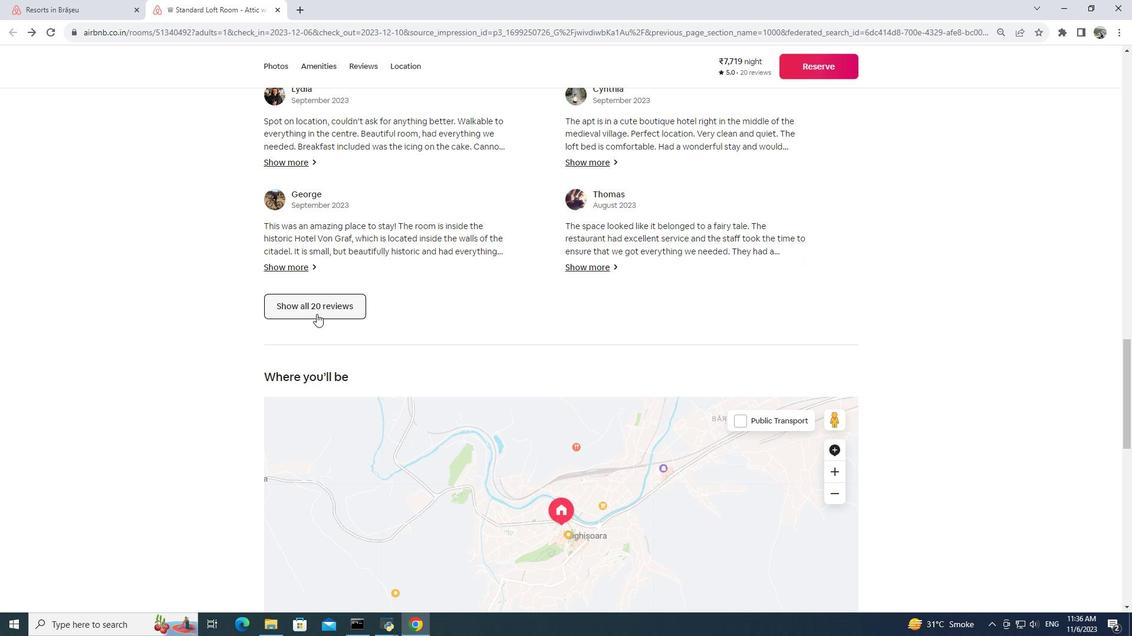 
Action: Mouse pressed left at (316, 314)
Screenshot: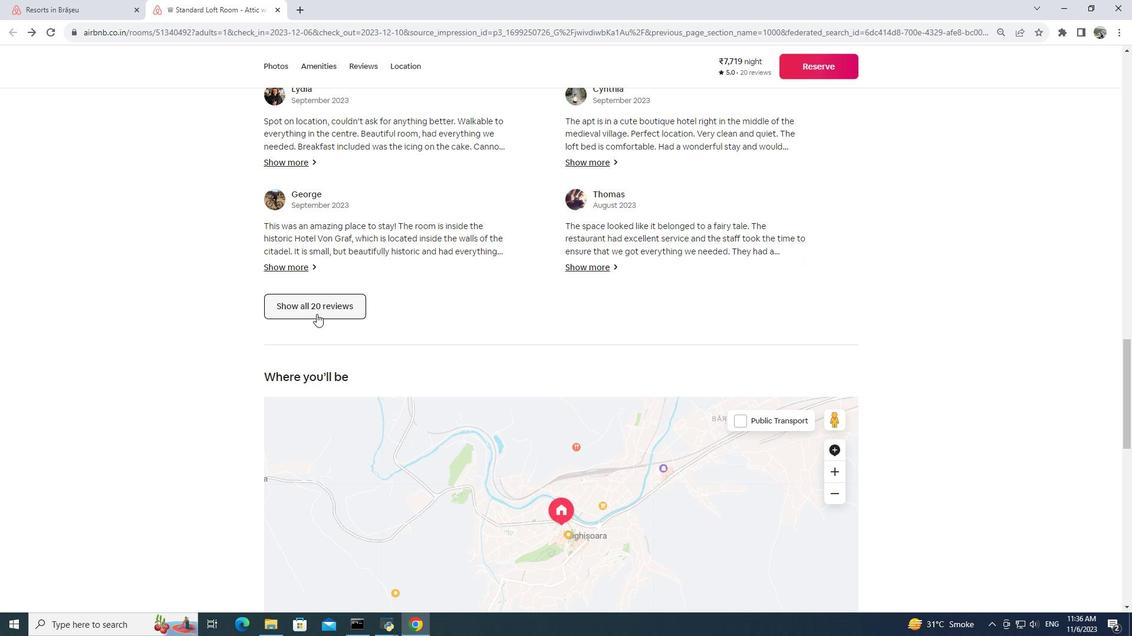 
Action: Mouse moved to (385, 309)
Screenshot: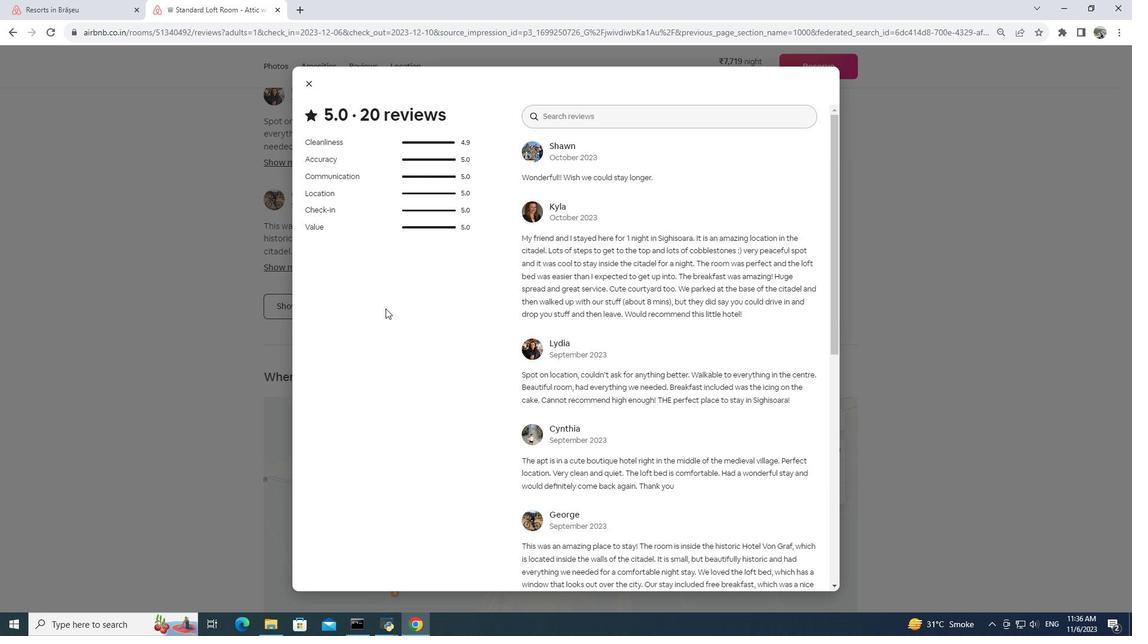 
Action: Mouse scrolled (385, 308) with delta (0, 0)
Screenshot: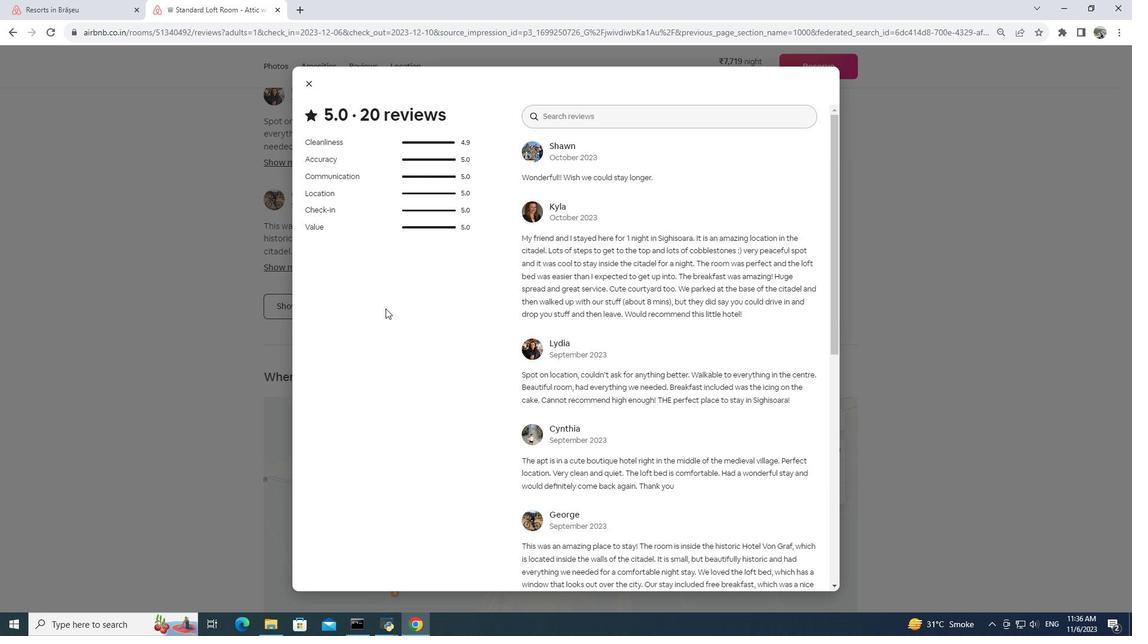 
Action: Mouse scrolled (385, 308) with delta (0, 0)
Screenshot: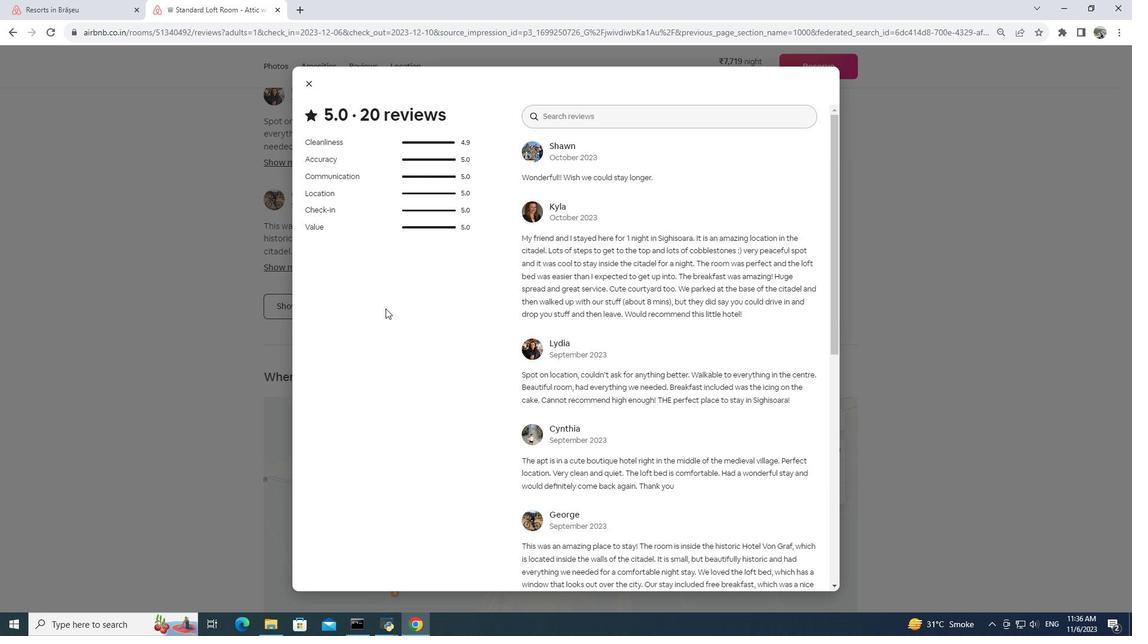 
Action: Mouse scrolled (385, 308) with delta (0, 0)
Screenshot: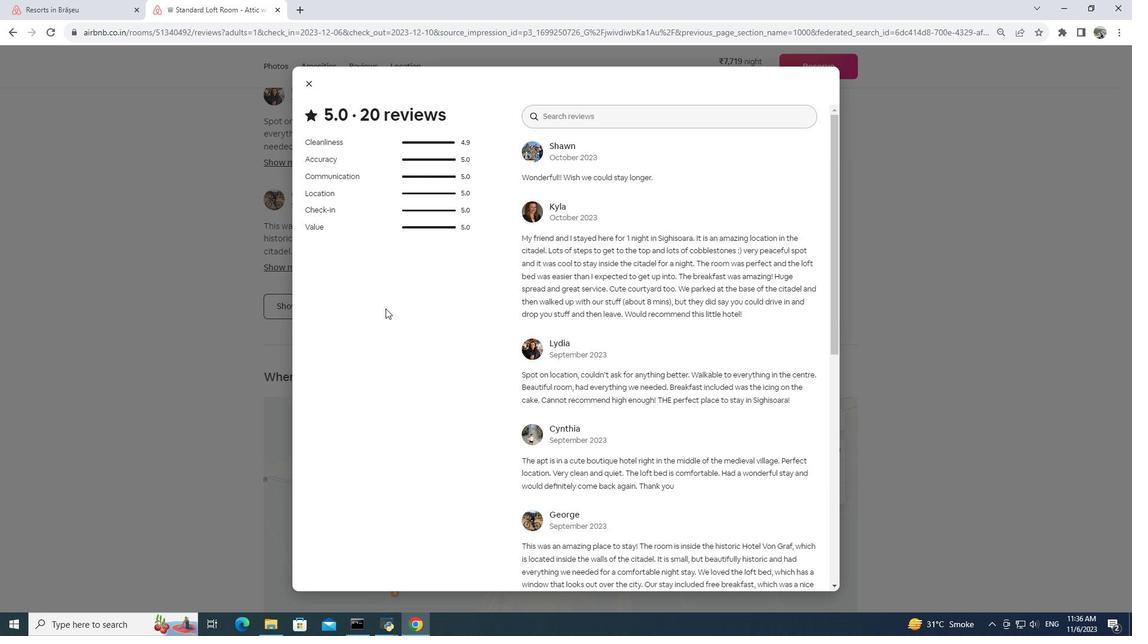 
Action: Mouse scrolled (385, 308) with delta (0, 0)
Screenshot: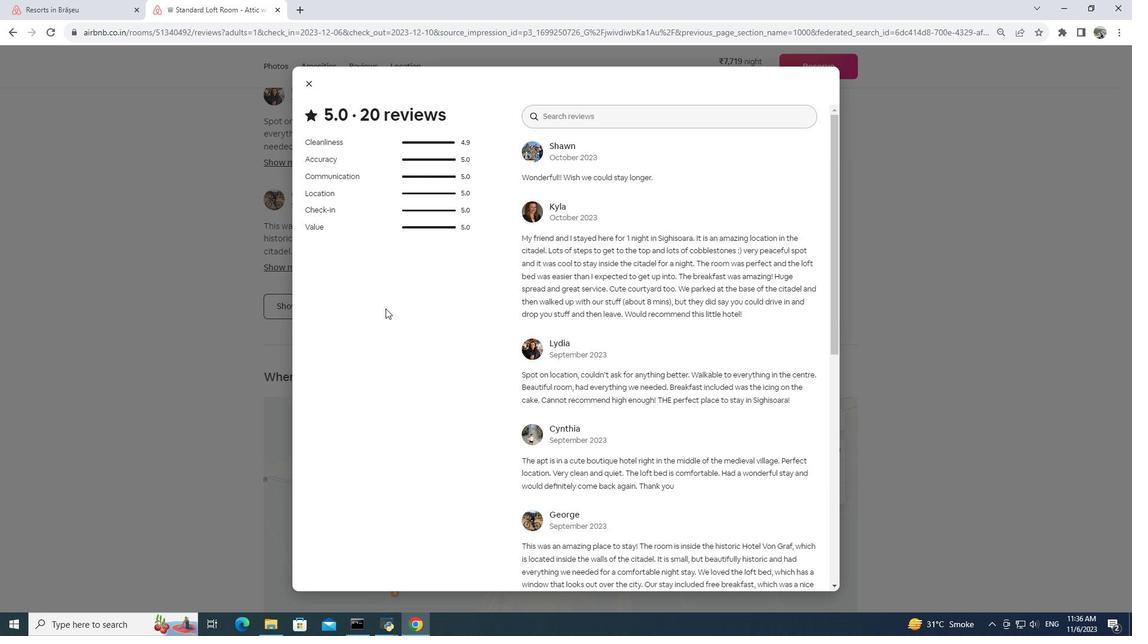 
Action: Mouse scrolled (385, 308) with delta (0, 0)
Screenshot: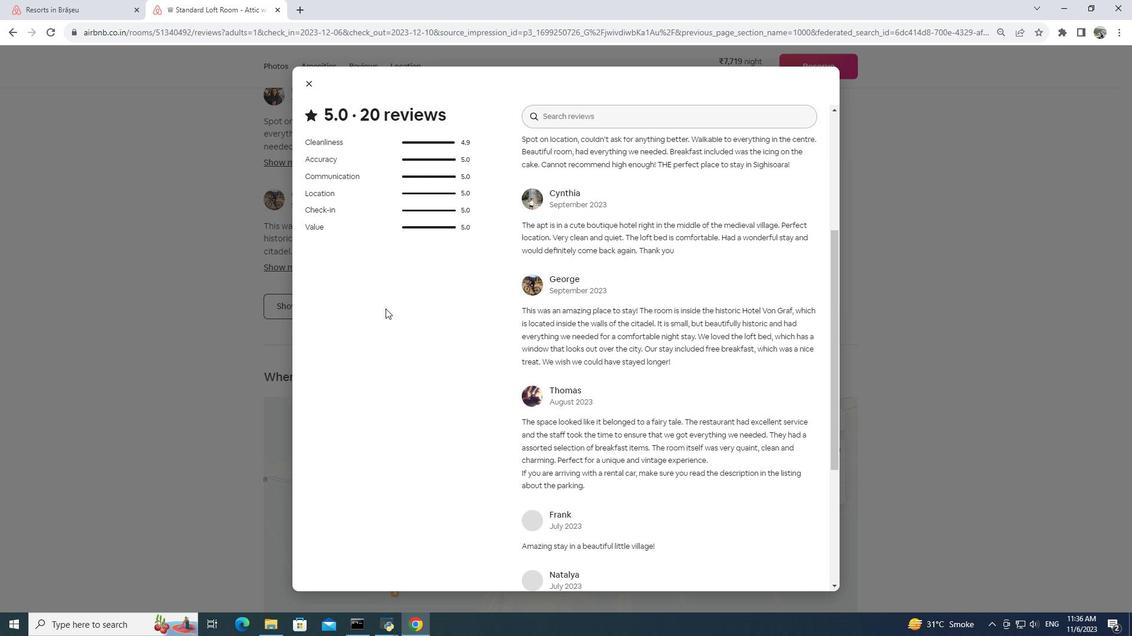 
Action: Mouse scrolled (385, 308) with delta (0, 0)
Screenshot: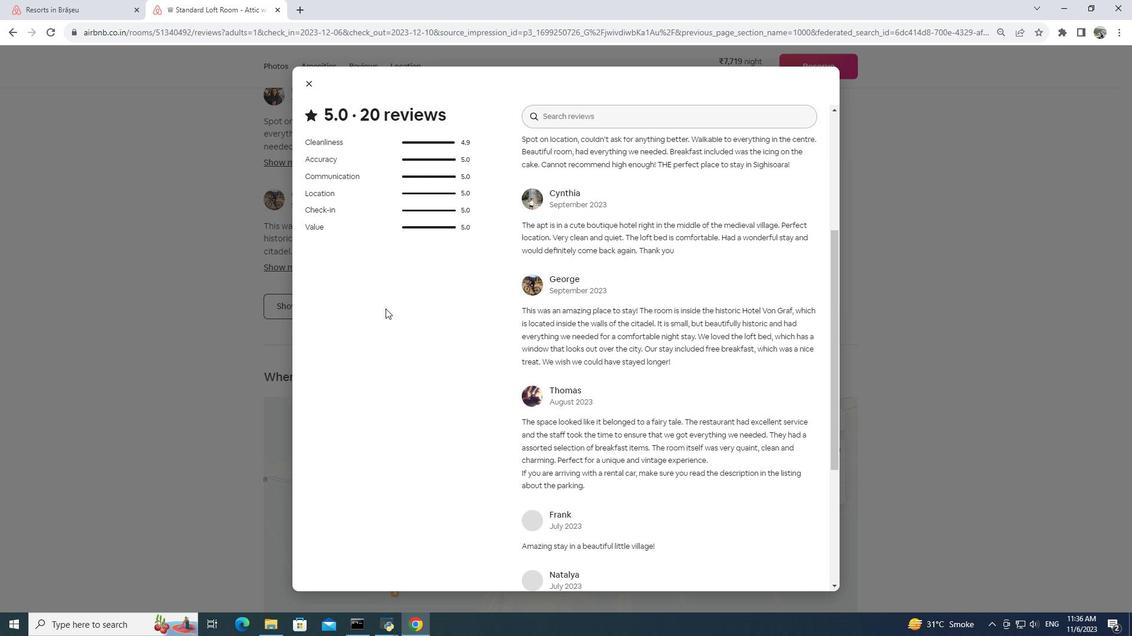 
Action: Mouse scrolled (385, 308) with delta (0, 0)
Screenshot: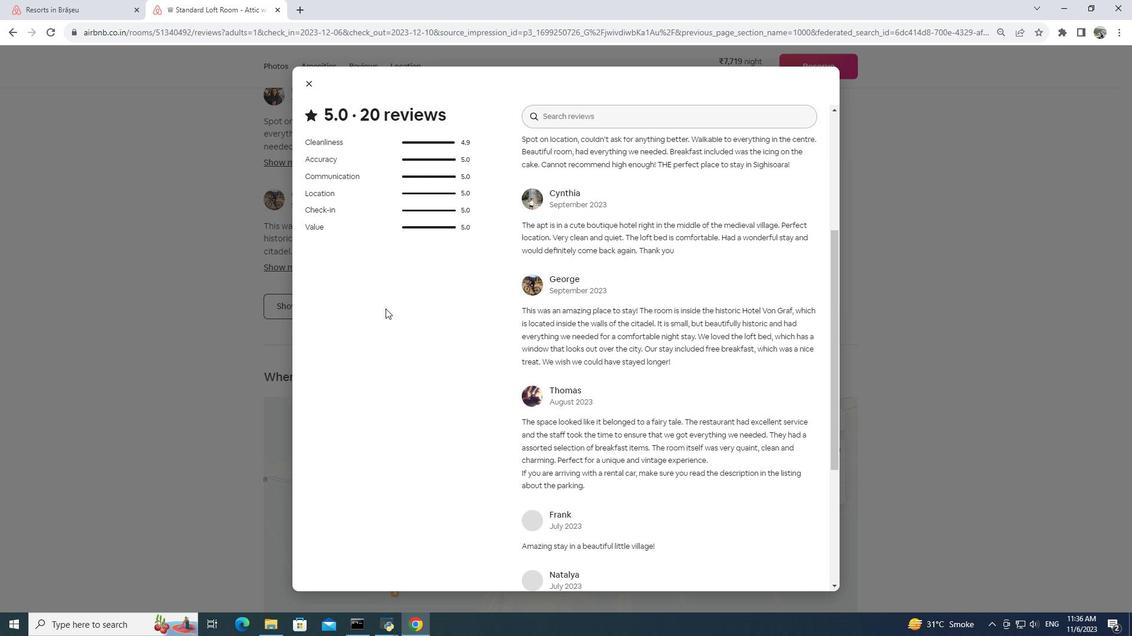 
Action: Mouse scrolled (385, 308) with delta (0, 0)
Screenshot: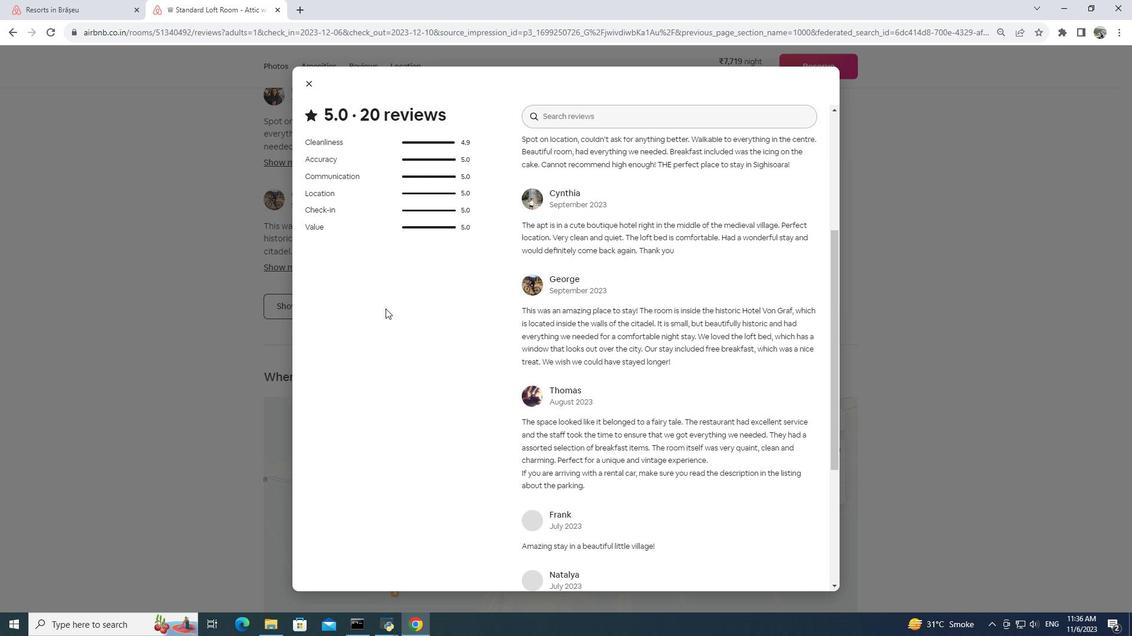 
Action: Mouse scrolled (385, 308) with delta (0, 0)
Screenshot: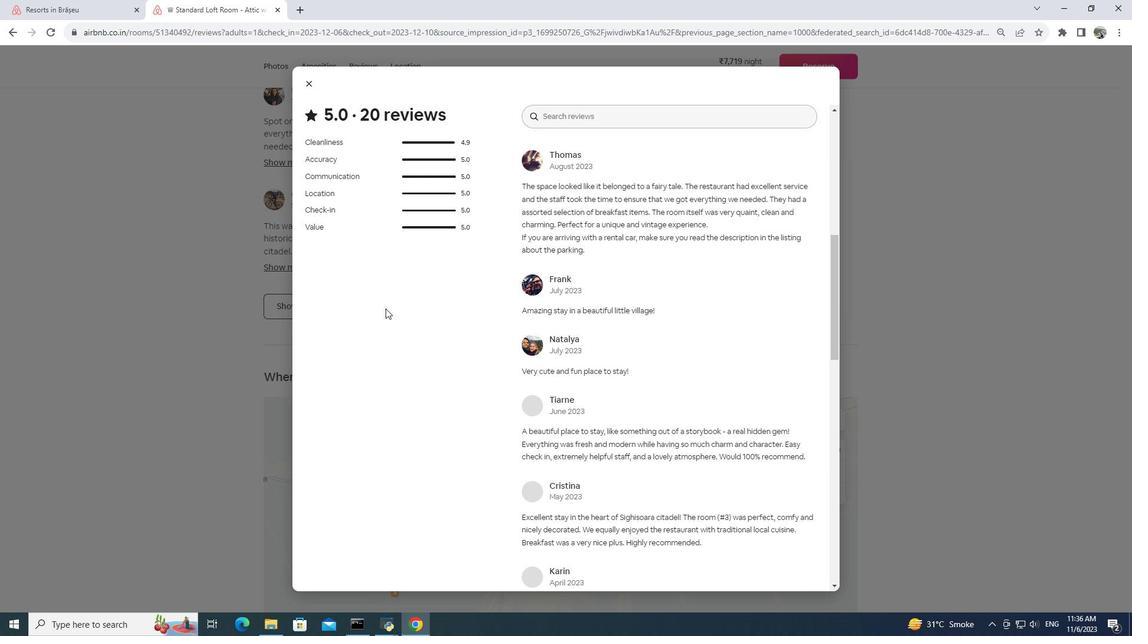 
Action: Mouse scrolled (385, 308) with delta (0, 0)
Screenshot: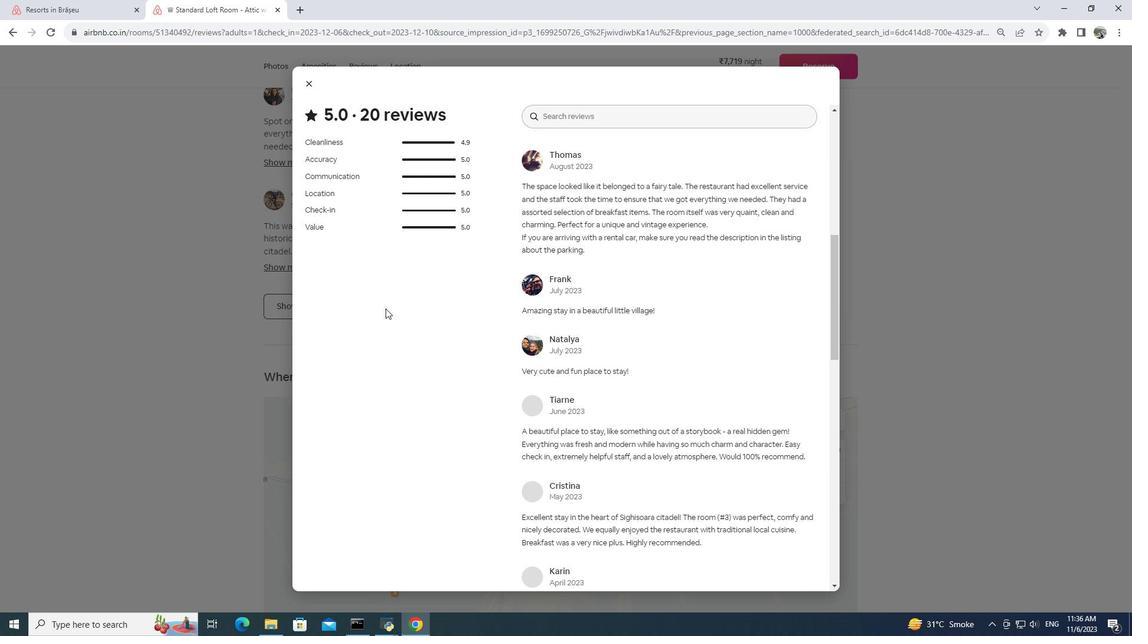 
Action: Mouse scrolled (385, 308) with delta (0, 0)
Screenshot: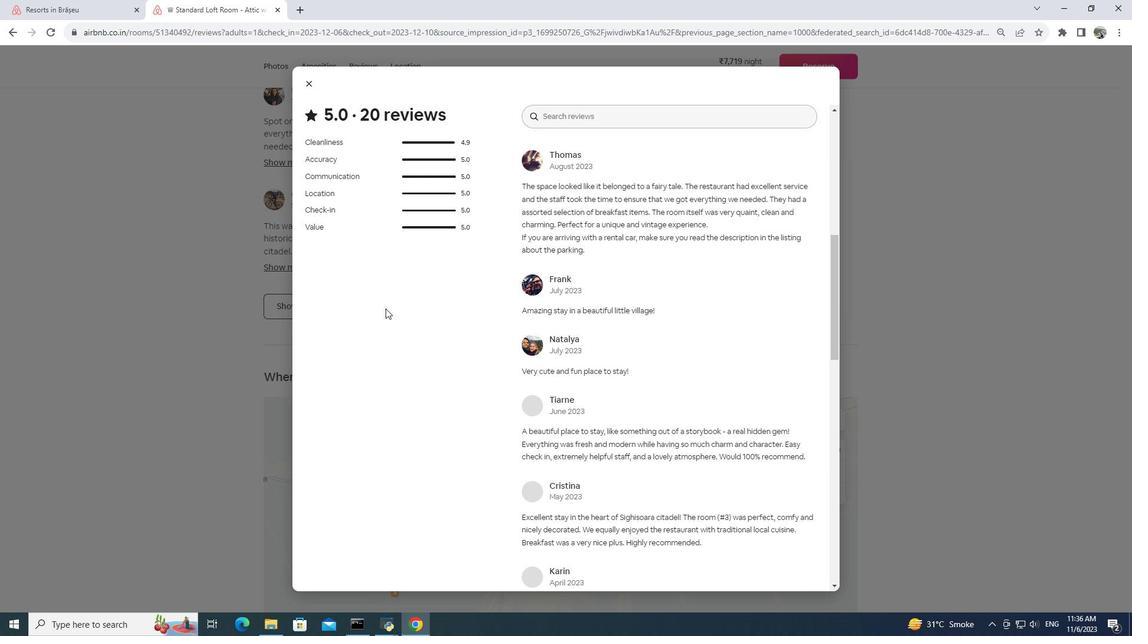
Action: Mouse scrolled (385, 308) with delta (0, 0)
Screenshot: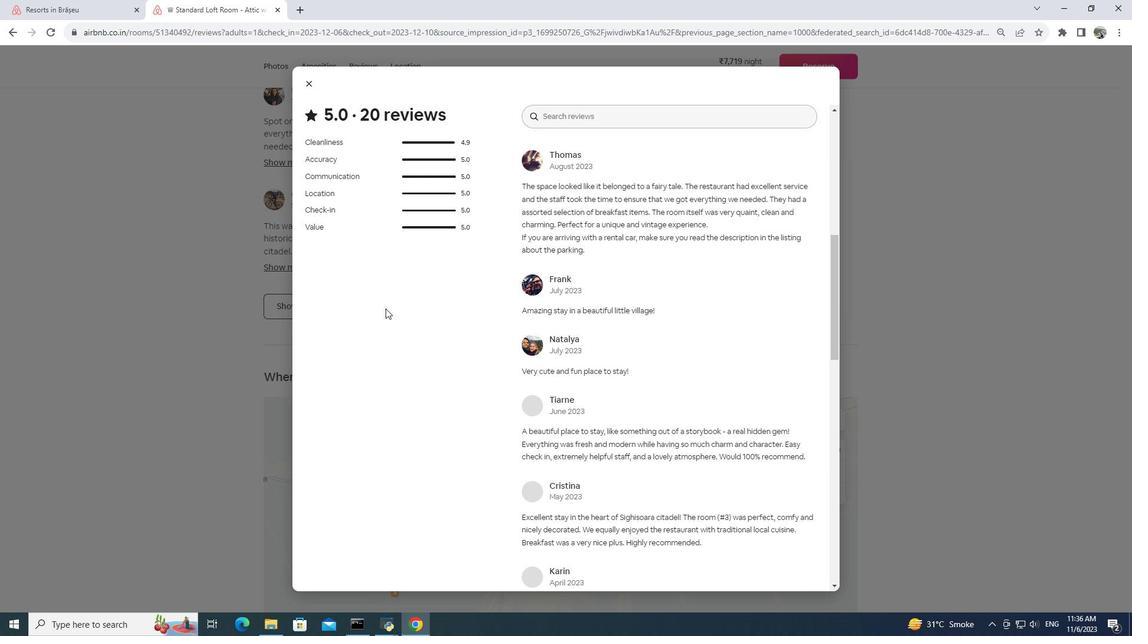 
Action: Mouse scrolled (385, 308) with delta (0, 0)
Screenshot: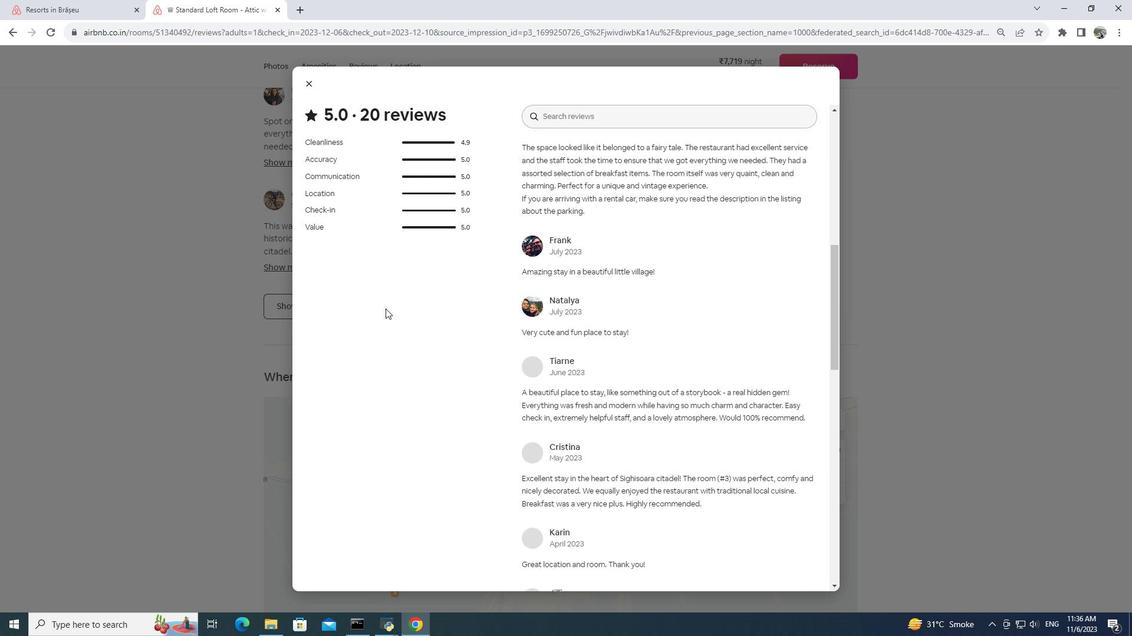 
Action: Mouse scrolled (385, 308) with delta (0, 0)
Screenshot: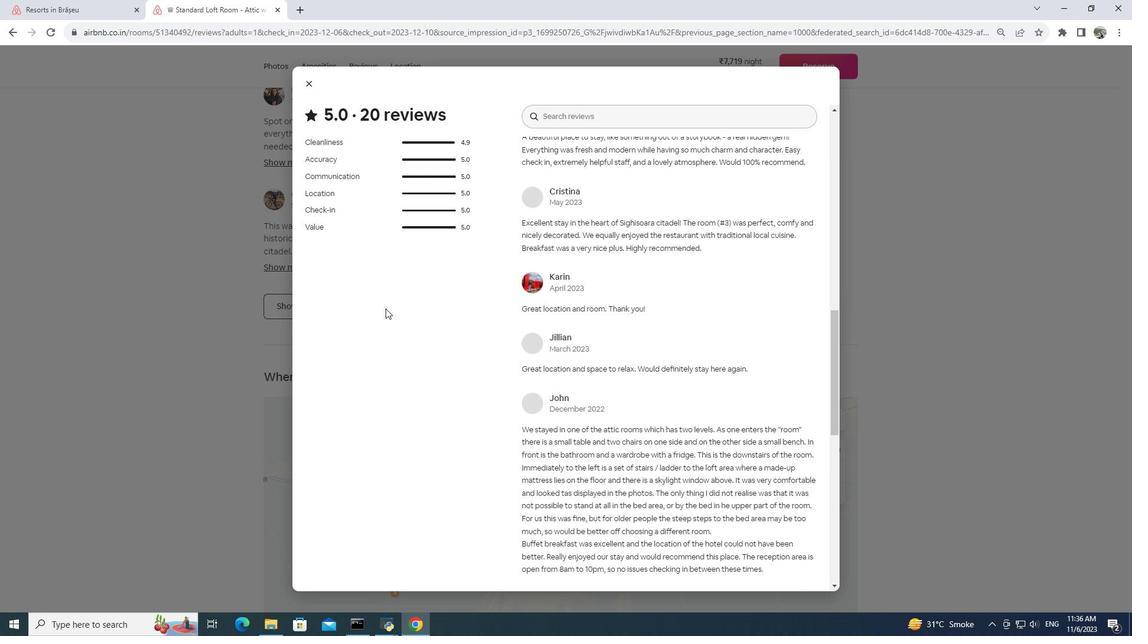 
Action: Mouse scrolled (385, 308) with delta (0, 0)
Screenshot: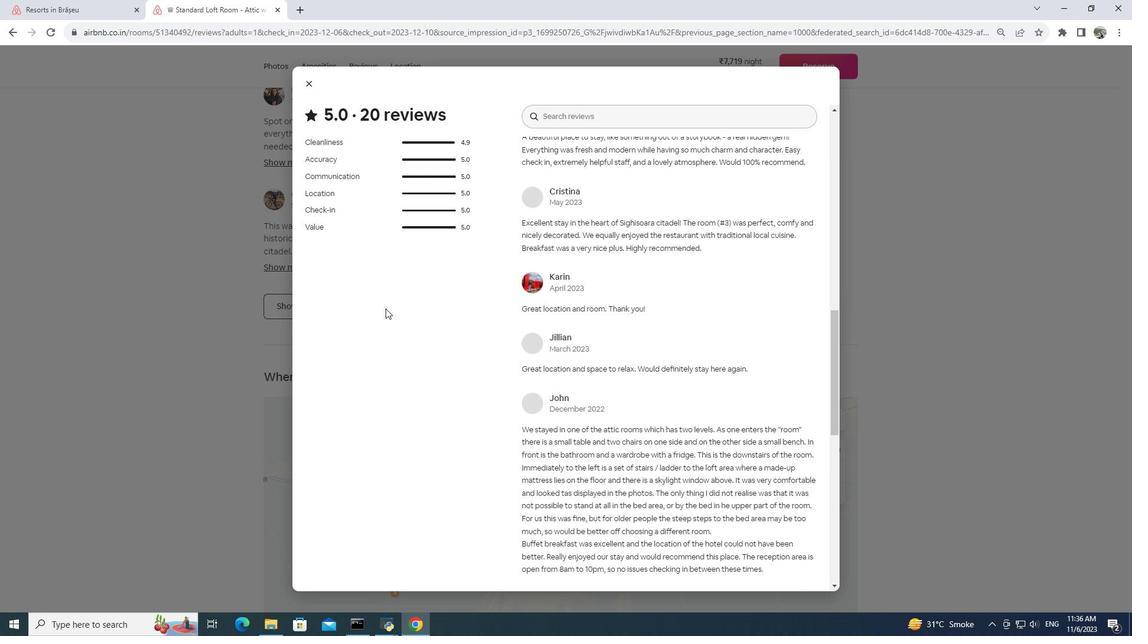
Action: Mouse scrolled (385, 308) with delta (0, 0)
Screenshot: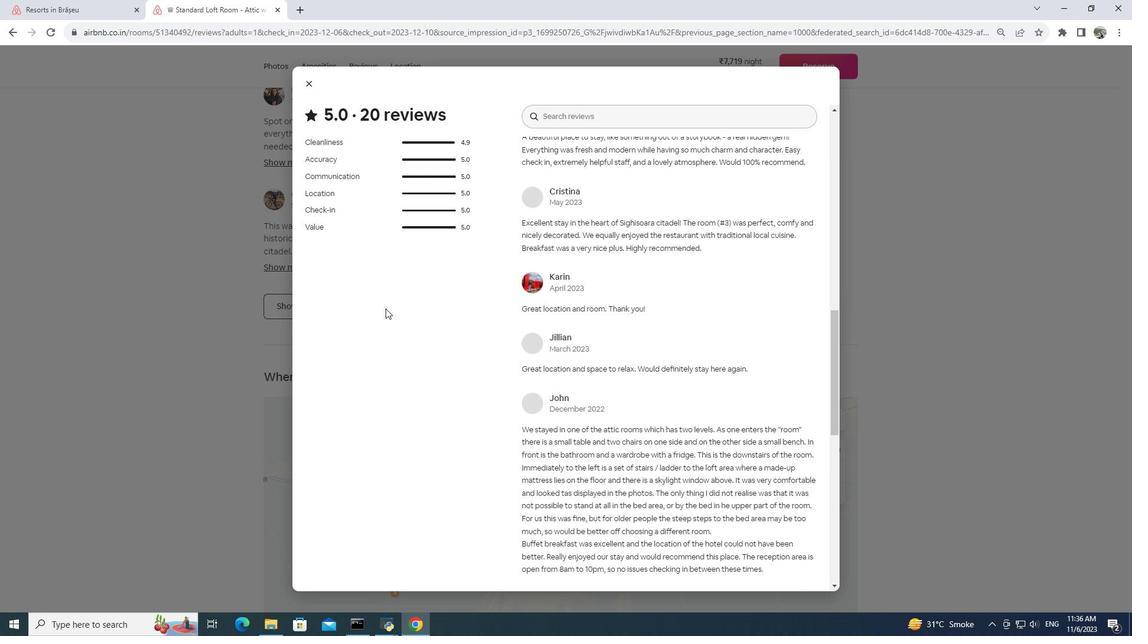 
Action: Mouse scrolled (385, 308) with delta (0, 0)
Screenshot: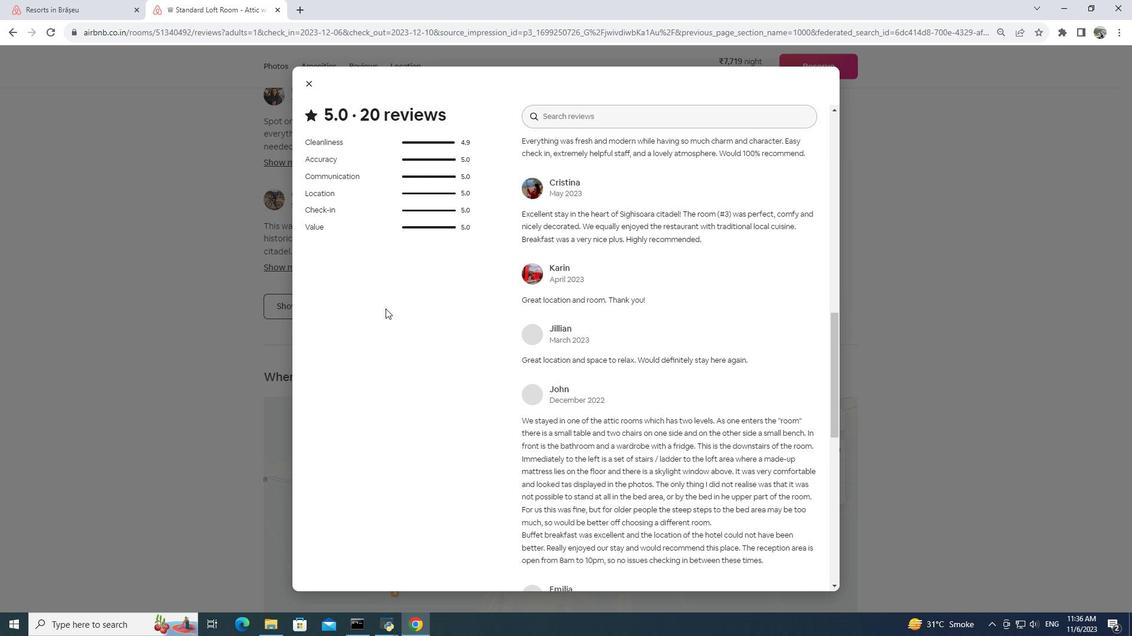 
Action: Mouse scrolled (385, 308) with delta (0, 0)
Screenshot: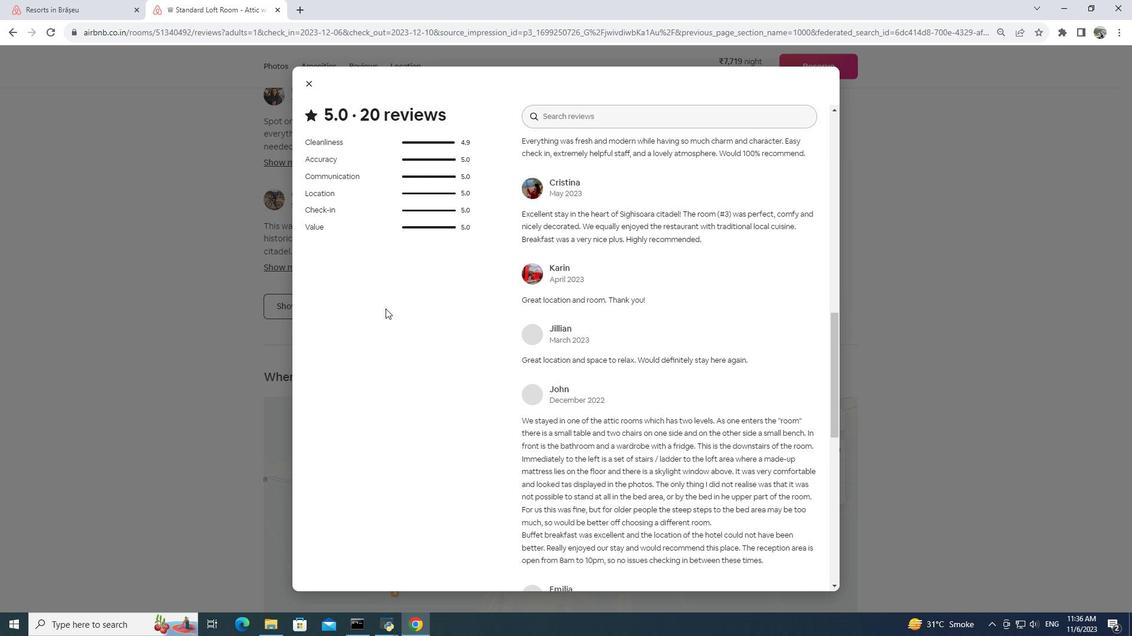 
Action: Mouse scrolled (385, 308) with delta (0, 0)
Screenshot: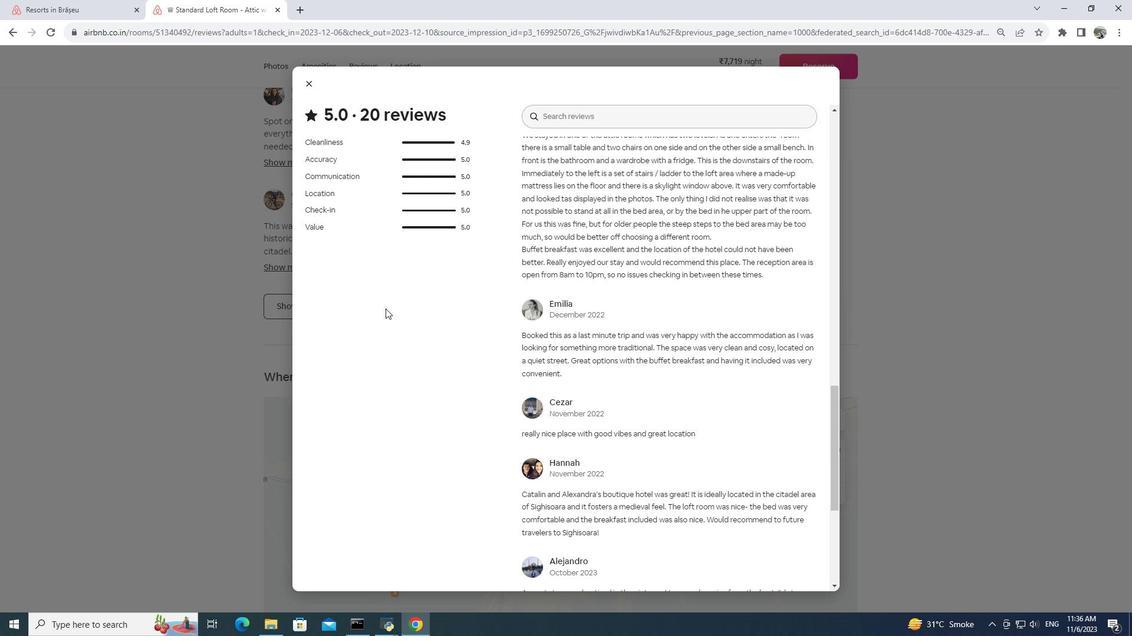 
Action: Mouse scrolled (385, 308) with delta (0, 0)
Screenshot: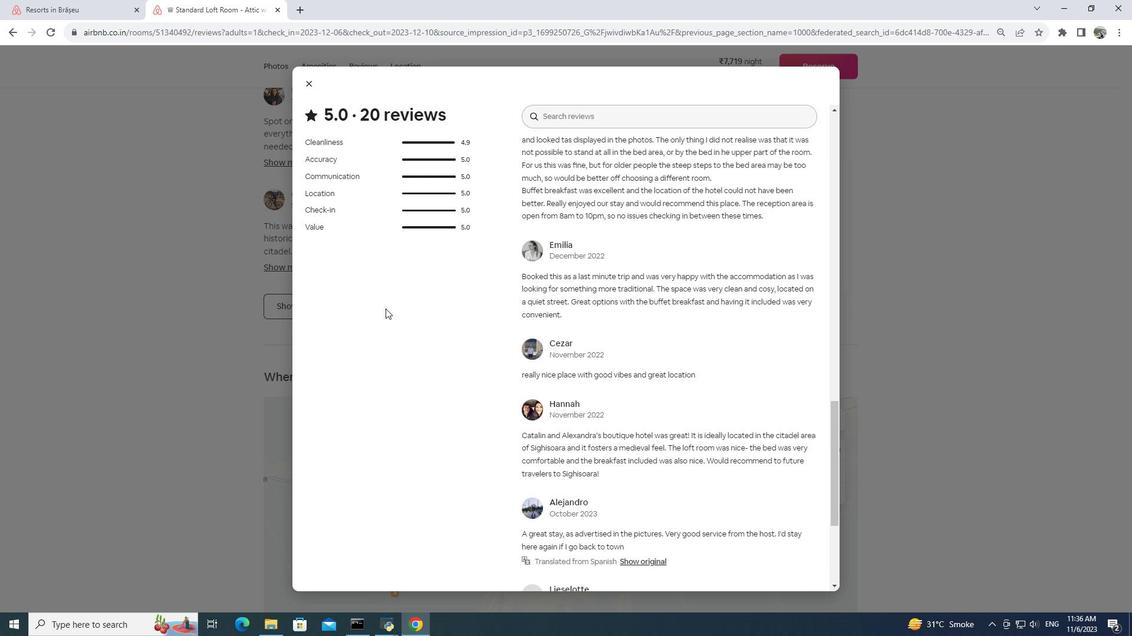 
Action: Mouse scrolled (385, 308) with delta (0, 0)
Screenshot: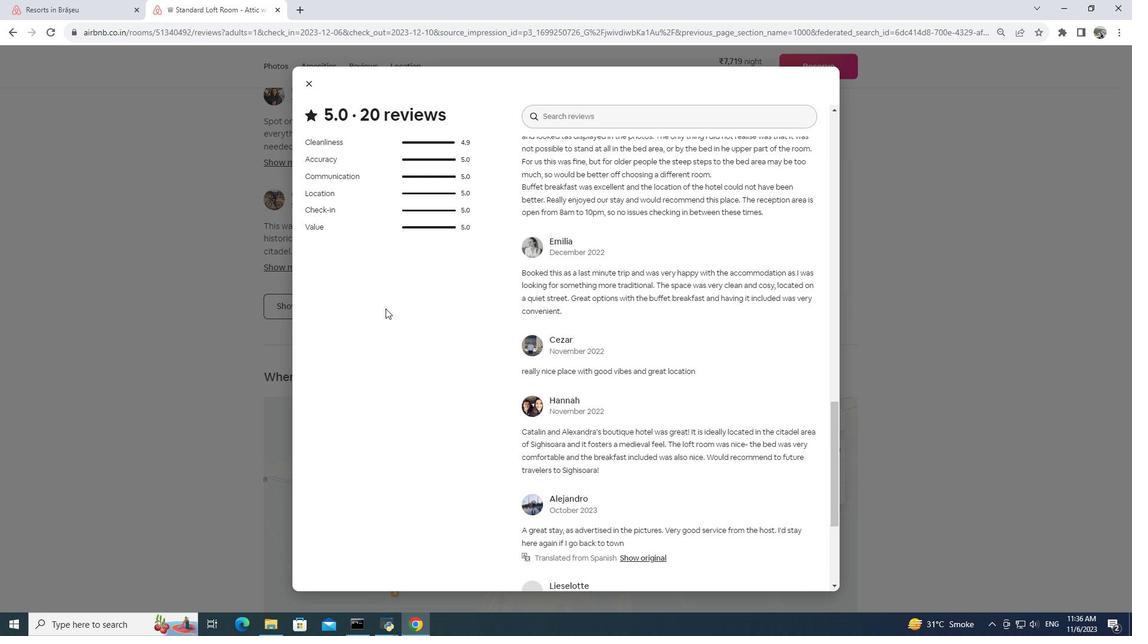 
Action: Mouse scrolled (385, 308) with delta (0, 0)
Screenshot: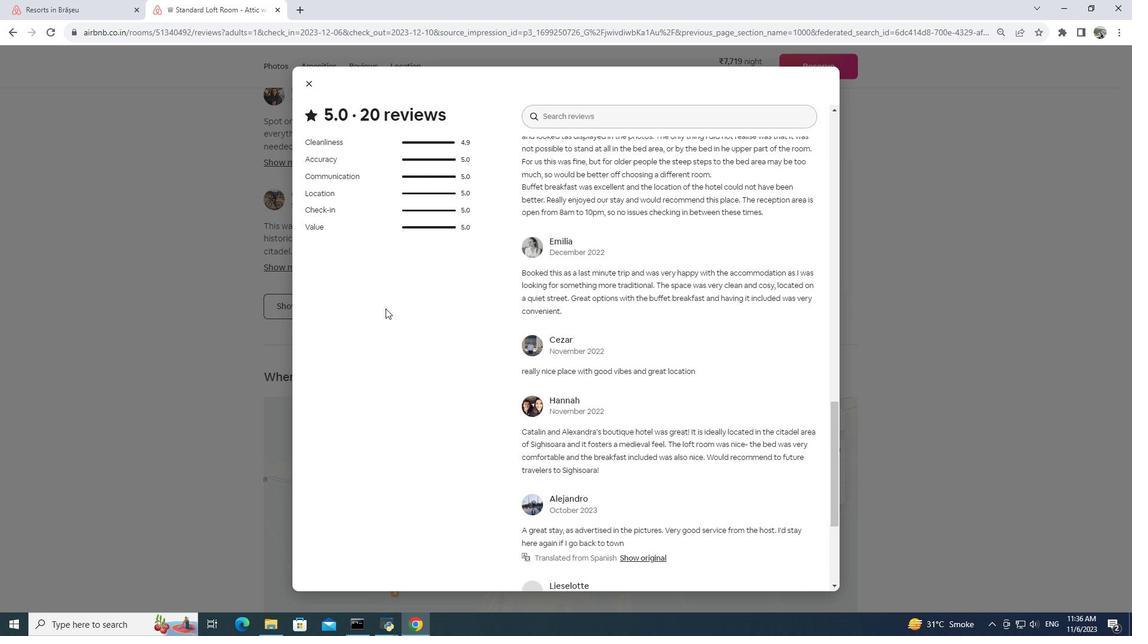 
Action: Mouse scrolled (385, 308) with delta (0, 0)
Screenshot: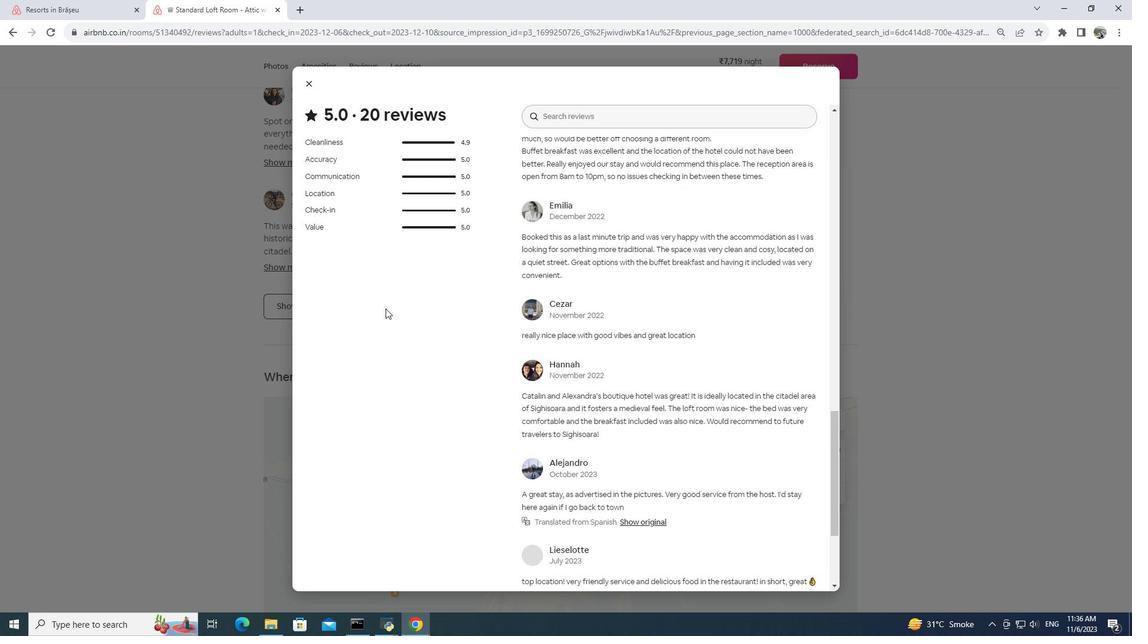 
Action: Mouse moved to (386, 309)
Screenshot: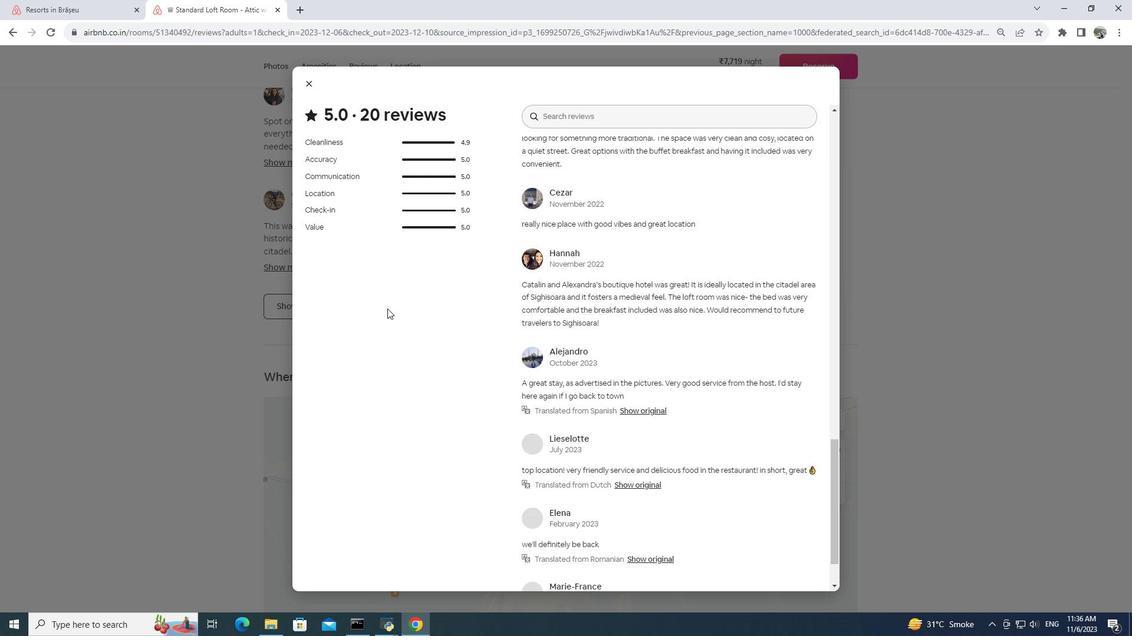 
Action: Mouse scrolled (386, 308) with delta (0, 0)
Screenshot: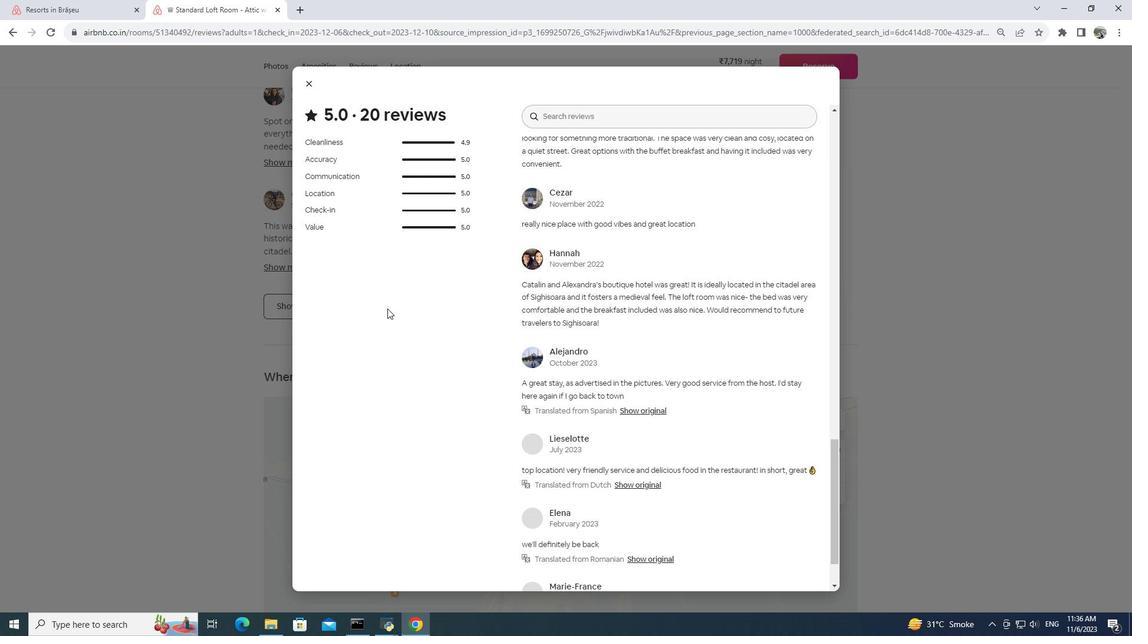 
Action: Mouse moved to (387, 309)
Screenshot: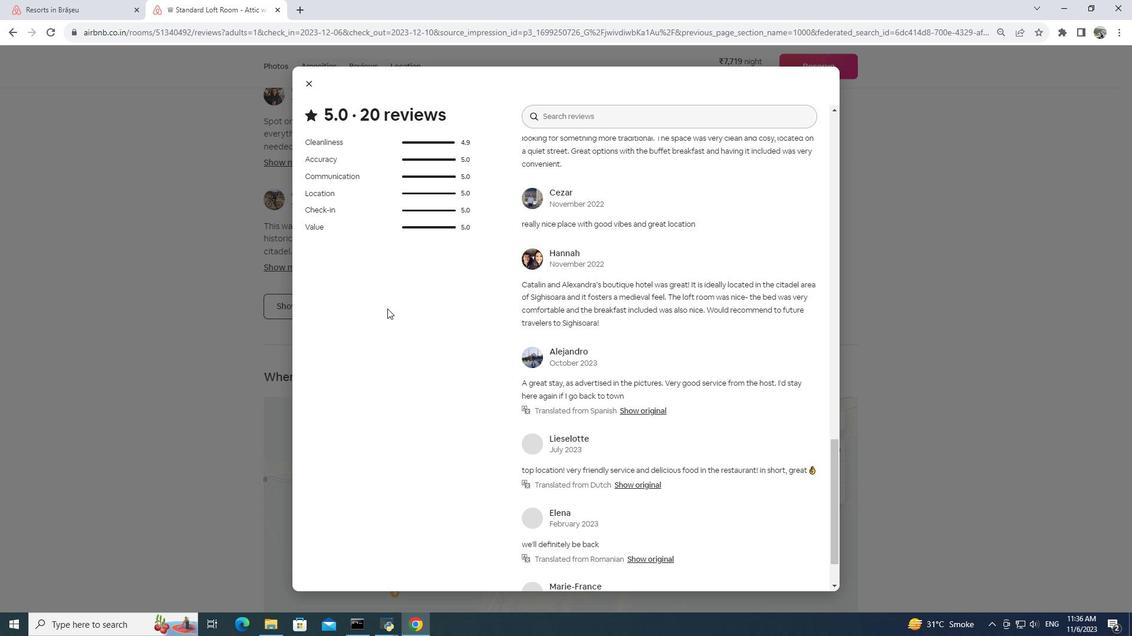 
Action: Mouse scrolled (387, 308) with delta (0, 0)
Screenshot: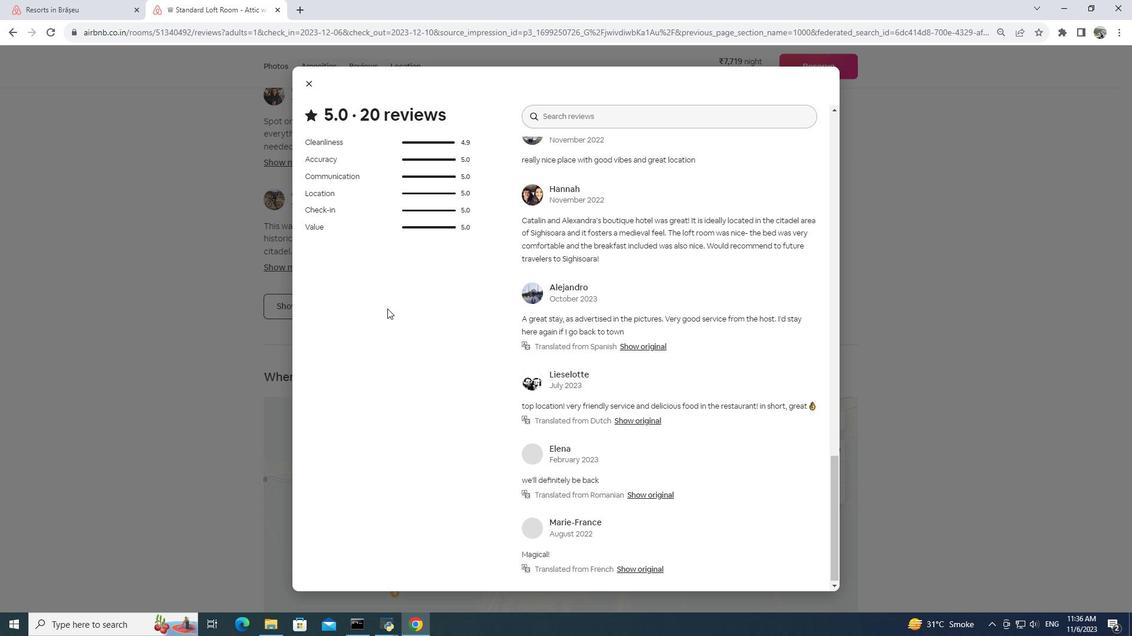 
Action: Mouse moved to (393, 291)
Screenshot: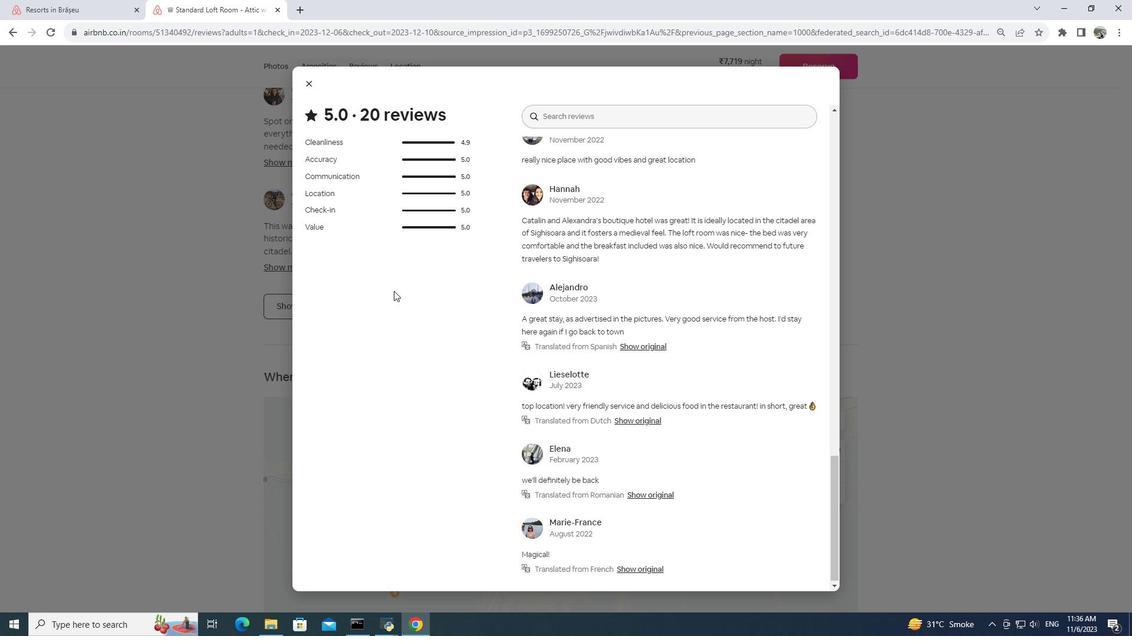
Action: Mouse scrolled (393, 290) with delta (0, 0)
Screenshot: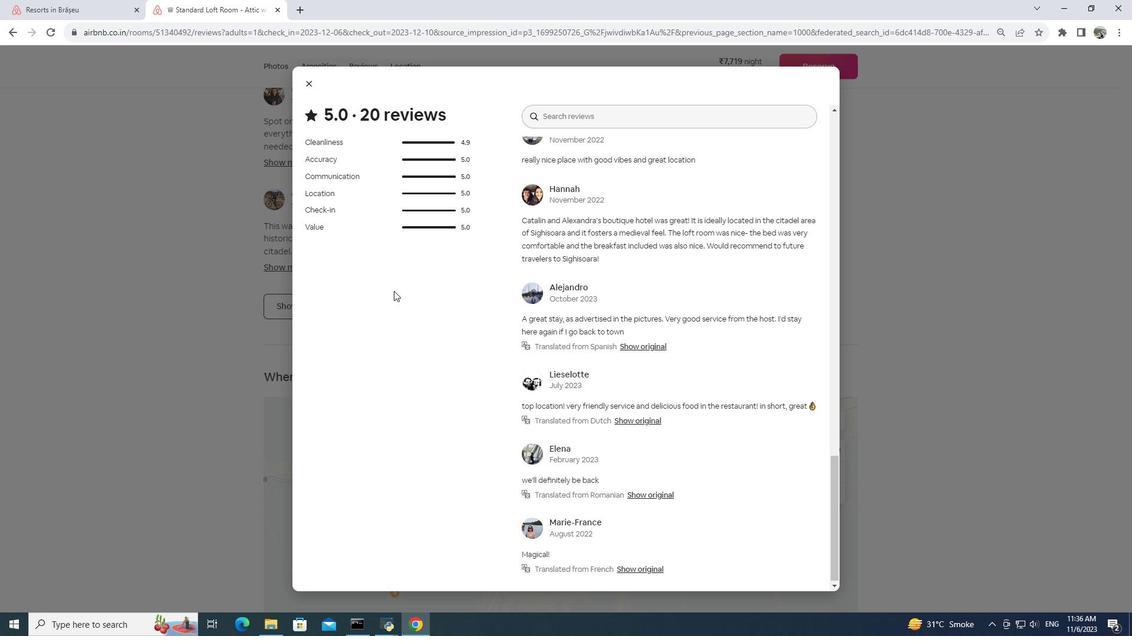 
Action: Mouse scrolled (393, 290) with delta (0, 0)
Screenshot: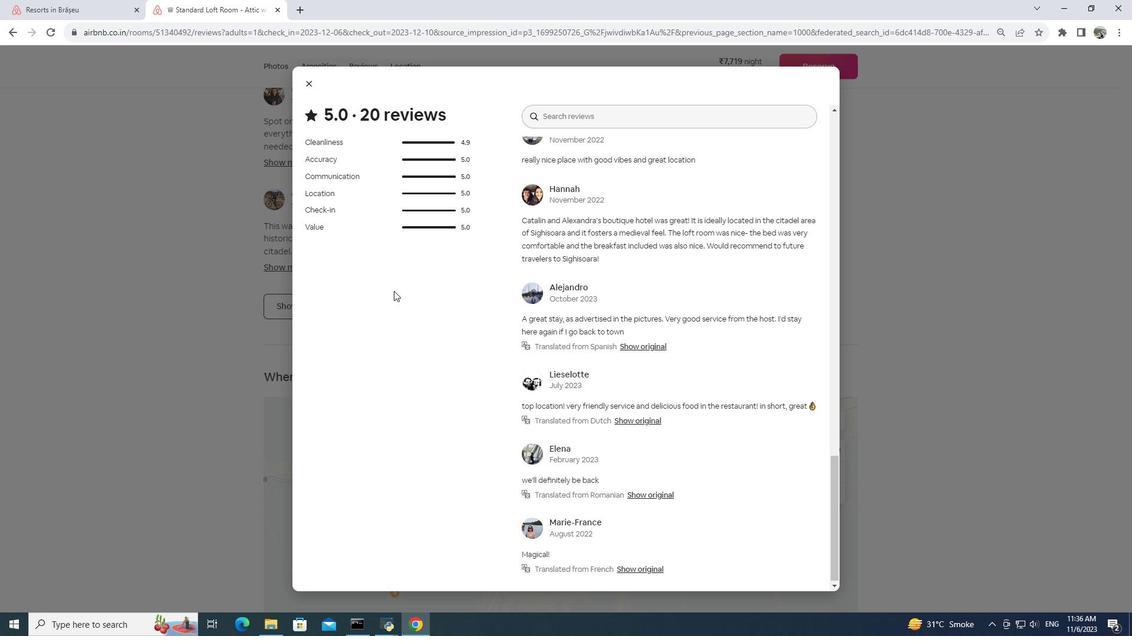 
Action: Mouse scrolled (393, 290) with delta (0, 0)
Screenshot: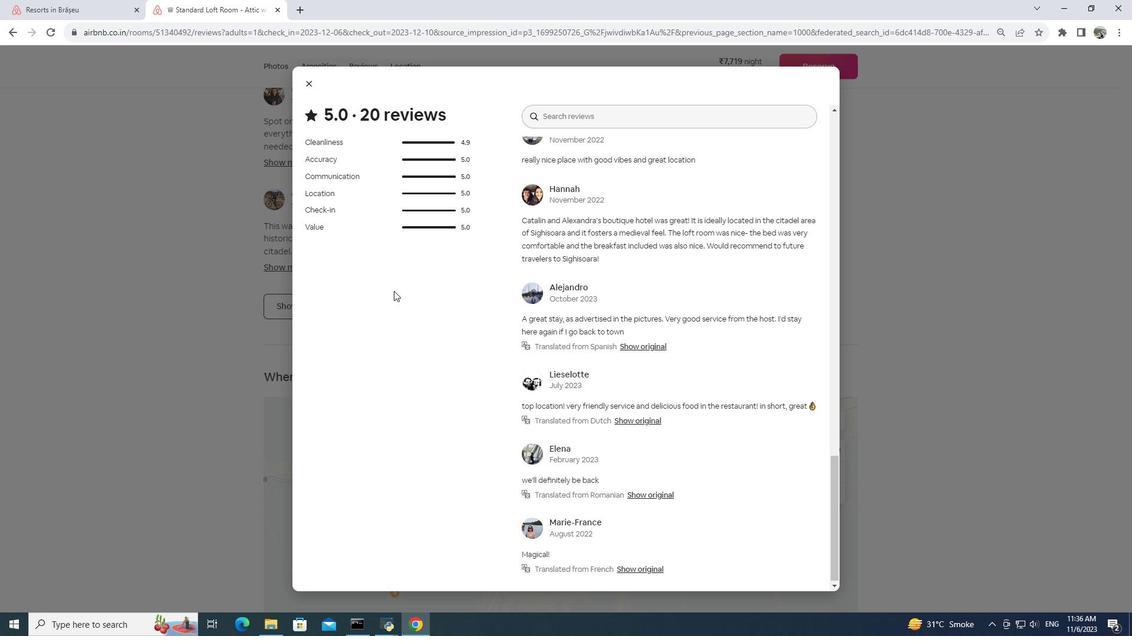 
Action: Mouse scrolled (393, 290) with delta (0, 0)
Screenshot: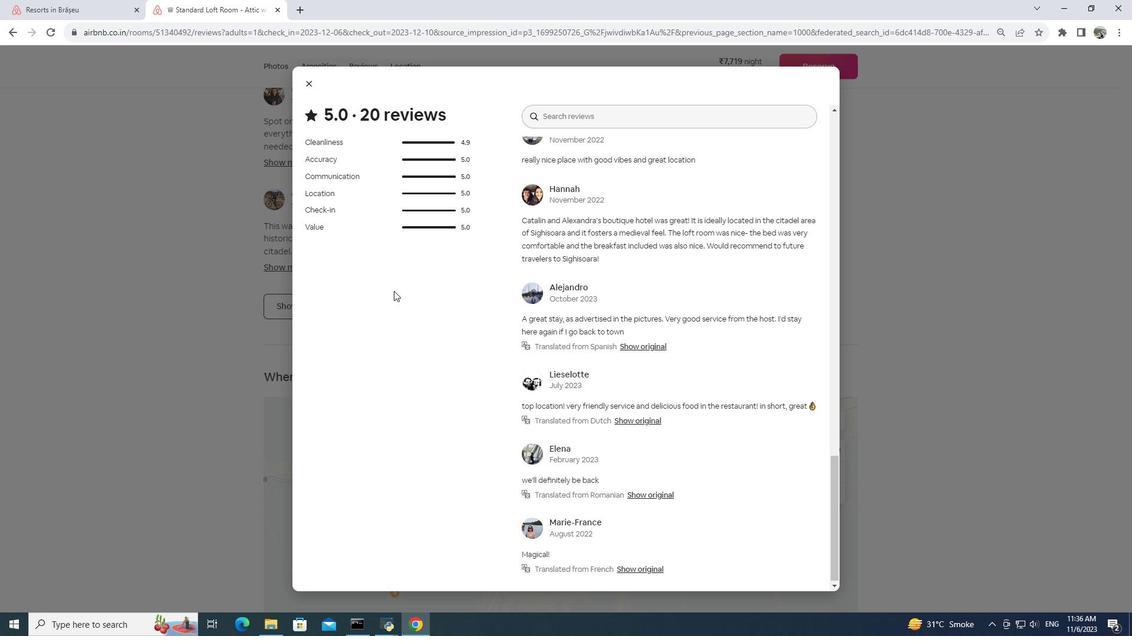 
Action: Mouse scrolled (393, 290) with delta (0, 0)
Screenshot: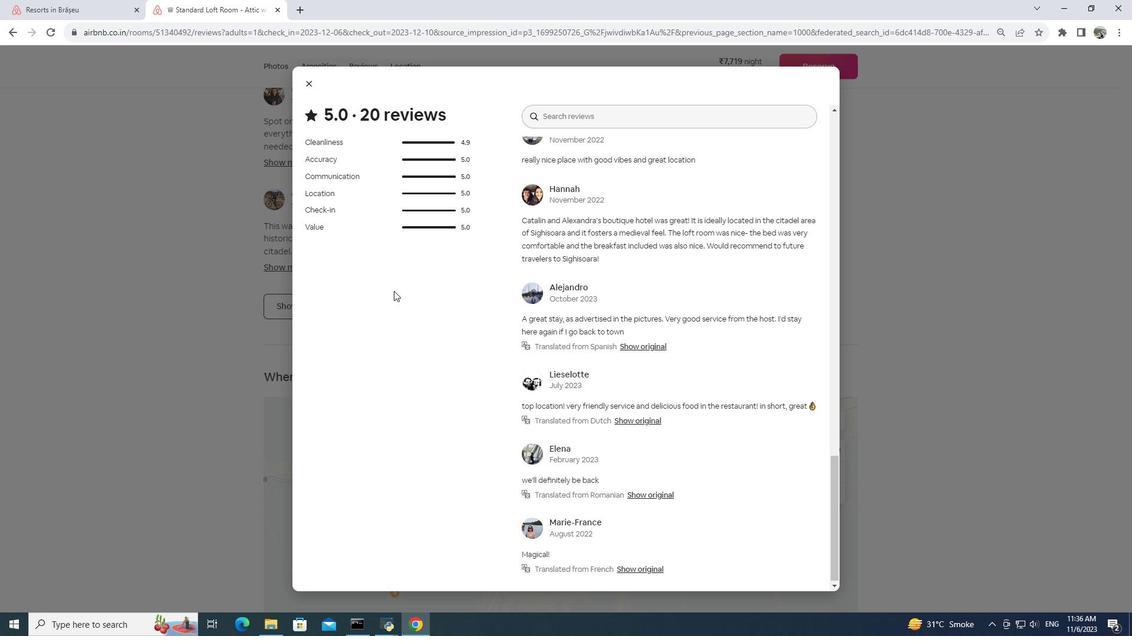 
Action: Mouse scrolled (393, 290) with delta (0, 0)
Screenshot: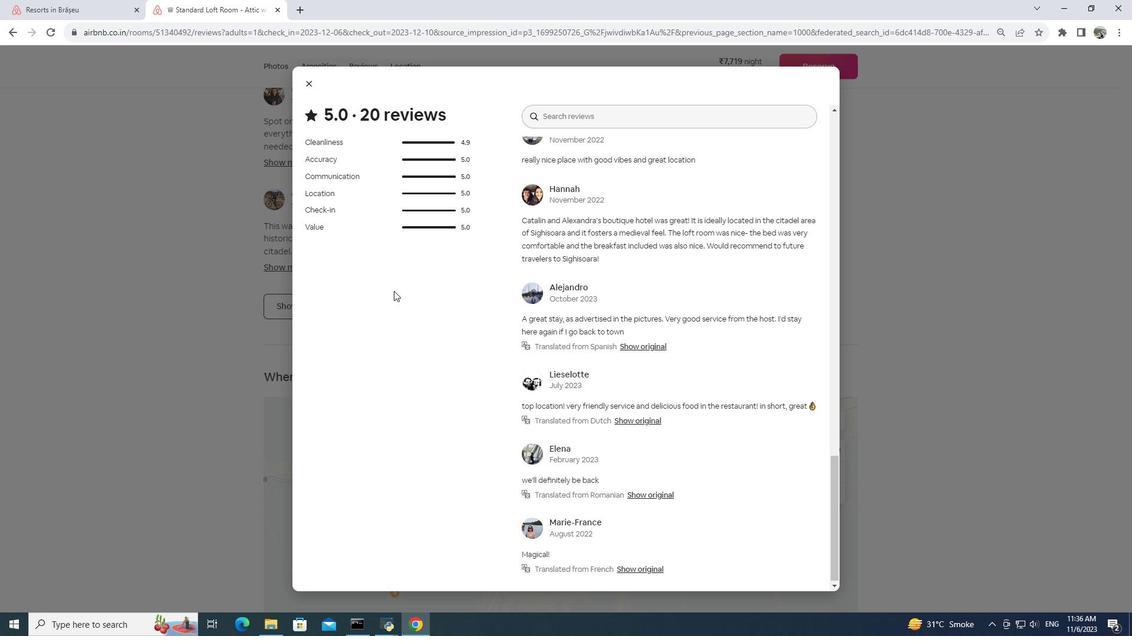 
Action: Mouse scrolled (393, 290) with delta (0, 0)
Screenshot: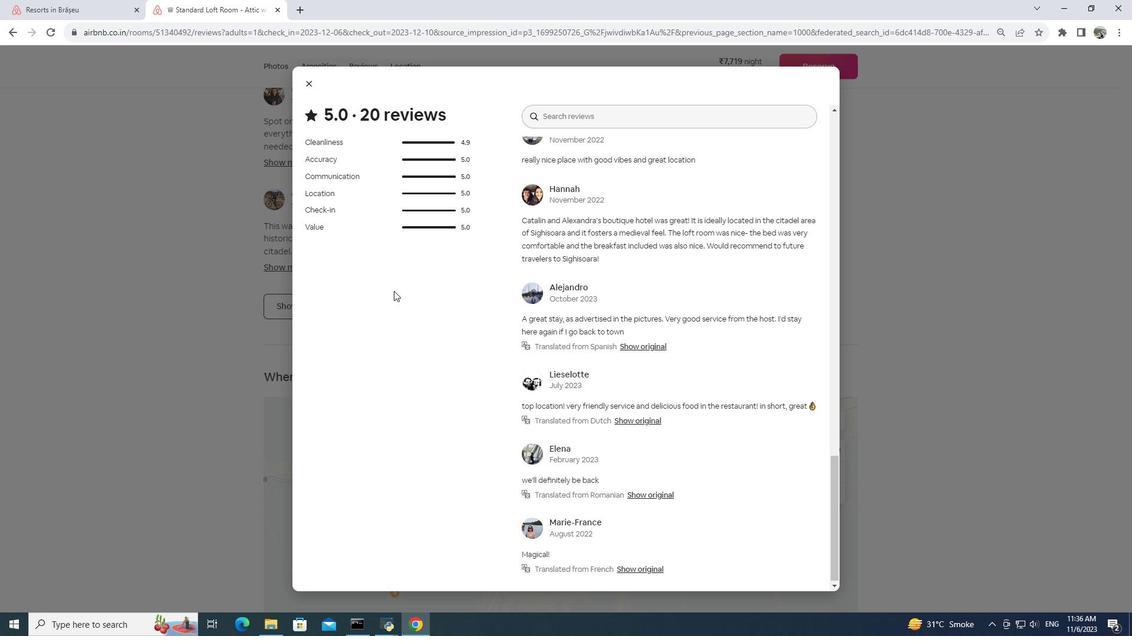 
Action: Mouse scrolled (393, 290) with delta (0, 0)
Screenshot: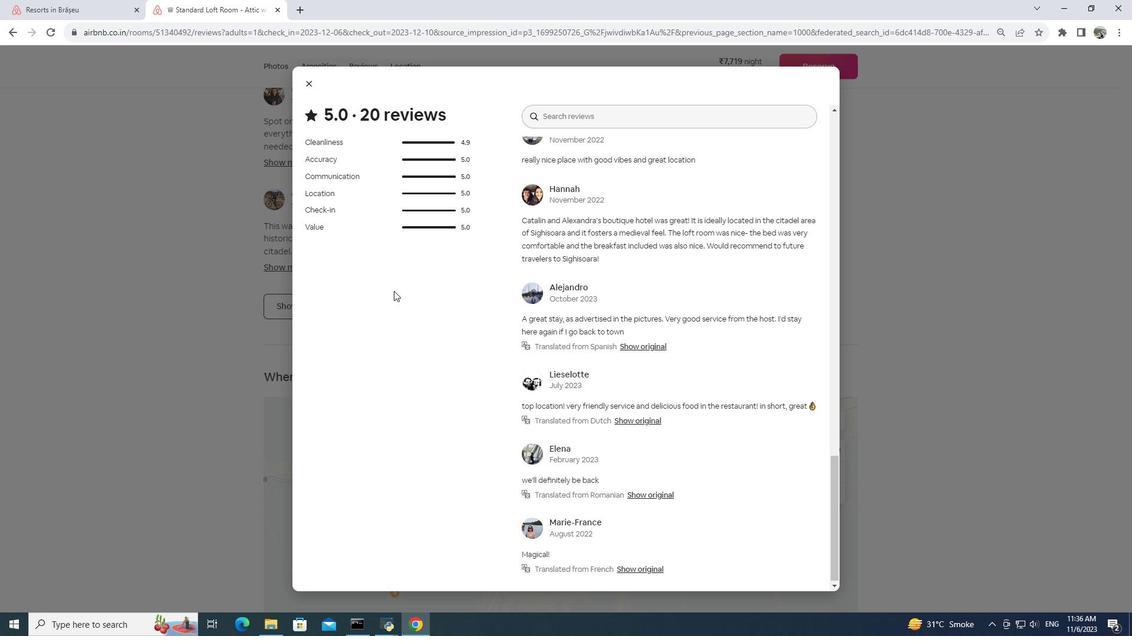 
Action: Mouse scrolled (393, 290) with delta (0, 0)
Screenshot: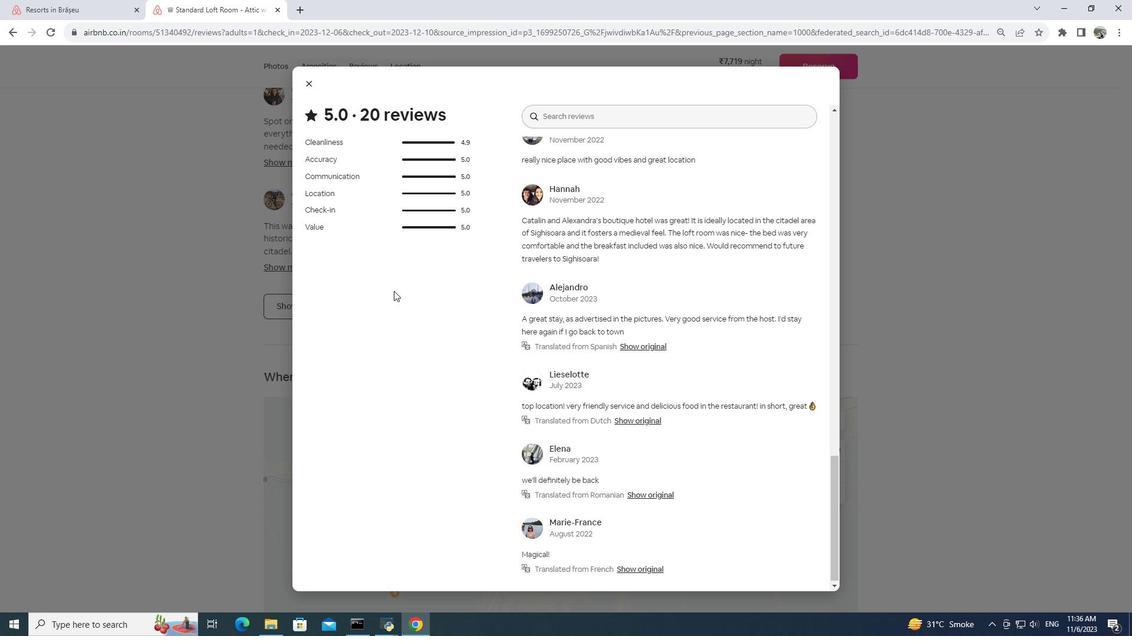 
Action: Mouse moved to (387, 296)
Screenshot: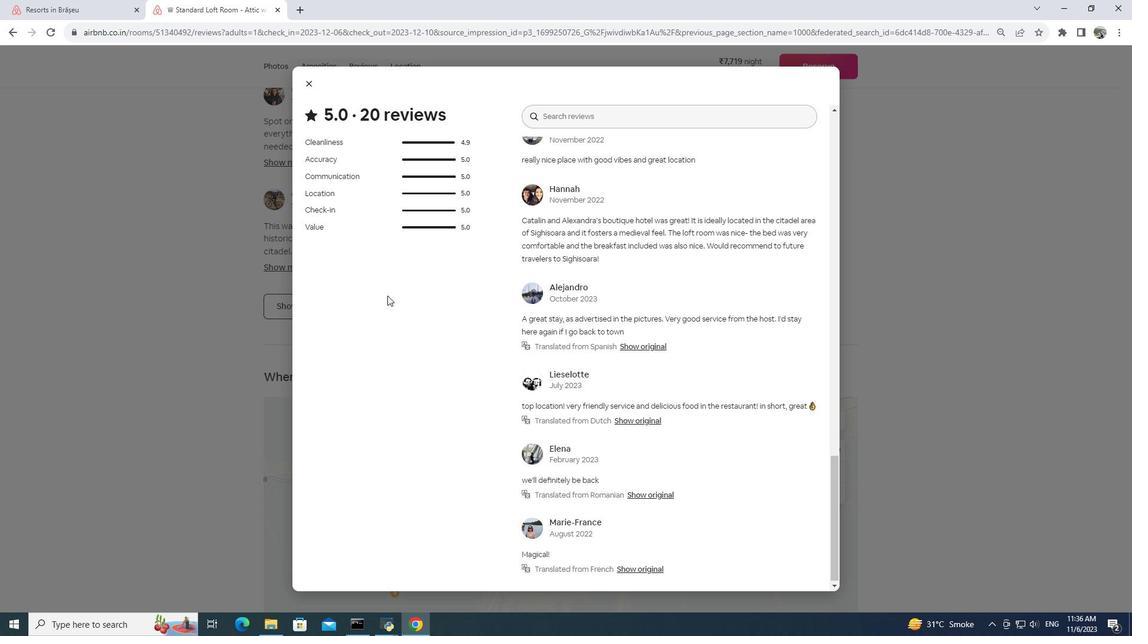 
Action: Mouse scrolled (387, 295) with delta (0, 0)
Screenshot: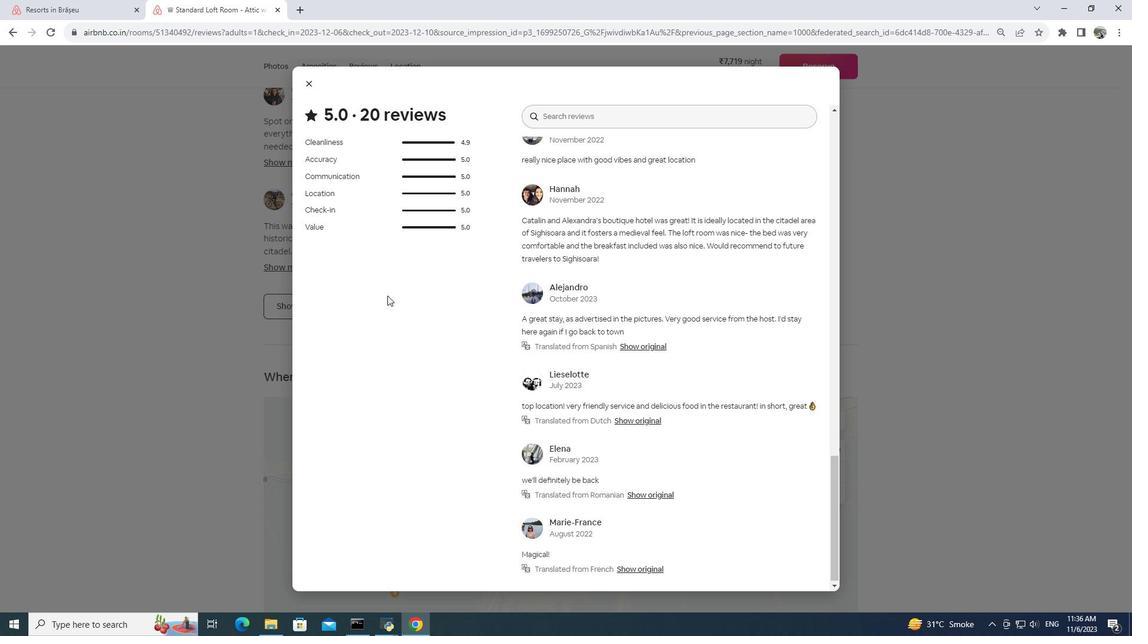
Action: Mouse scrolled (387, 295) with delta (0, 0)
Screenshot: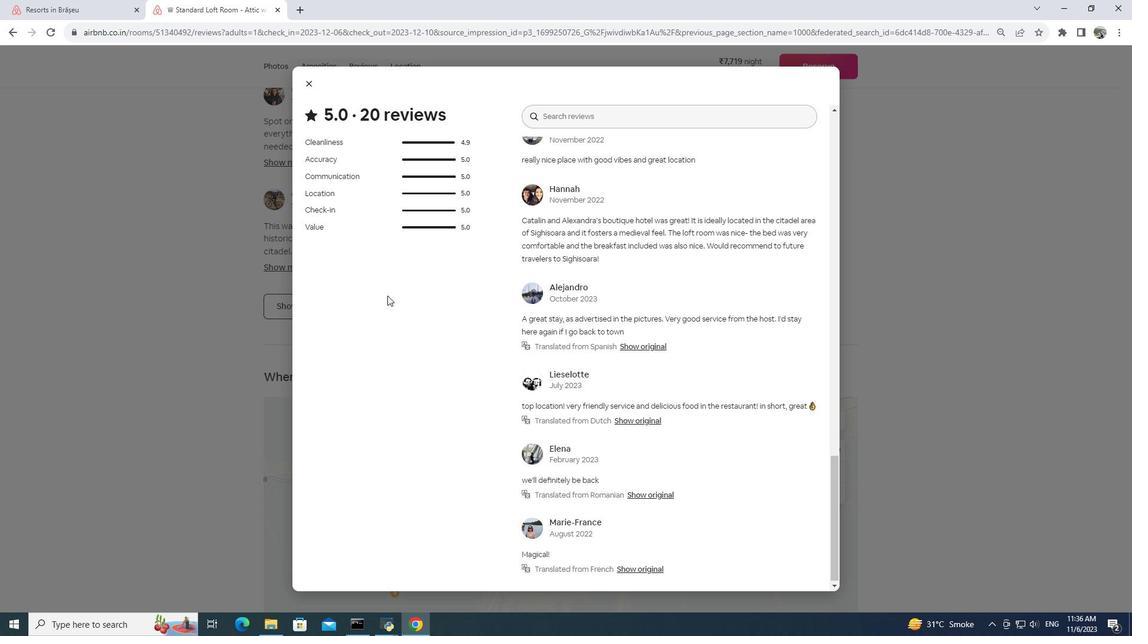
Action: Mouse scrolled (387, 295) with delta (0, 0)
Screenshot: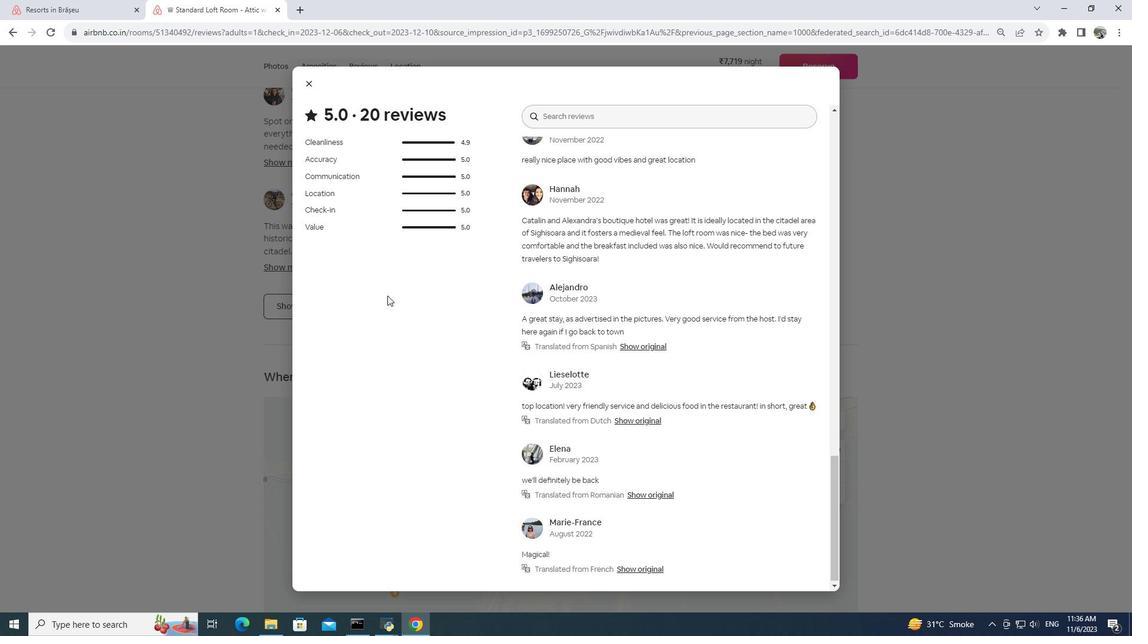 
Action: Mouse scrolled (387, 295) with delta (0, 0)
Screenshot: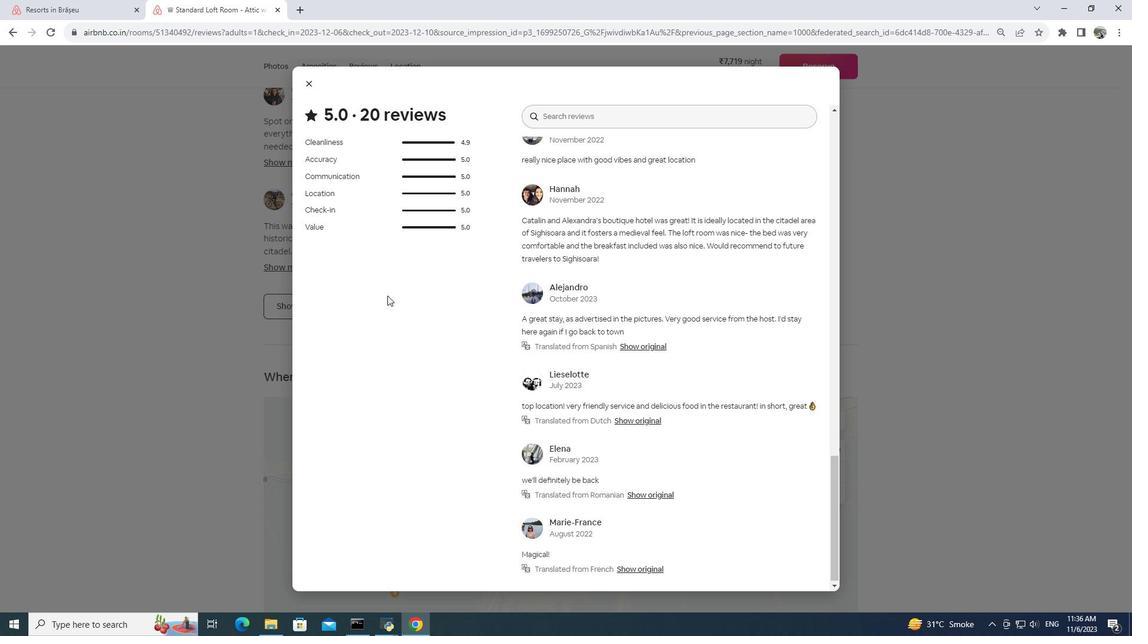 
Action: Mouse moved to (306, 81)
Screenshot: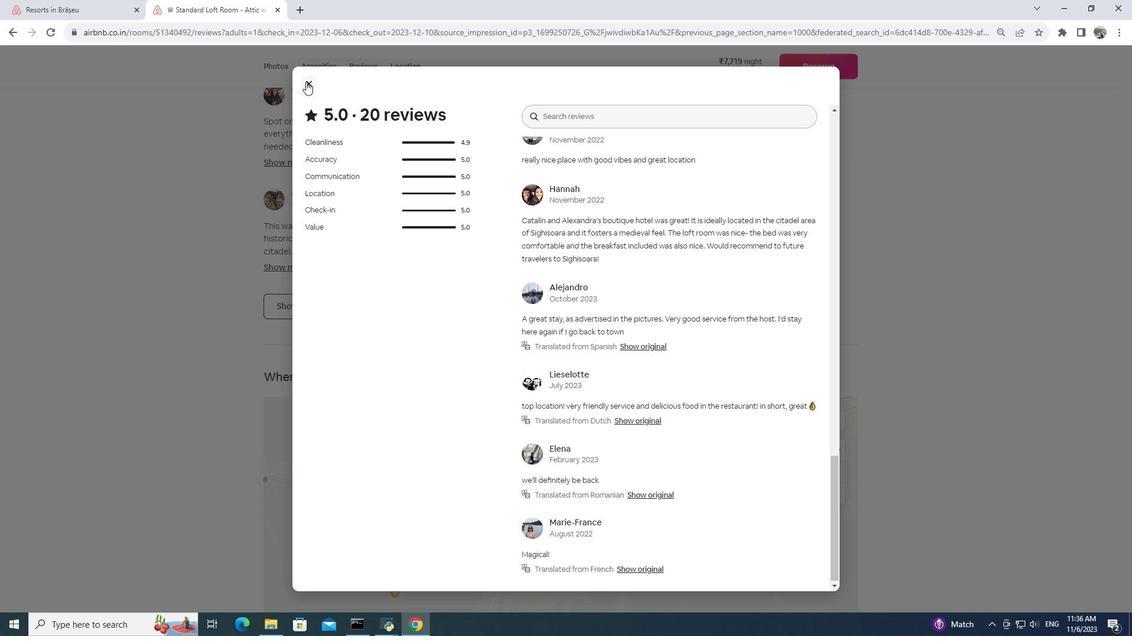 
Action: Mouse pressed left at (306, 81)
Screenshot: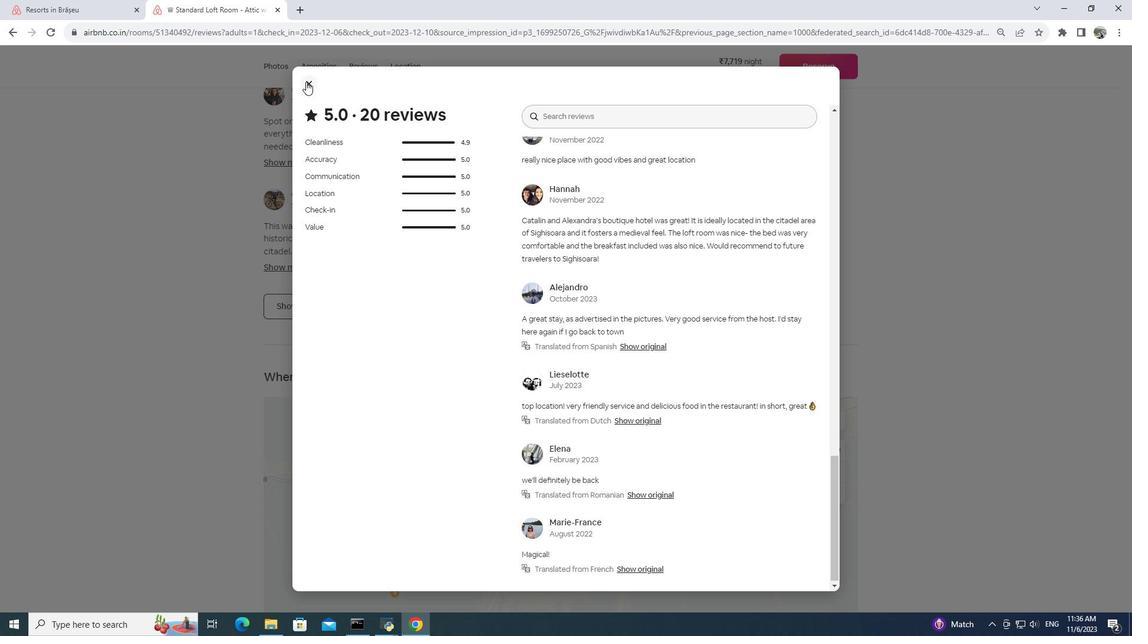 
Action: Mouse moved to (414, 263)
Screenshot: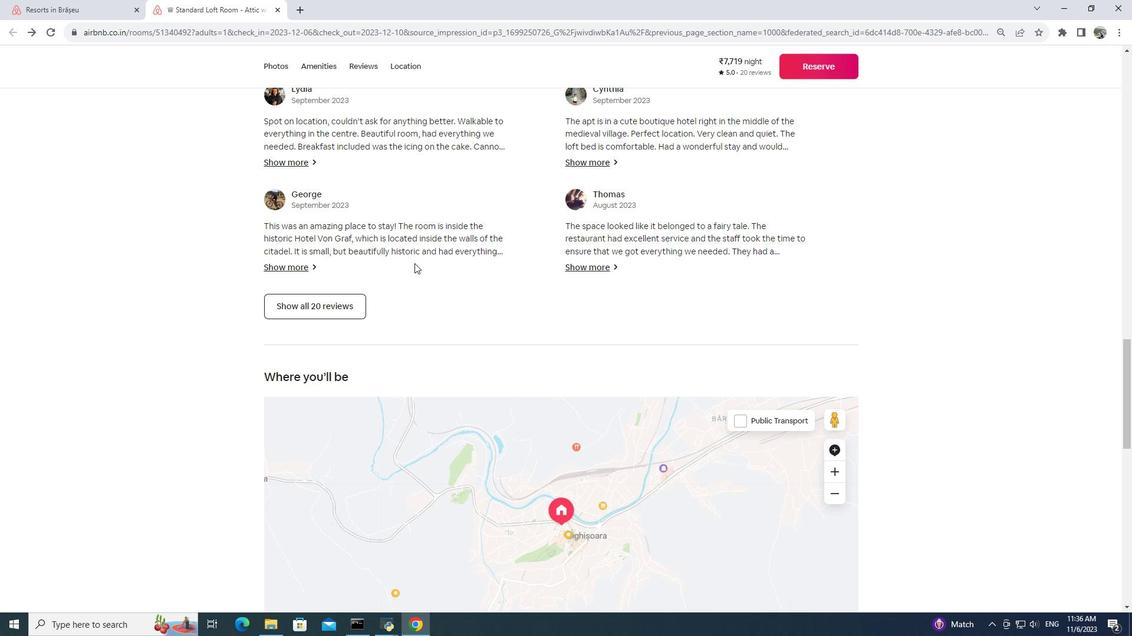 
Action: Mouse scrolled (414, 263) with delta (0, 0)
Screenshot: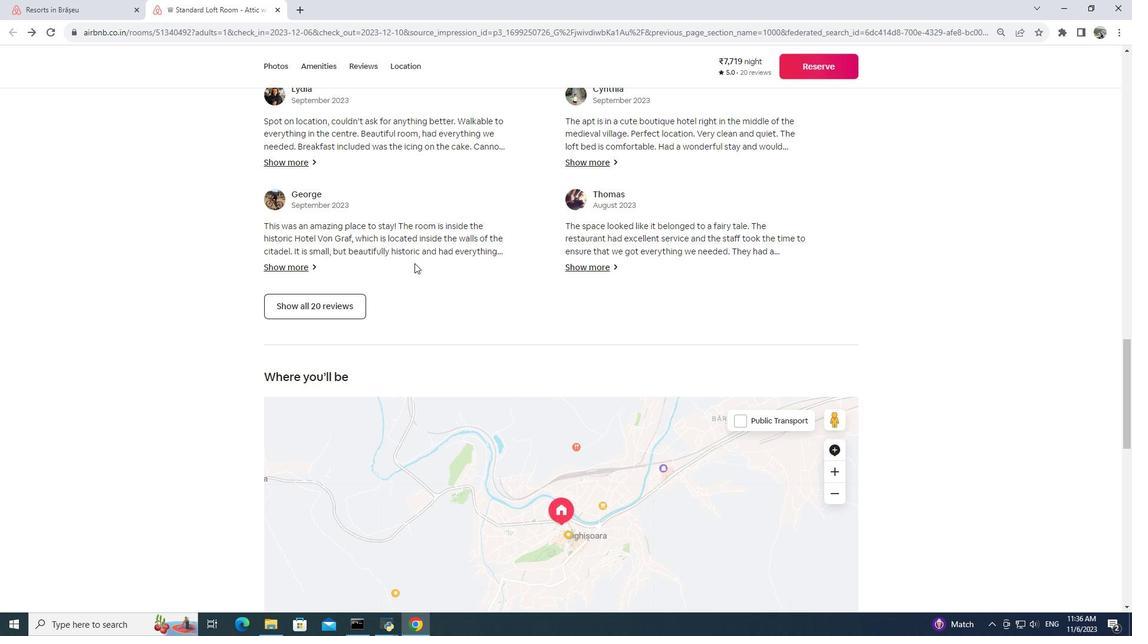 
Action: Mouse scrolled (414, 263) with delta (0, 0)
Screenshot: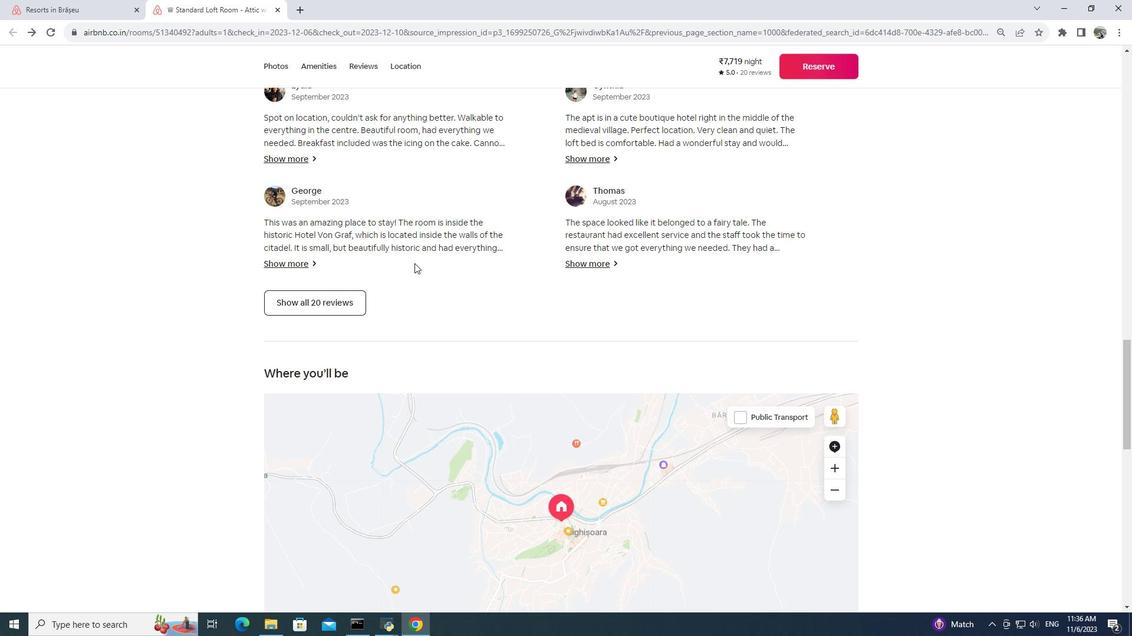 
Action: Mouse scrolled (414, 263) with delta (0, 0)
Screenshot: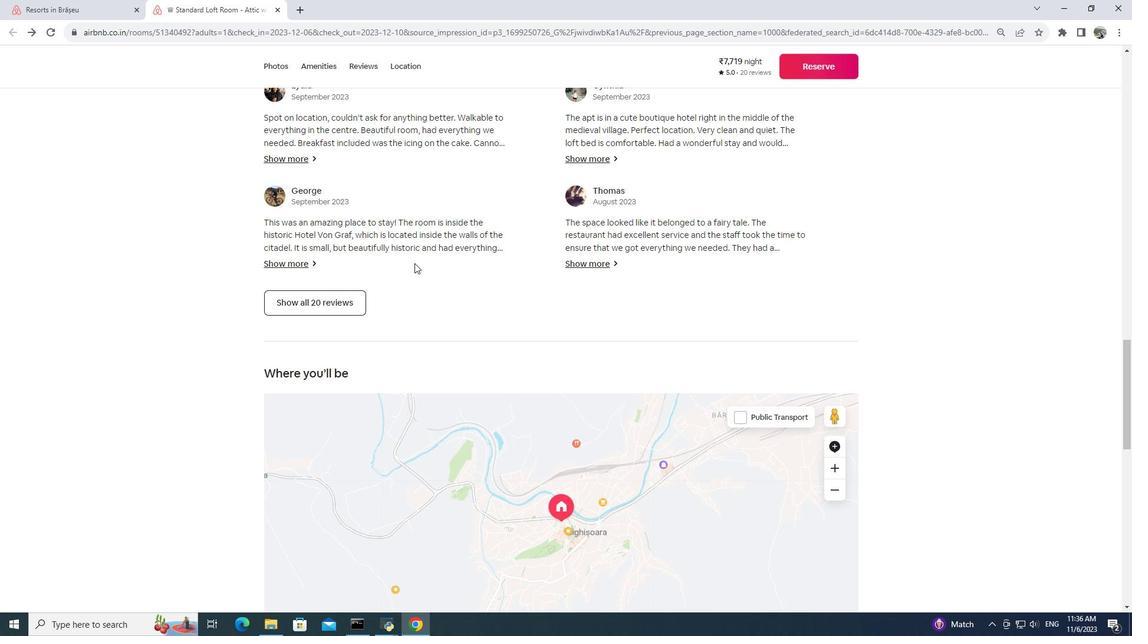 
Action: Mouse scrolled (414, 263) with delta (0, 0)
Screenshot: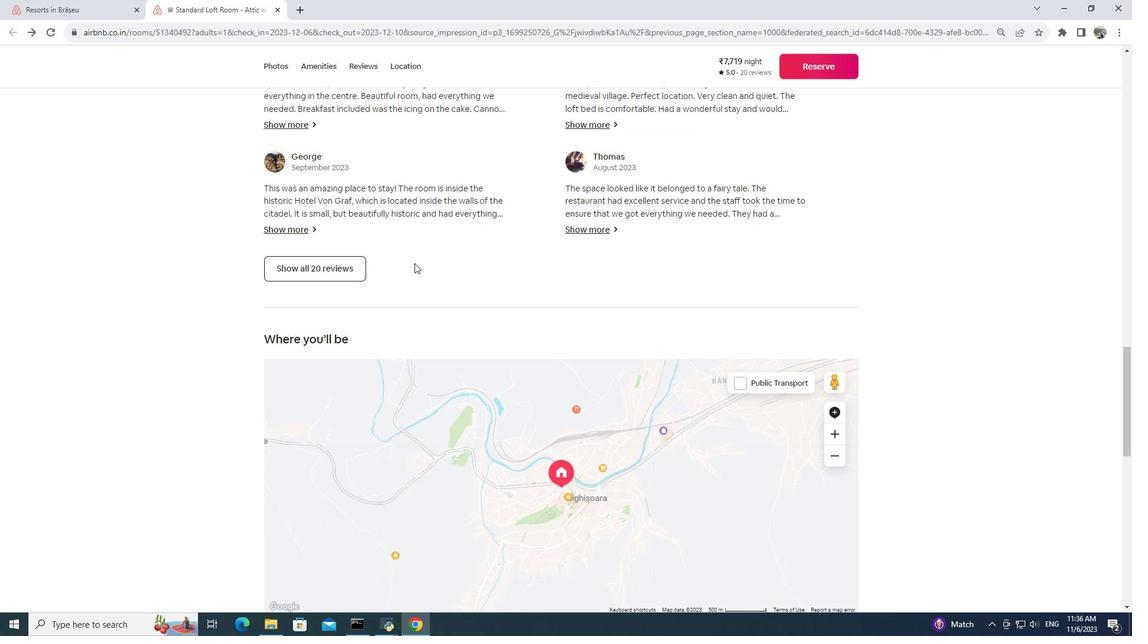 
Action: Mouse moved to (418, 256)
Screenshot: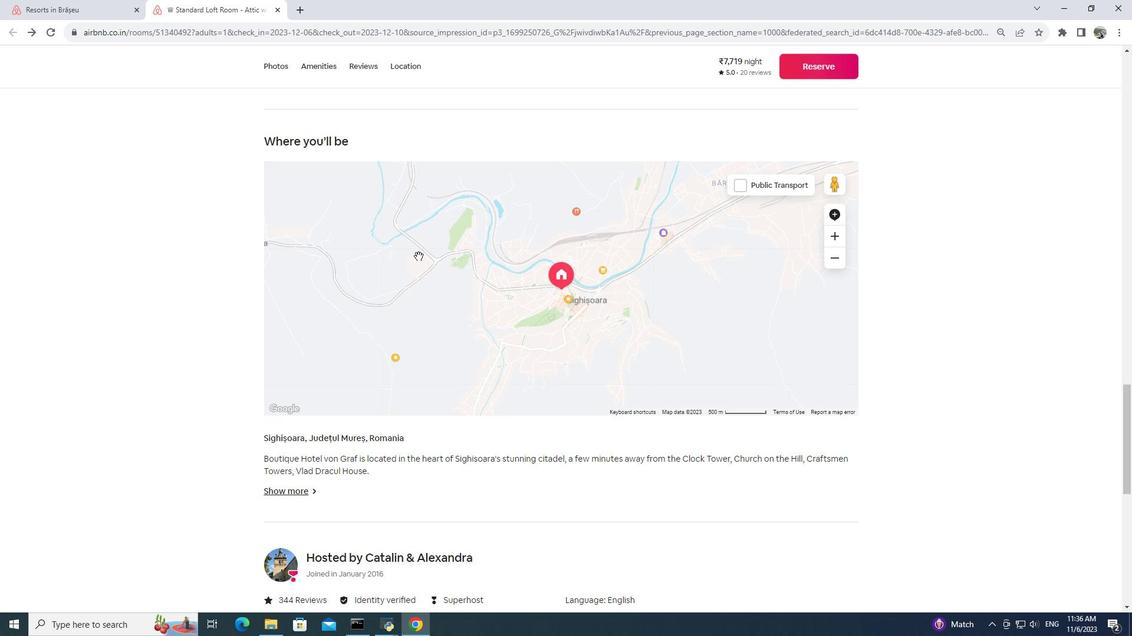 
Action: Mouse scrolled (418, 255) with delta (0, 0)
Screenshot: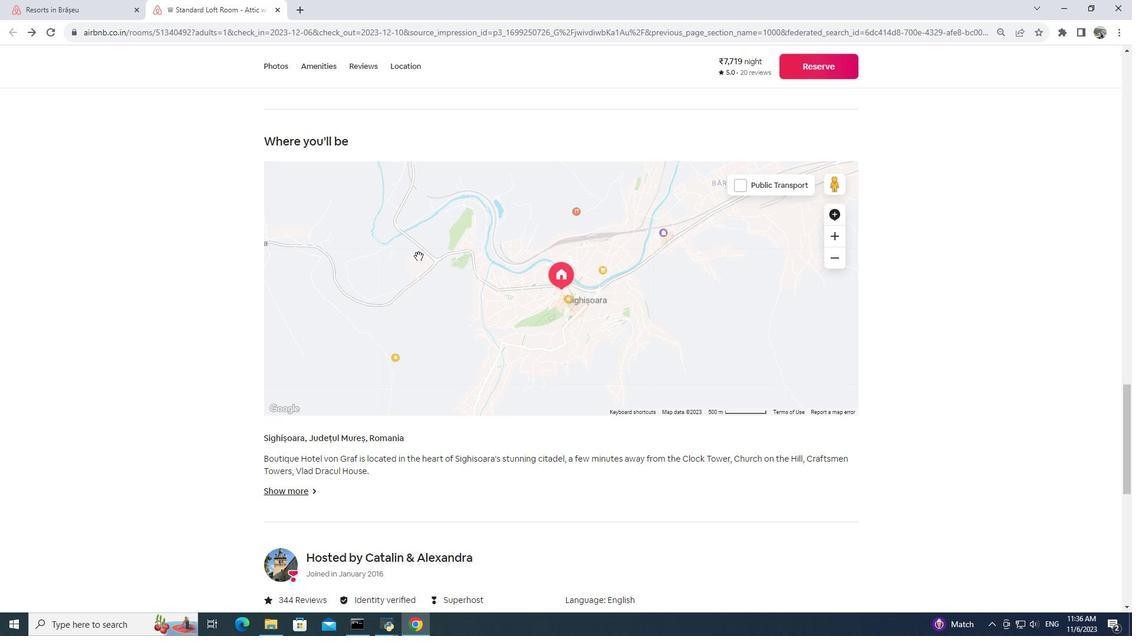 
Action: Mouse scrolled (418, 255) with delta (0, 0)
Screenshot: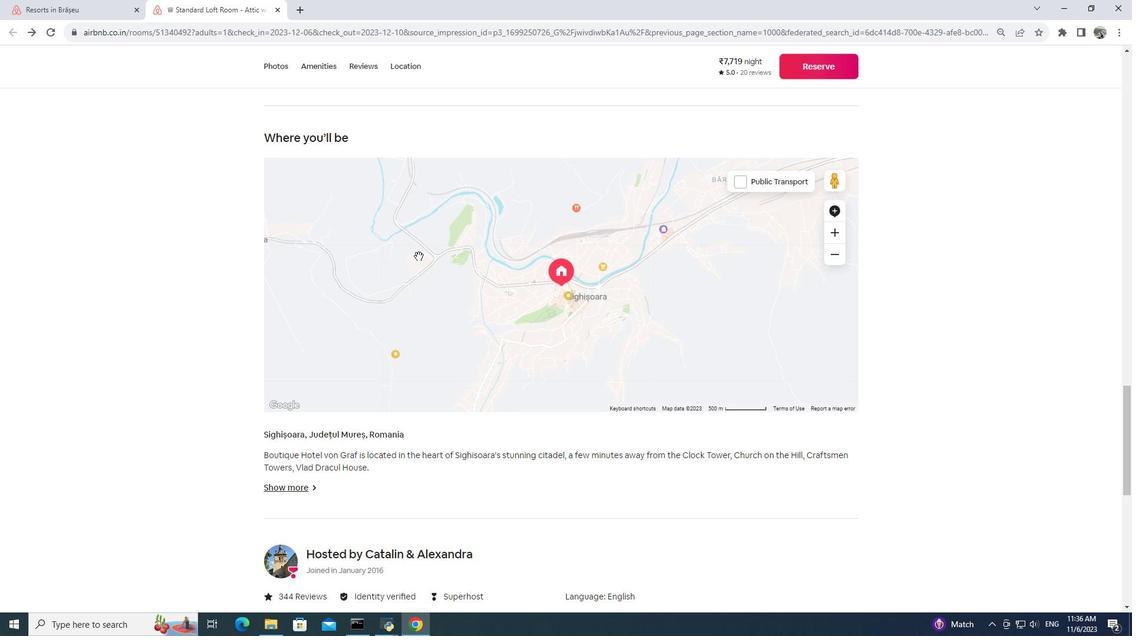 
Action: Mouse scrolled (418, 255) with delta (0, 0)
Screenshot: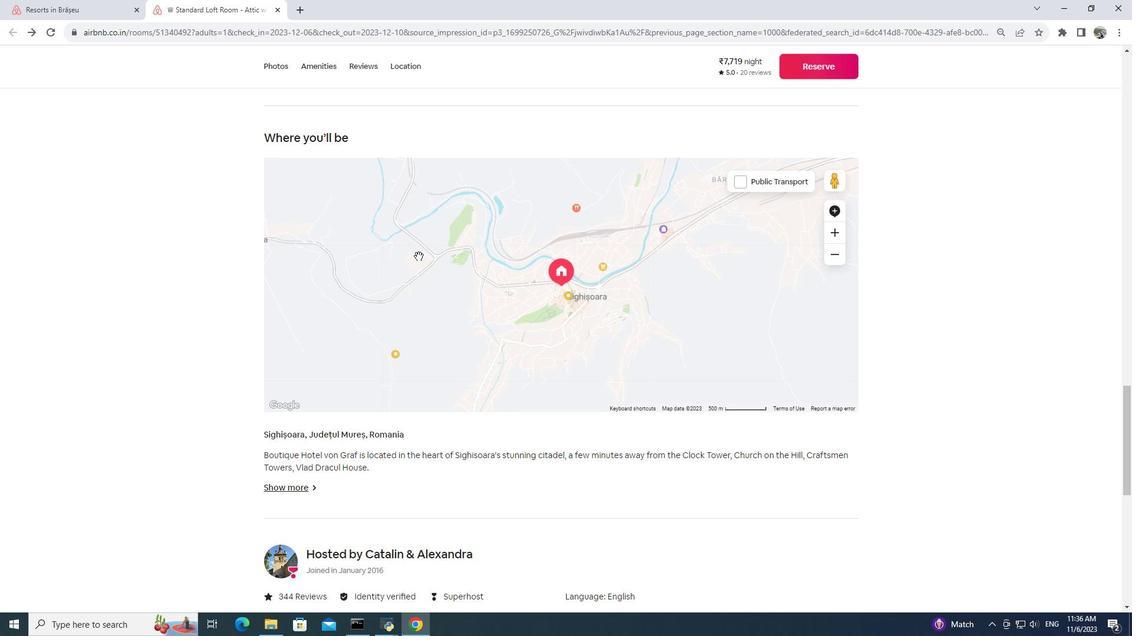 
Action: Mouse scrolled (418, 255) with delta (0, 0)
Screenshot: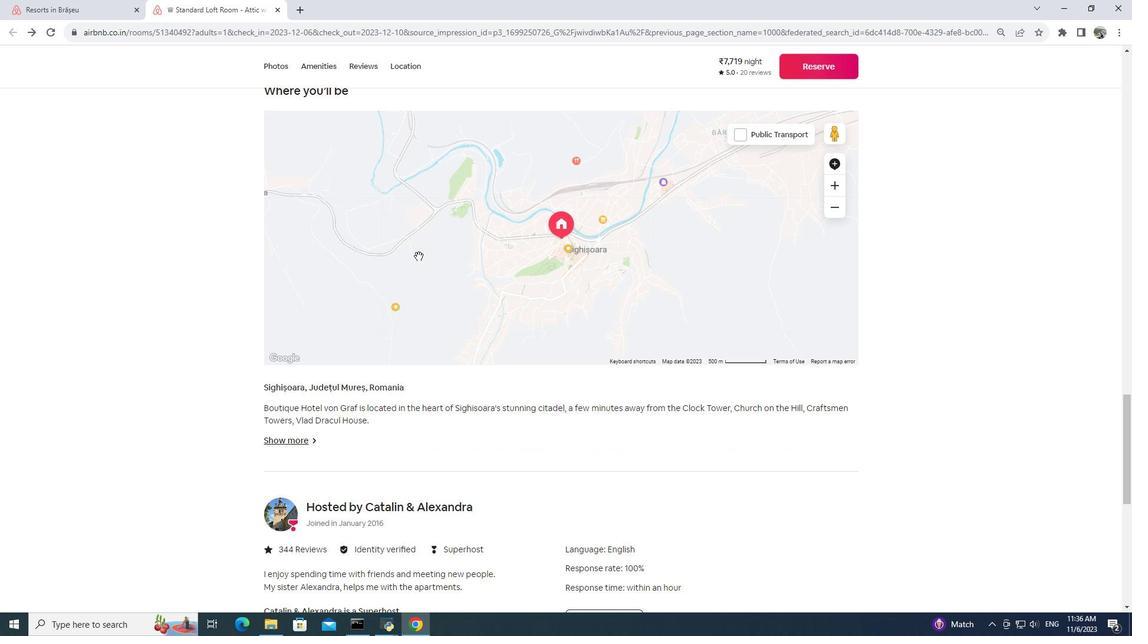 
Action: Mouse scrolled (418, 255) with delta (0, 0)
Screenshot: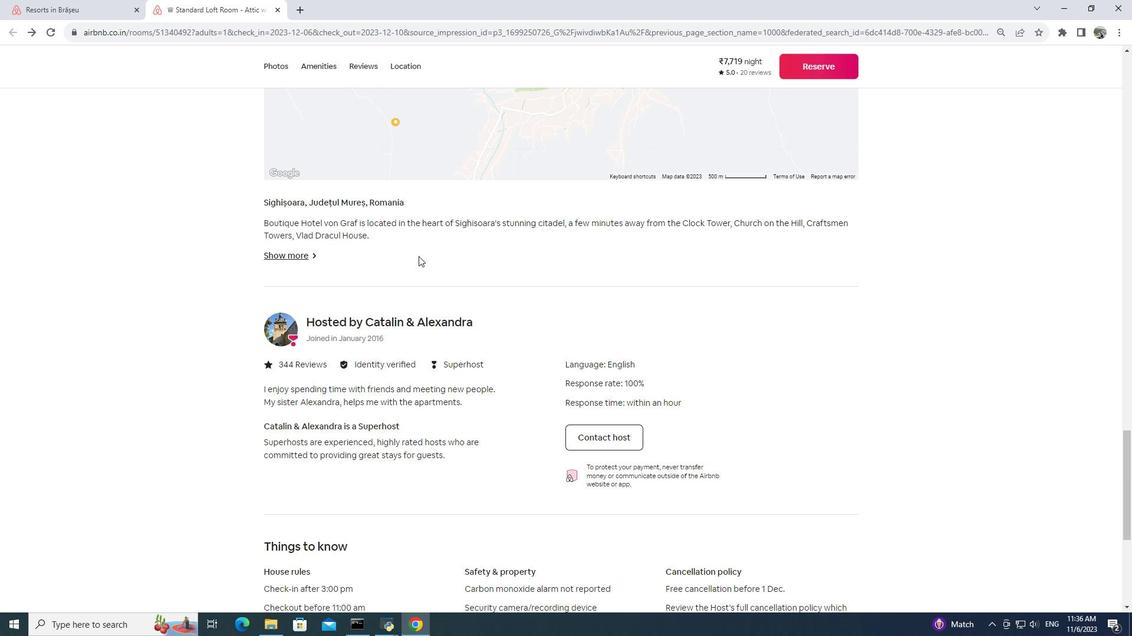 
Action: Mouse scrolled (418, 255) with delta (0, 0)
Screenshot: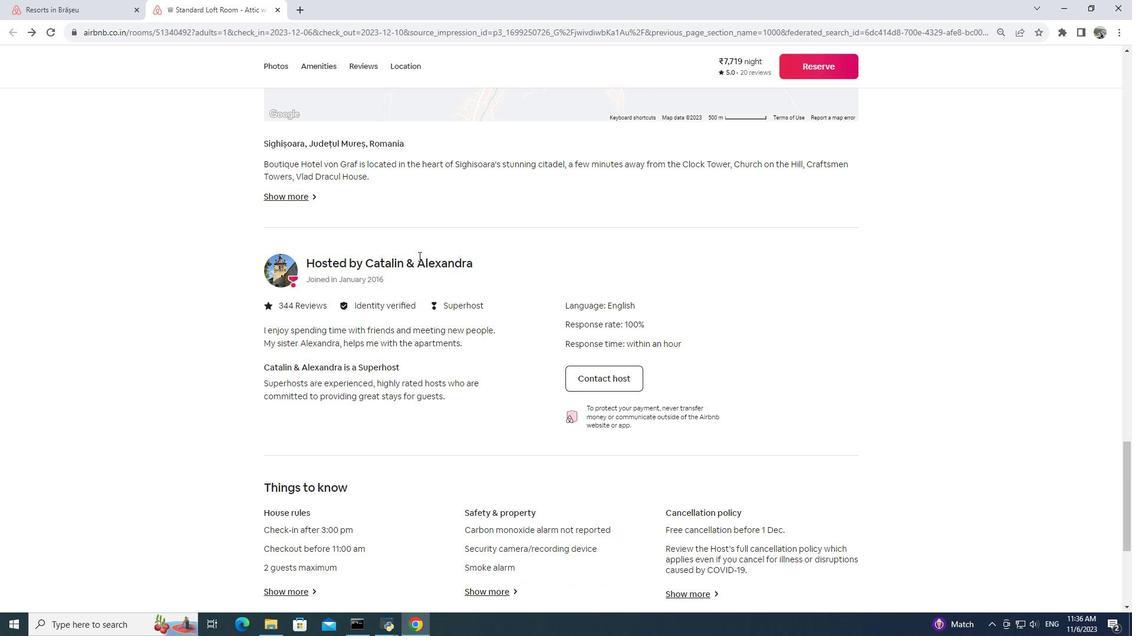 
Action: Mouse scrolled (418, 255) with delta (0, 0)
Screenshot: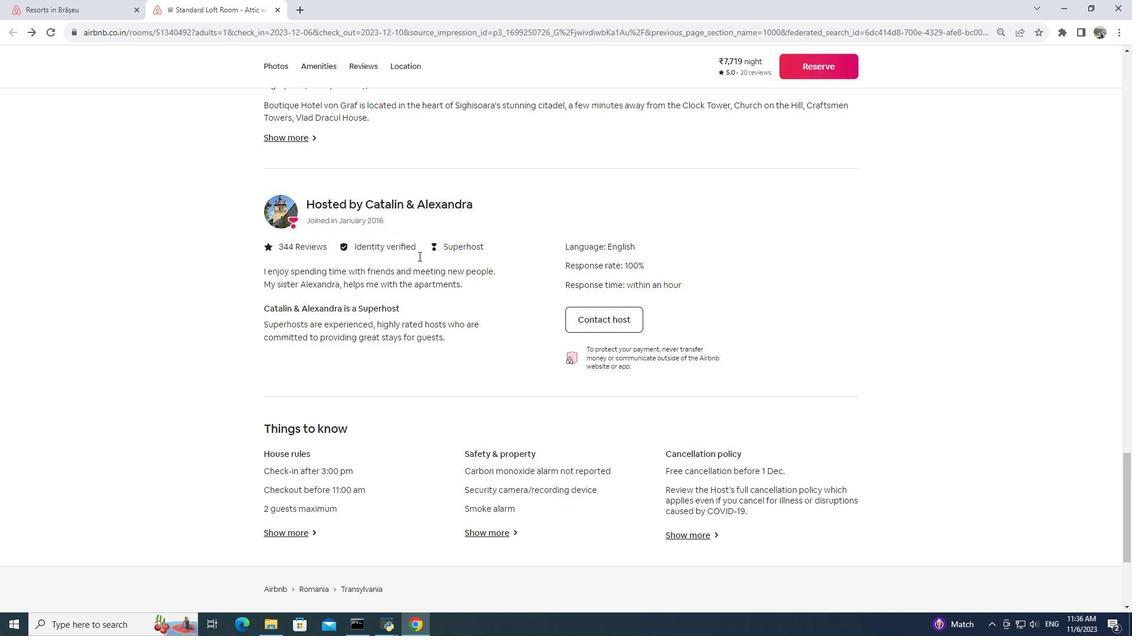 
Action: Mouse moved to (418, 256)
Screenshot: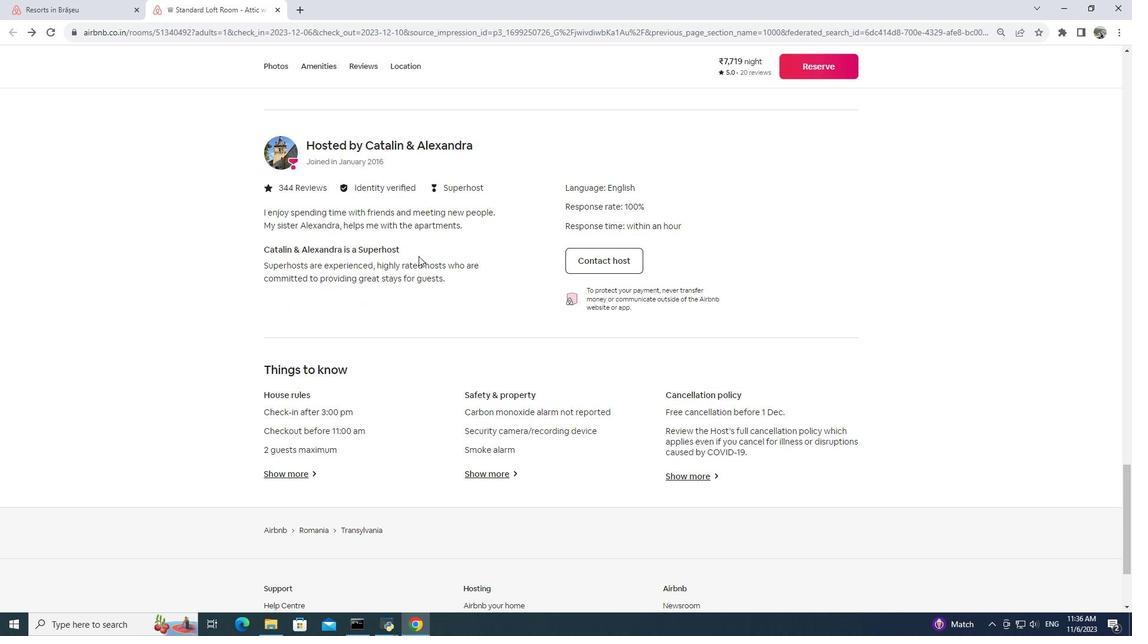 
Action: Mouse scrolled (418, 257) with delta (0, 0)
Screenshot: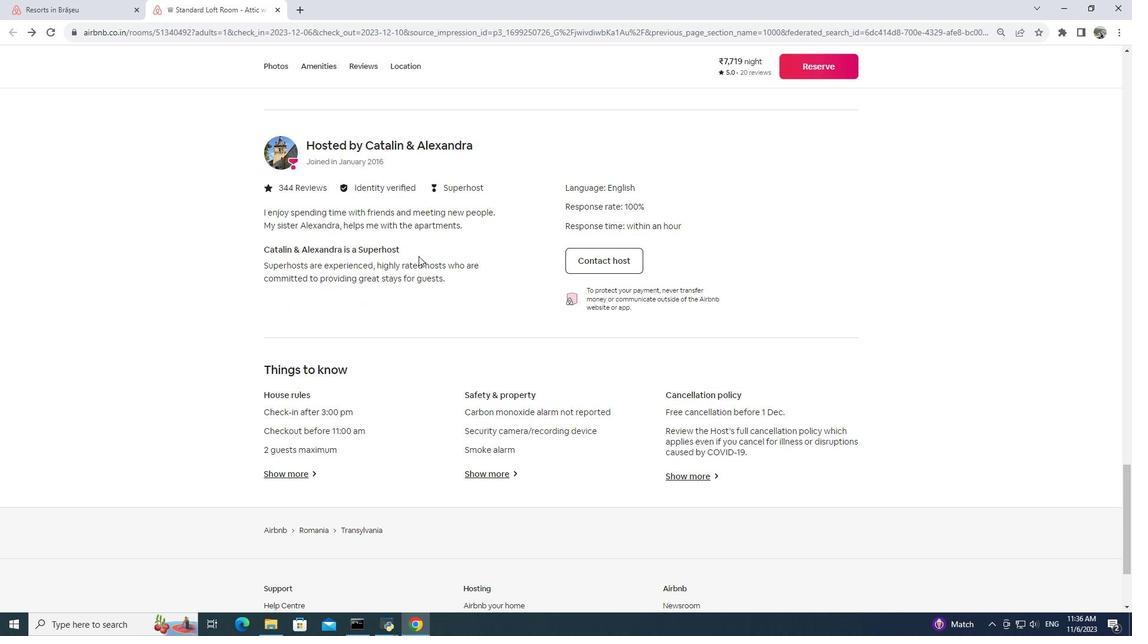 
Action: Mouse scrolled (418, 257) with delta (0, 0)
Screenshot: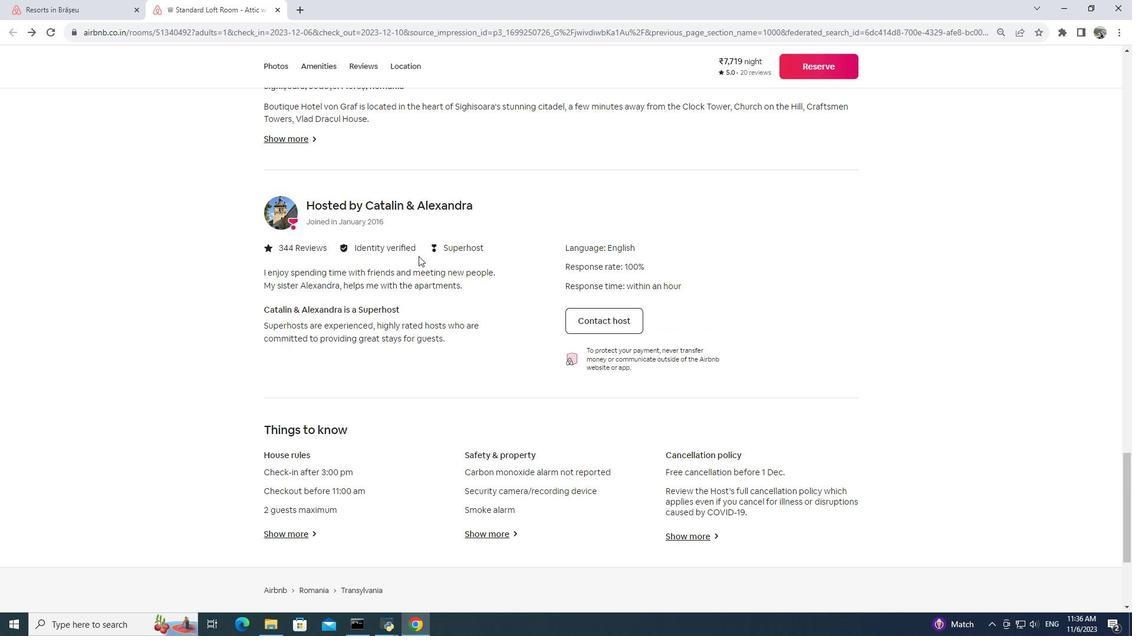 
Action: Mouse scrolled (418, 257) with delta (0, 0)
Screenshot: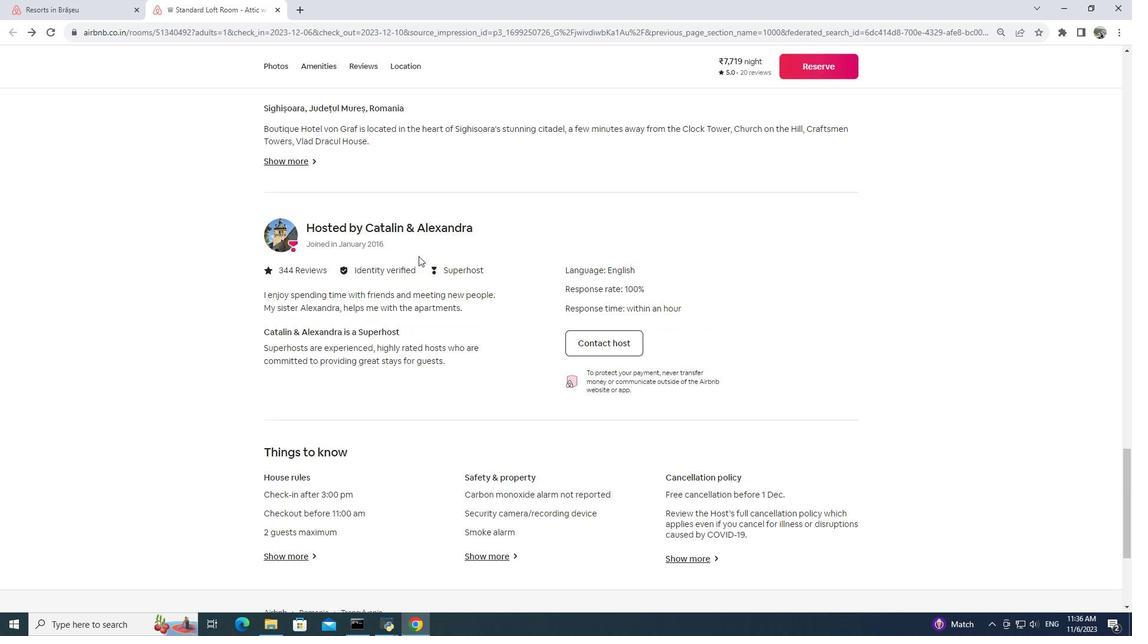 
Action: Mouse scrolled (418, 257) with delta (0, 0)
Screenshot: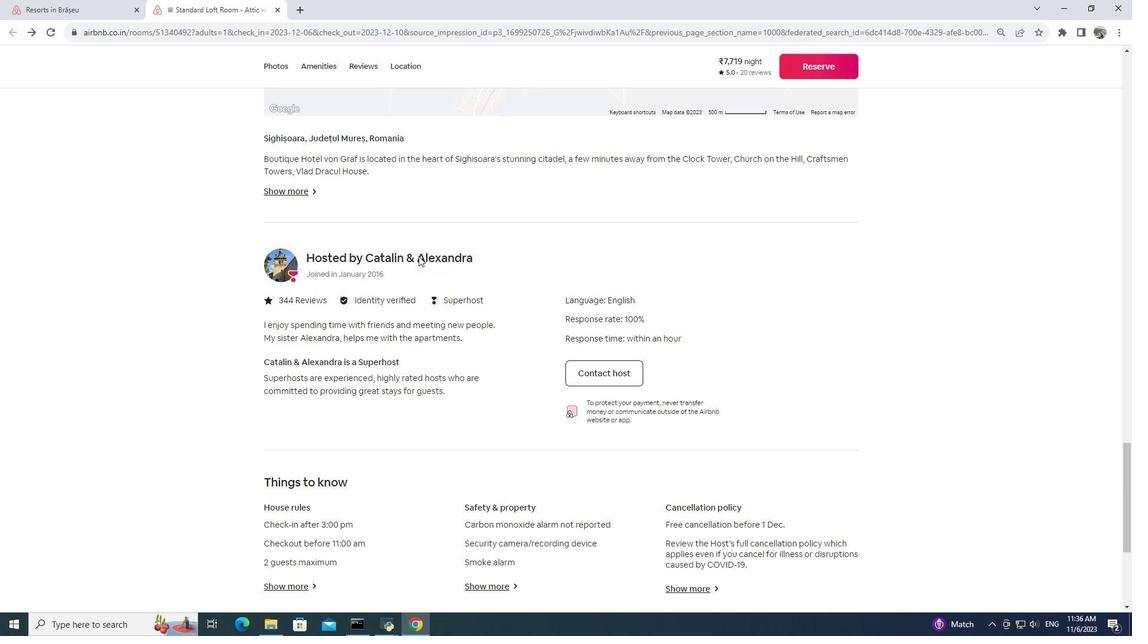 
Action: Mouse scrolled (418, 257) with delta (0, 0)
Screenshot: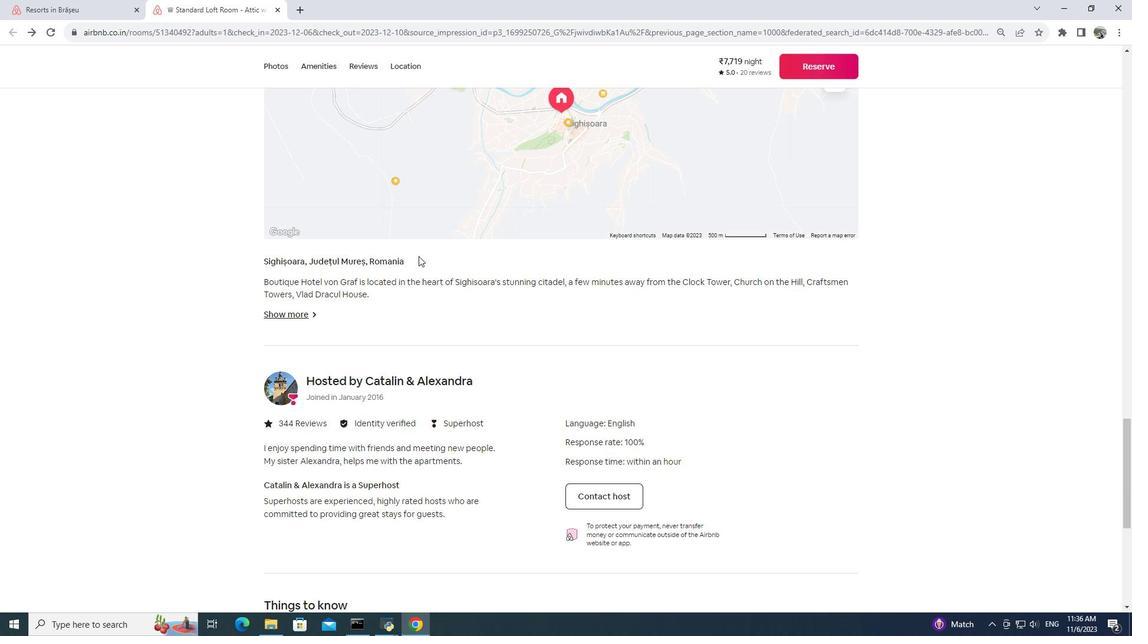 
Action: Mouse scrolled (418, 257) with delta (0, 0)
